 Task: Buy 3 Axle Flange from Gaskets section under best seller category for shipping address: Henry Lee, 4769 Agriculture Lane, Homestead, Florida 33030, Cell Number 3052454080. Pay from credit card ending with 2005, CVV 3321
Action: Mouse moved to (17, 99)
Screenshot: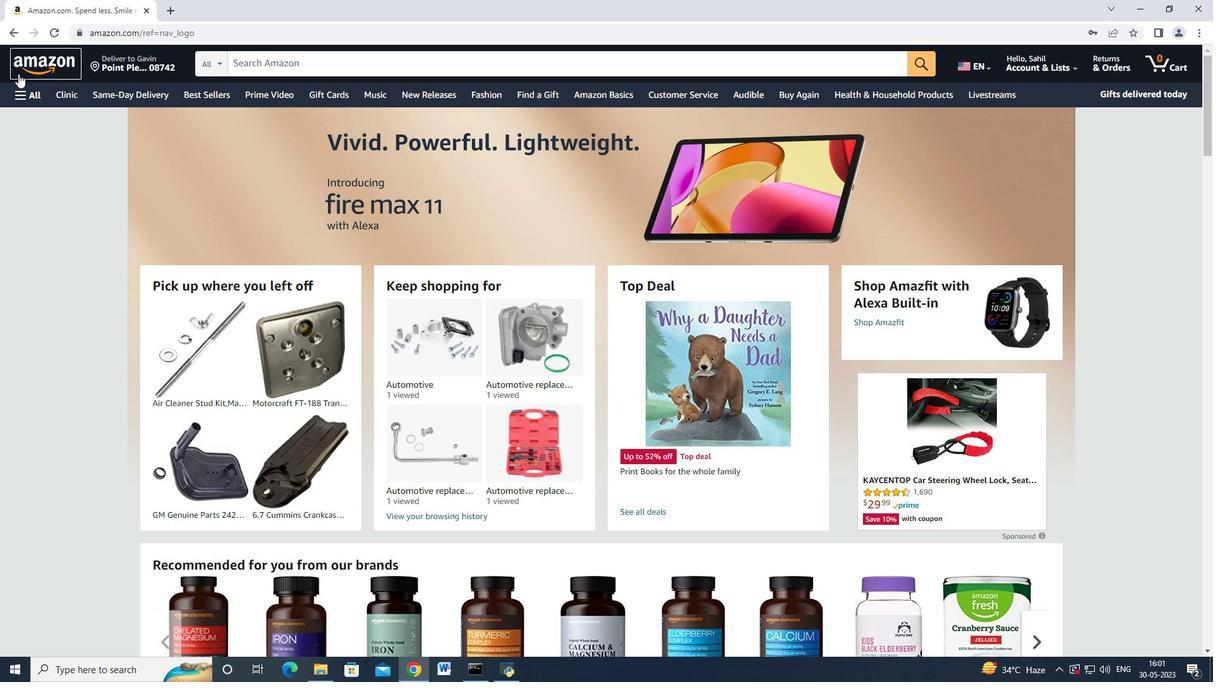 
Action: Mouse pressed left at (17, 99)
Screenshot: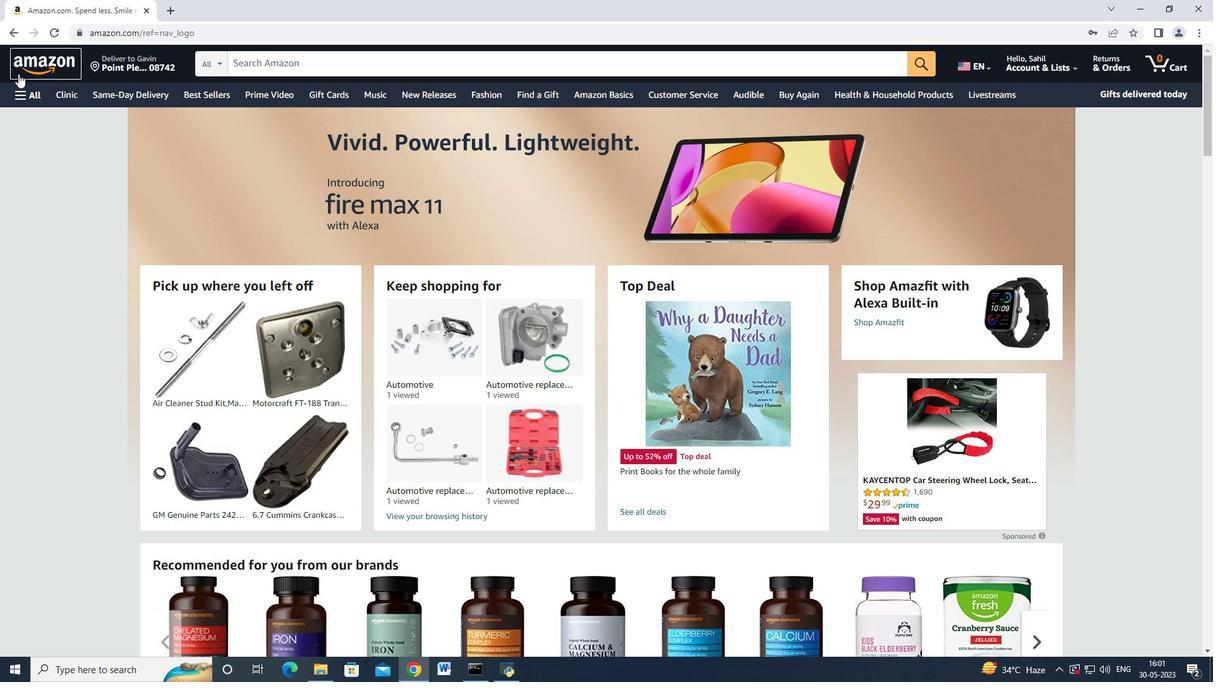 
Action: Mouse moved to (27, 188)
Screenshot: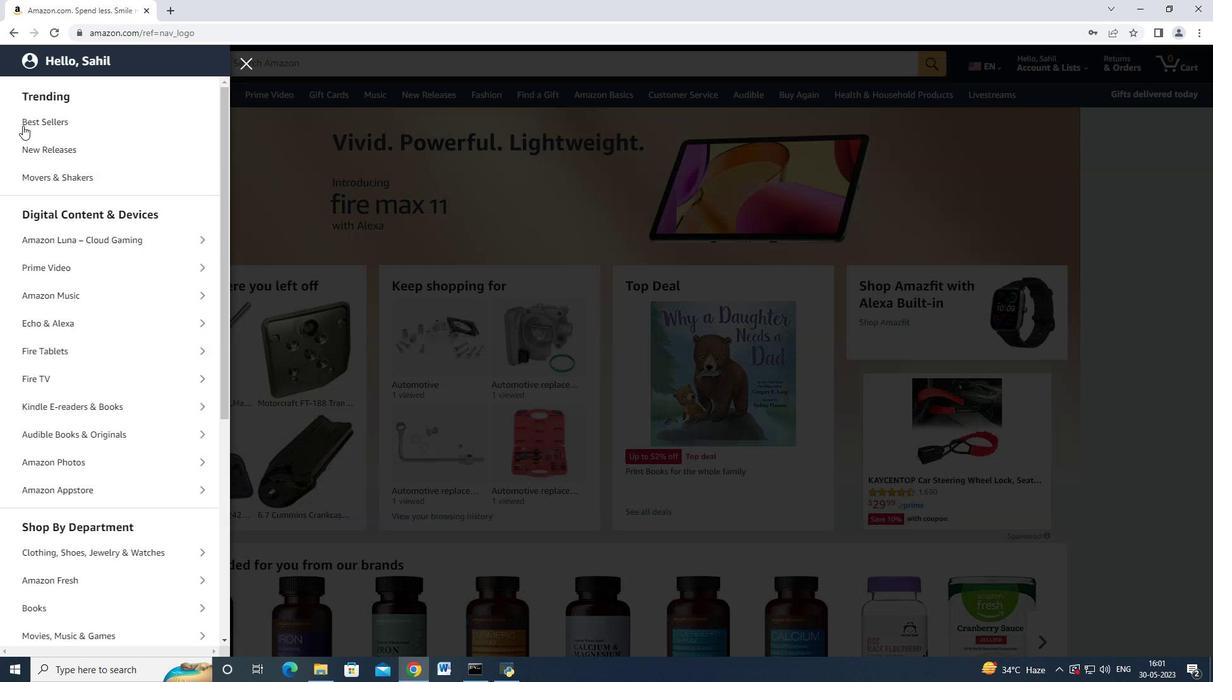 
Action: Mouse scrolled (27, 180) with delta (0, 0)
Screenshot: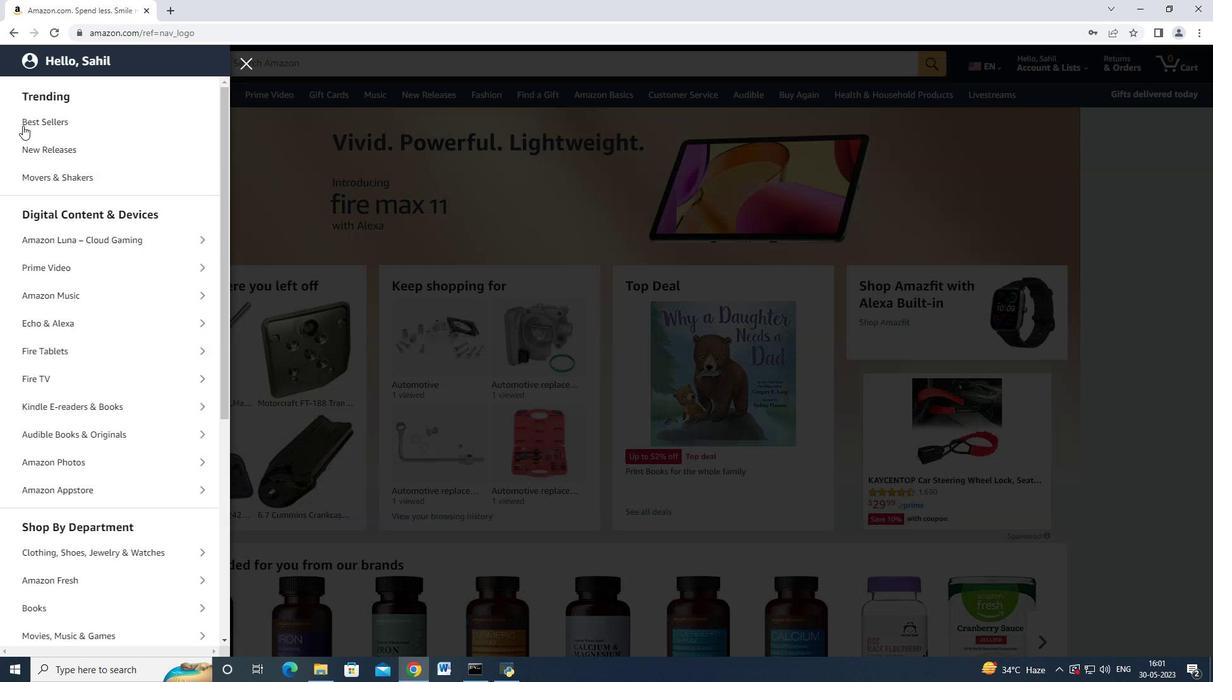 
Action: Mouse moved to (27, 189)
Screenshot: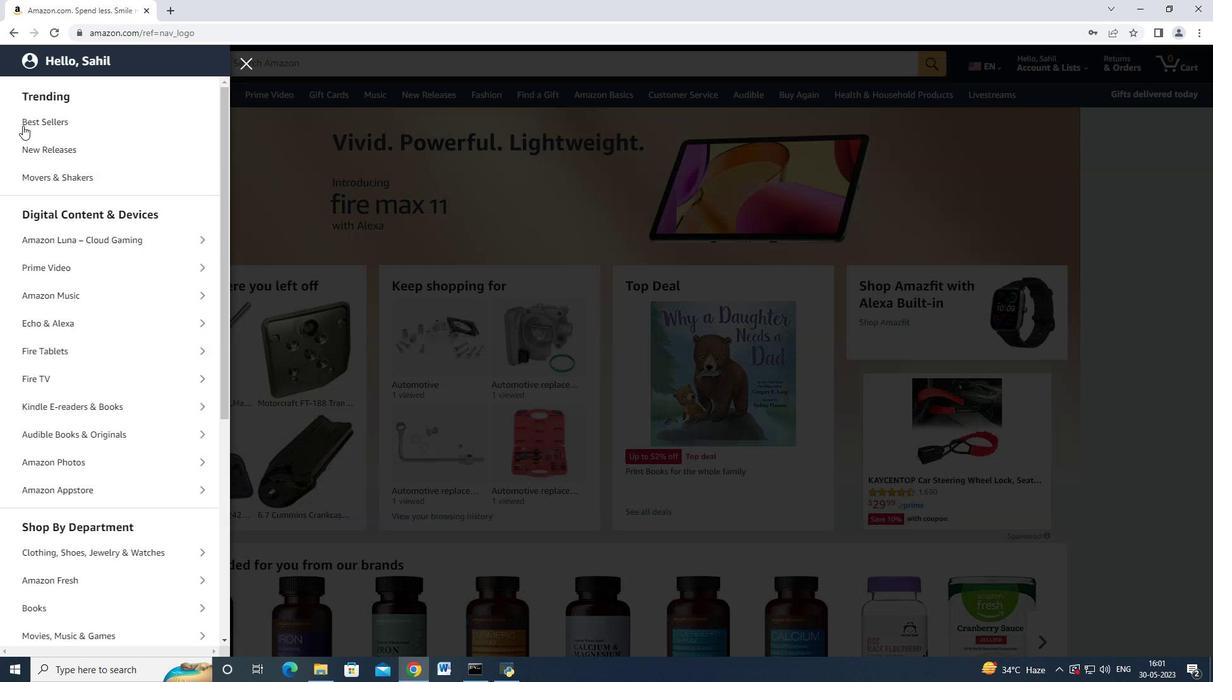 
Action: Mouse scrolled (27, 188) with delta (0, 0)
Screenshot: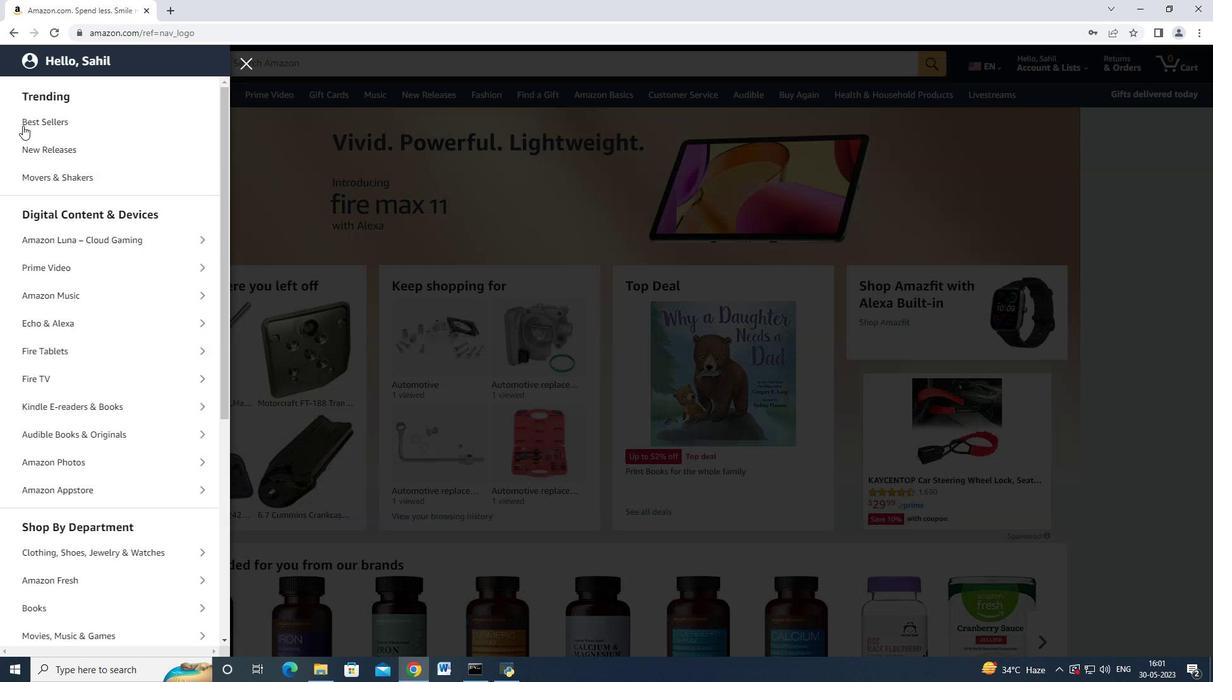 
Action: Mouse moved to (97, 452)
Screenshot: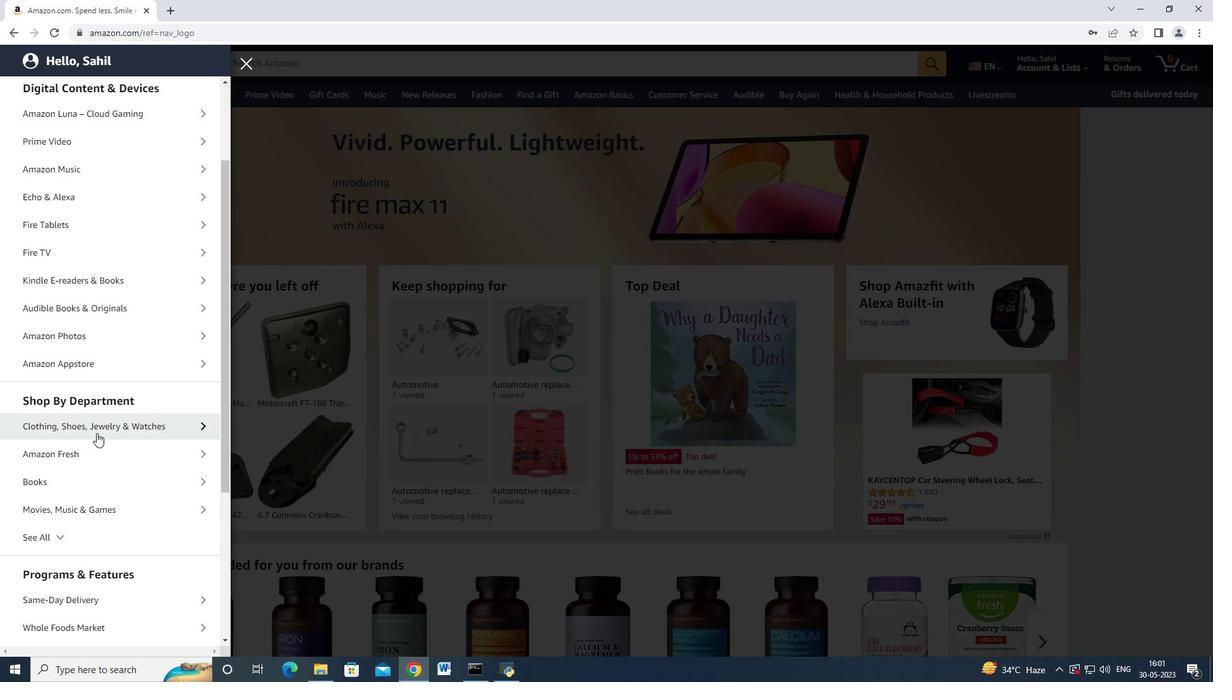 
Action: Mouse scrolled (97, 452) with delta (0, 0)
Screenshot: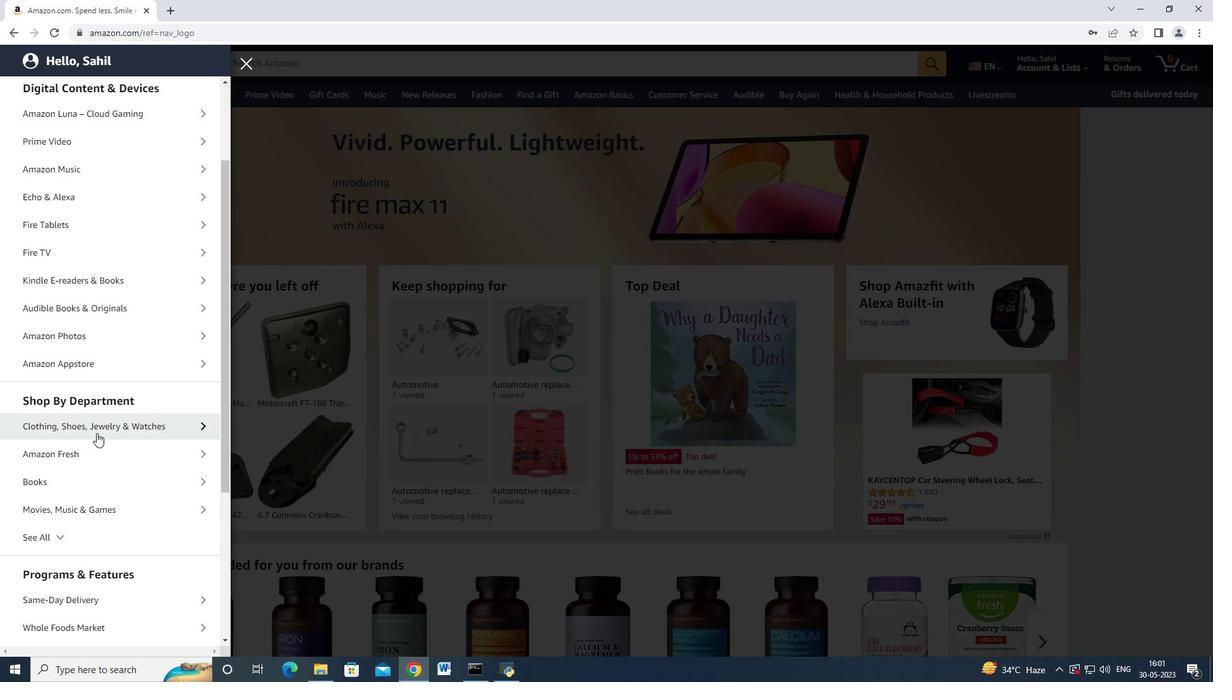 
Action: Mouse moved to (82, 481)
Screenshot: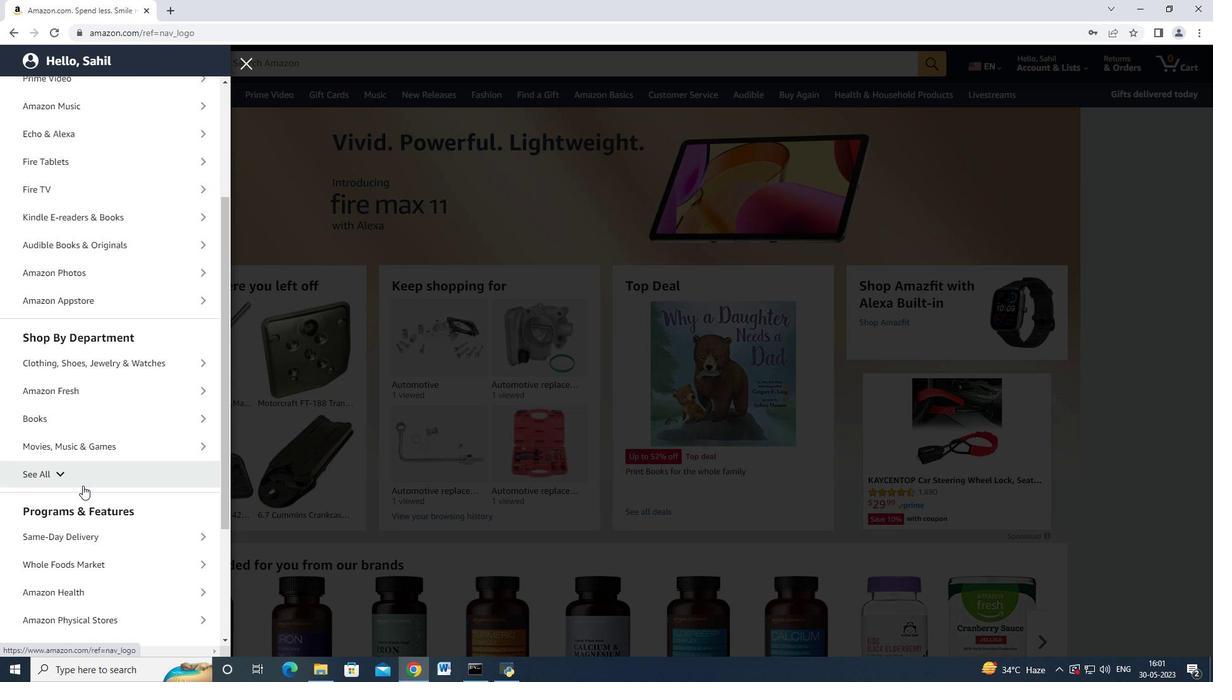 
Action: Mouse pressed left at (82, 481)
Screenshot: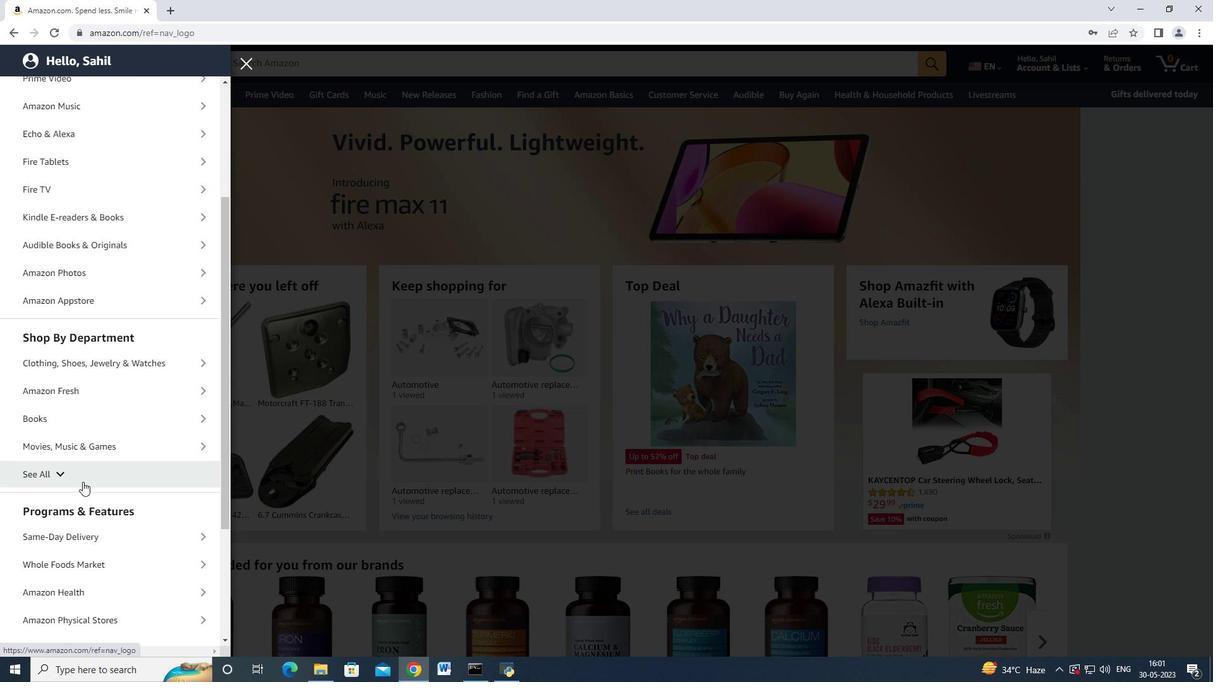 
Action: Mouse moved to (84, 450)
Screenshot: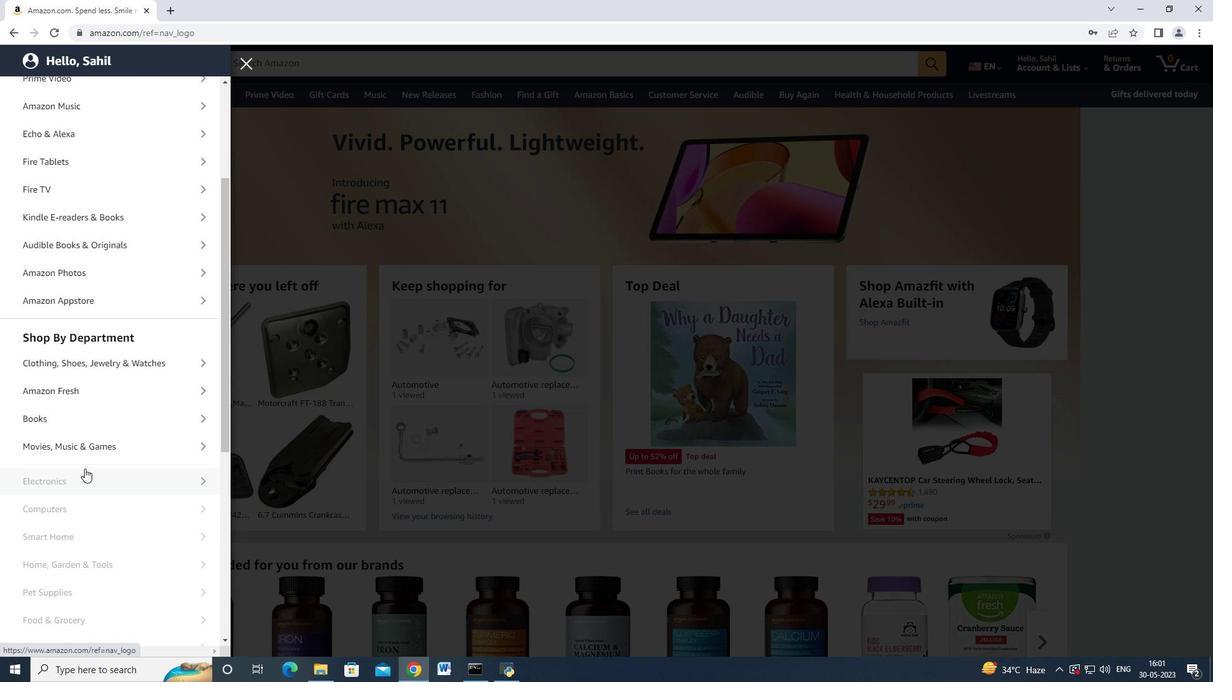 
Action: Mouse scrolled (84, 450) with delta (0, 0)
Screenshot: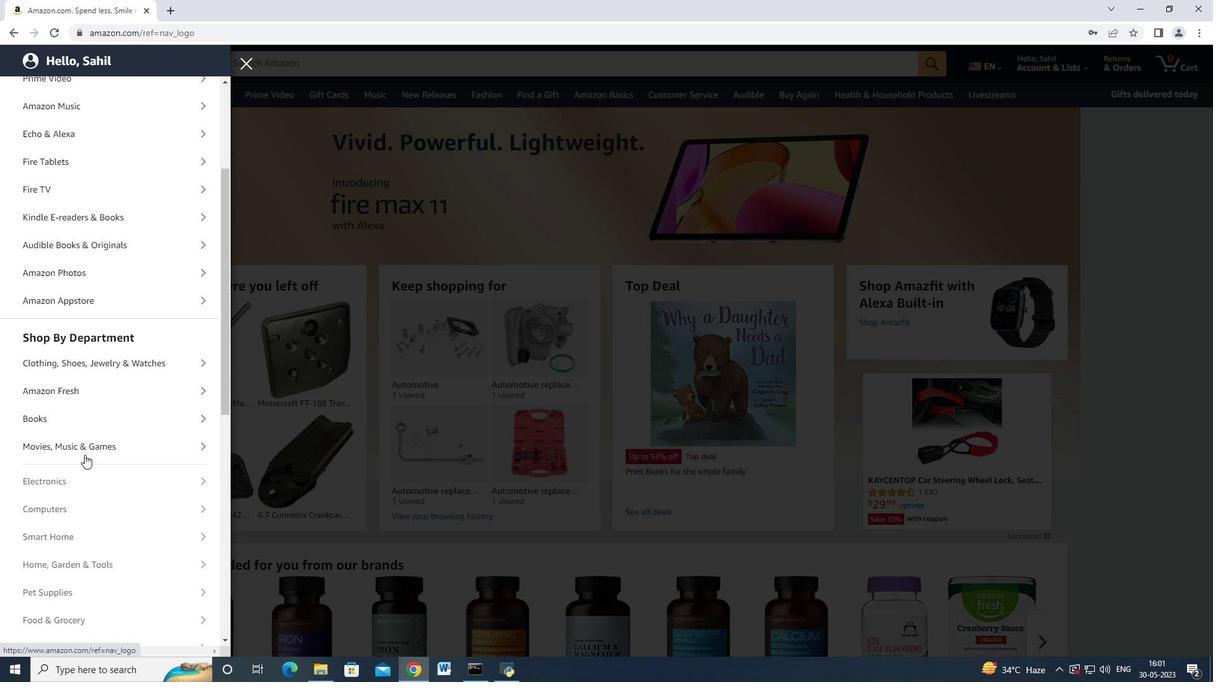
Action: Mouse scrolled (84, 450) with delta (0, 0)
Screenshot: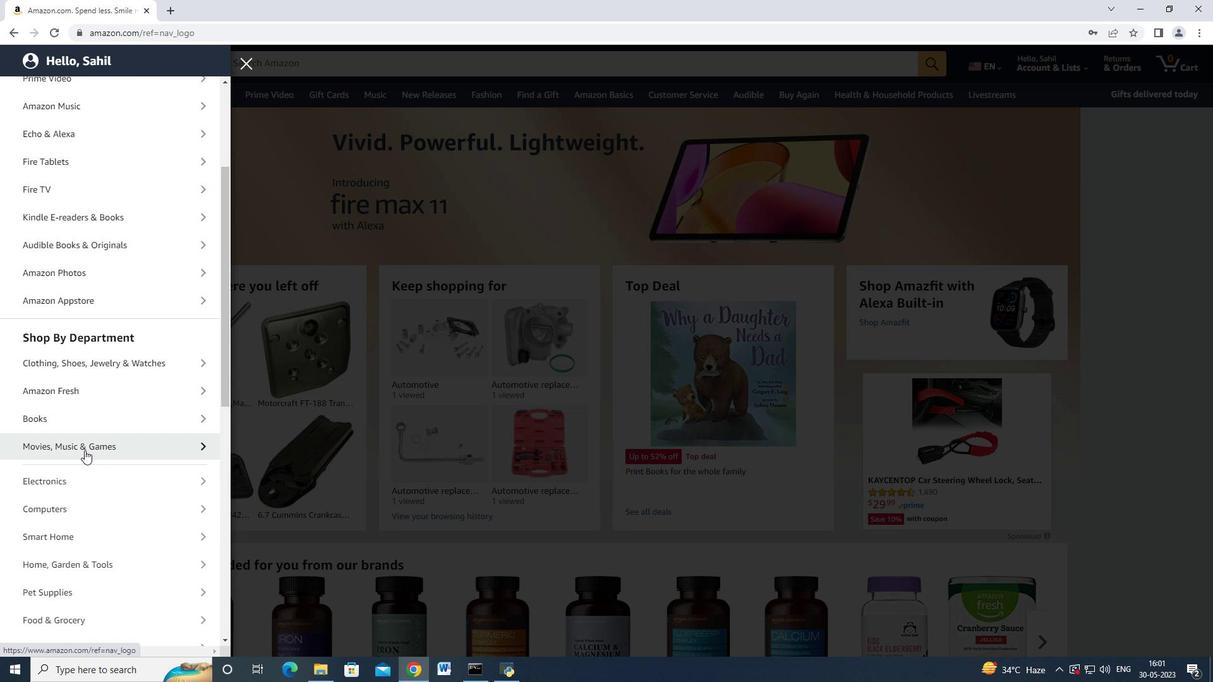 
Action: Mouse scrolled (84, 450) with delta (0, 0)
Screenshot: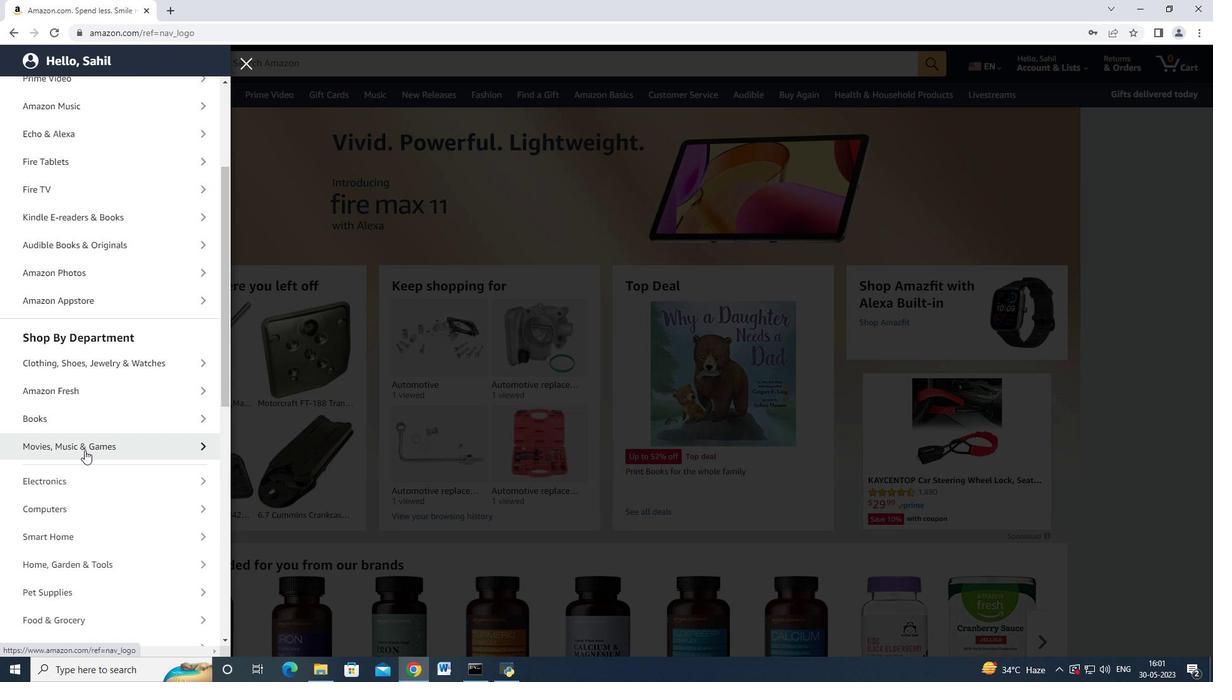 
Action: Mouse scrolled (84, 450) with delta (0, 0)
Screenshot: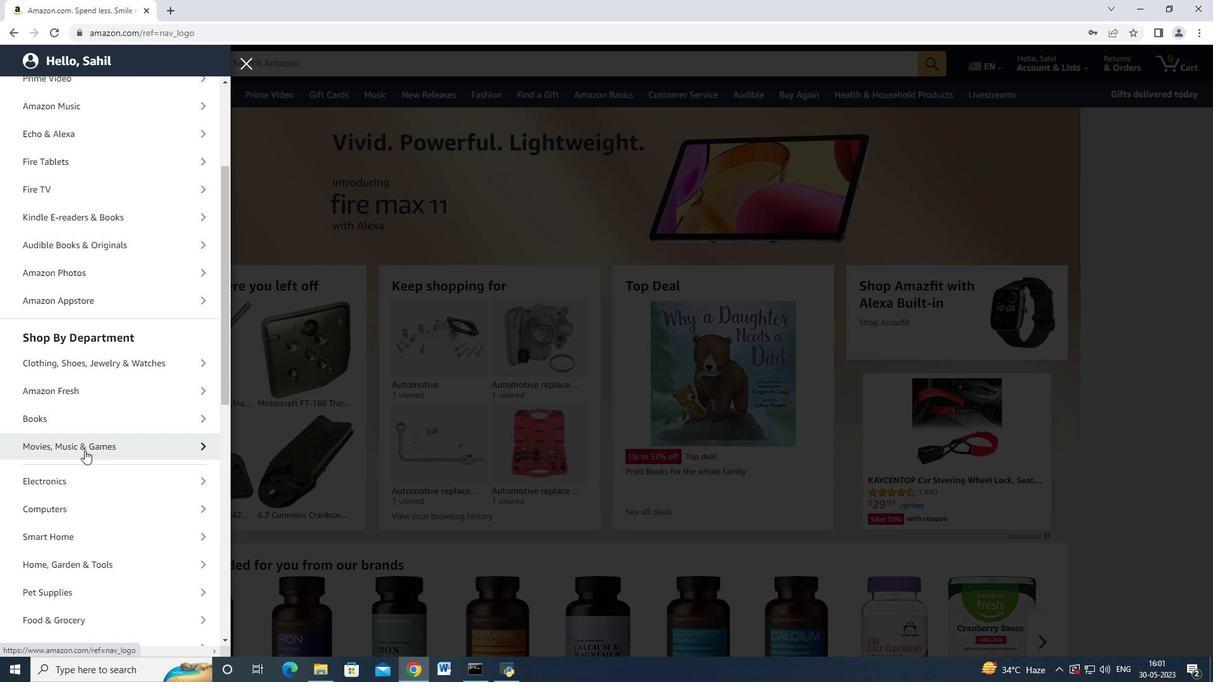 
Action: Mouse scrolled (84, 450) with delta (0, 0)
Screenshot: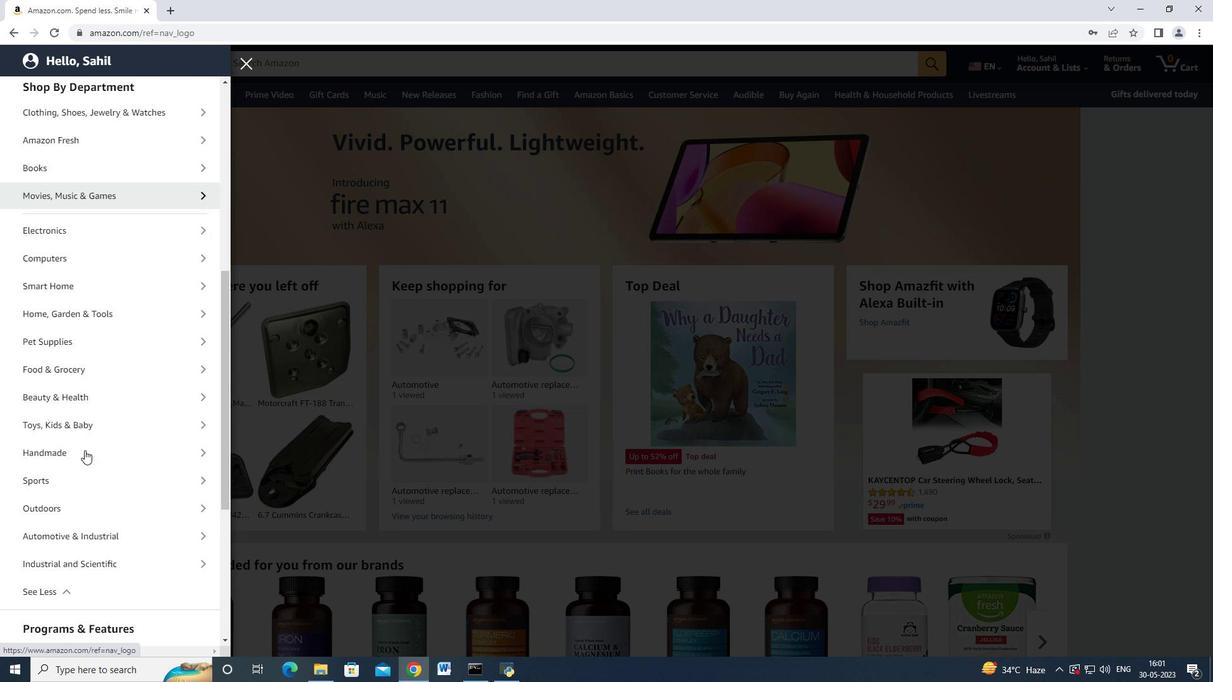 
Action: Mouse scrolled (84, 450) with delta (0, 0)
Screenshot: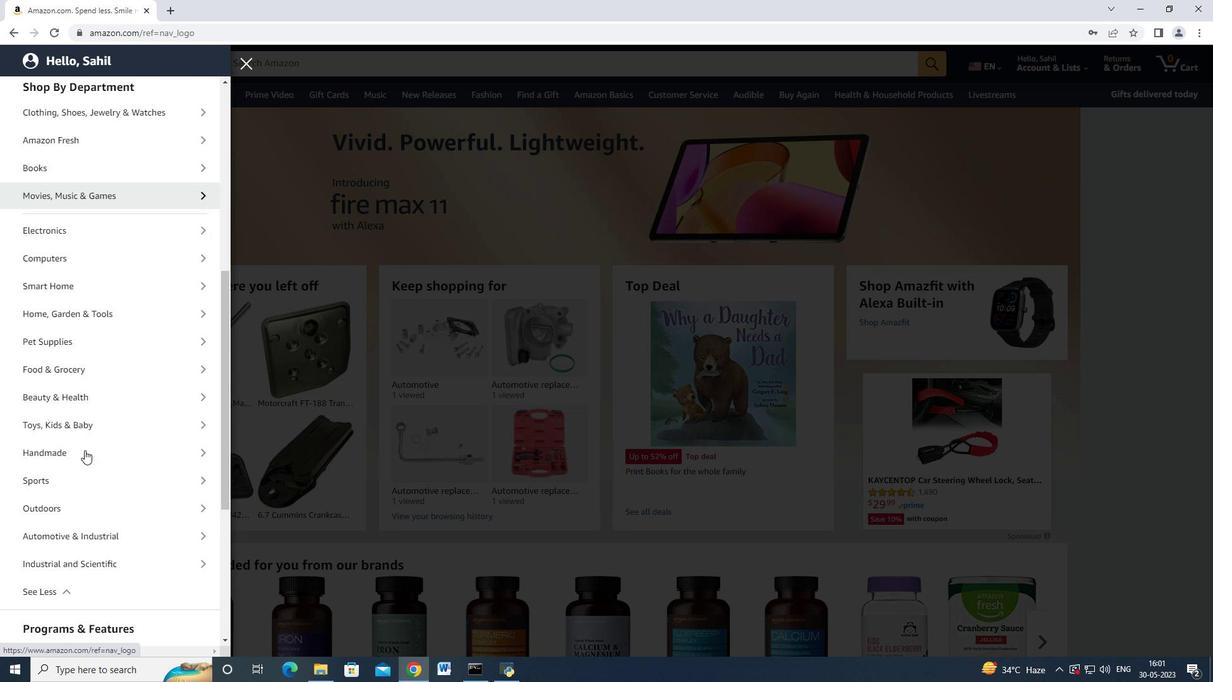 
Action: Mouse scrolled (84, 450) with delta (0, 0)
Screenshot: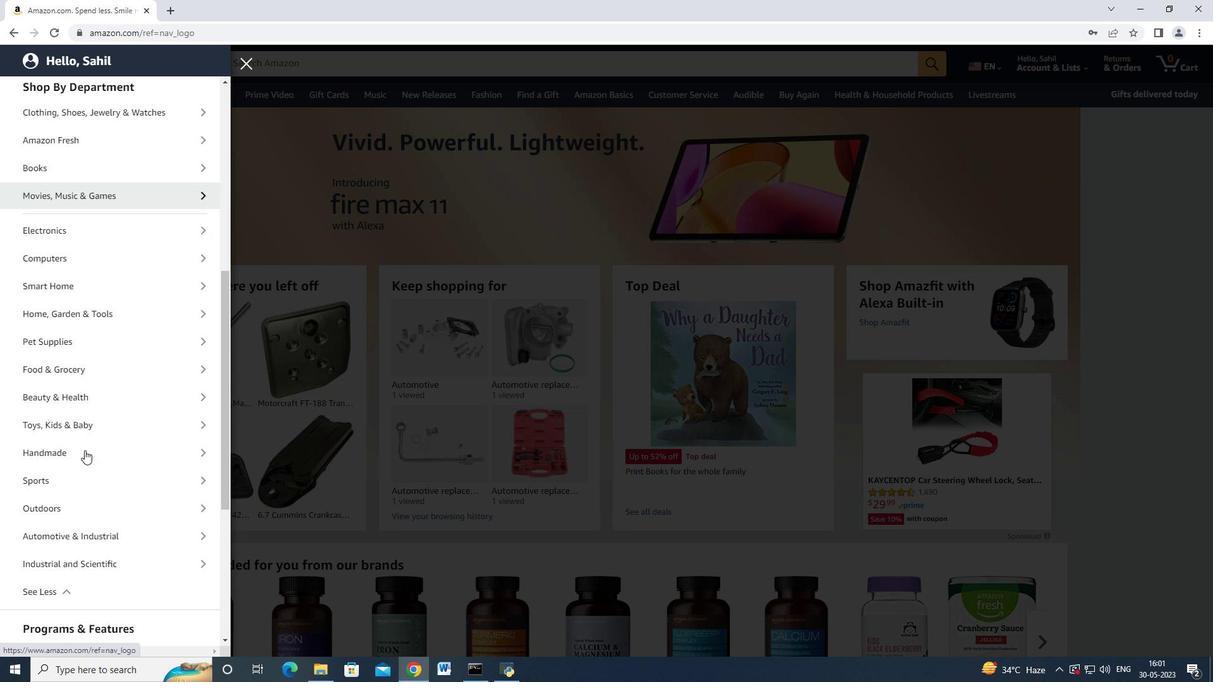 
Action: Mouse moved to (99, 348)
Screenshot: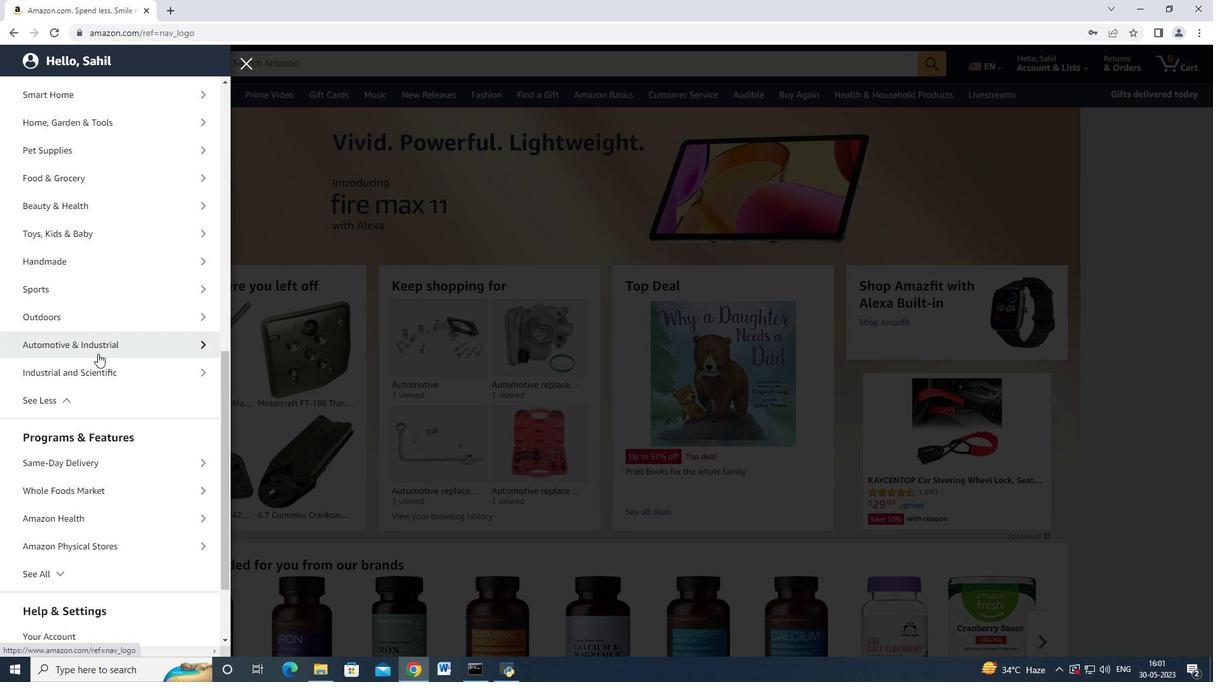 
Action: Mouse pressed left at (99, 348)
Screenshot: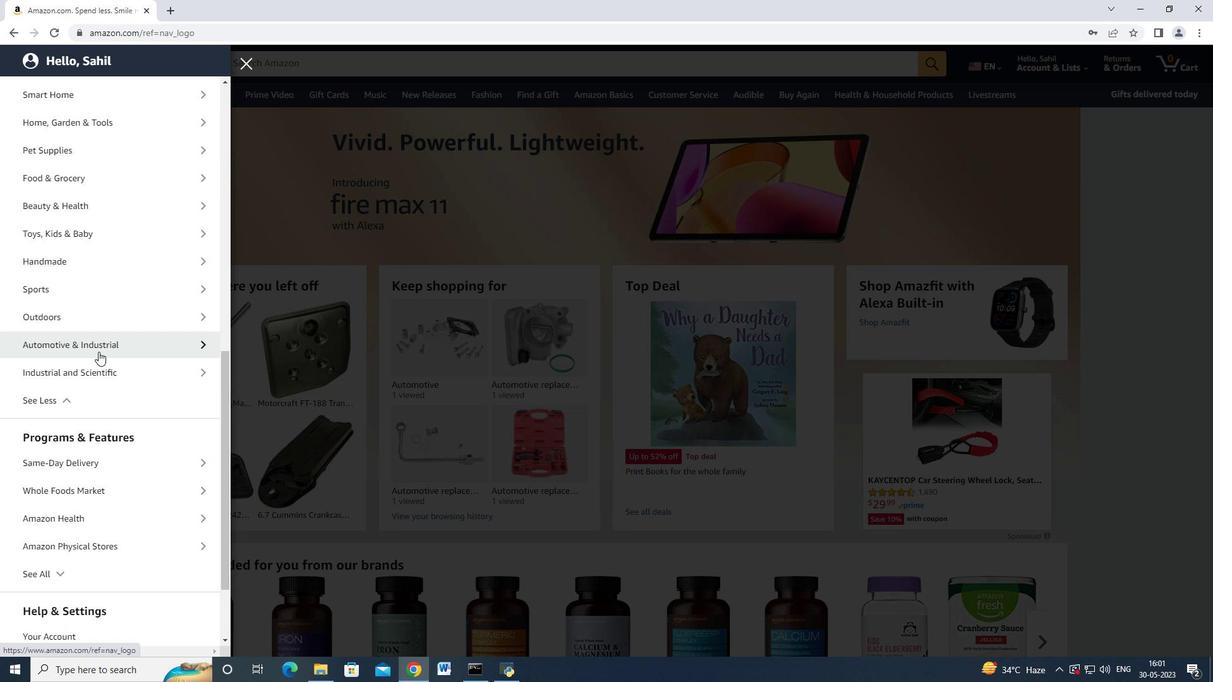 
Action: Mouse moved to (94, 137)
Screenshot: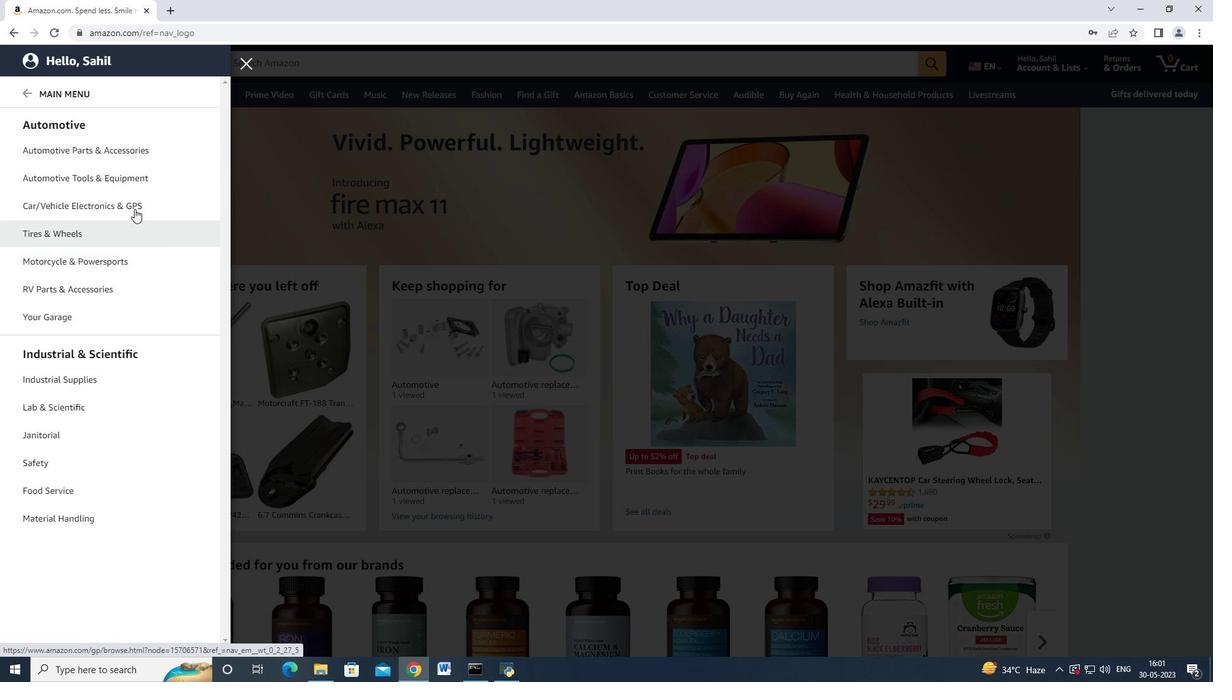 
Action: Mouse pressed left at (94, 137)
Screenshot: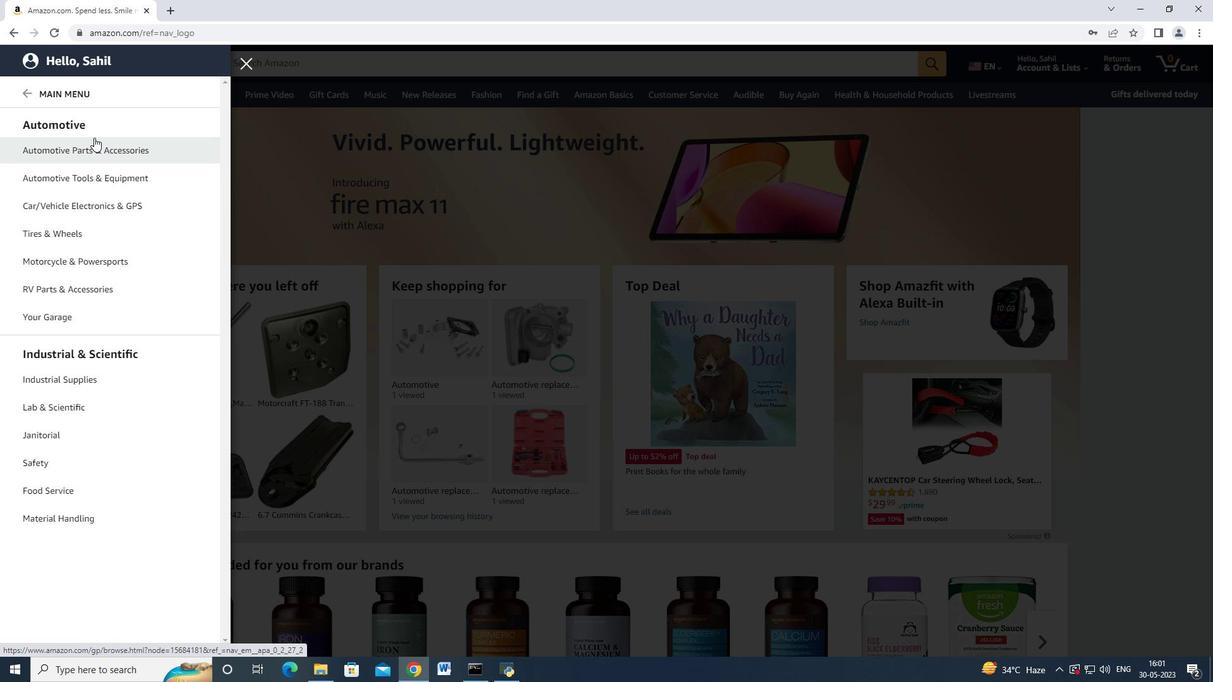 
Action: Mouse moved to (231, 120)
Screenshot: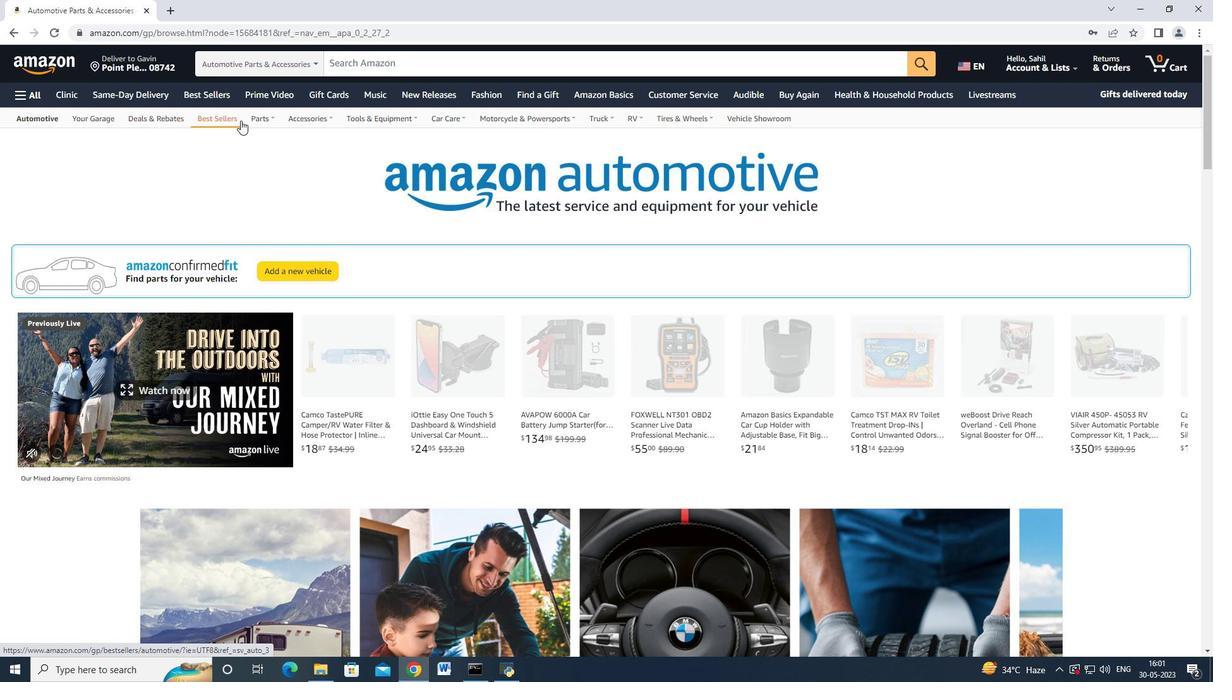 
Action: Mouse pressed left at (231, 120)
Screenshot: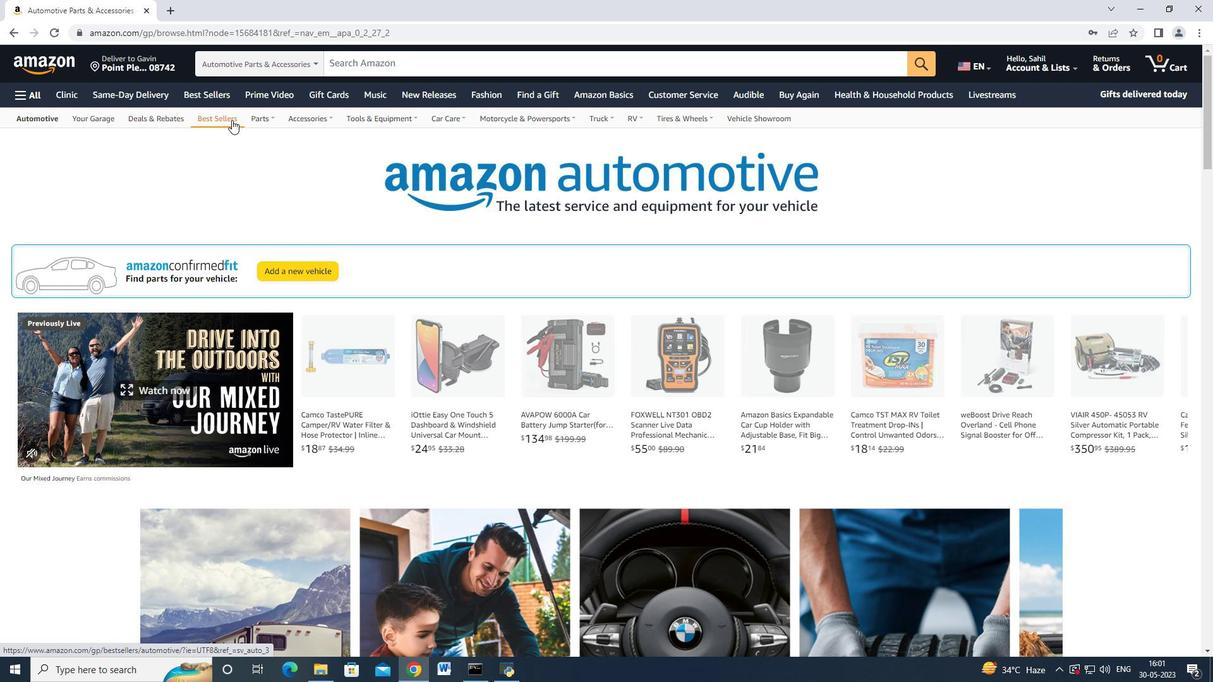 
Action: Mouse moved to (212, 174)
Screenshot: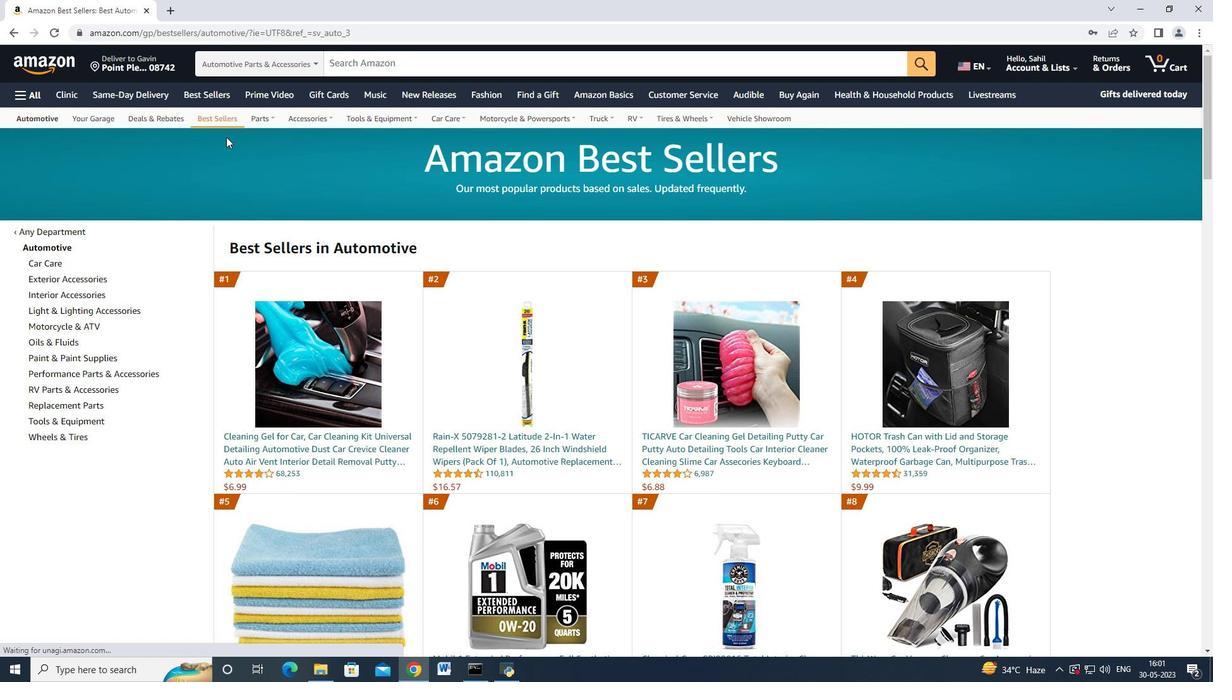 
Action: Mouse scrolled (212, 173) with delta (0, 0)
Screenshot: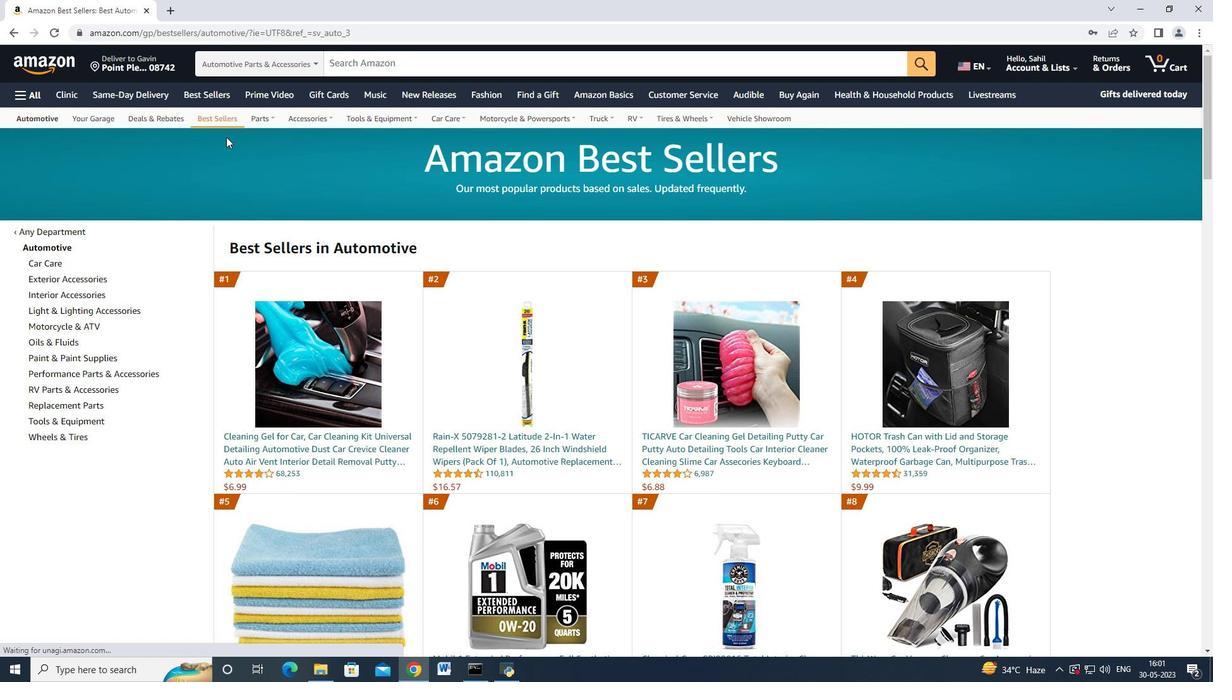 
Action: Mouse moved to (80, 341)
Screenshot: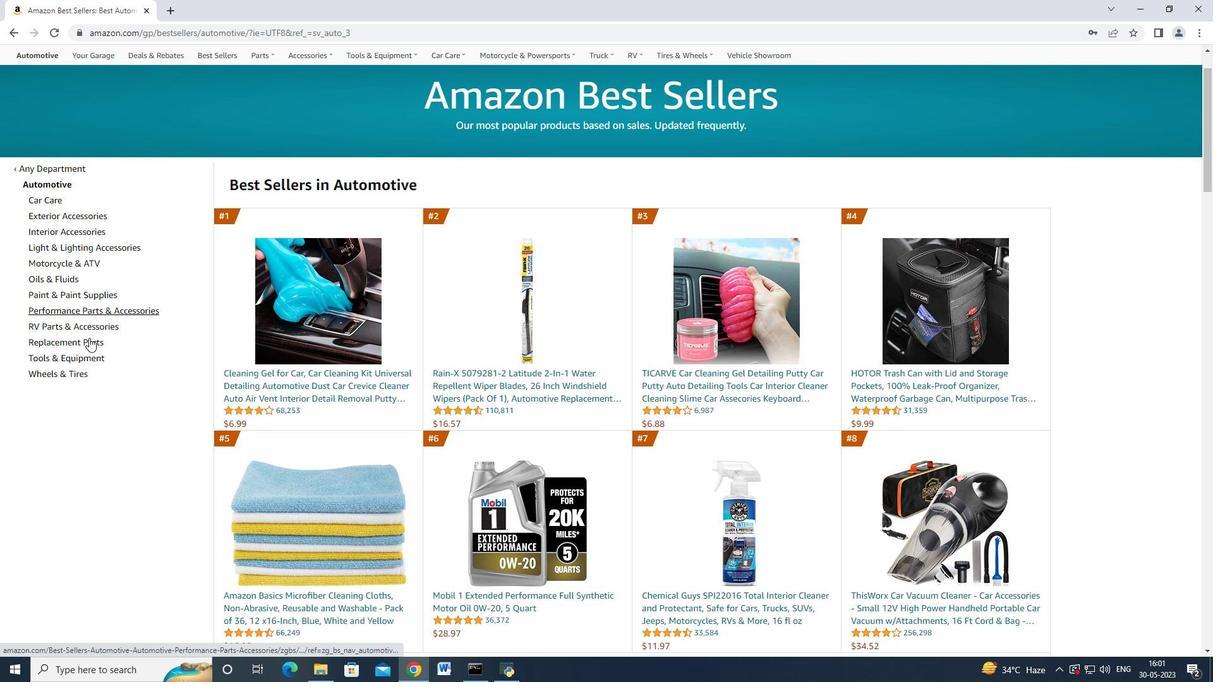 
Action: Mouse pressed left at (80, 341)
Screenshot: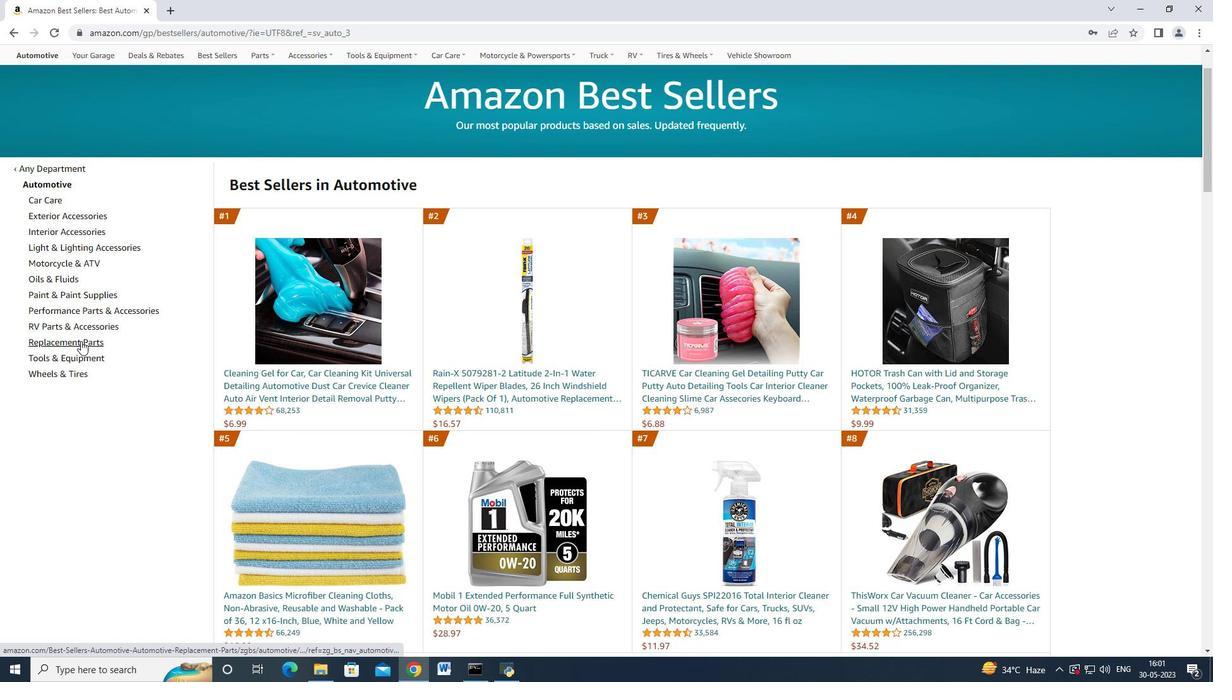 
Action: Mouse moved to (84, 336)
Screenshot: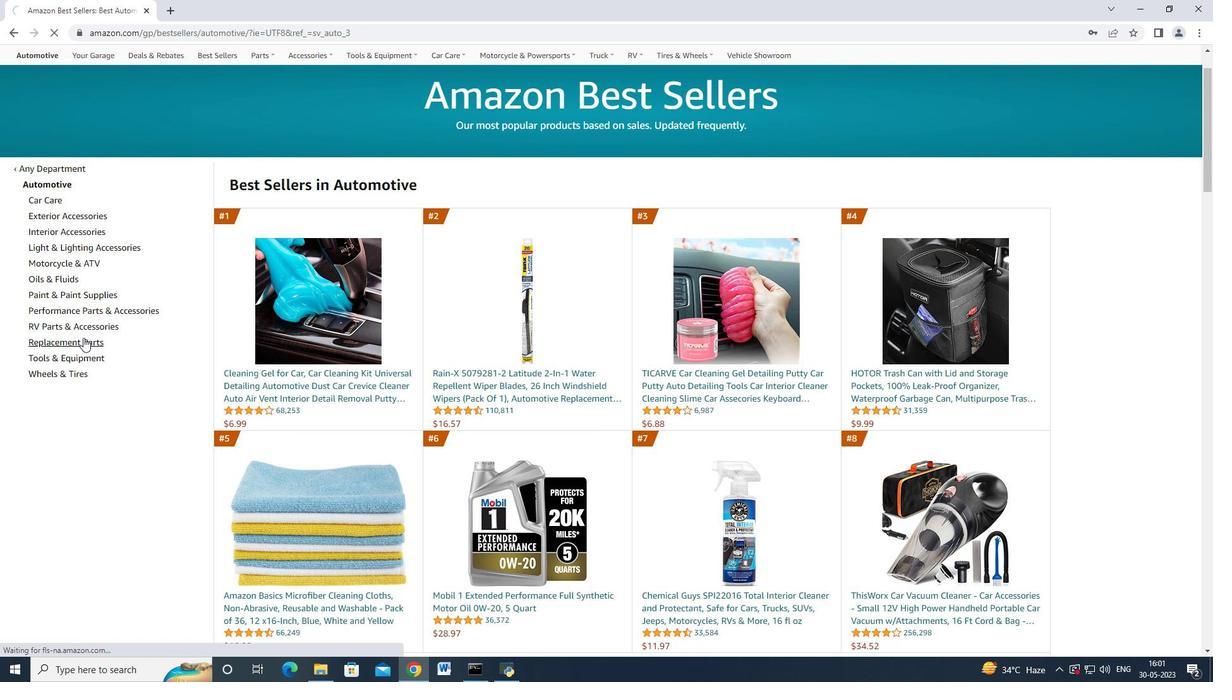 
Action: Mouse scrolled (84, 336) with delta (0, 0)
Screenshot: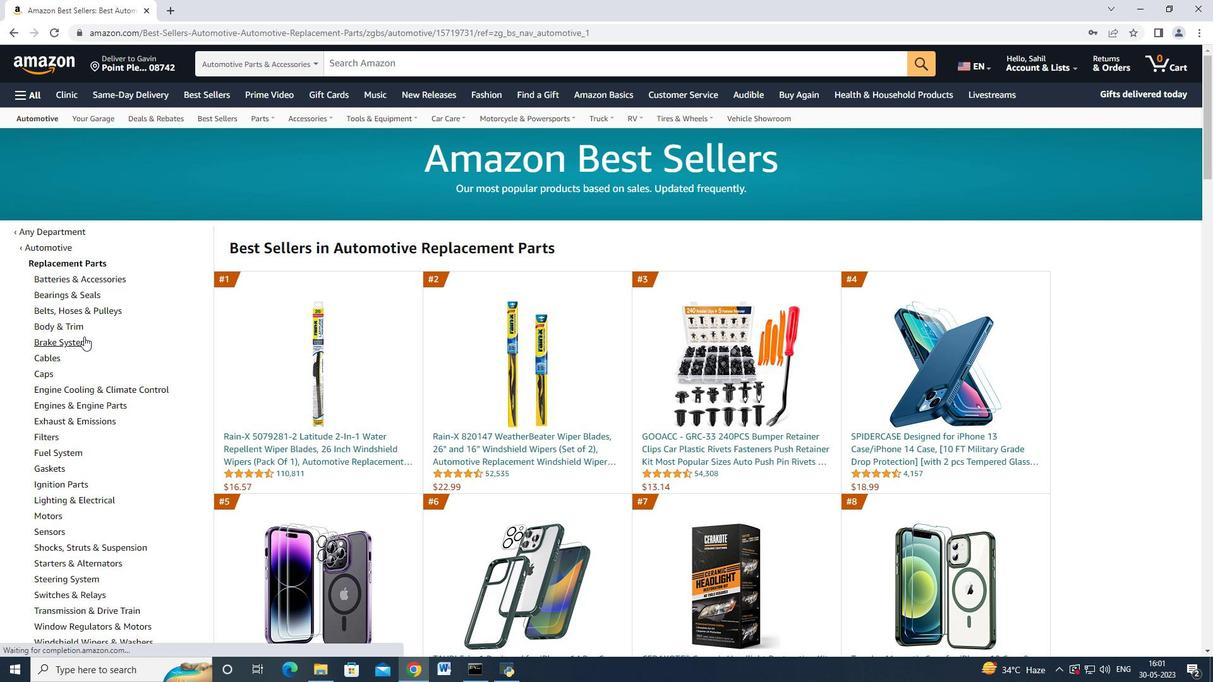 
Action: Mouse scrolled (84, 336) with delta (0, 0)
Screenshot: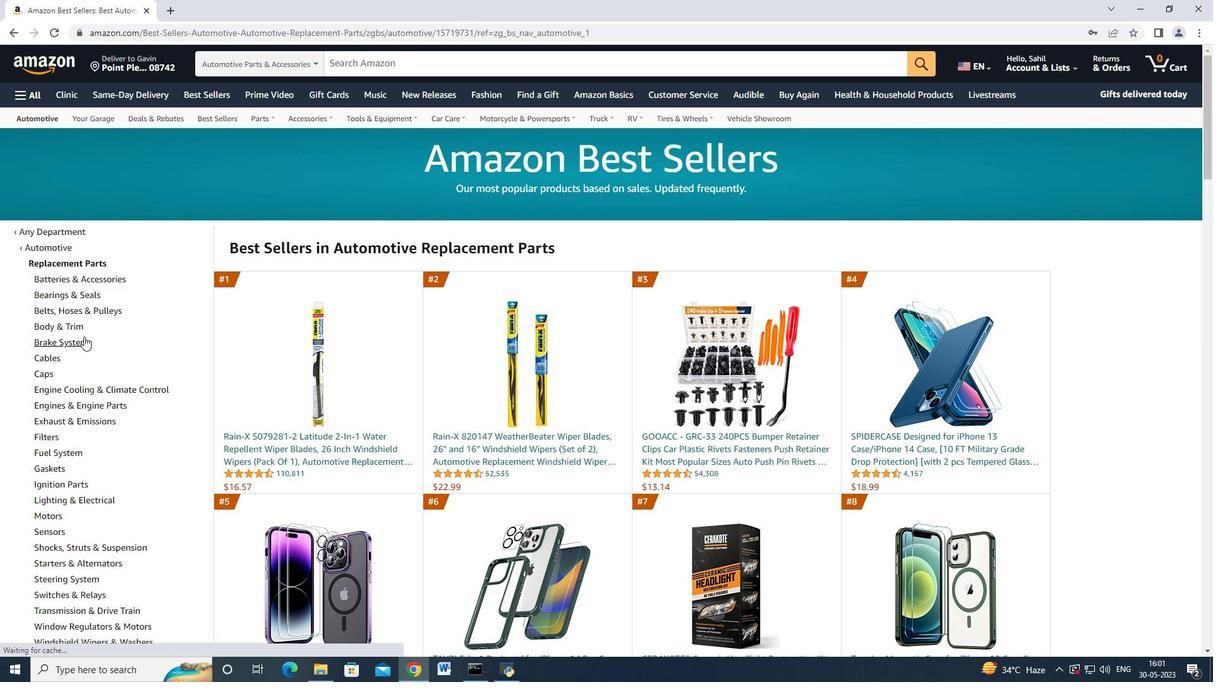 
Action: Mouse moved to (48, 343)
Screenshot: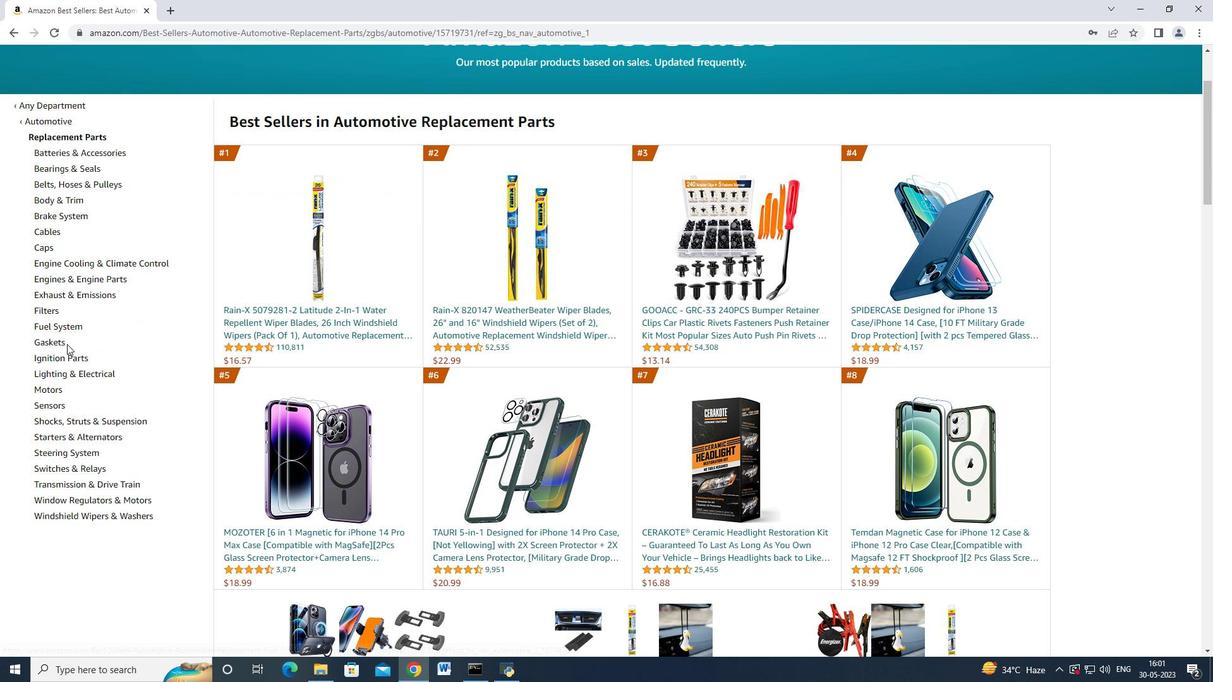 
Action: Mouse pressed left at (48, 343)
Screenshot: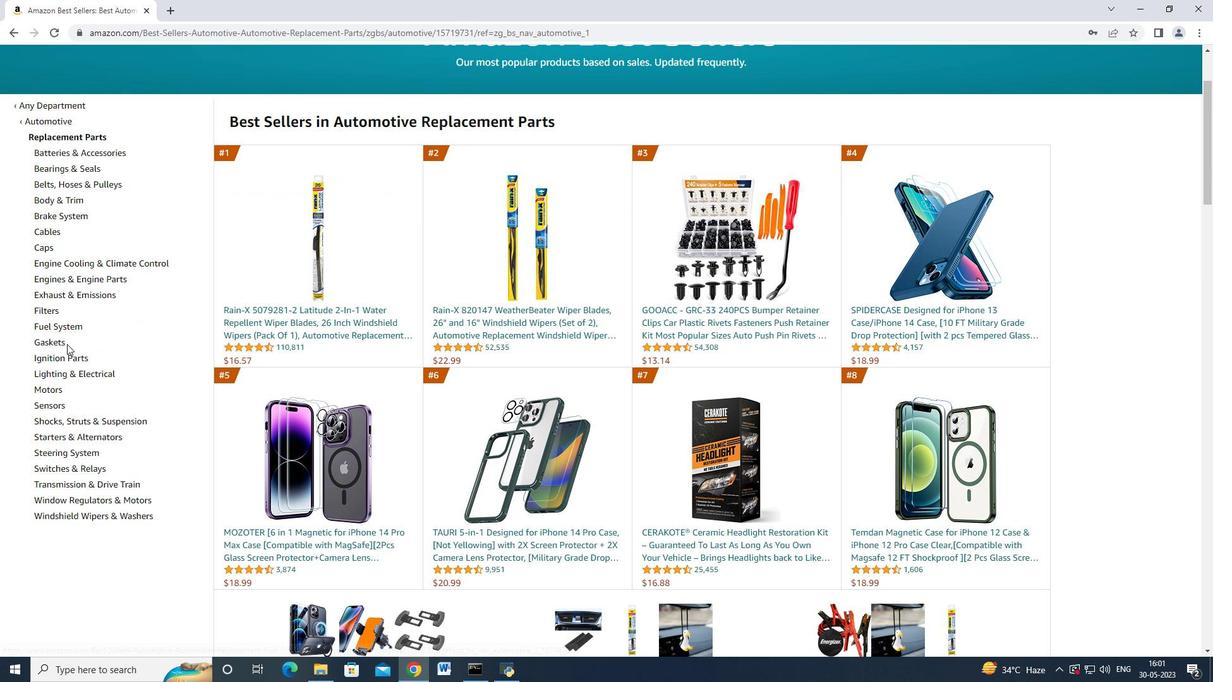 
Action: Mouse moved to (67, 312)
Screenshot: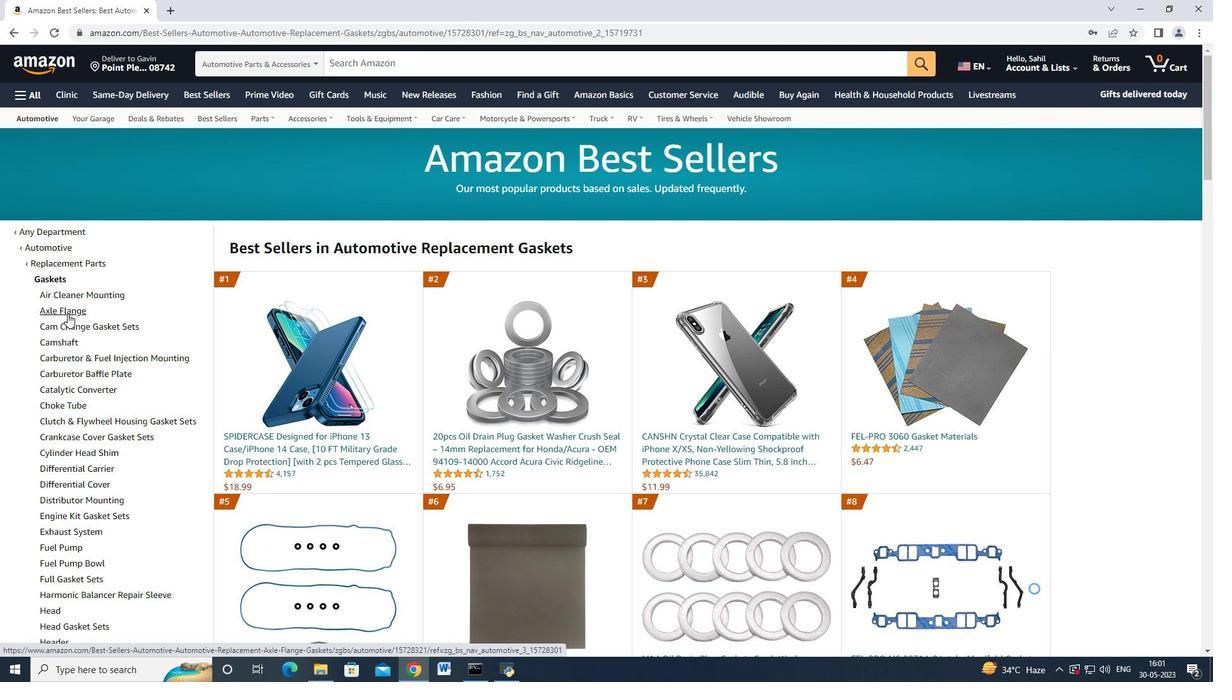
Action: Mouse pressed left at (67, 312)
Screenshot: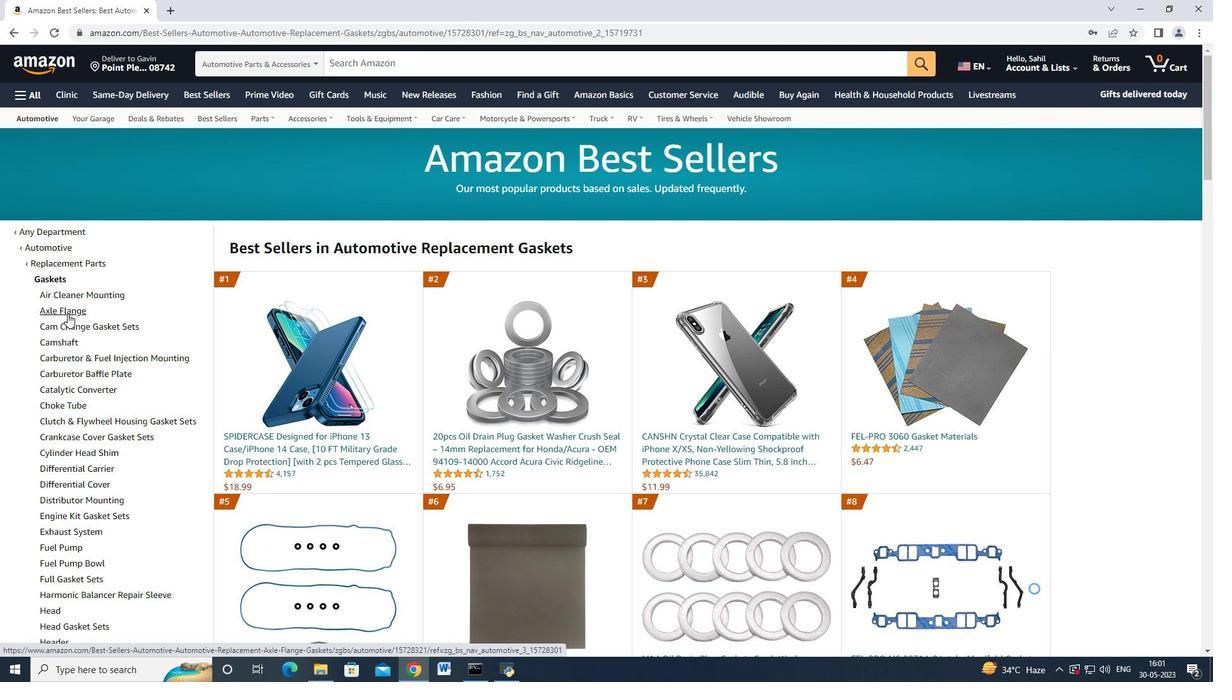 
Action: Mouse moved to (280, 440)
Screenshot: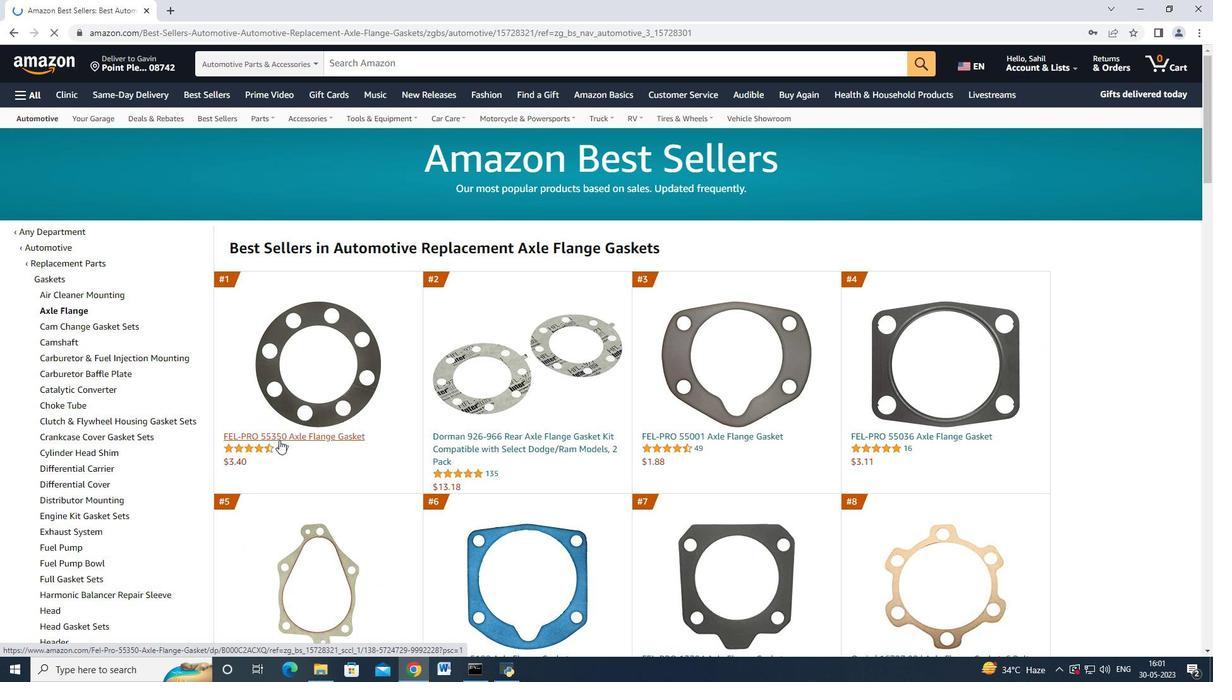 
Action: Mouse pressed left at (280, 440)
Screenshot: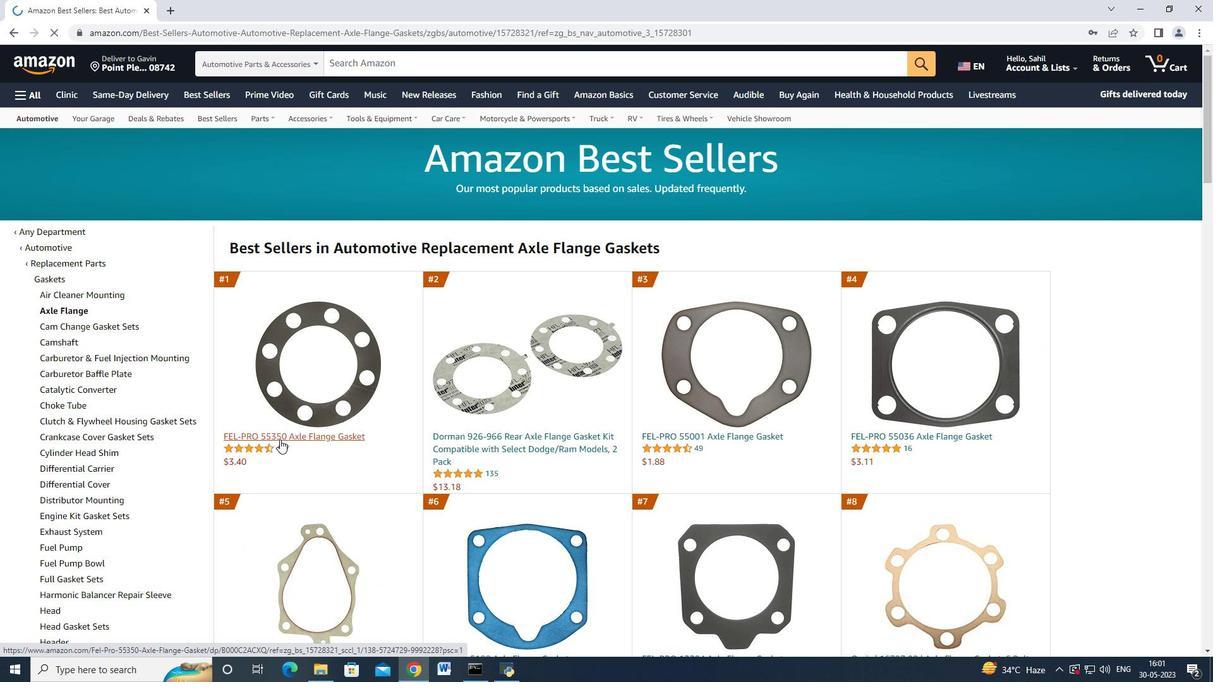 
Action: Mouse moved to (941, 528)
Screenshot: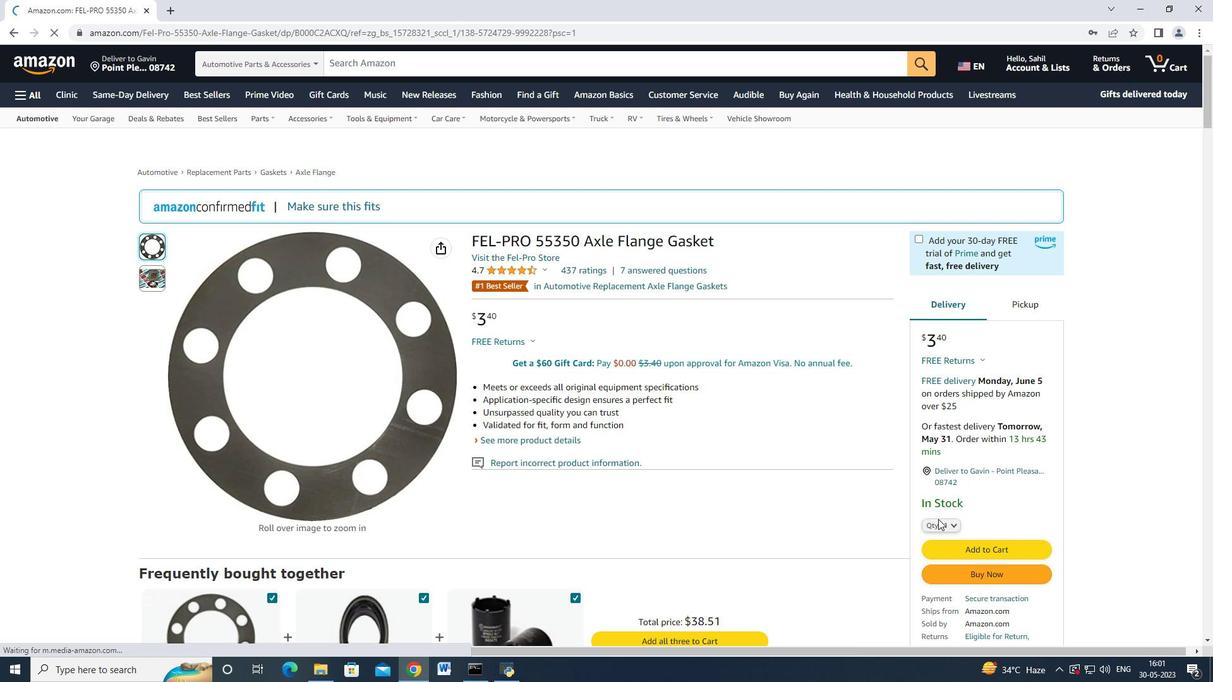 
Action: Mouse pressed left at (941, 528)
Screenshot: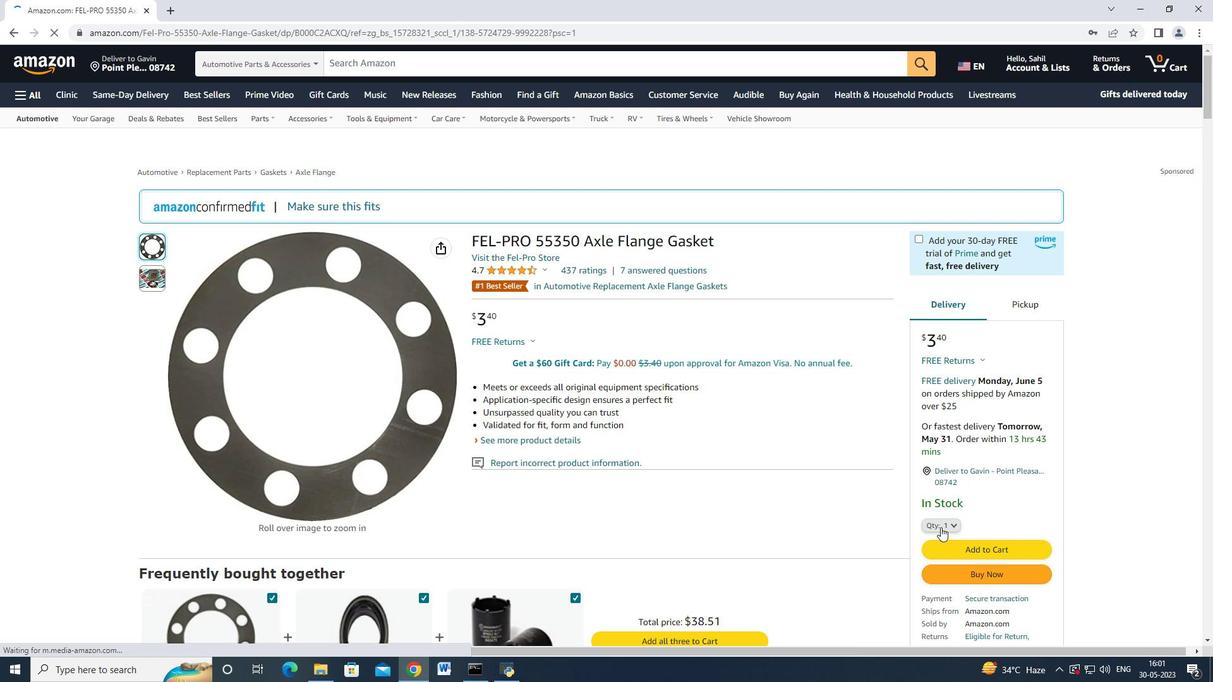 
Action: Mouse moved to (939, 378)
Screenshot: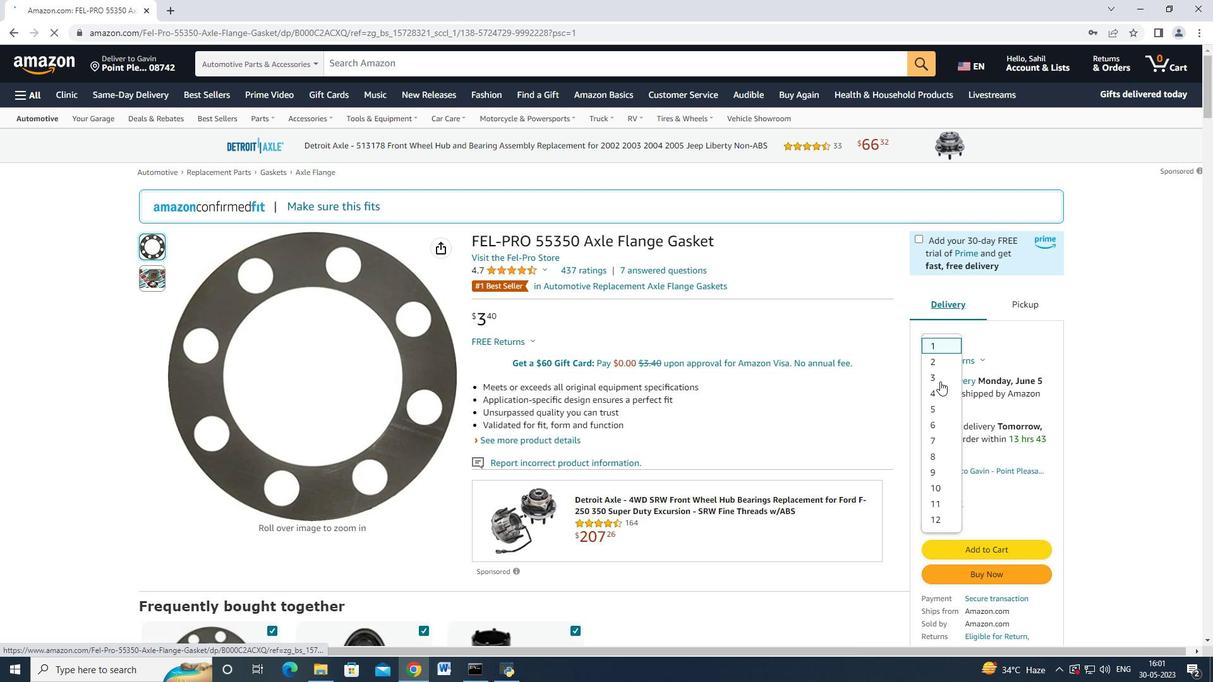 
Action: Mouse pressed left at (939, 378)
Screenshot: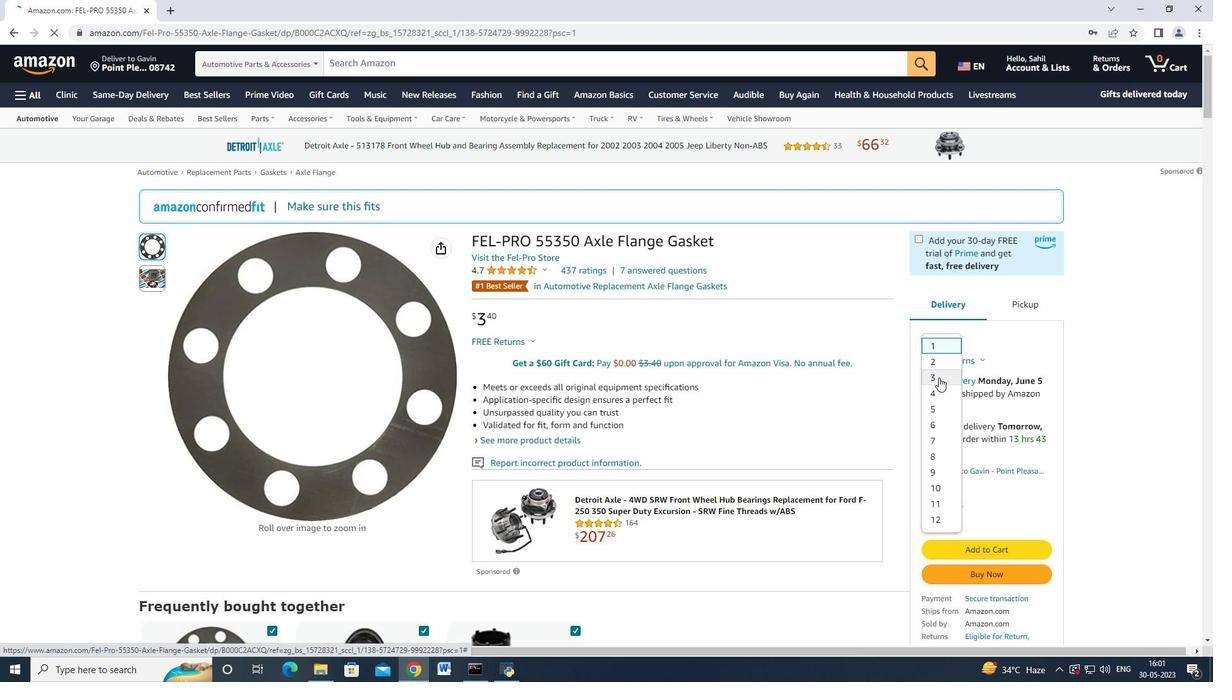 
Action: Mouse moved to (969, 572)
Screenshot: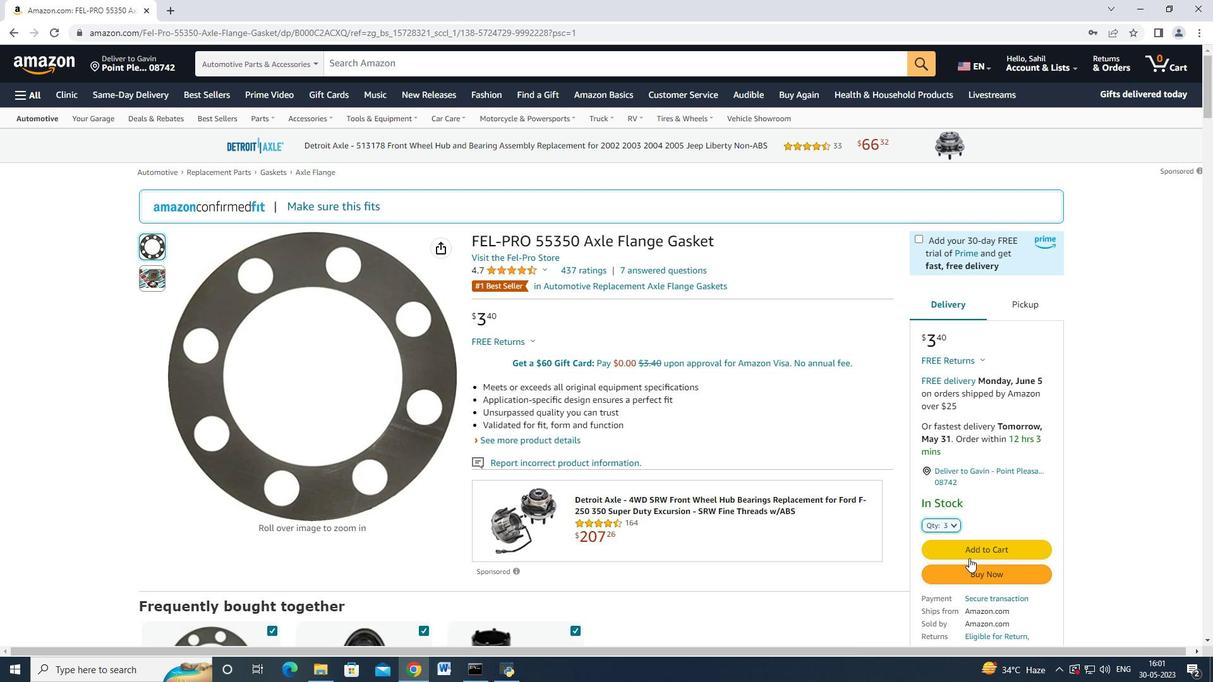 
Action: Mouse pressed left at (969, 572)
Screenshot: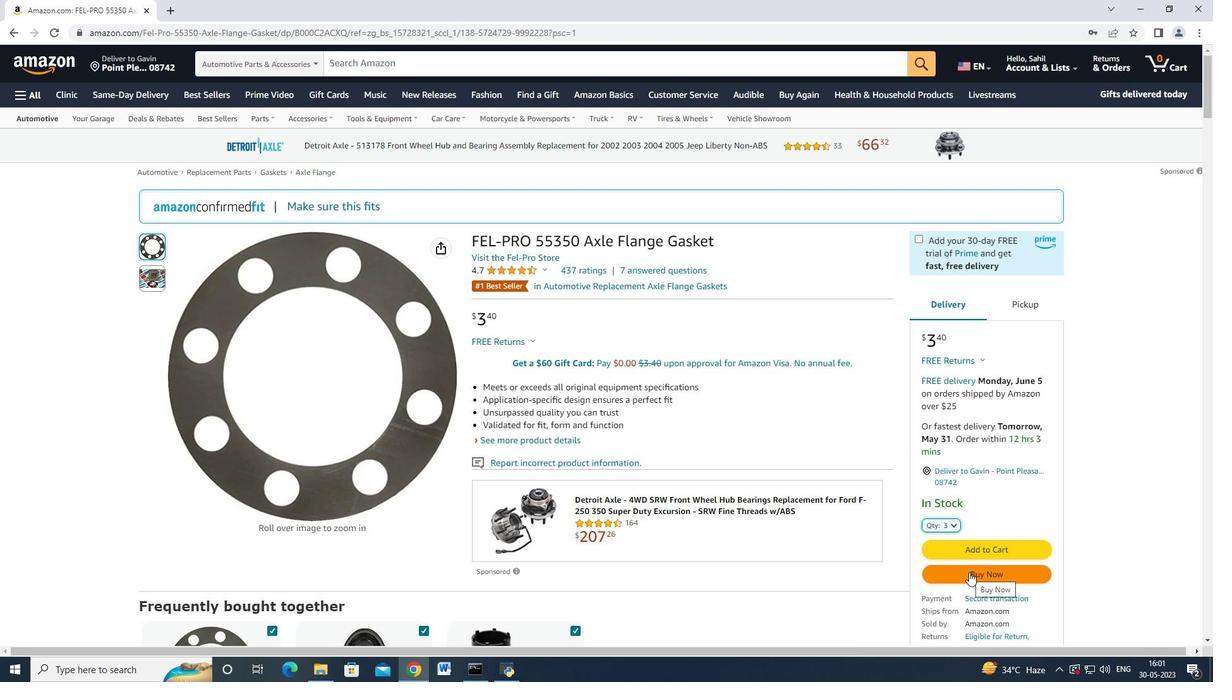 
Action: Mouse moved to (724, 106)
Screenshot: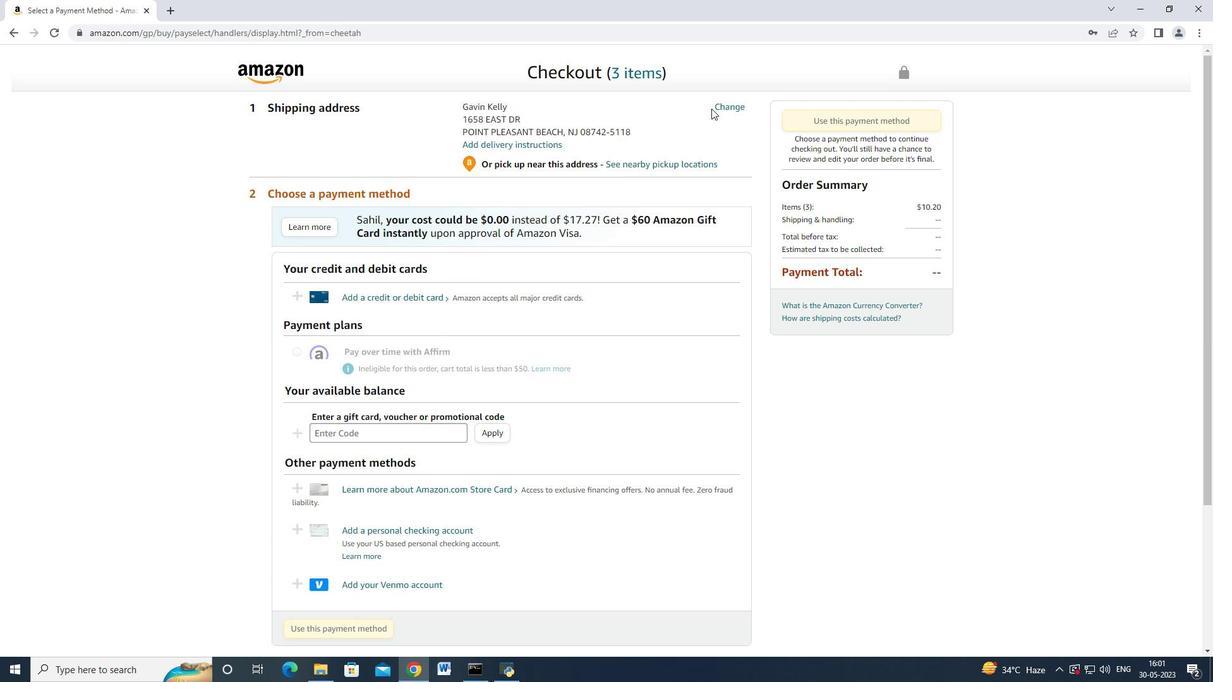 
Action: Mouse pressed left at (724, 106)
Screenshot: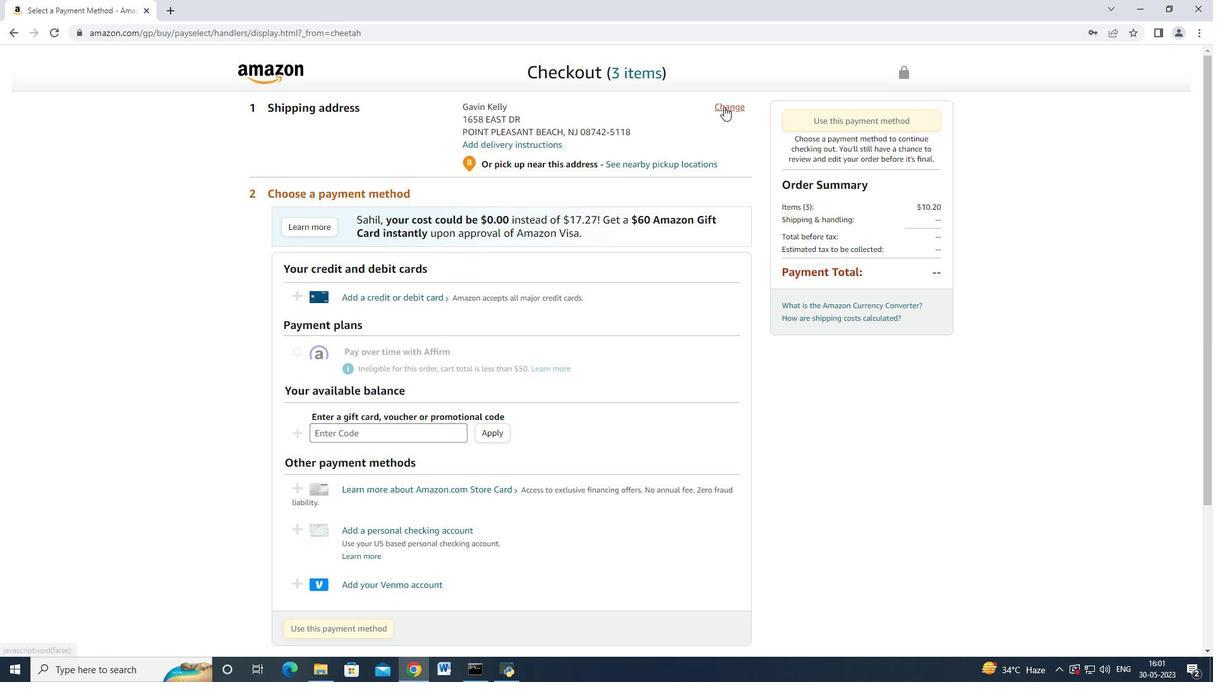 
Action: Mouse moved to (270, 227)
Screenshot: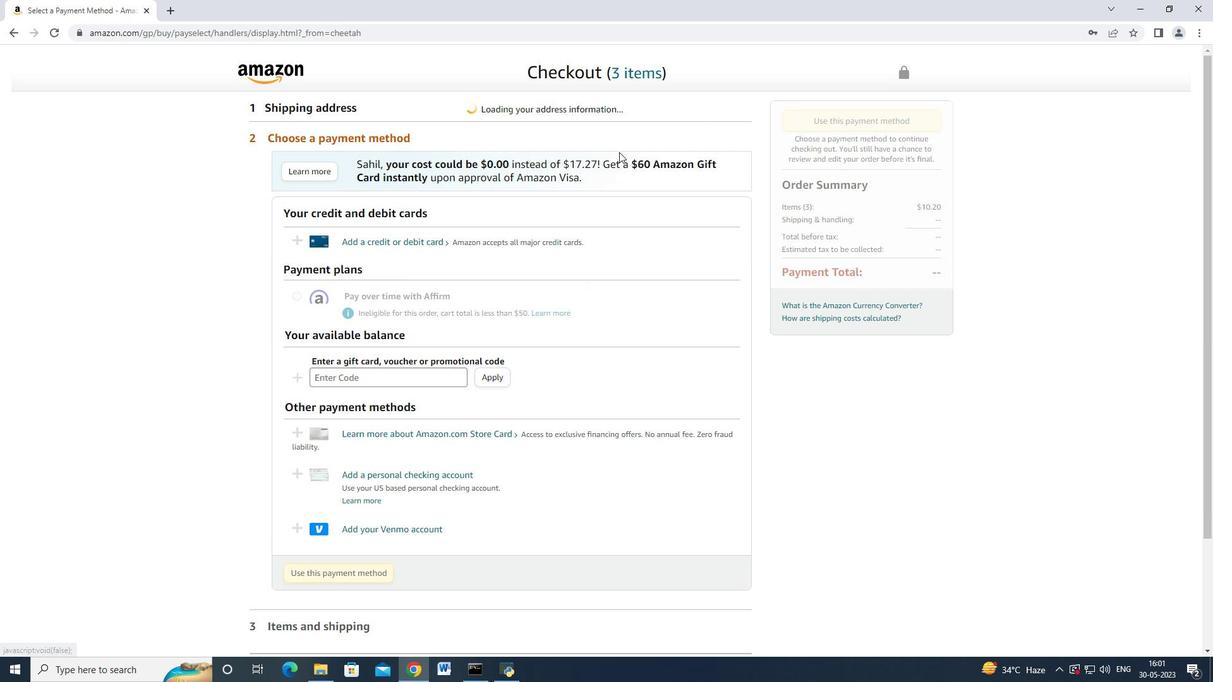 
Action: Mouse scrolled (270, 226) with delta (0, 0)
Screenshot: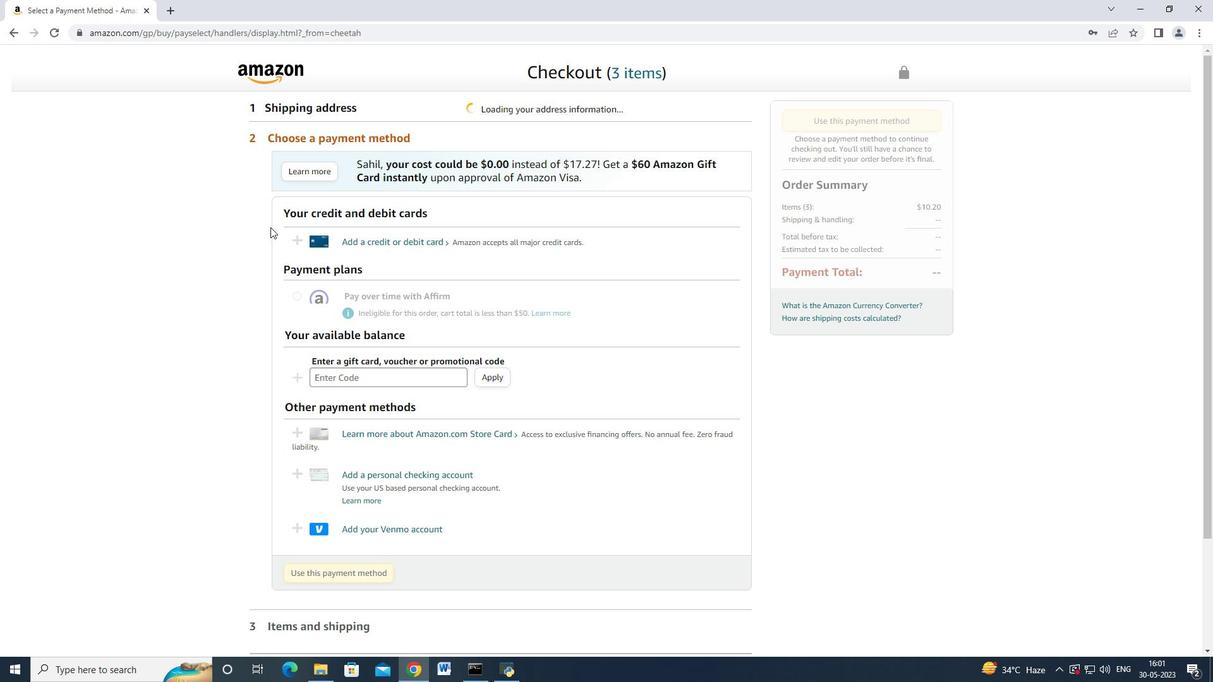 
Action: Mouse scrolled (270, 228) with delta (0, 0)
Screenshot: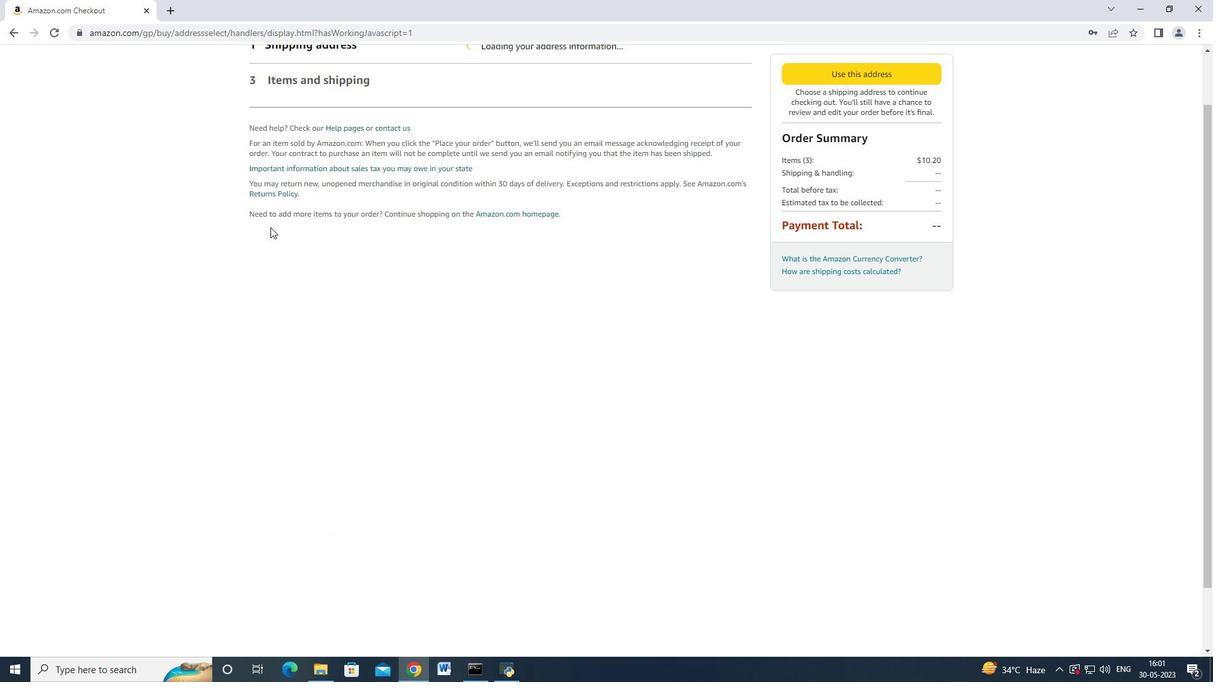 
Action: Mouse moved to (440, 397)
Screenshot: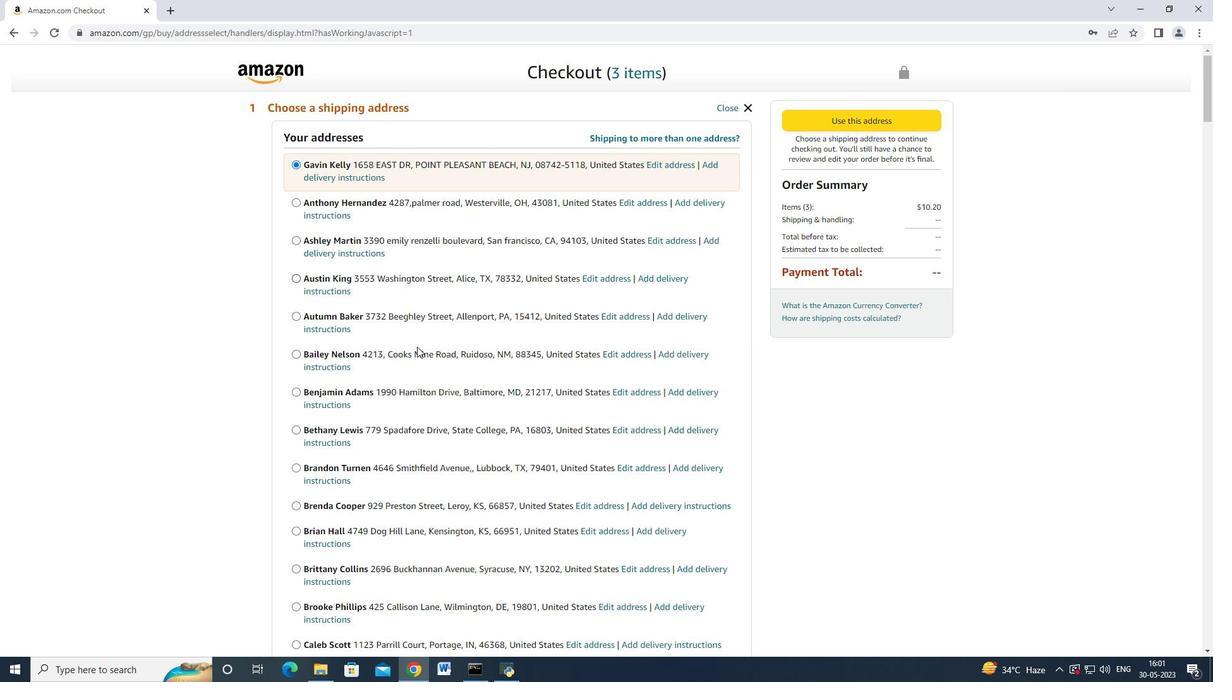 
Action: Mouse scrolled (440, 397) with delta (0, 0)
Screenshot: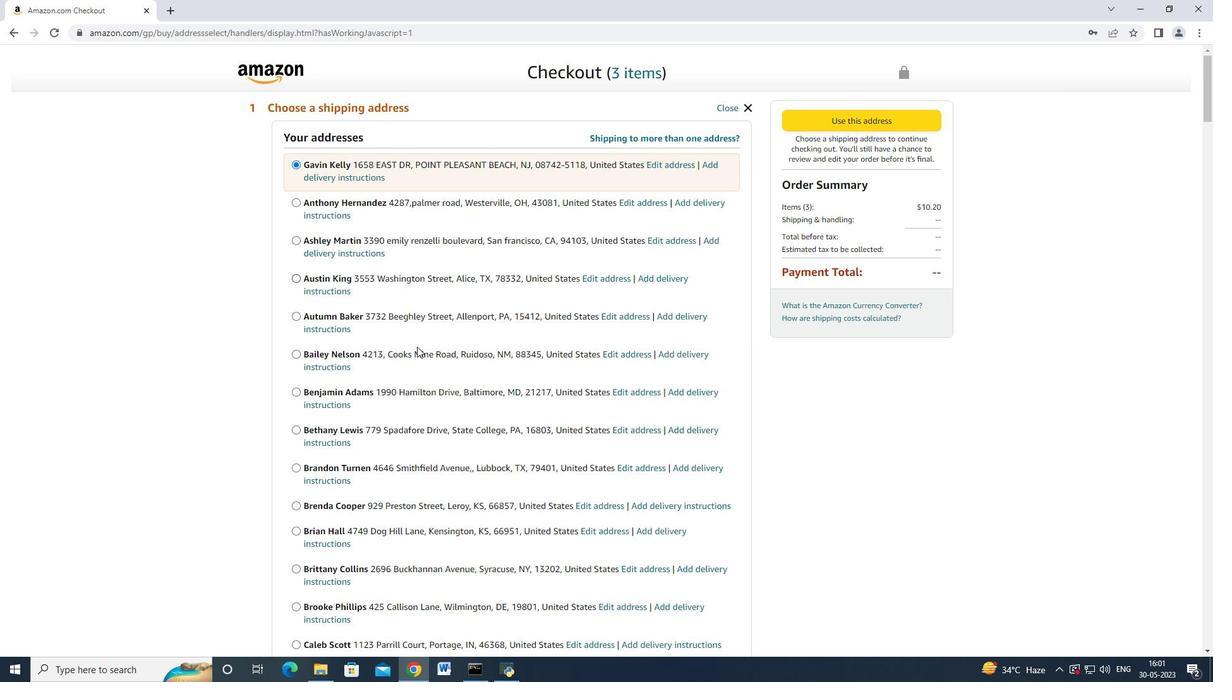 
Action: Mouse moved to (440, 398)
Screenshot: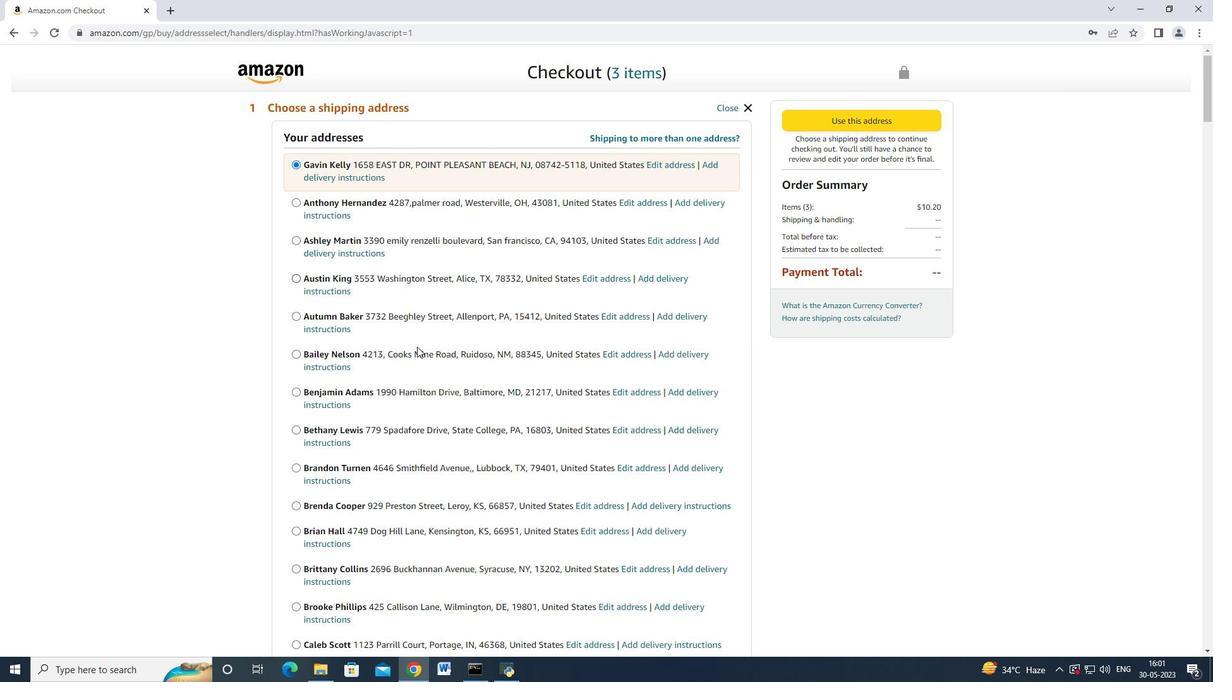 
Action: Mouse scrolled (440, 398) with delta (0, 0)
Screenshot: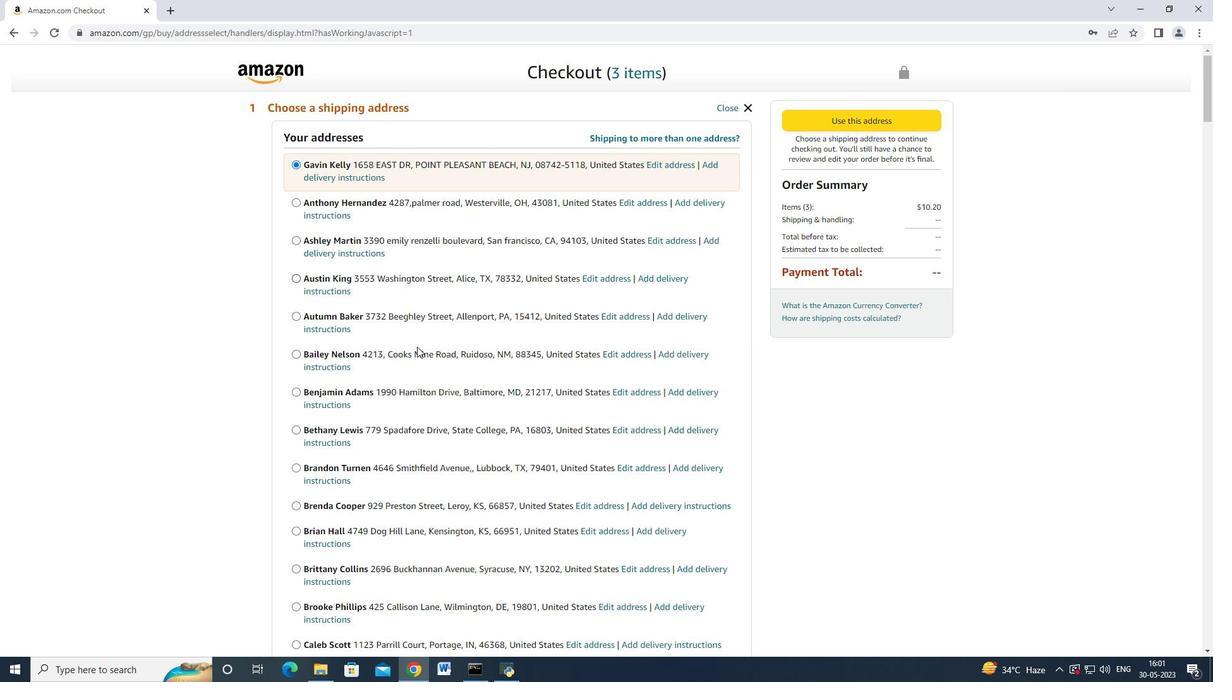 
Action: Mouse moved to (440, 399)
Screenshot: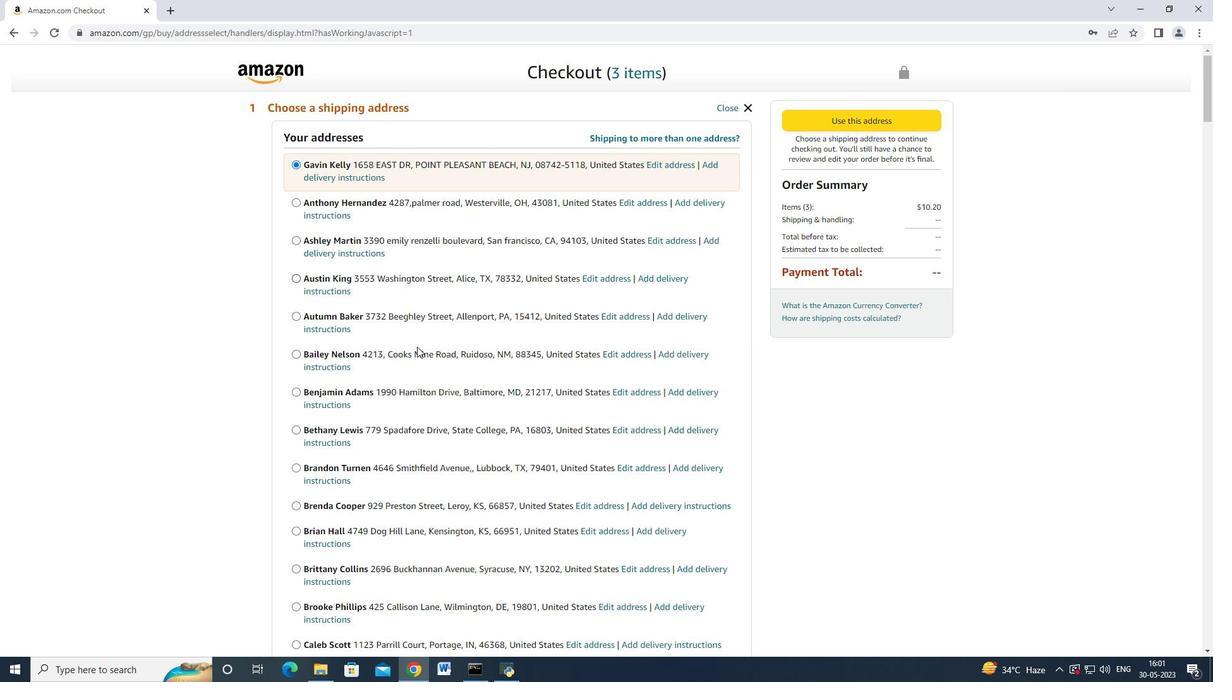 
Action: Mouse scrolled (440, 398) with delta (0, 0)
Screenshot: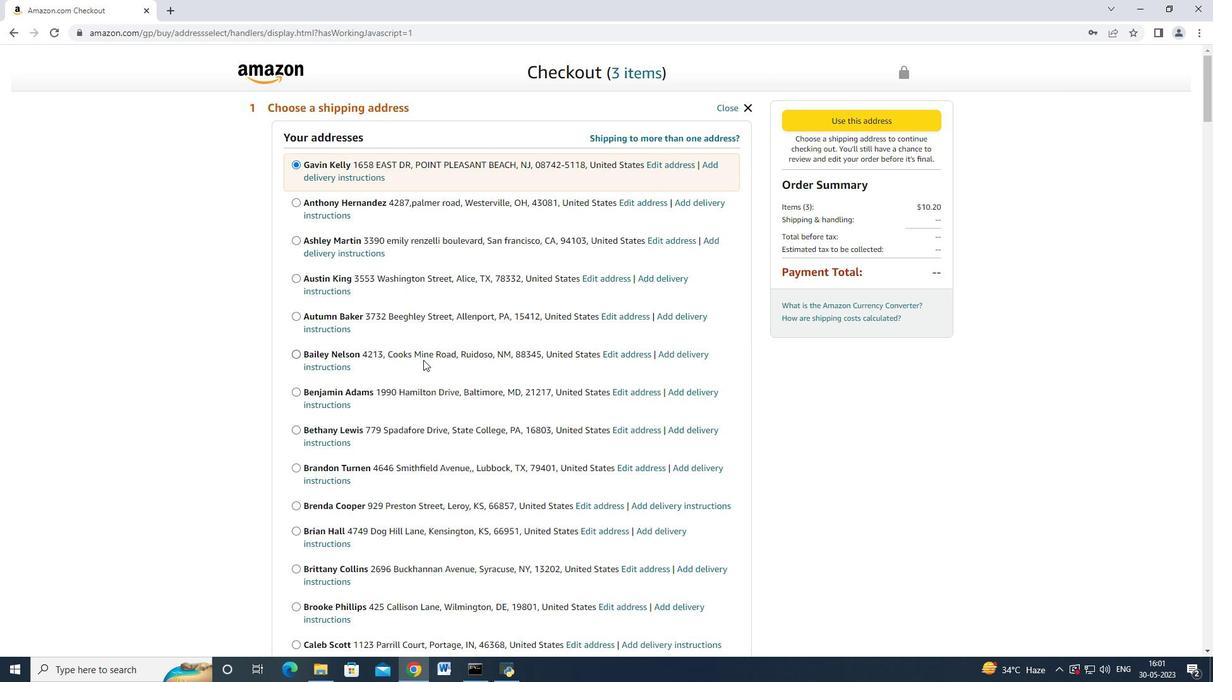 
Action: Mouse scrolled (440, 398) with delta (0, 0)
Screenshot: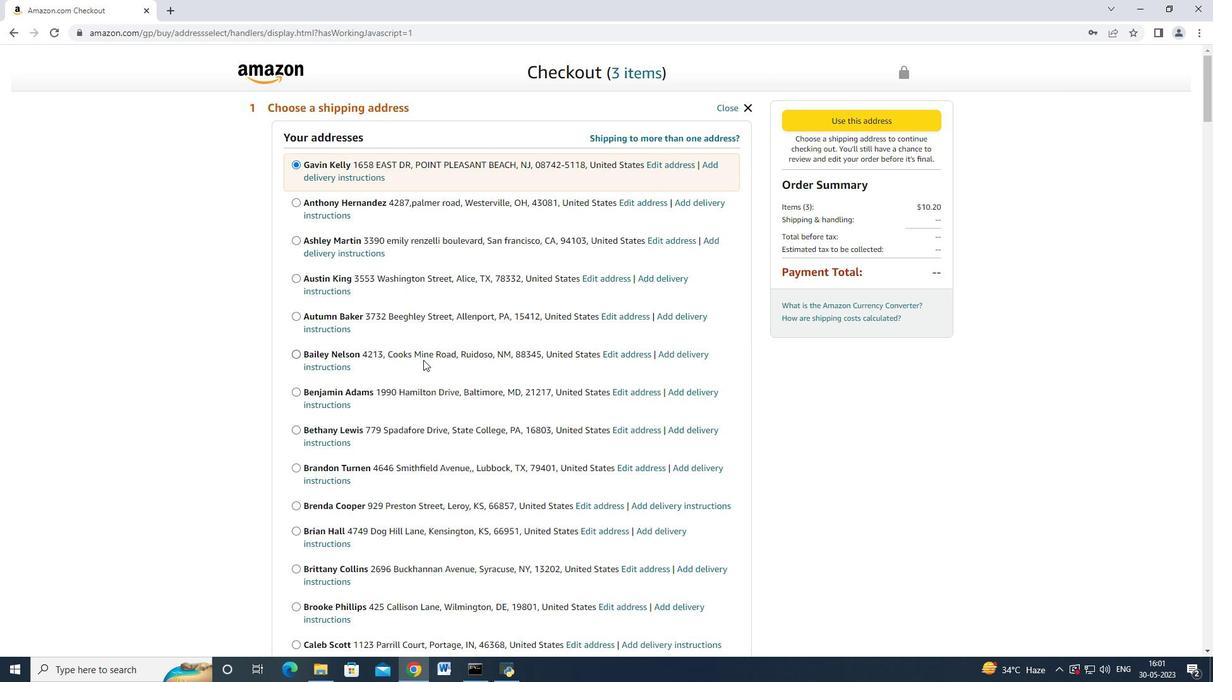 
Action: Mouse scrolled (440, 398) with delta (0, 0)
Screenshot: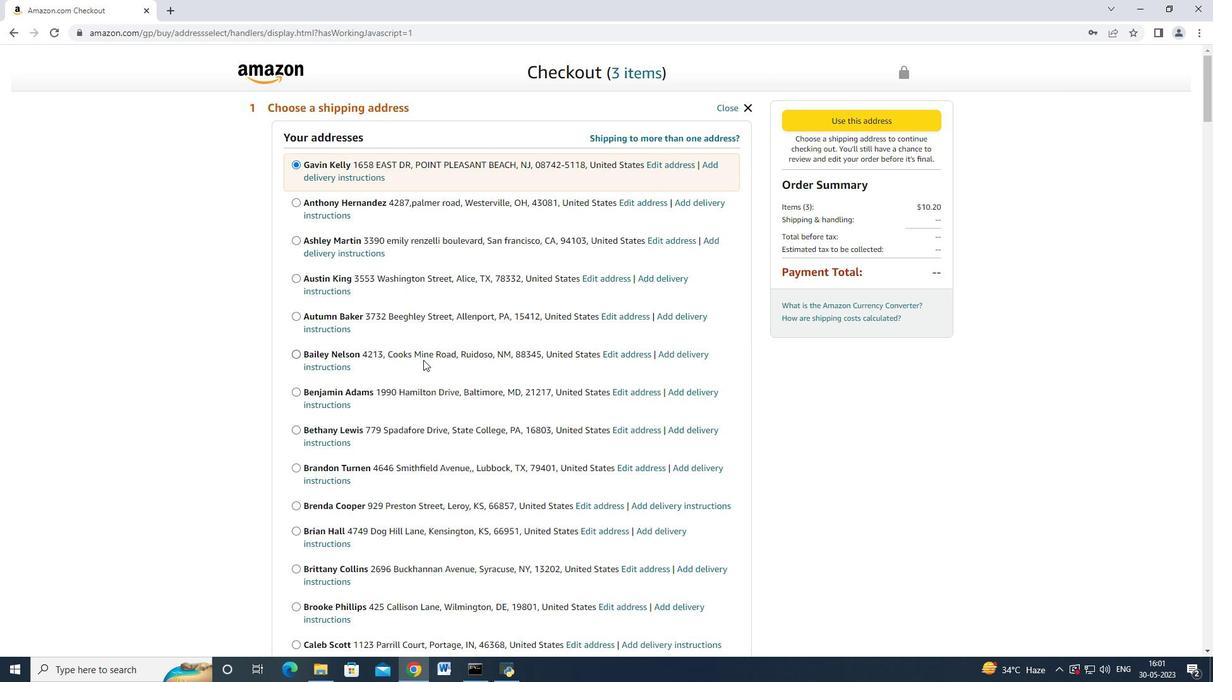 
Action: Mouse scrolled (440, 398) with delta (0, 0)
Screenshot: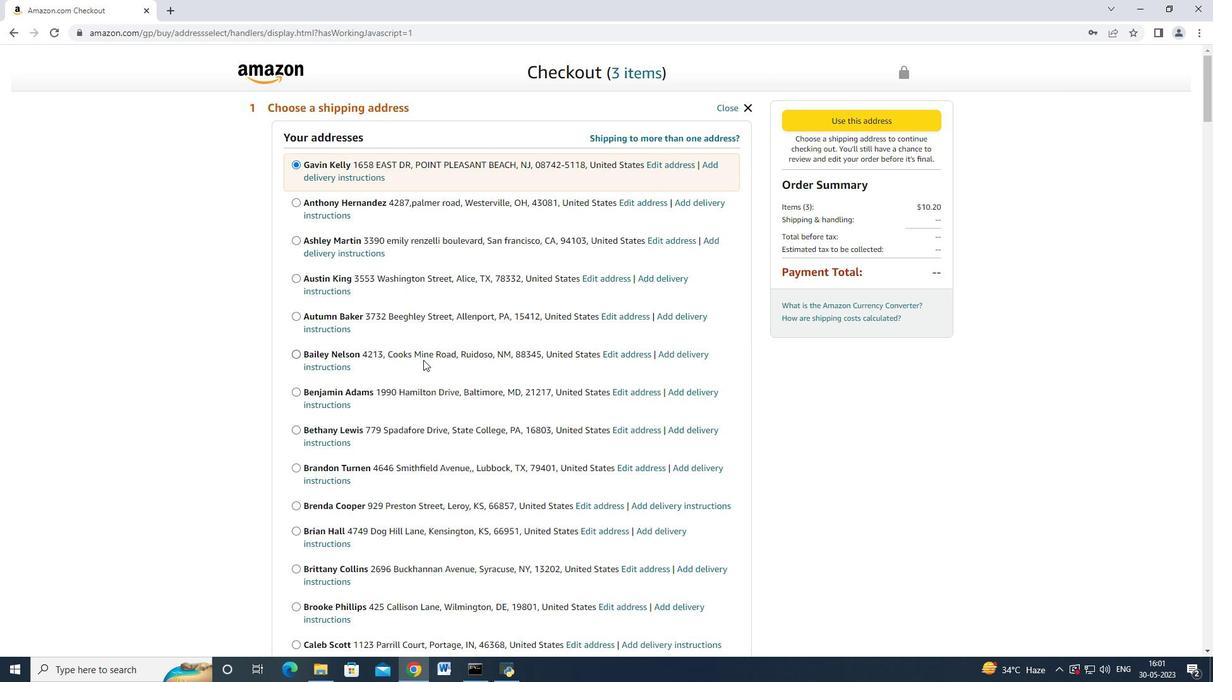 
Action: Mouse scrolled (440, 398) with delta (0, 0)
Screenshot: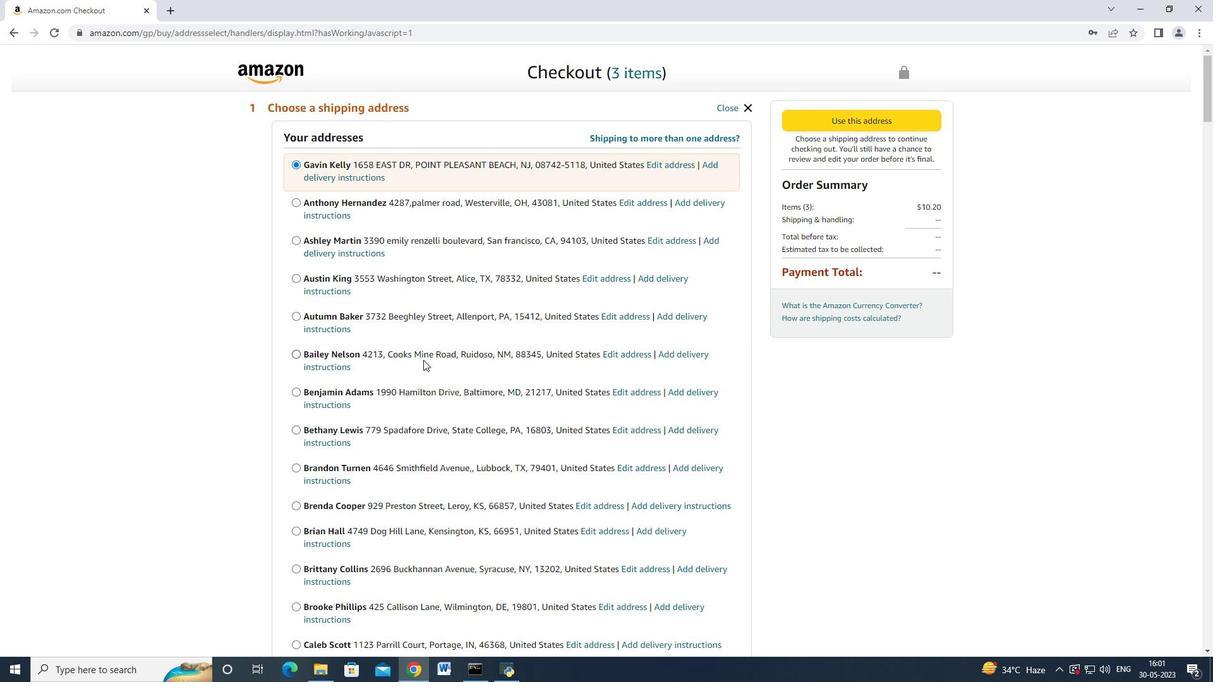 
Action: Mouse moved to (446, 402)
Screenshot: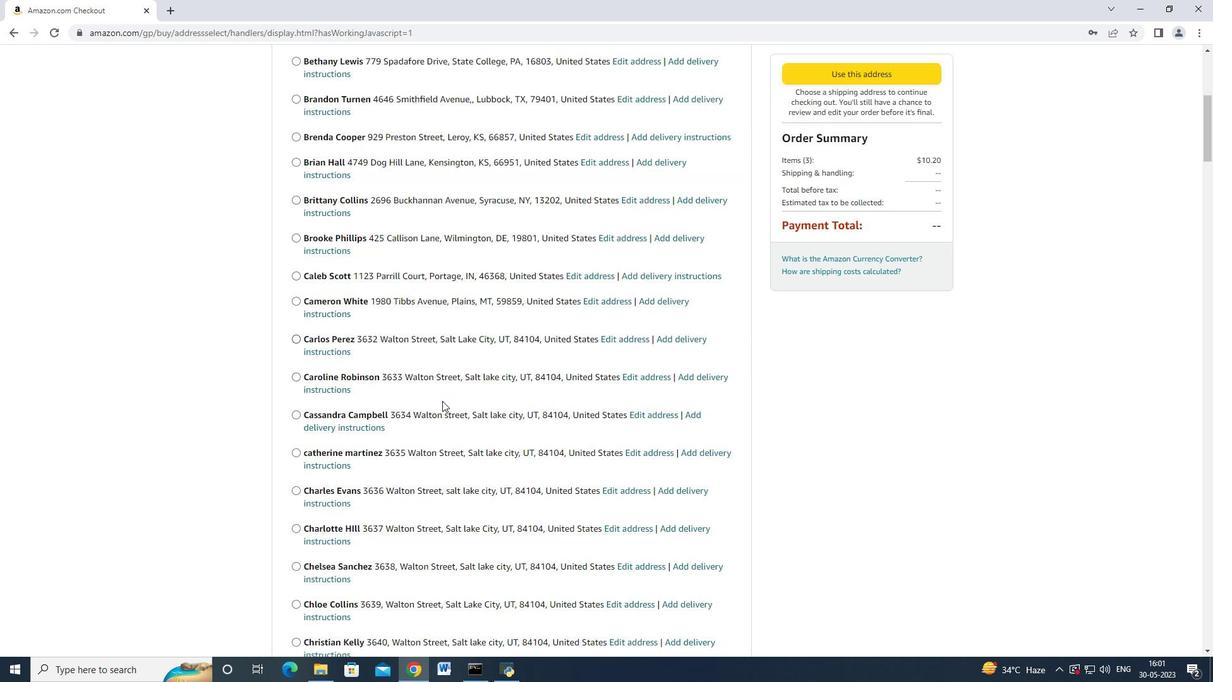 
Action: Mouse scrolled (446, 402) with delta (0, 0)
Screenshot: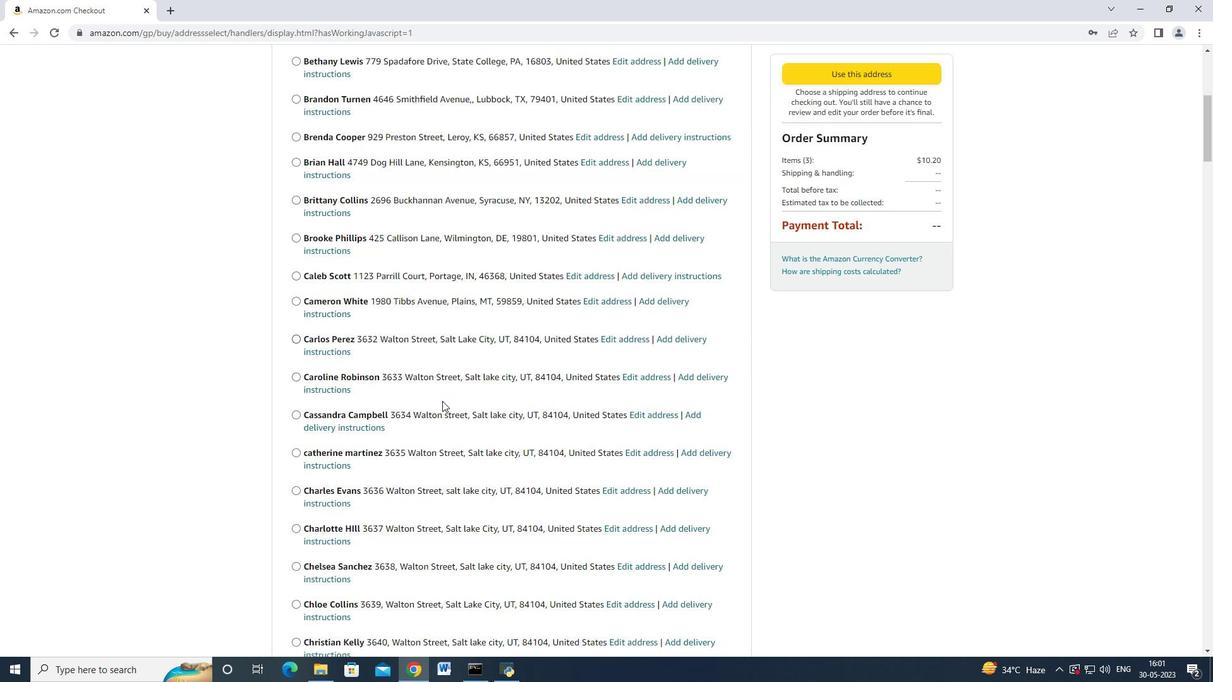 
Action: Mouse scrolled (446, 402) with delta (0, 0)
Screenshot: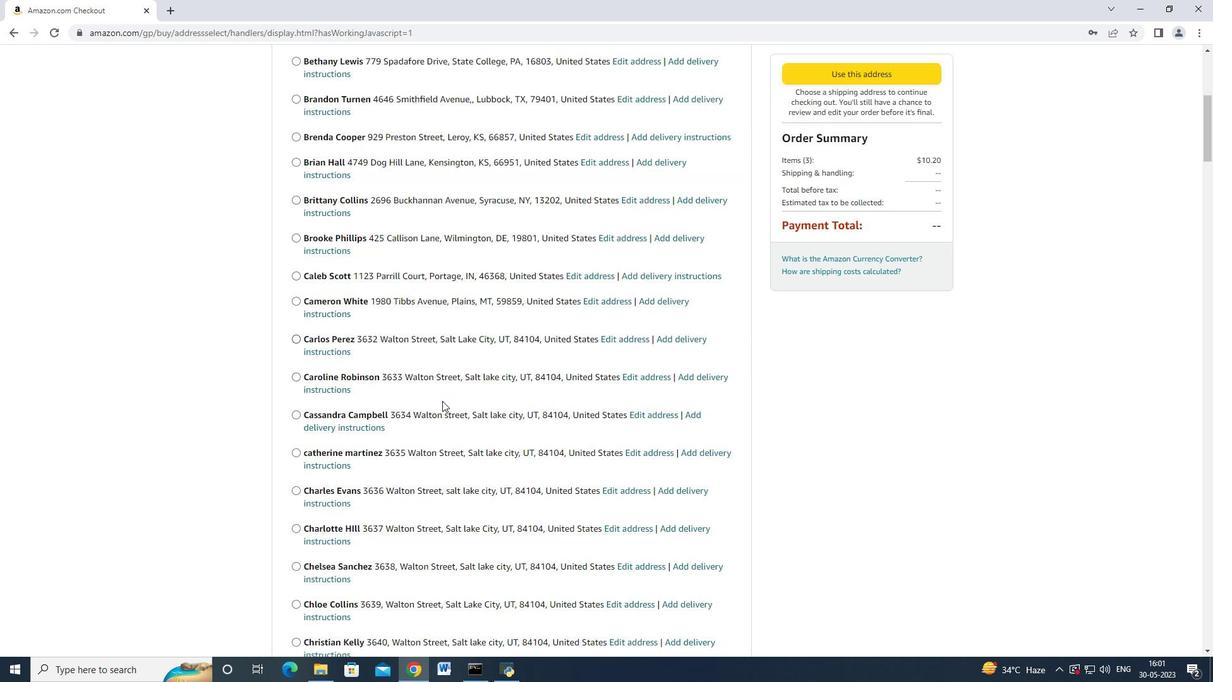 
Action: Mouse scrolled (446, 402) with delta (0, 0)
Screenshot: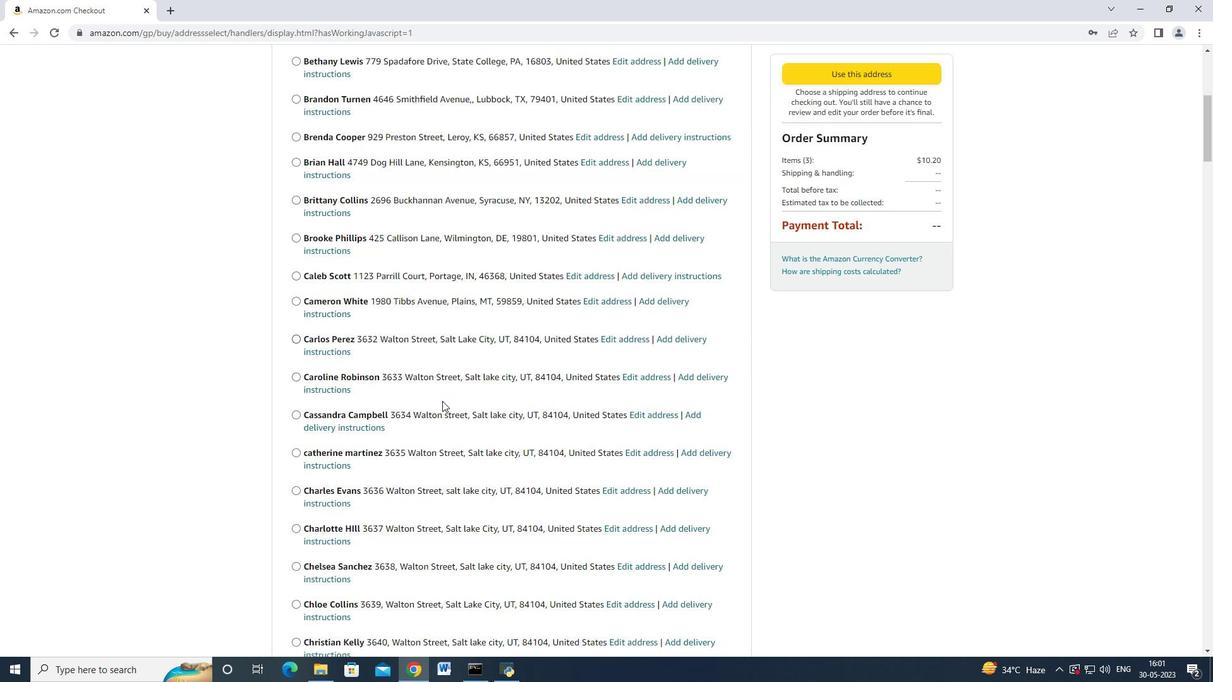 
Action: Mouse scrolled (446, 402) with delta (0, 0)
Screenshot: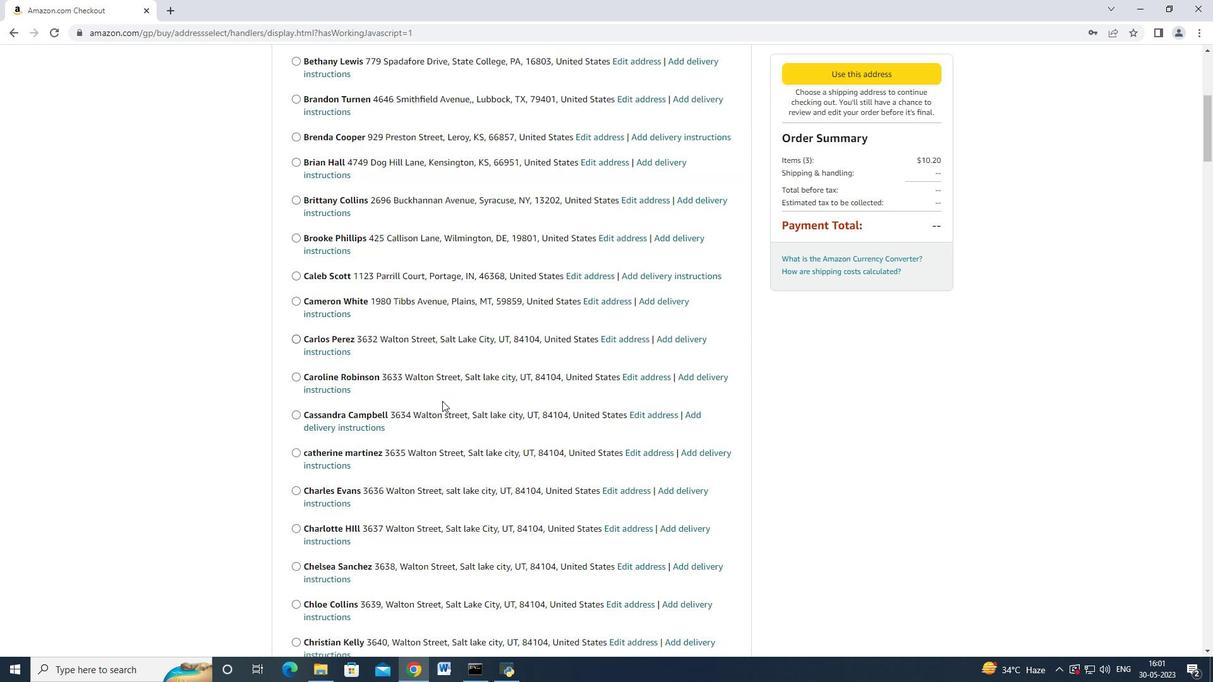 
Action: Mouse scrolled (446, 402) with delta (0, 0)
Screenshot: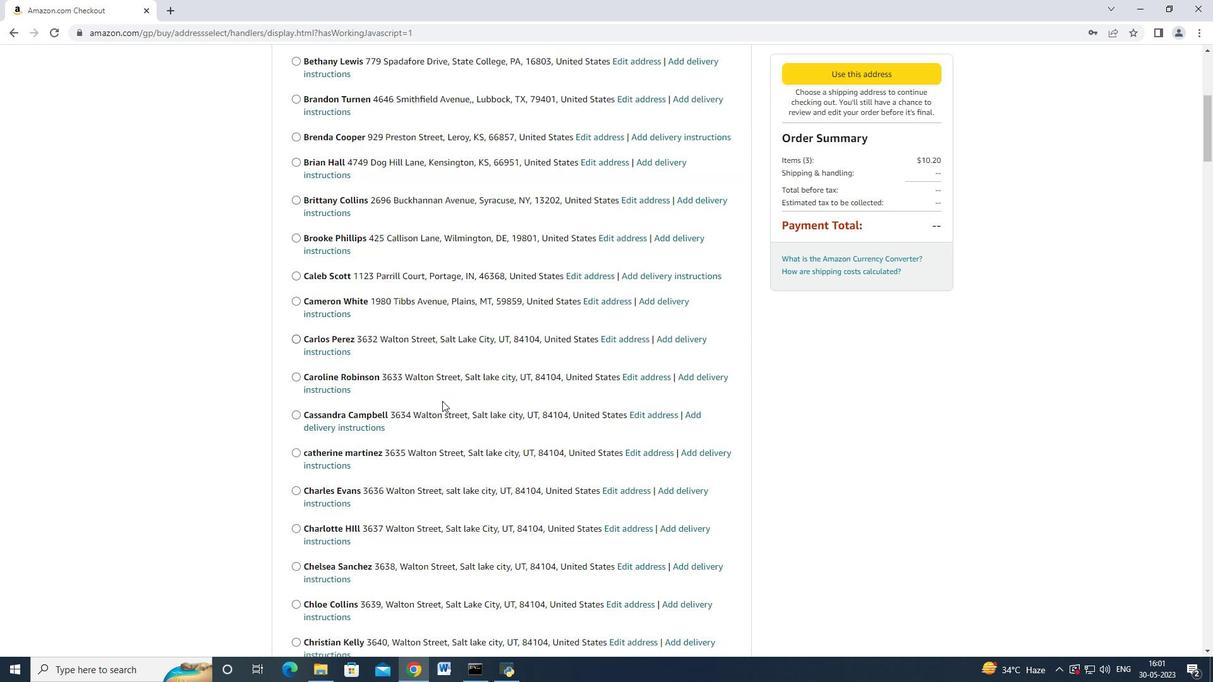 
Action: Mouse scrolled (446, 402) with delta (0, 0)
Screenshot: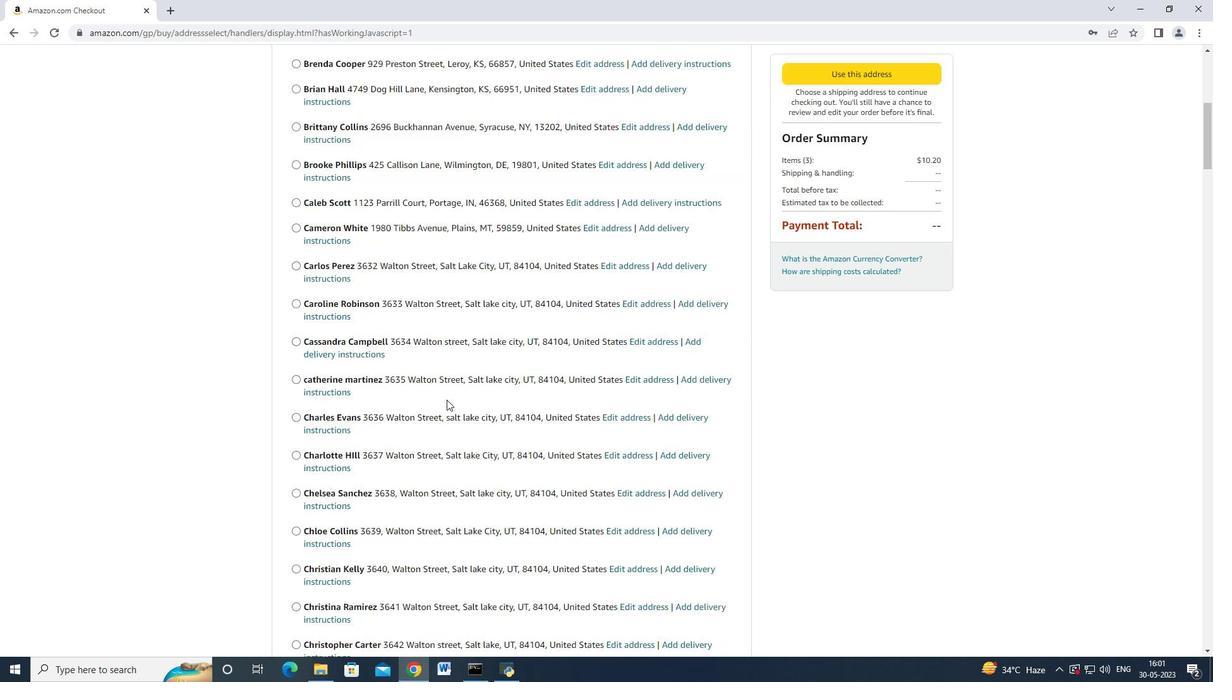 
Action: Mouse moved to (446, 403)
Screenshot: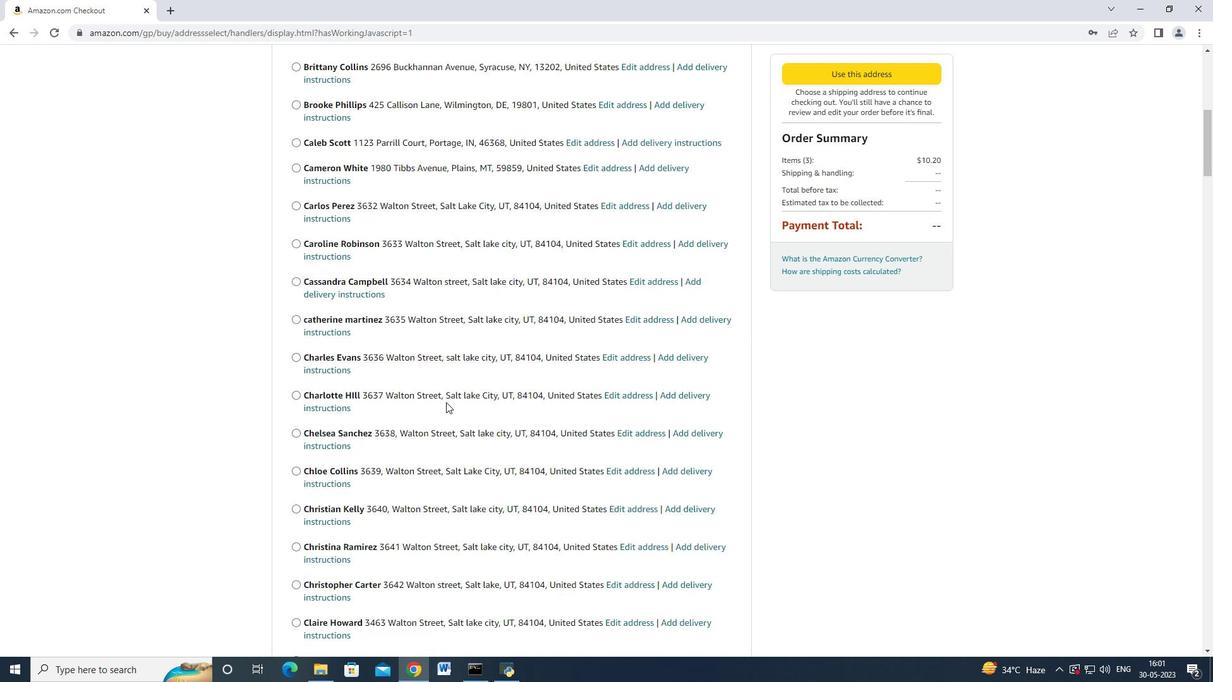 
Action: Mouse scrolled (446, 402) with delta (0, 0)
Screenshot: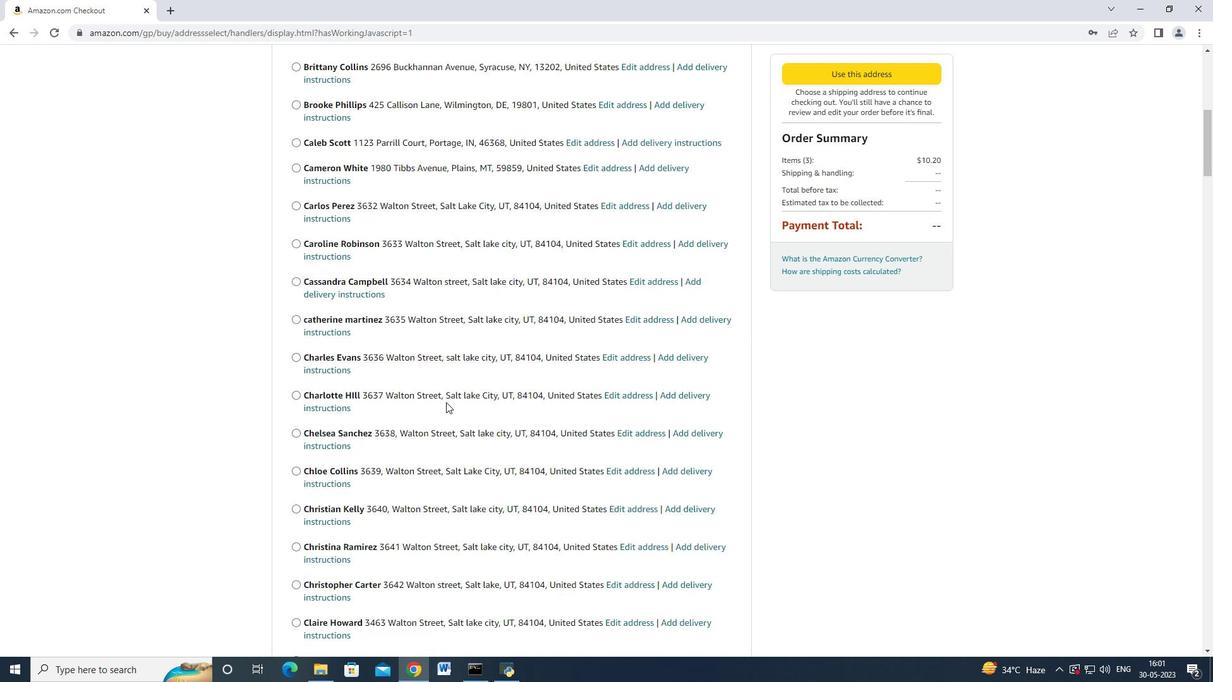 
Action: Mouse moved to (446, 404)
Screenshot: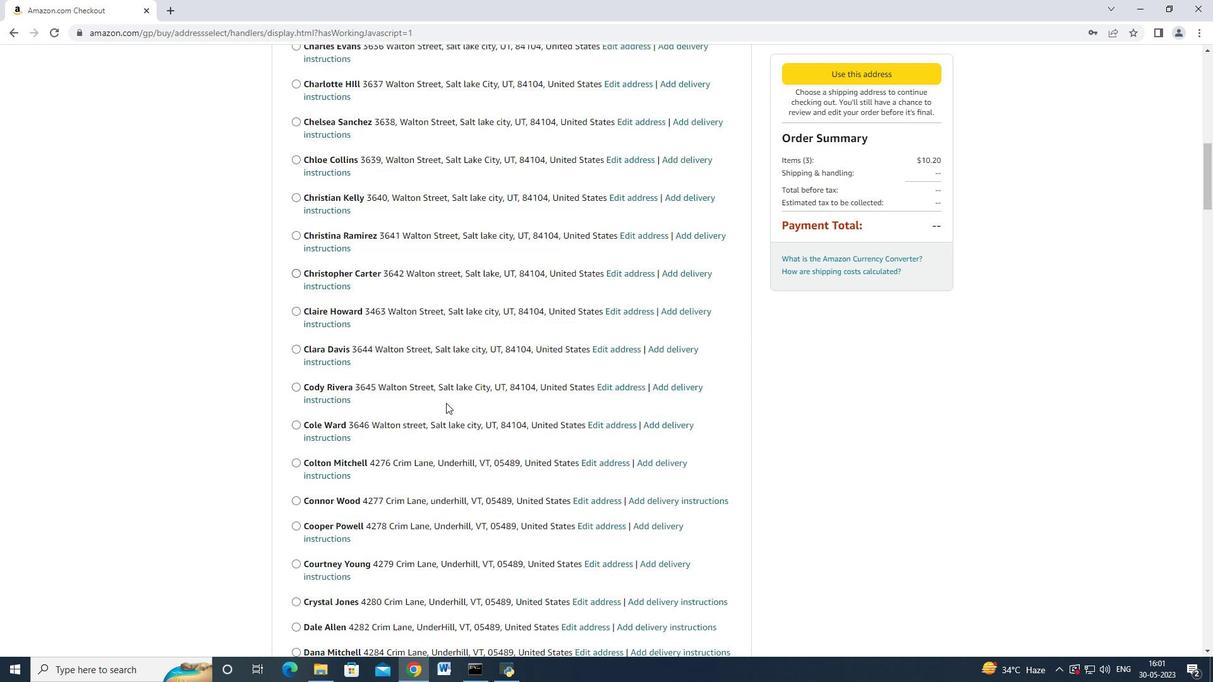 
Action: Mouse scrolled (446, 403) with delta (0, 0)
Screenshot: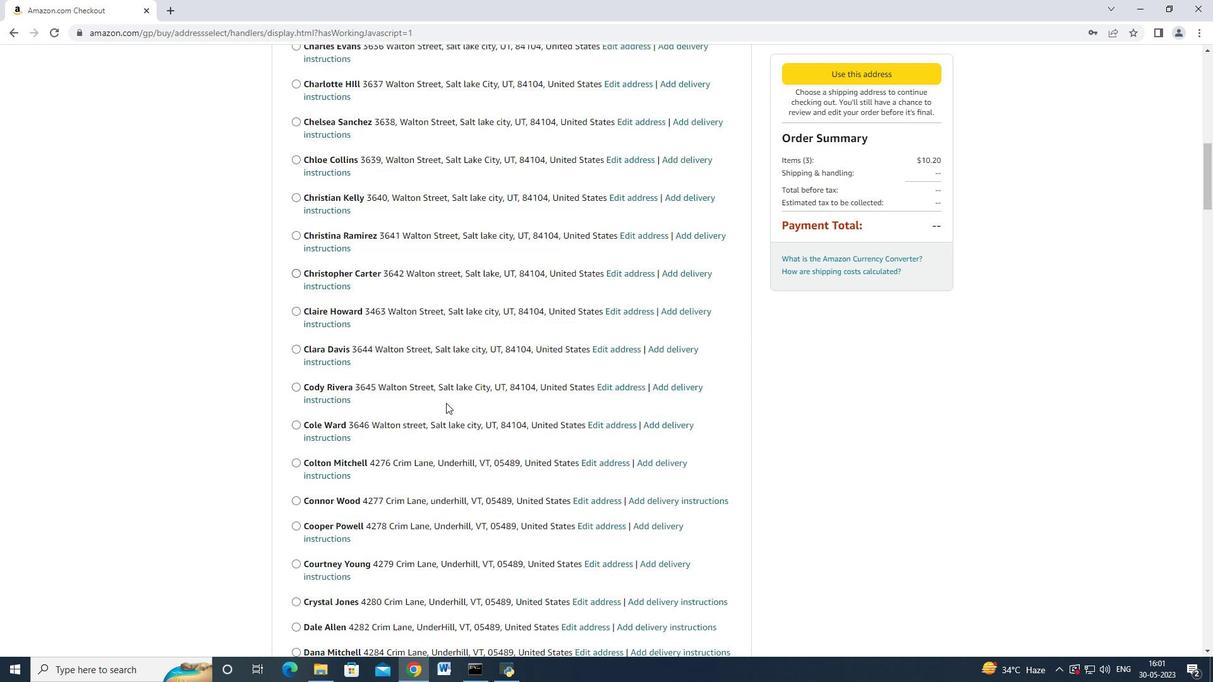 
Action: Mouse scrolled (446, 403) with delta (0, 0)
Screenshot: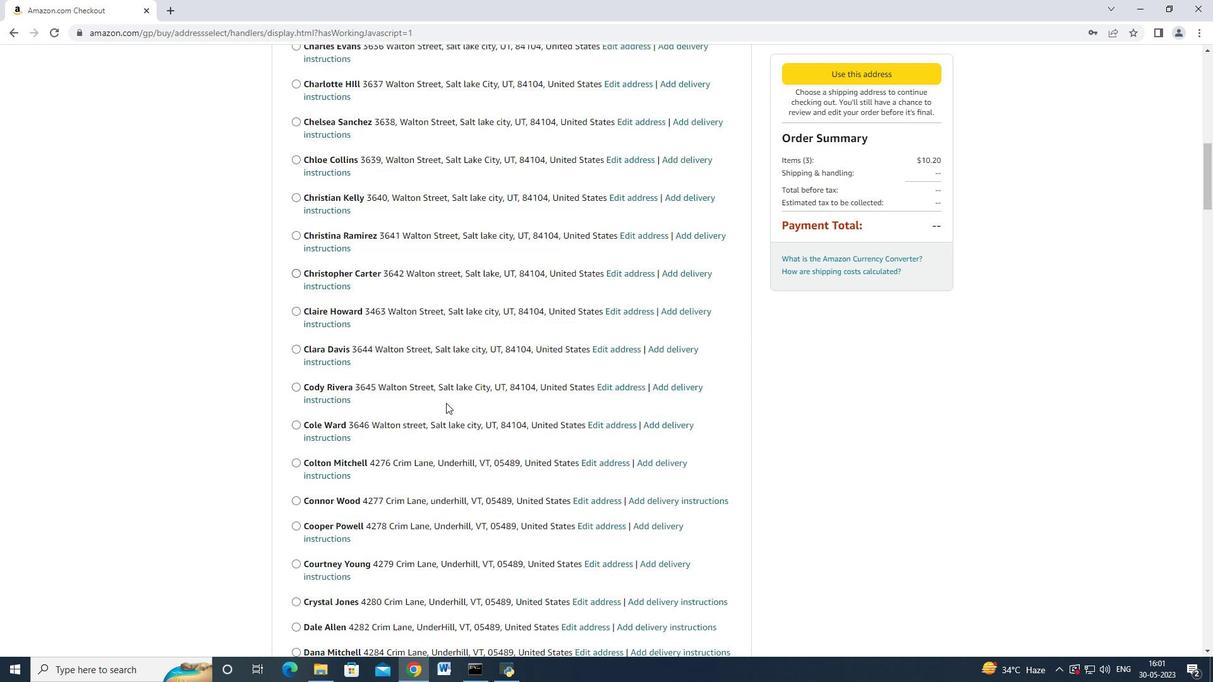 
Action: Mouse scrolled (446, 403) with delta (0, 0)
Screenshot: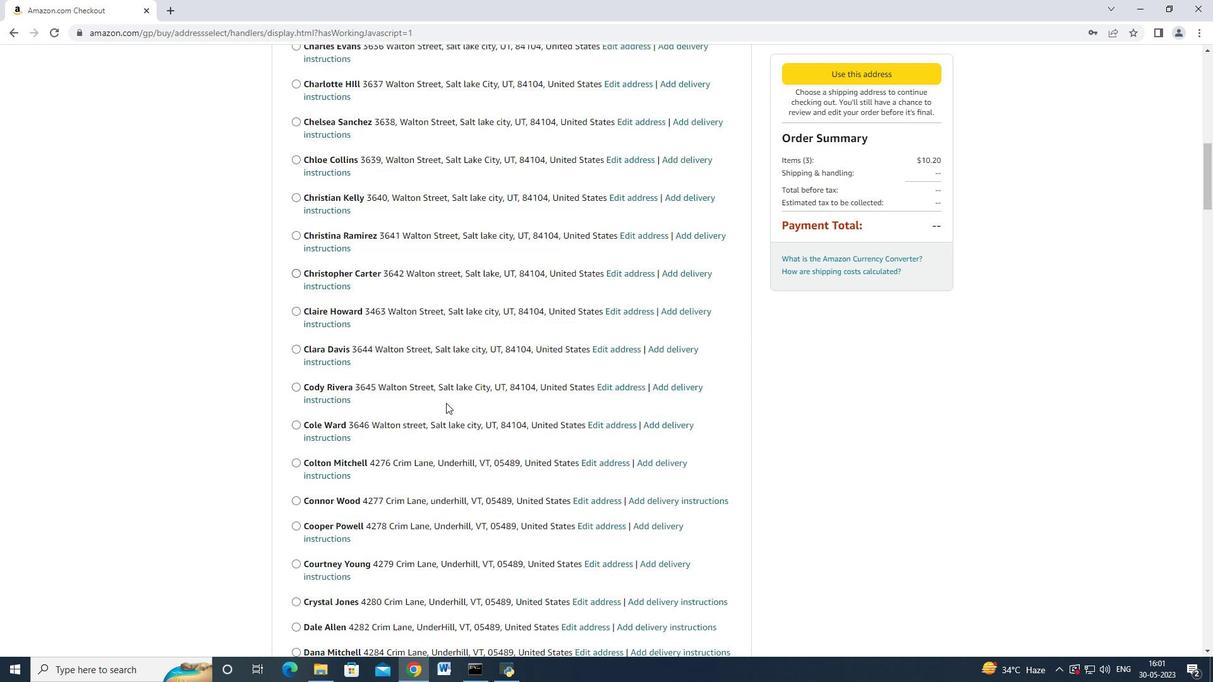 
Action: Mouse scrolled (446, 403) with delta (0, 0)
Screenshot: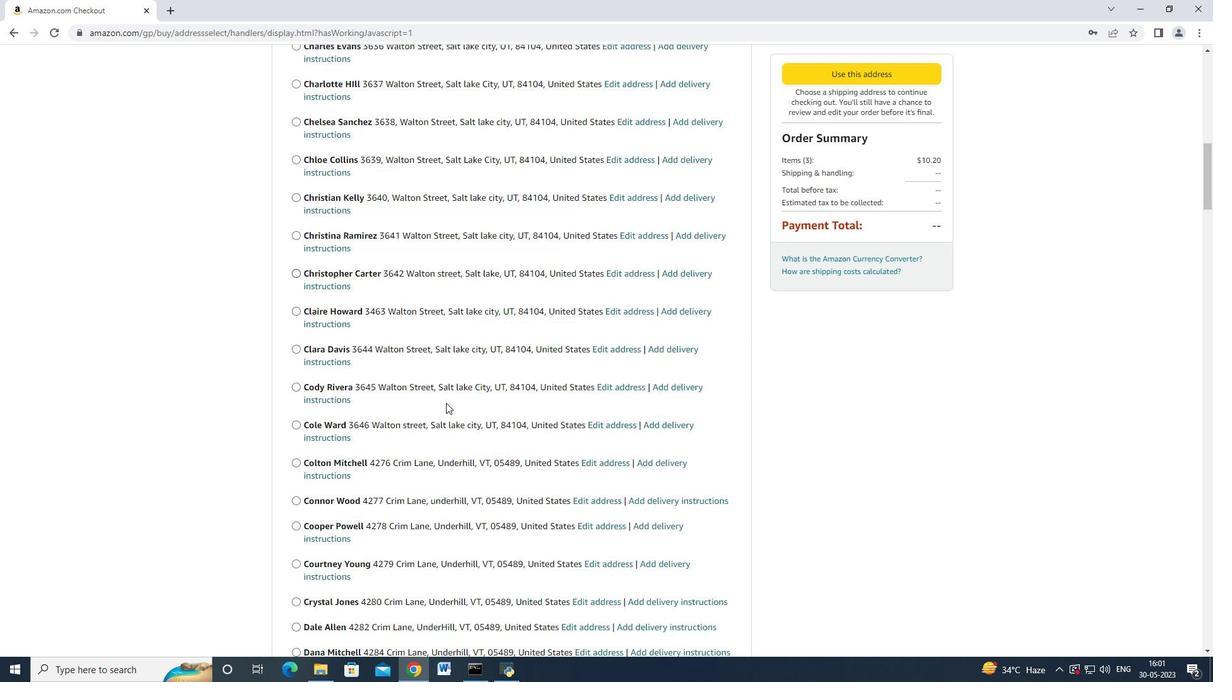 
Action: Mouse scrolled (446, 403) with delta (0, 0)
Screenshot: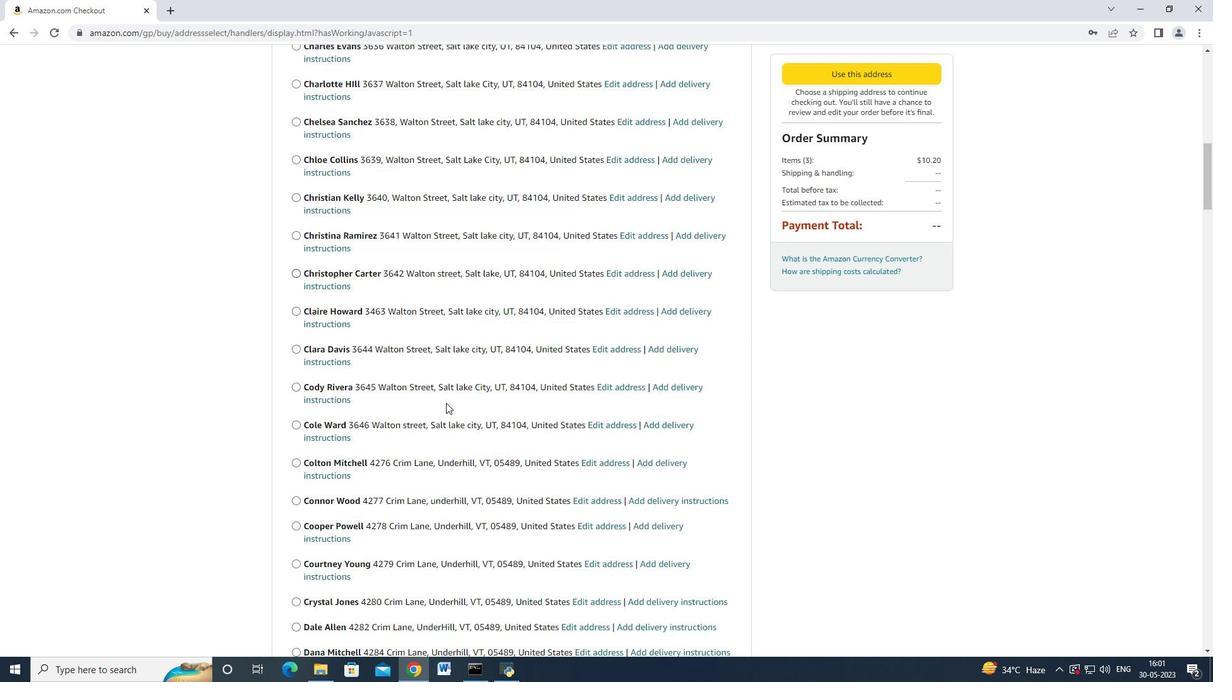 
Action: Mouse moved to (446, 404)
Screenshot: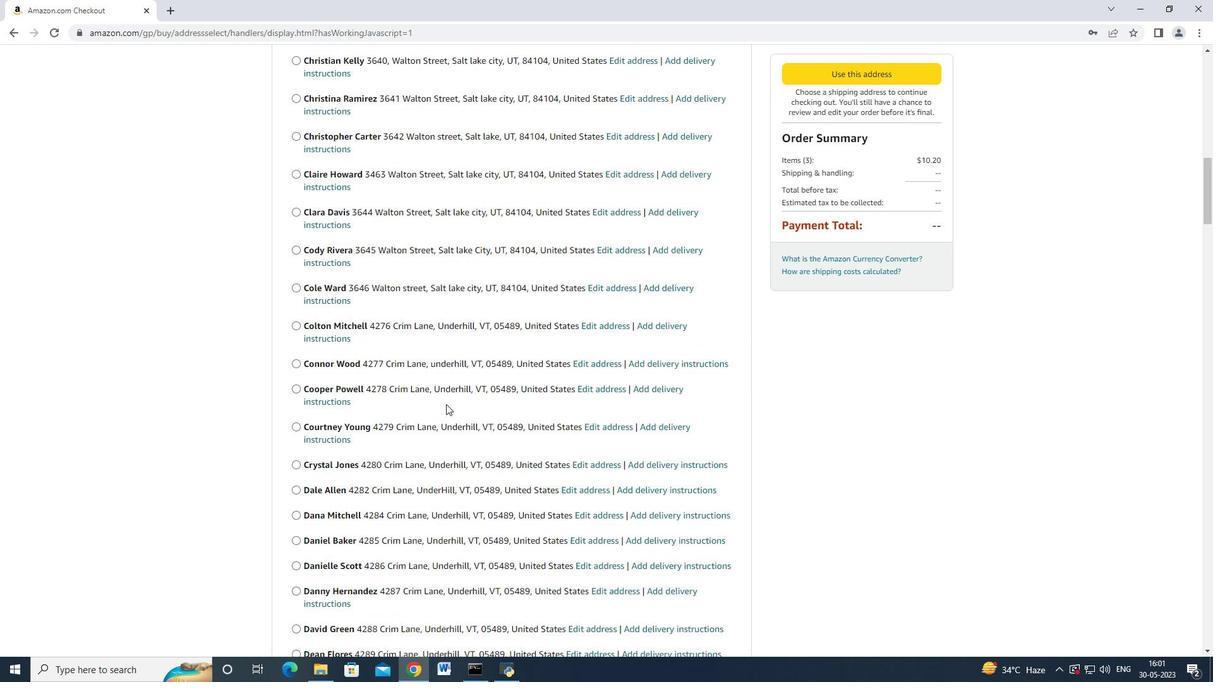 
Action: Mouse scrolled (446, 403) with delta (0, 0)
Screenshot: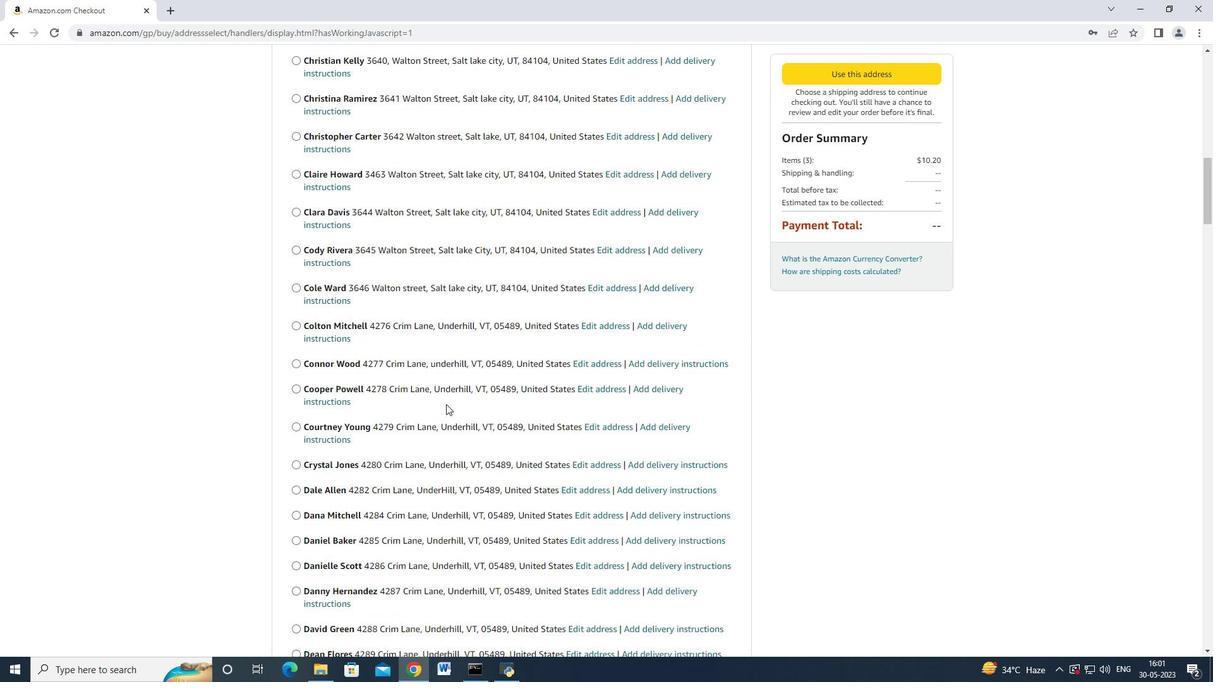 
Action: Mouse scrolled (446, 403) with delta (0, -1)
Screenshot: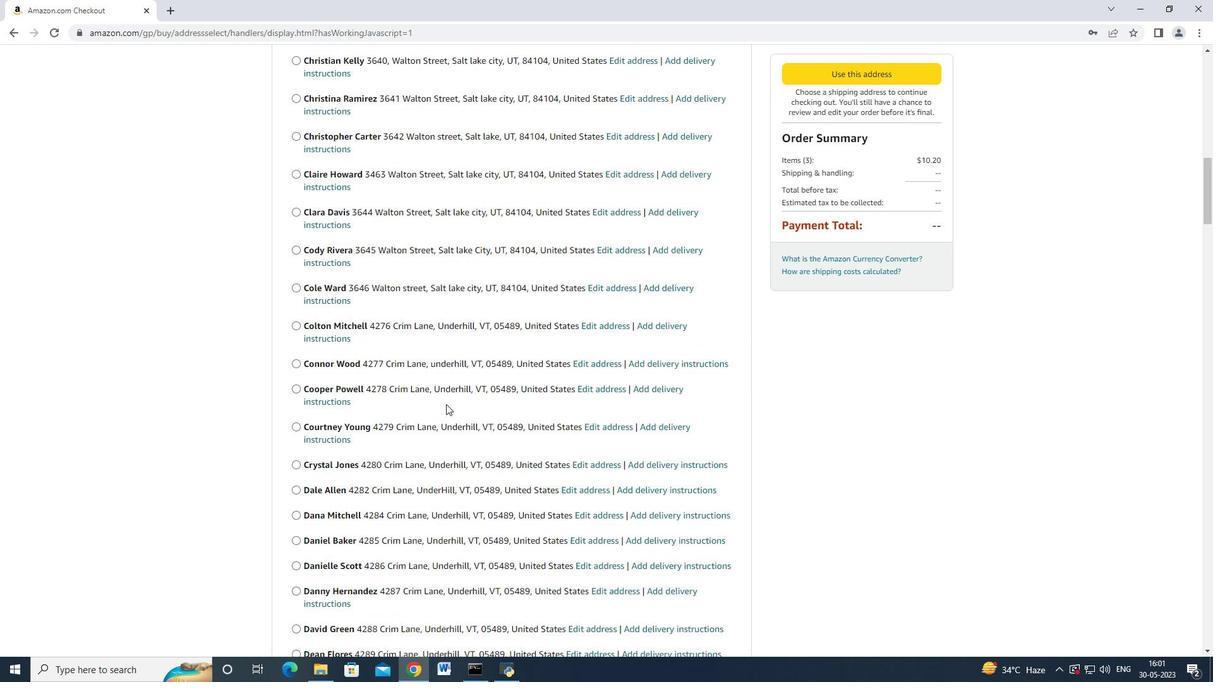 
Action: Mouse moved to (446, 404)
Screenshot: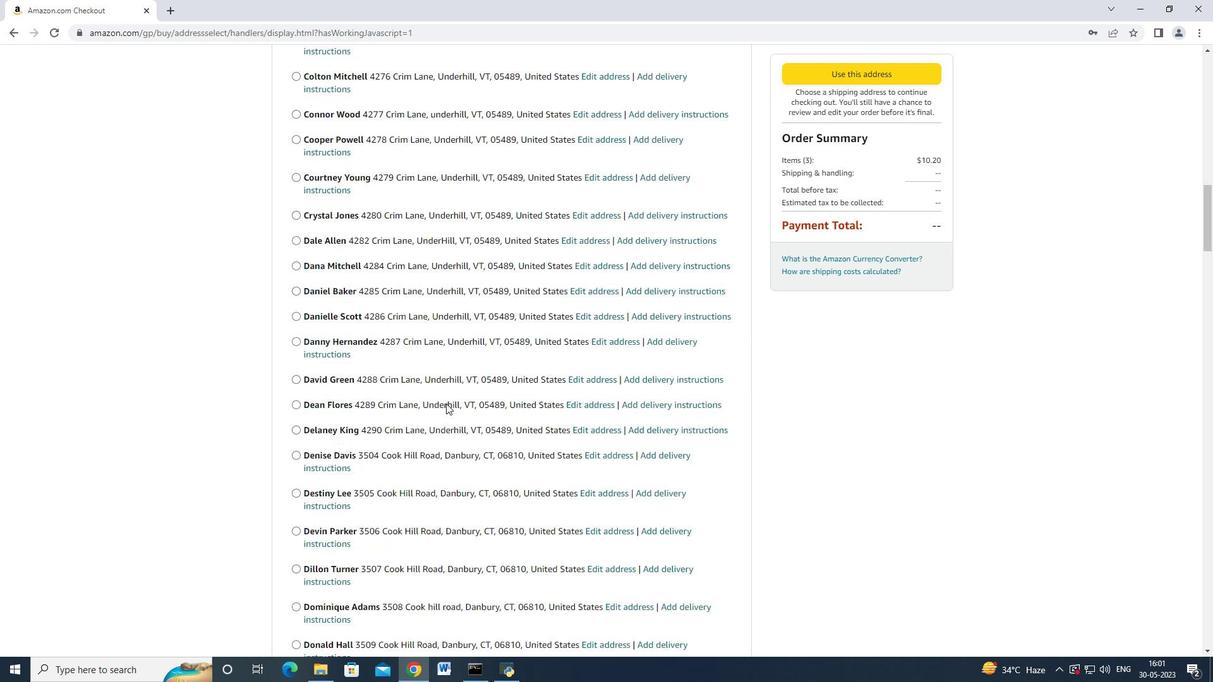 
Action: Mouse scrolled (446, 403) with delta (0, 0)
Screenshot: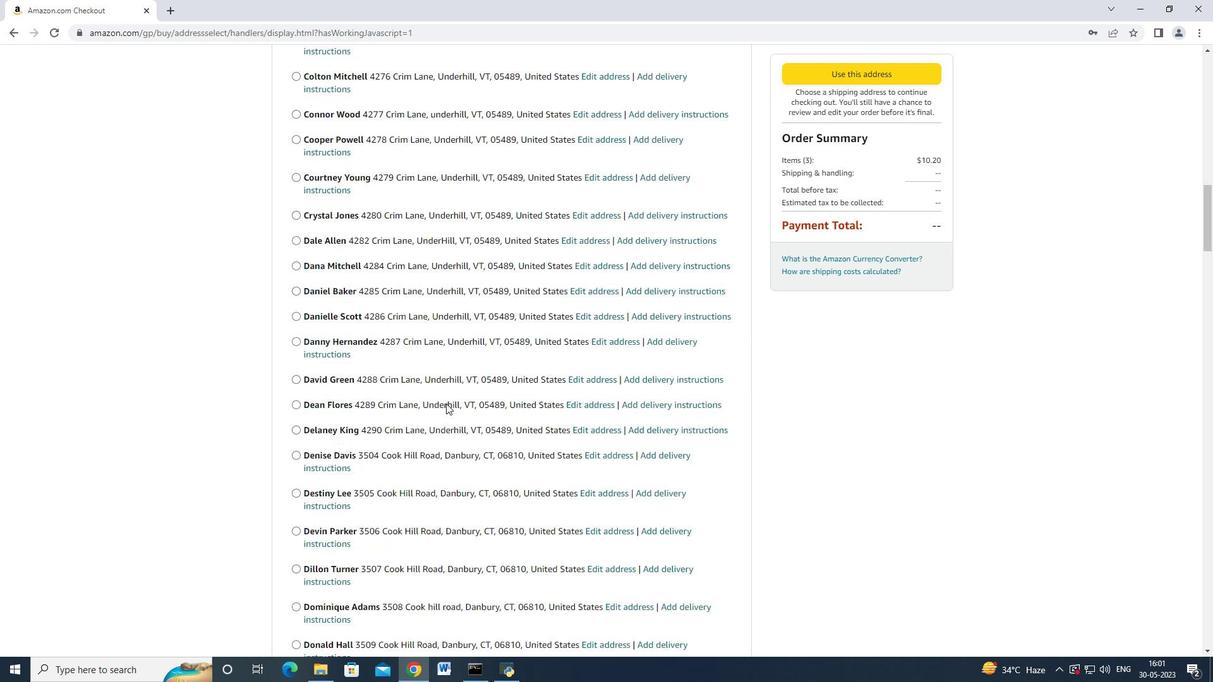 
Action: Mouse scrolled (446, 403) with delta (0, 0)
Screenshot: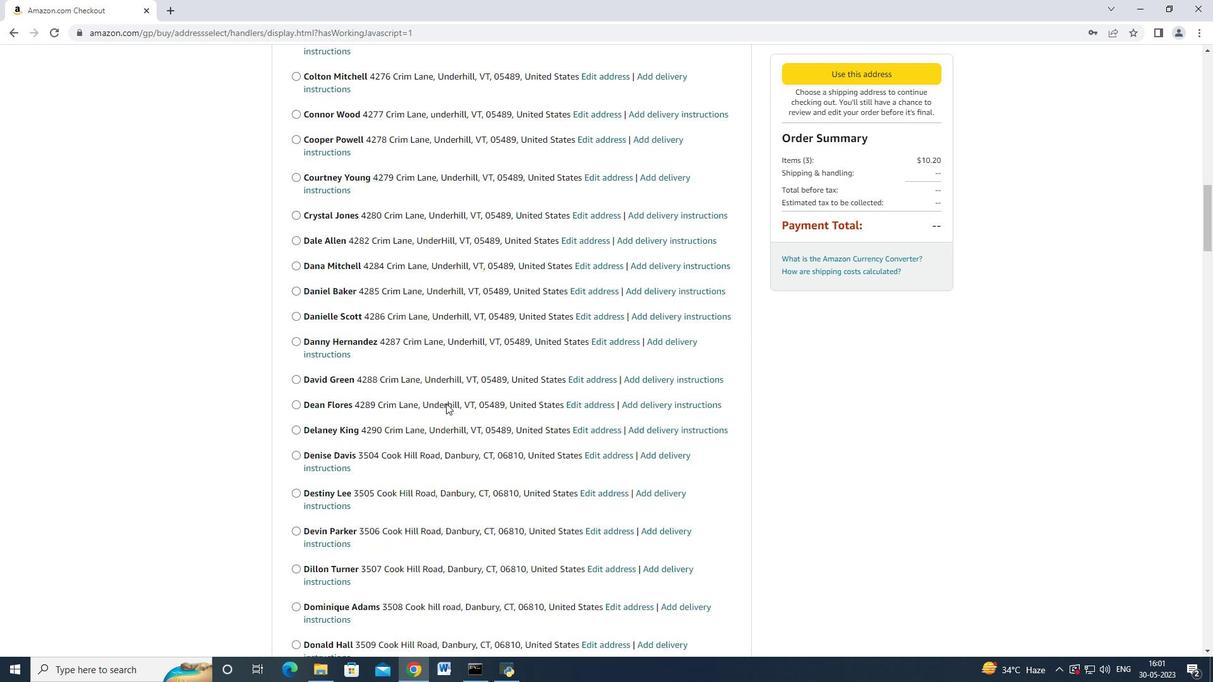
Action: Mouse scrolled (446, 403) with delta (0, 0)
Screenshot: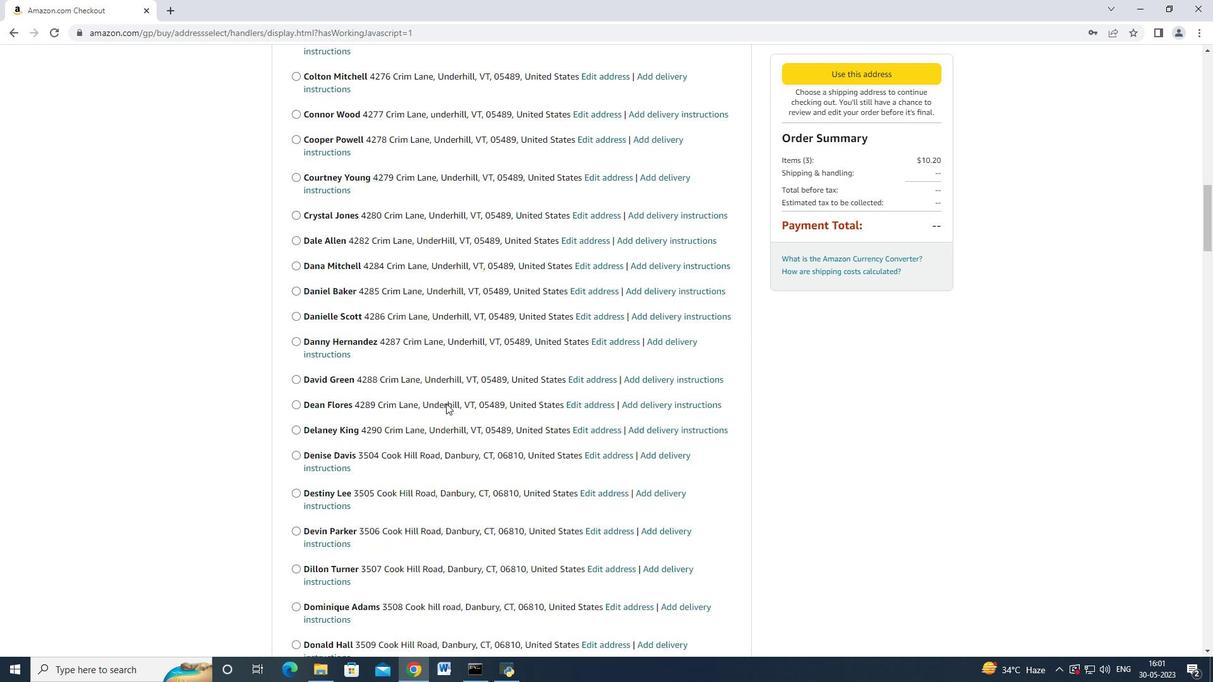 
Action: Mouse moved to (446, 403)
Screenshot: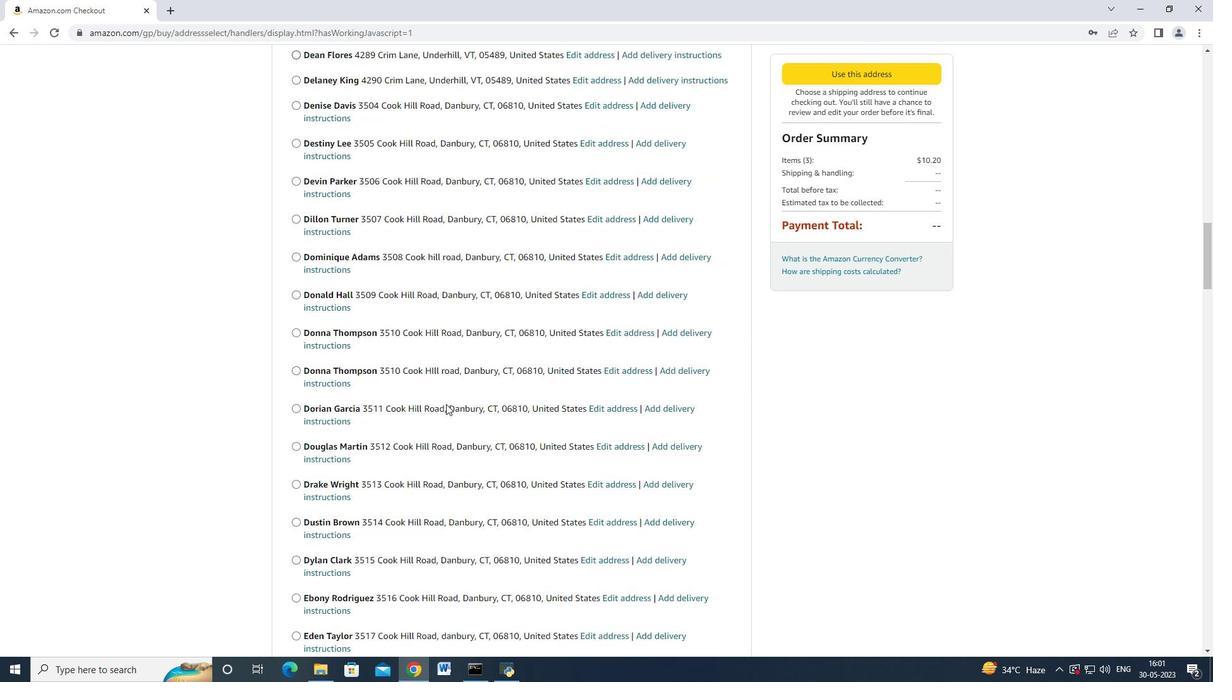 
Action: Mouse scrolled (446, 403) with delta (0, 0)
Screenshot: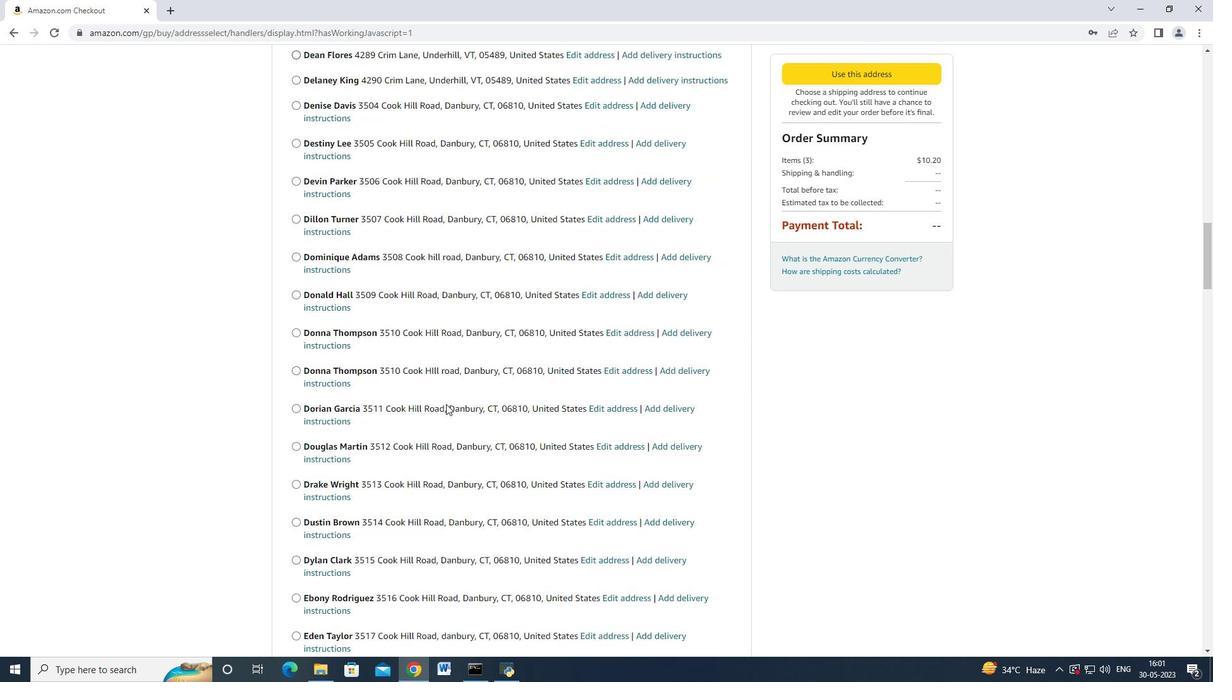
Action: Mouse moved to (446, 404)
Screenshot: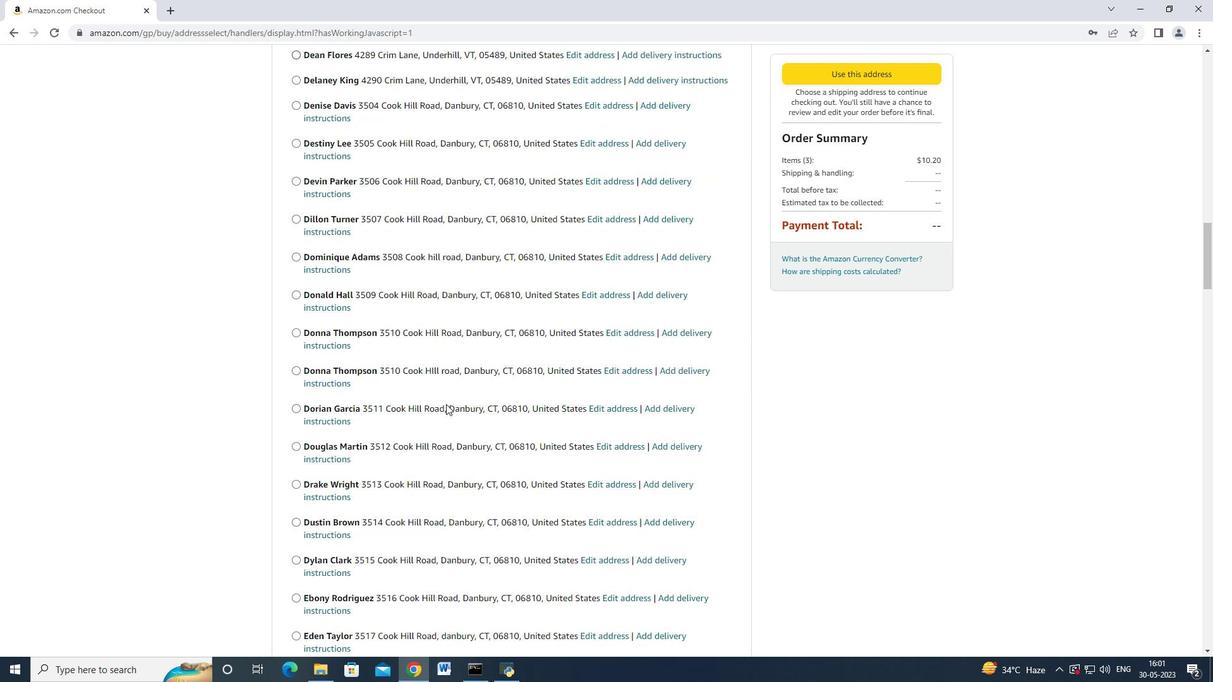 
Action: Mouse scrolled (446, 403) with delta (0, 0)
Screenshot: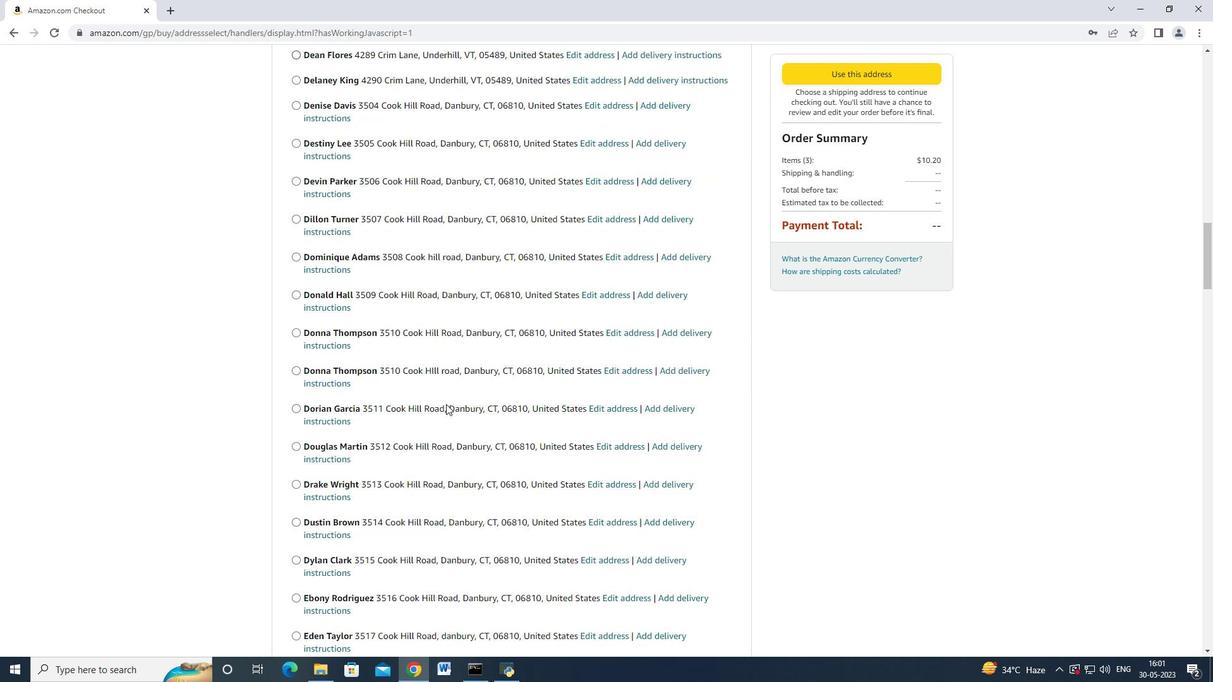 
Action: Mouse scrolled (446, 403) with delta (0, 0)
Screenshot: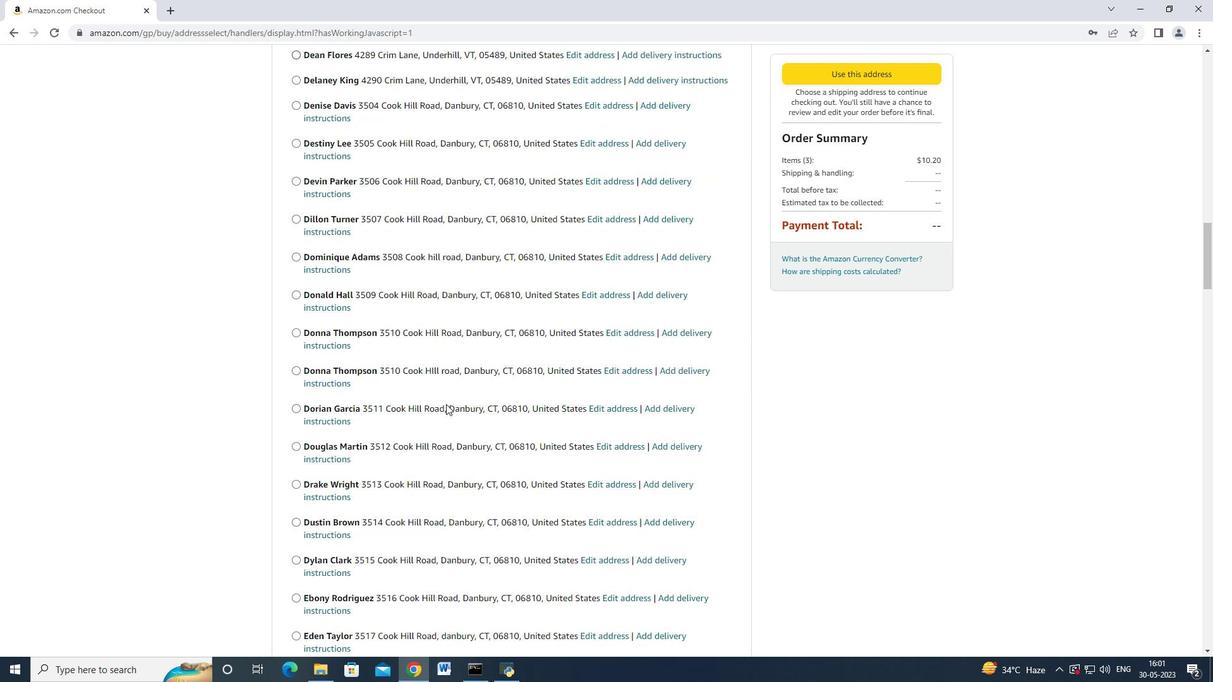 
Action: Mouse scrolled (446, 403) with delta (0, 0)
Screenshot: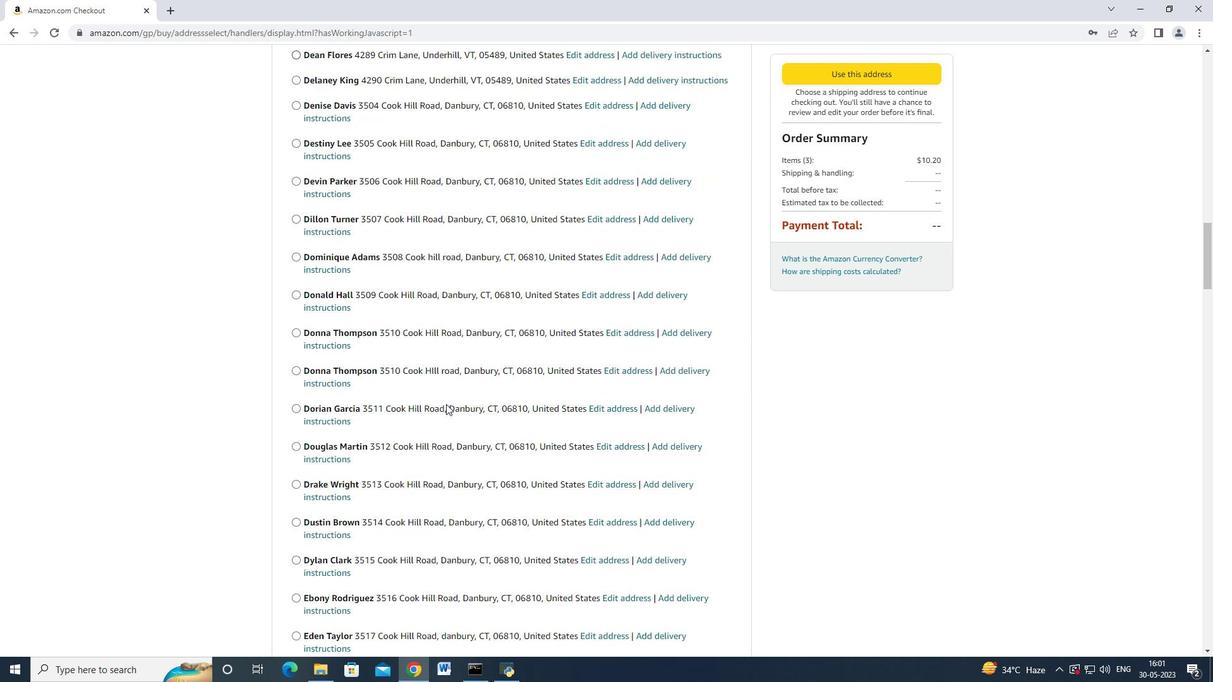 
Action: Mouse scrolled (446, 403) with delta (0, 0)
Screenshot: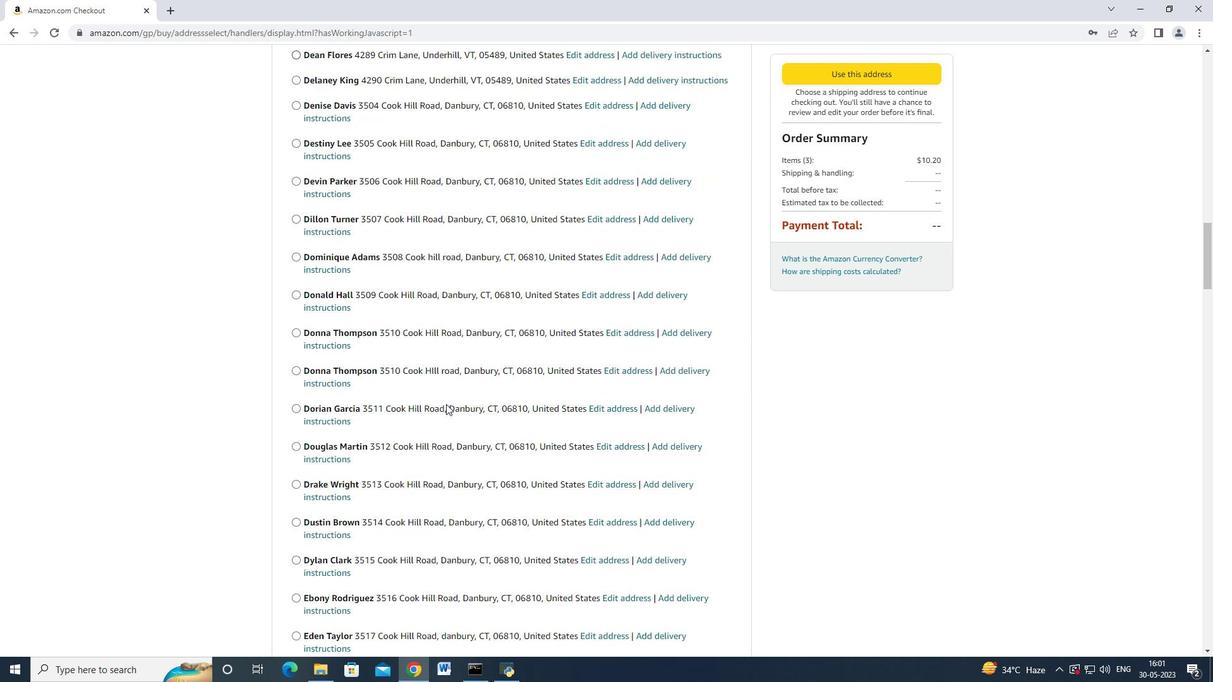 
Action: Mouse moved to (446, 404)
Screenshot: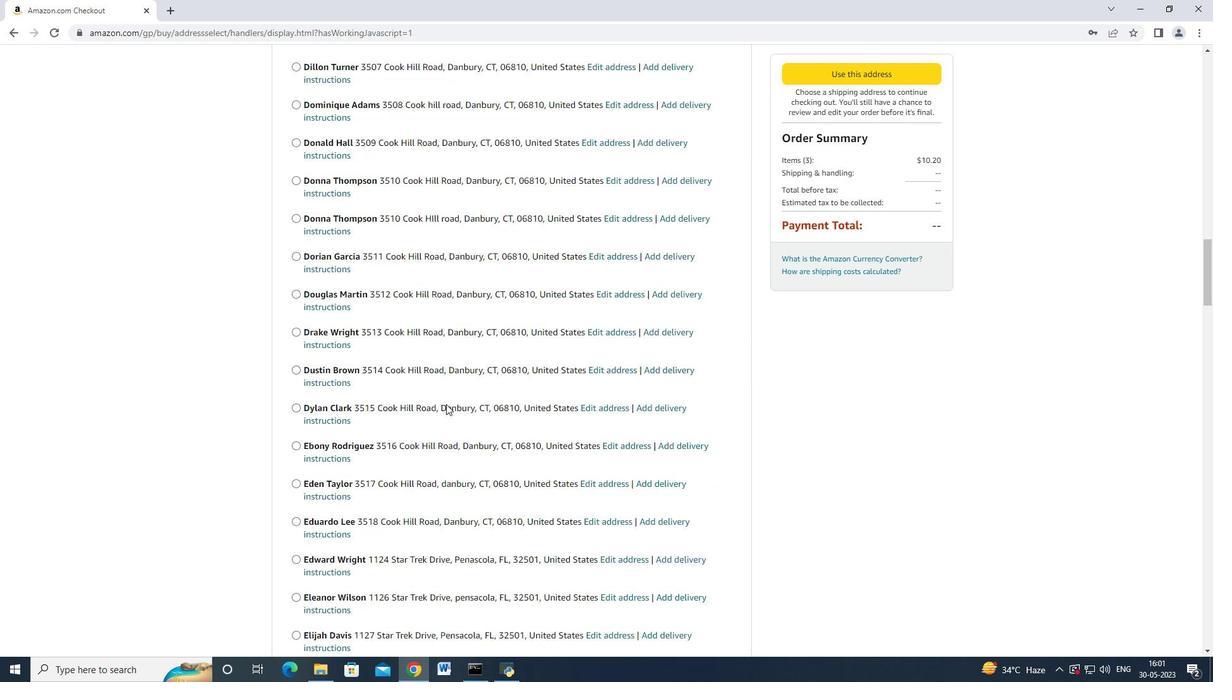 
Action: Mouse scrolled (446, 403) with delta (0, 0)
Screenshot: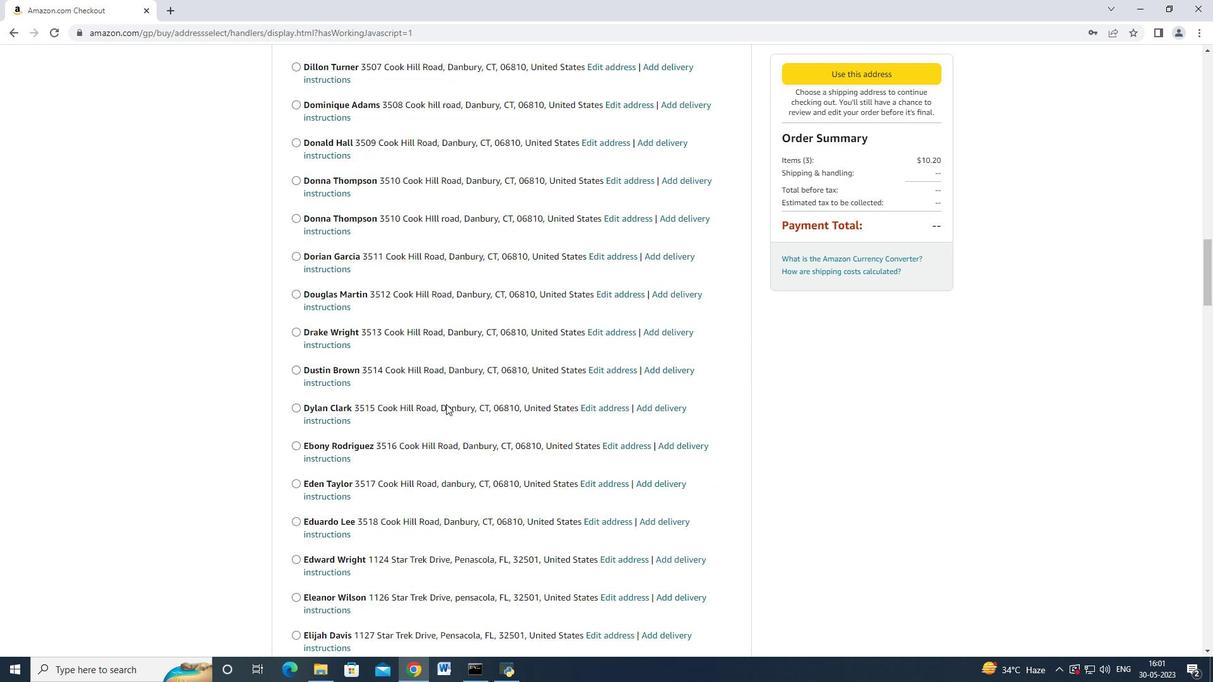 
Action: Mouse moved to (446, 404)
Screenshot: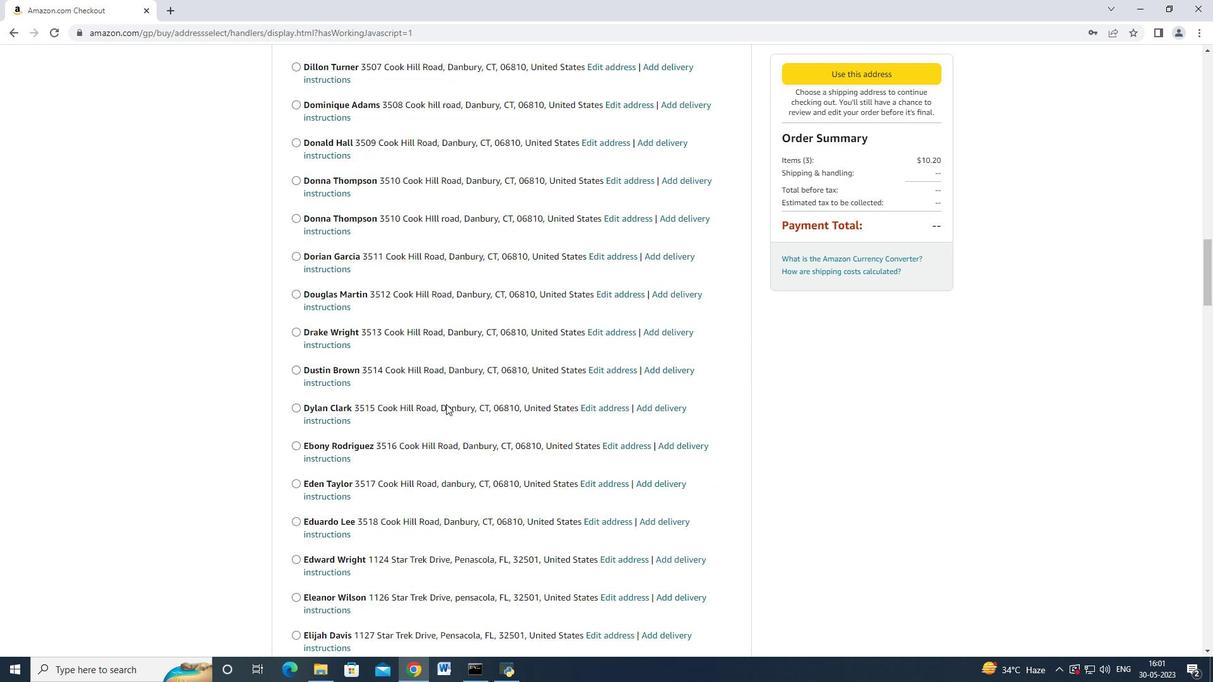 
Action: Mouse scrolled (446, 403) with delta (0, 0)
Screenshot: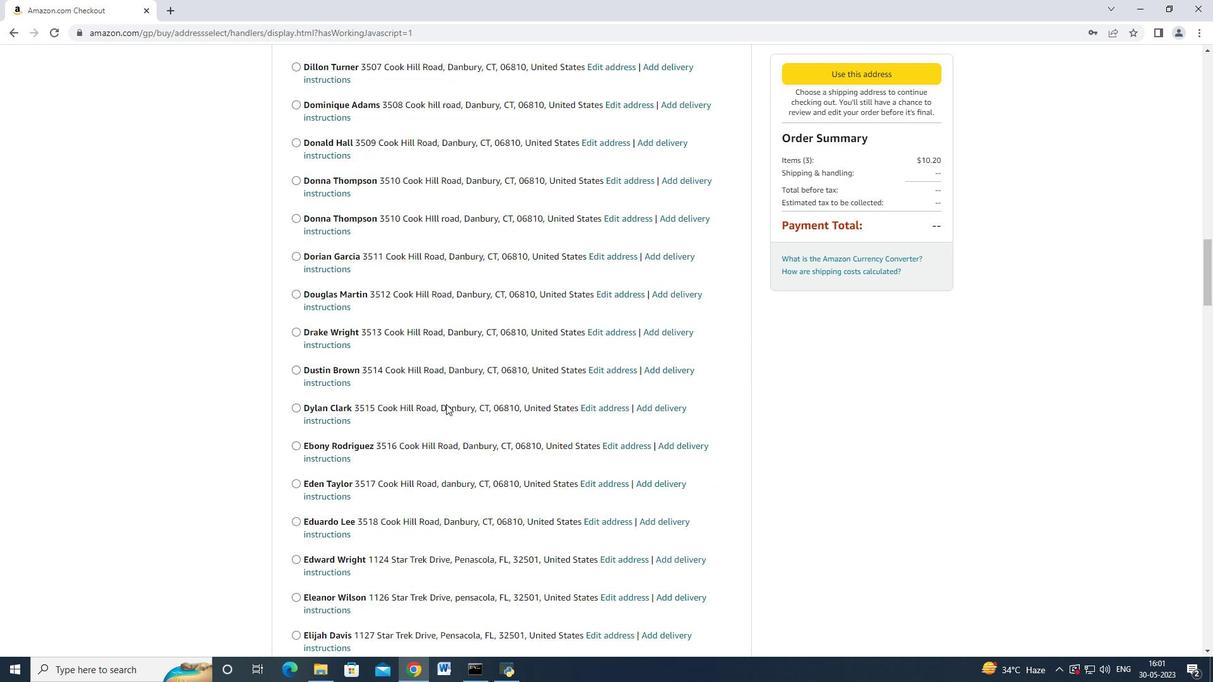 
Action: Mouse moved to (446, 404)
Screenshot: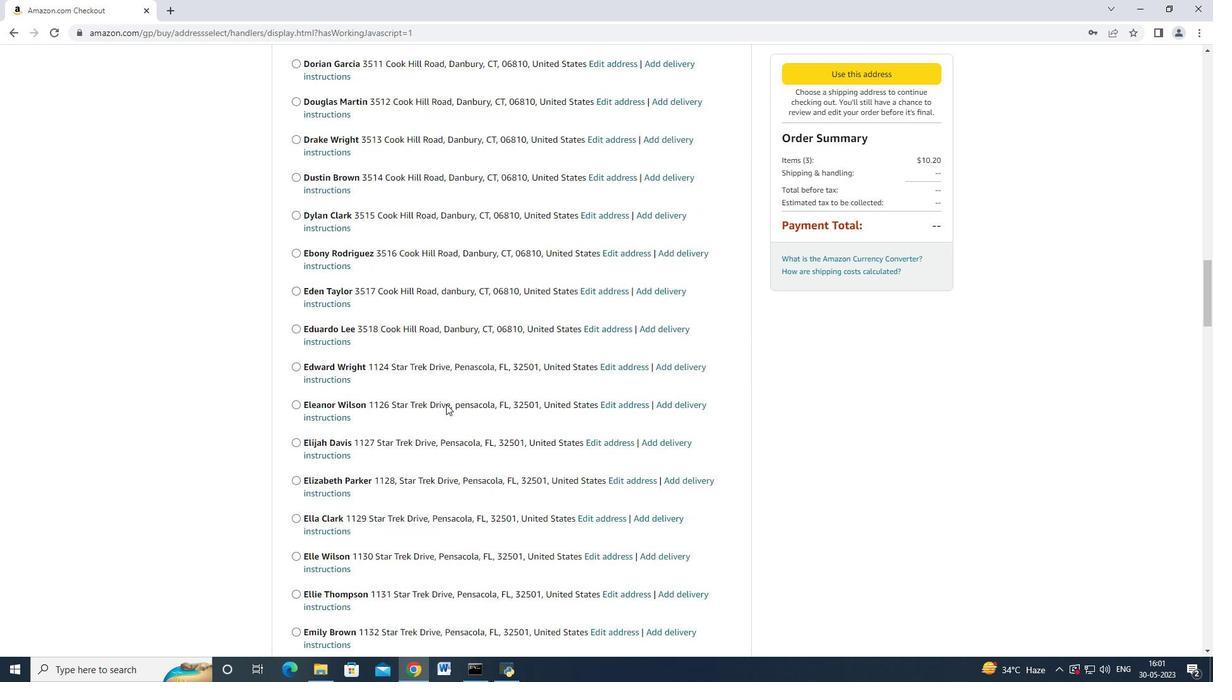 
Action: Mouse scrolled (446, 403) with delta (0, 0)
Screenshot: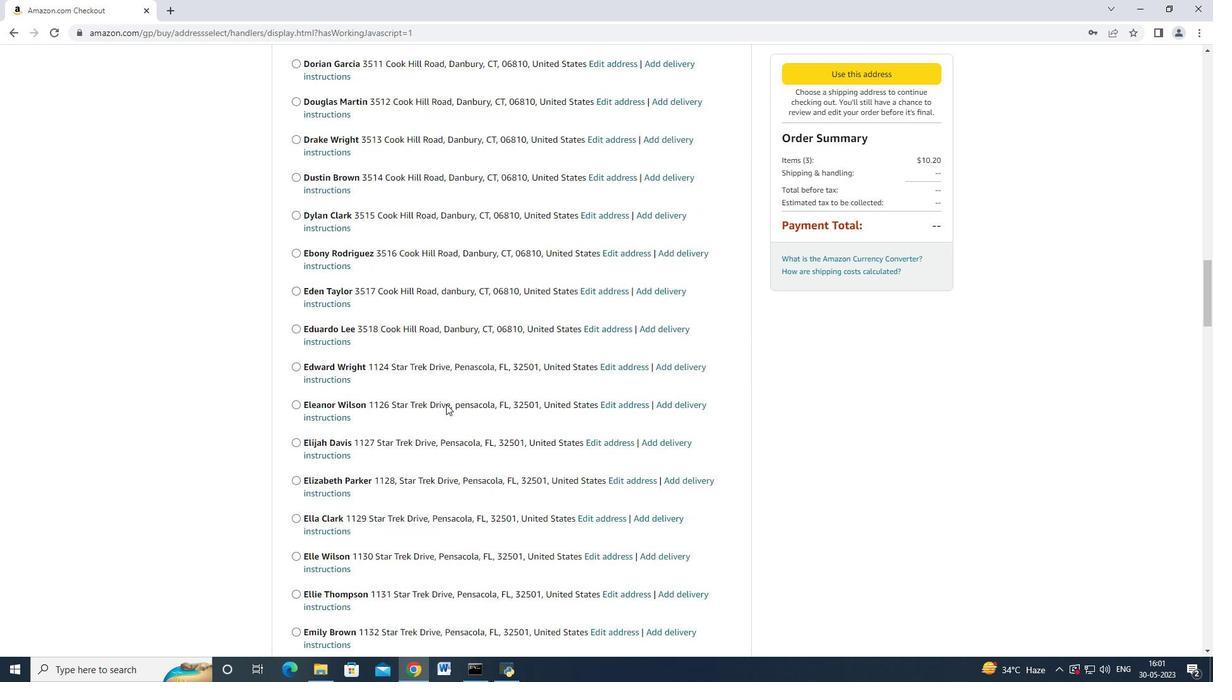 
Action: Mouse scrolled (446, 403) with delta (0, 0)
Screenshot: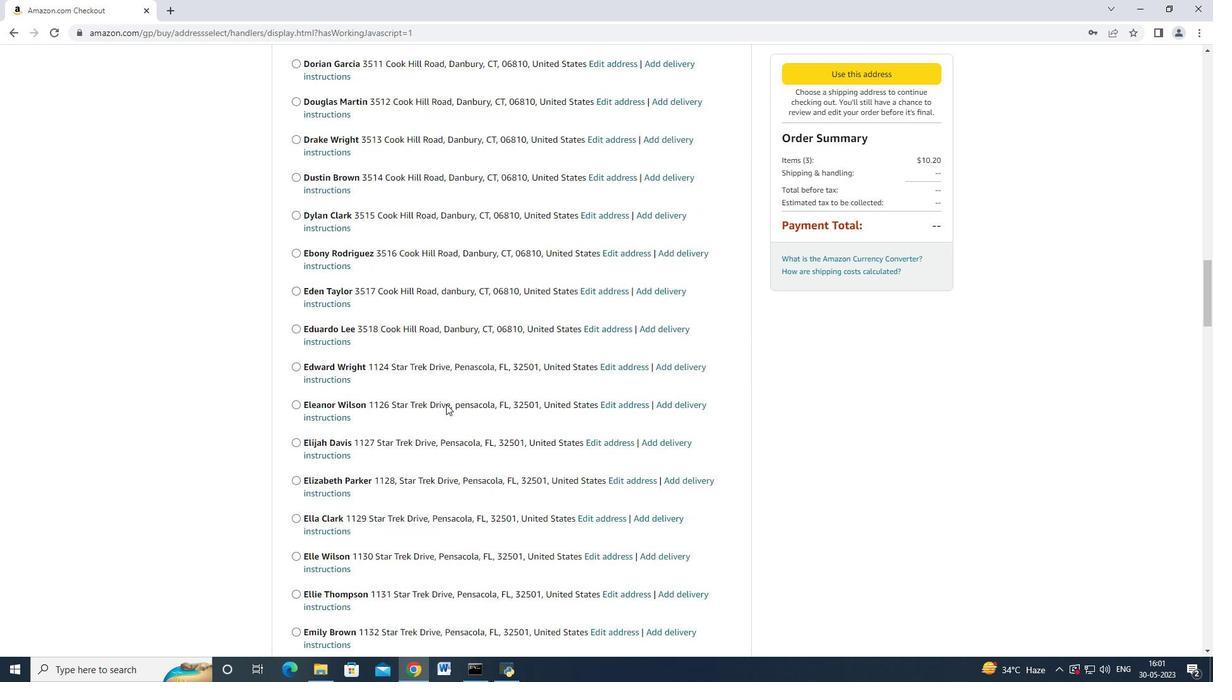 
Action: Mouse scrolled (446, 403) with delta (0, 0)
Screenshot: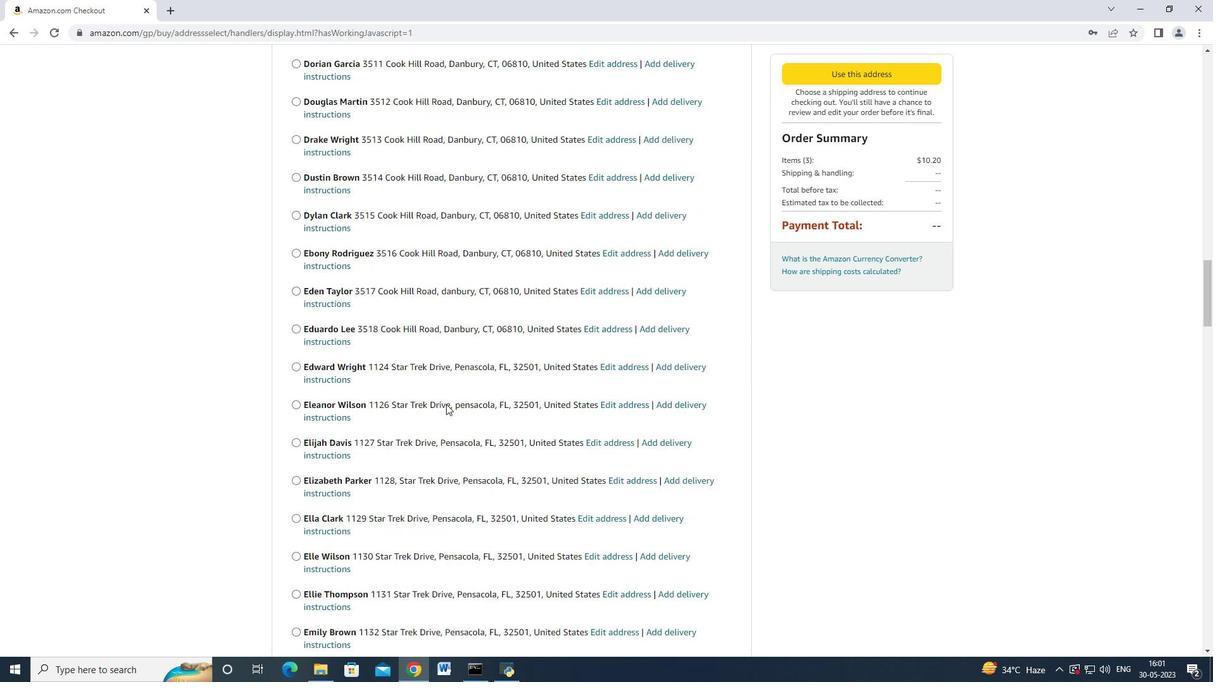 
Action: Mouse scrolled (446, 403) with delta (0, 0)
Screenshot: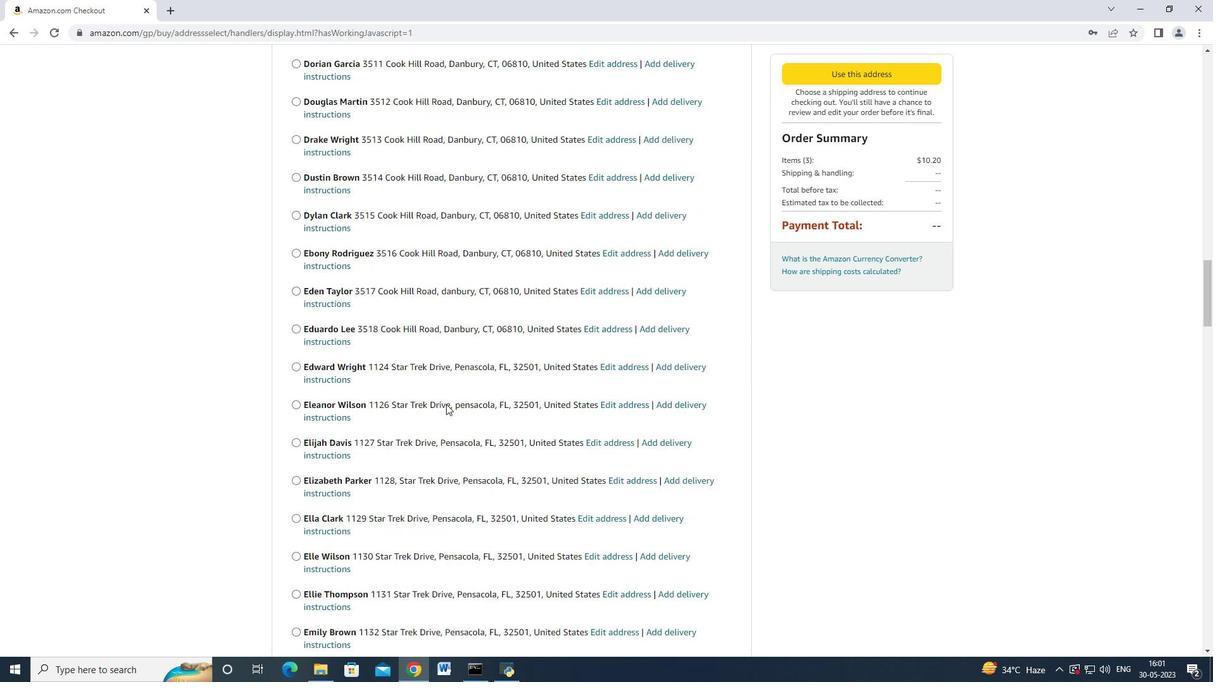 
Action: Mouse moved to (446, 405)
Screenshot: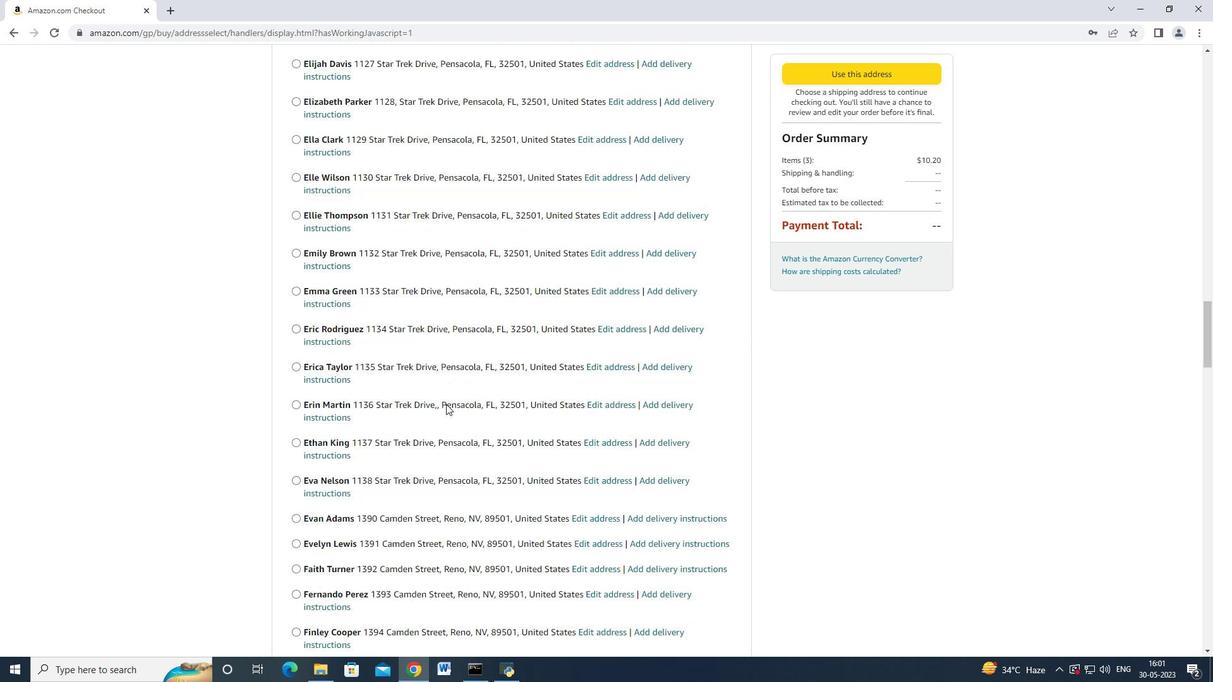 
Action: Mouse scrolled (446, 404) with delta (0, 0)
Screenshot: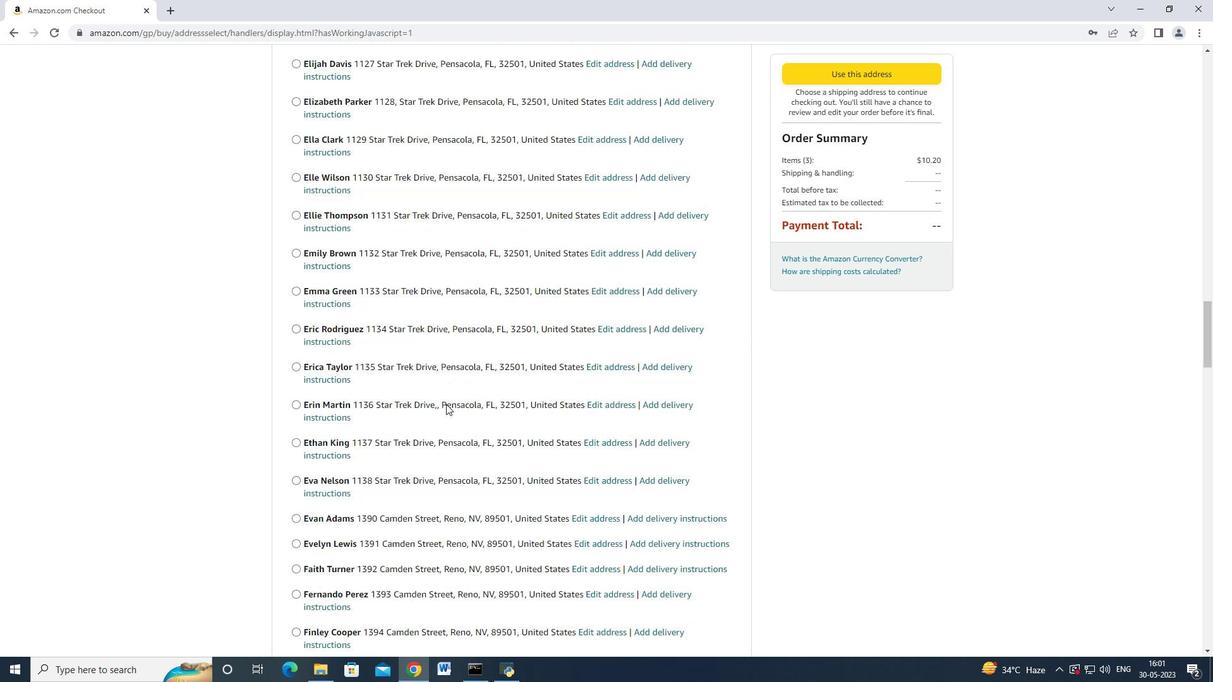 
Action: Mouse scrolled (446, 404) with delta (0, 0)
Screenshot: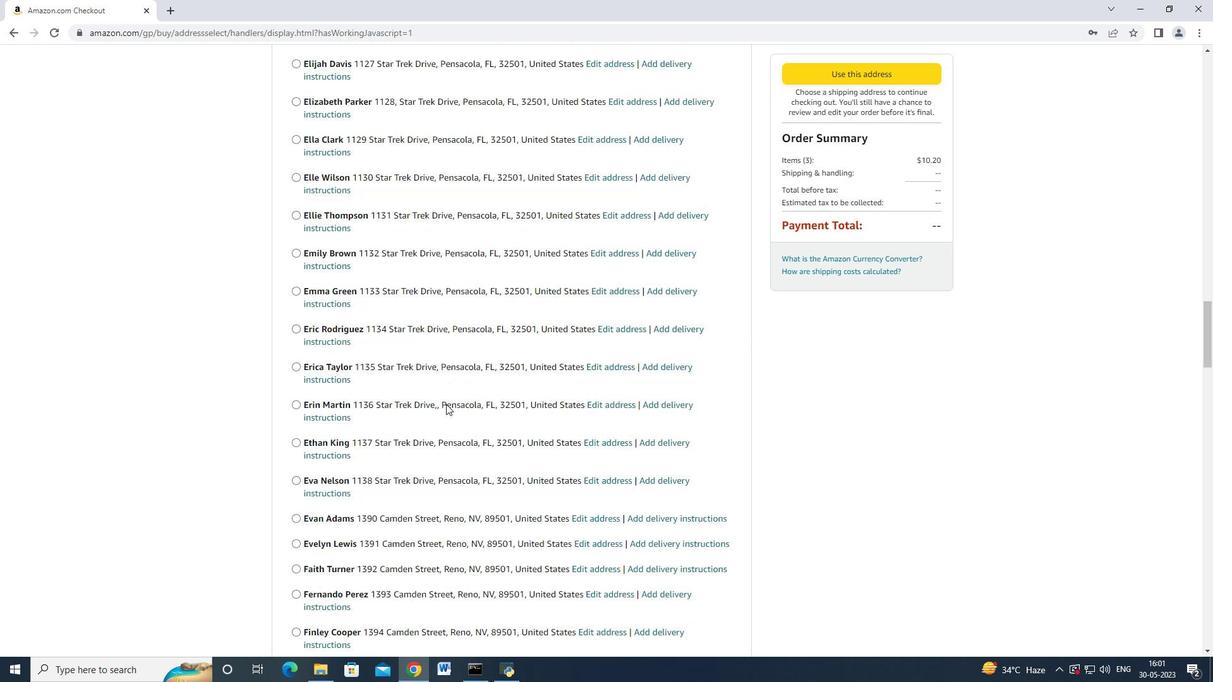 
Action: Mouse moved to (446, 405)
Screenshot: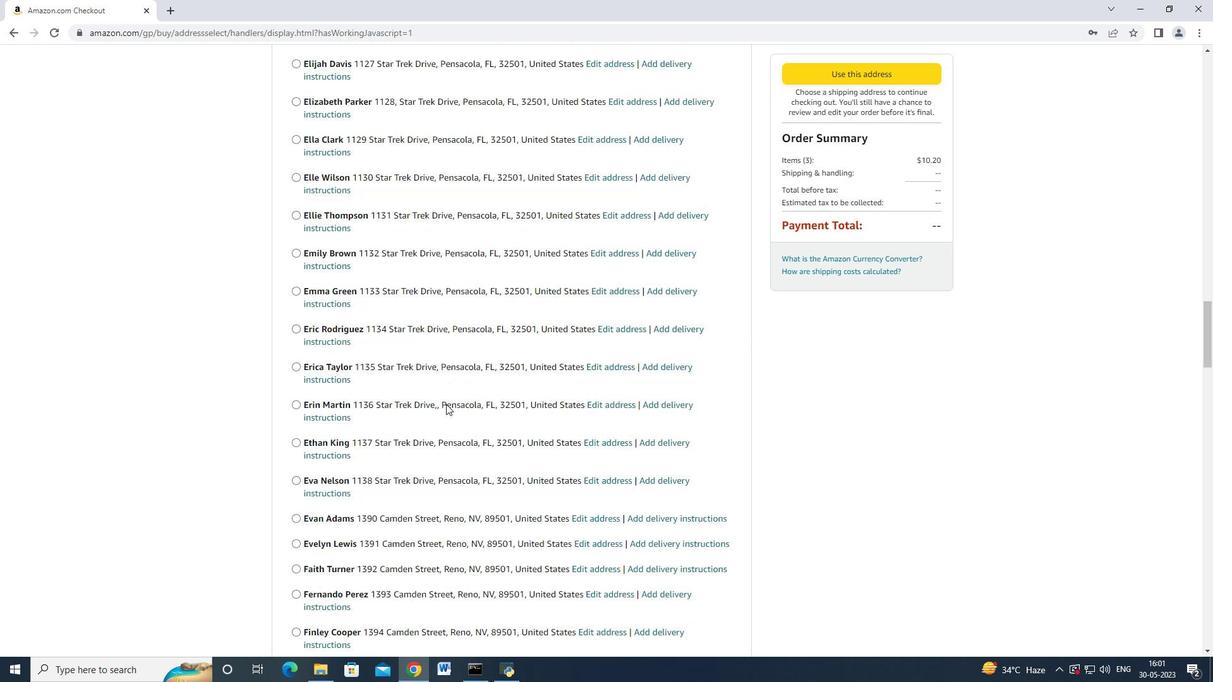 
Action: Mouse scrolled (446, 404) with delta (0, 0)
Screenshot: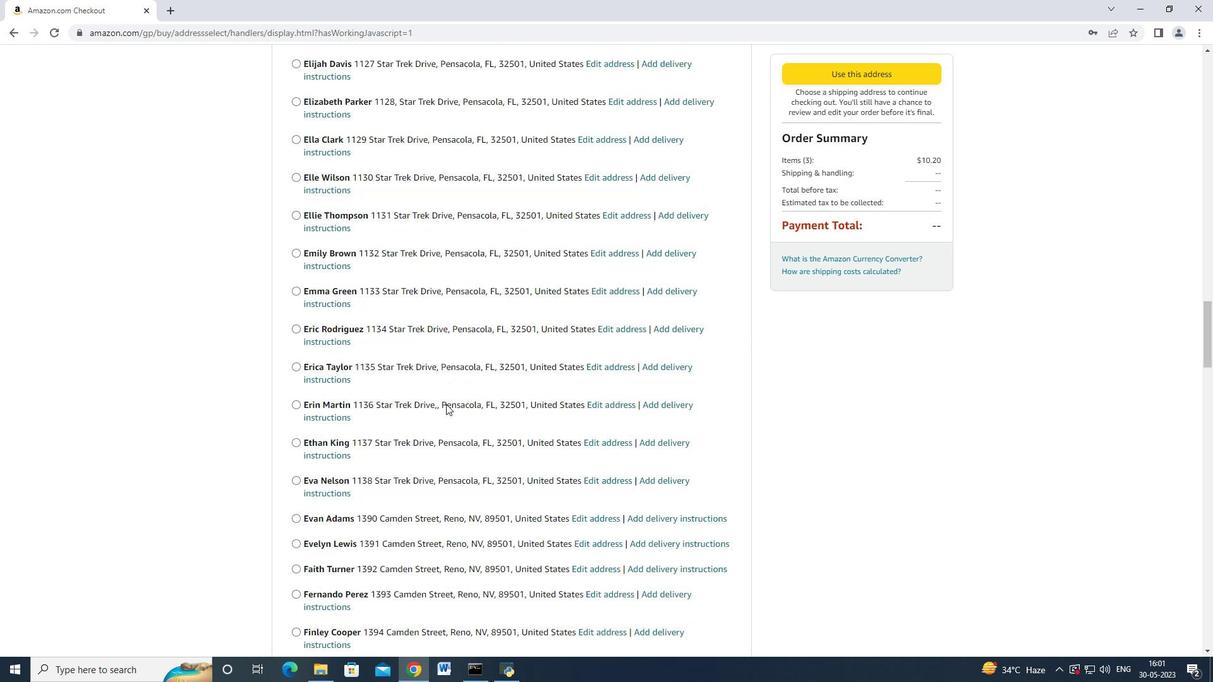
Action: Mouse scrolled (446, 404) with delta (0, 0)
Screenshot: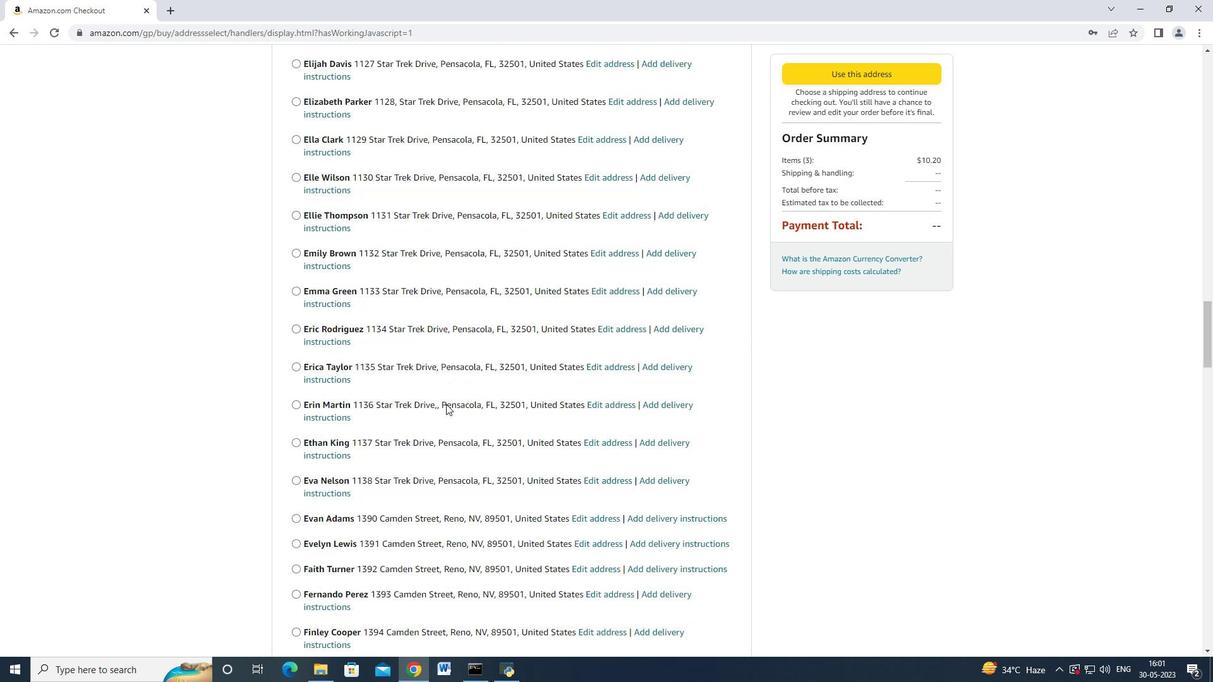 
Action: Mouse scrolled (446, 404) with delta (0, 0)
Screenshot: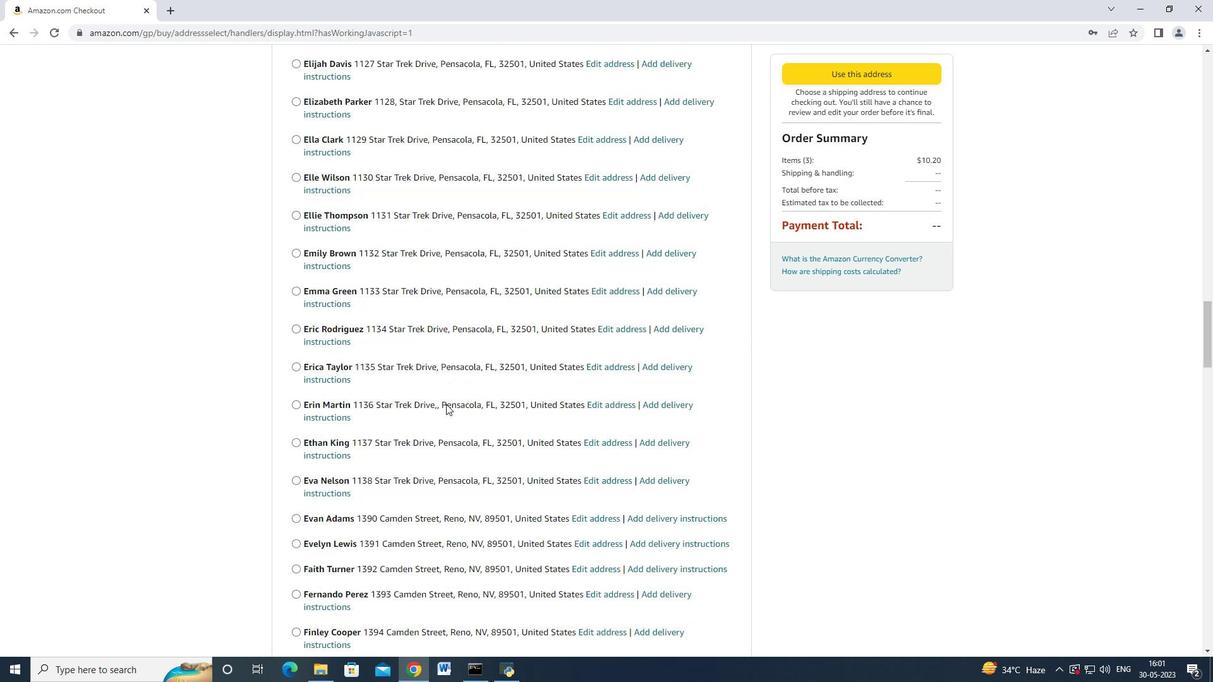 
Action: Mouse moved to (445, 405)
Screenshot: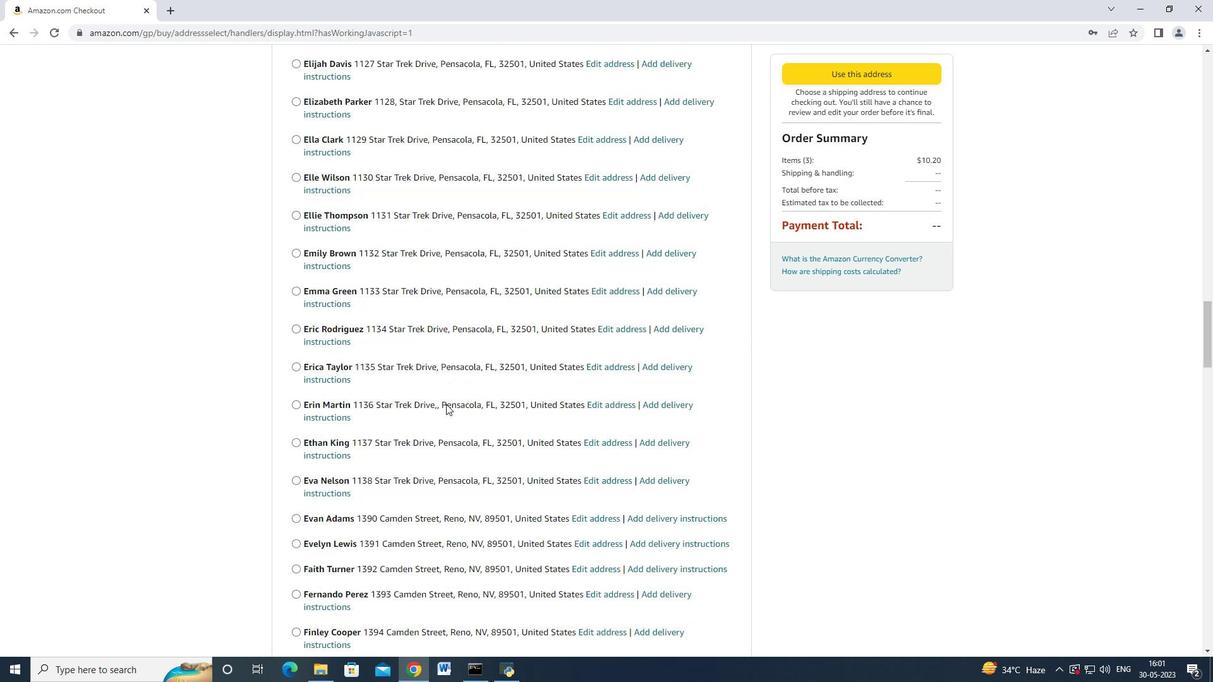 
Action: Mouse scrolled (445, 404) with delta (0, 0)
Screenshot: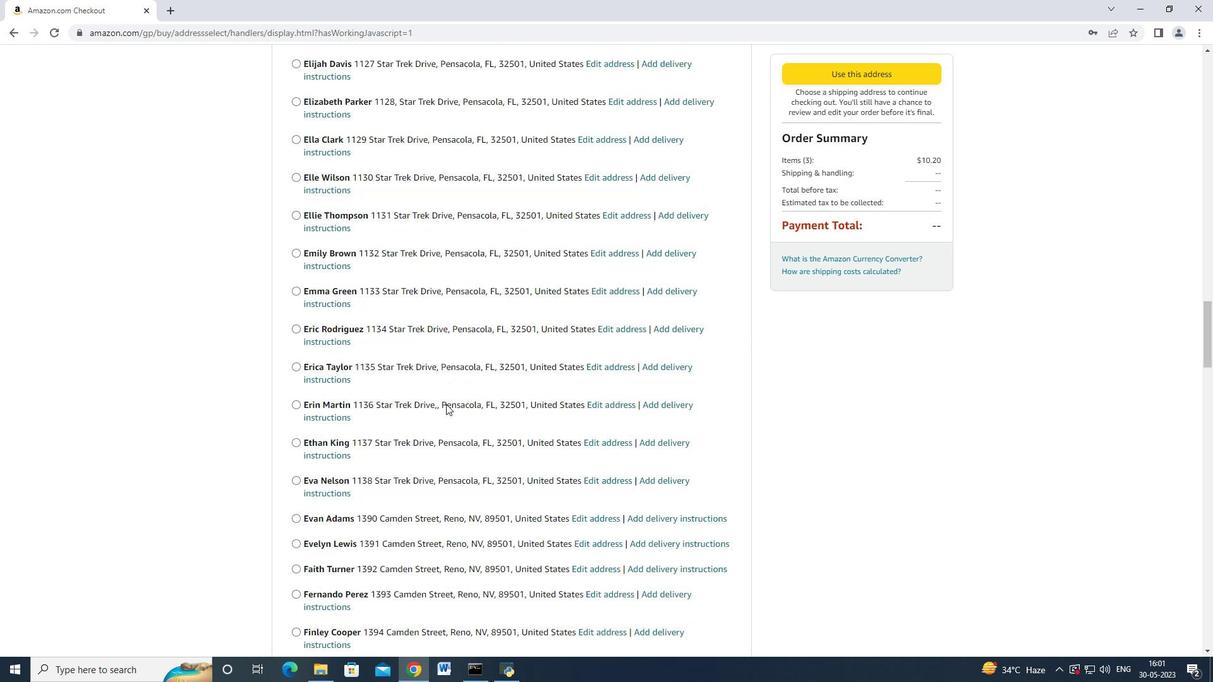 
Action: Mouse scrolled (445, 404) with delta (0, 0)
Screenshot: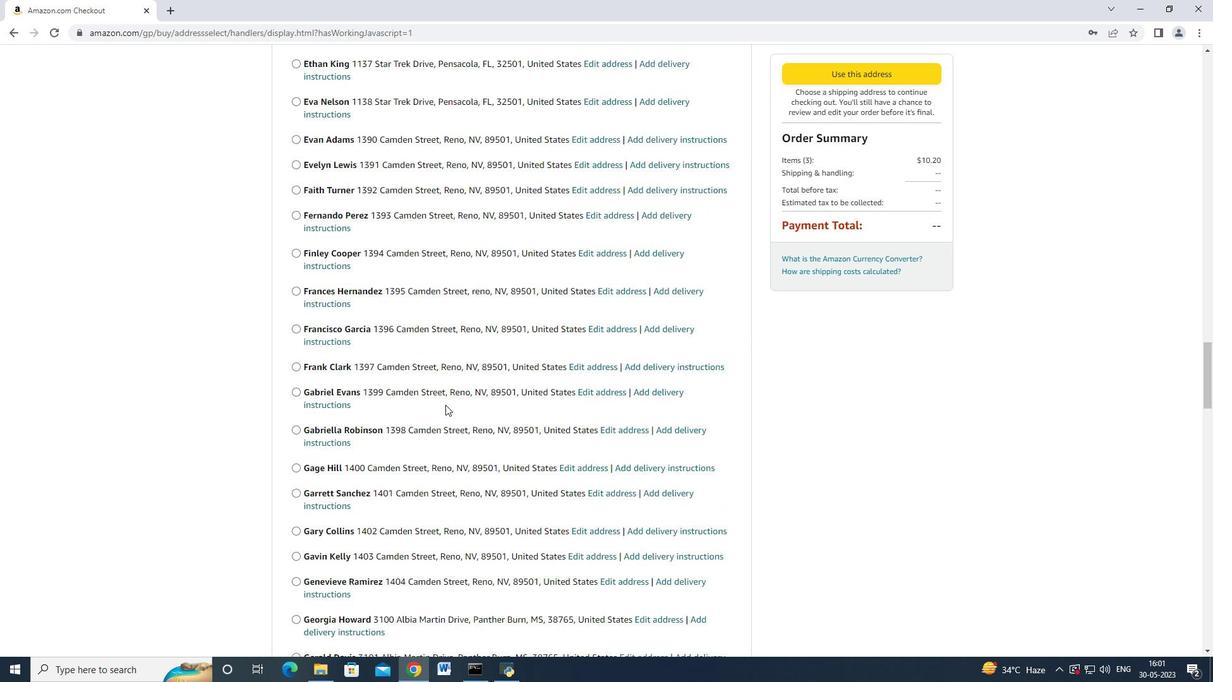 
Action: Mouse scrolled (445, 404) with delta (0, 0)
Screenshot: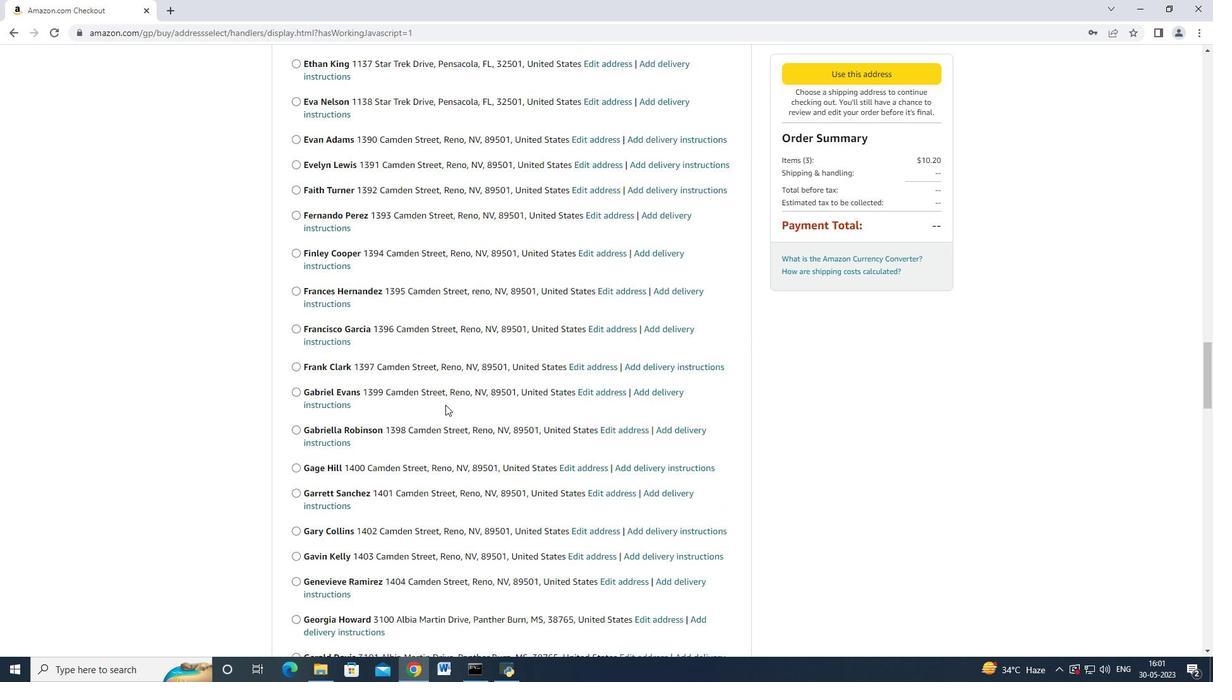 
Action: Mouse scrolled (445, 404) with delta (0, 0)
Screenshot: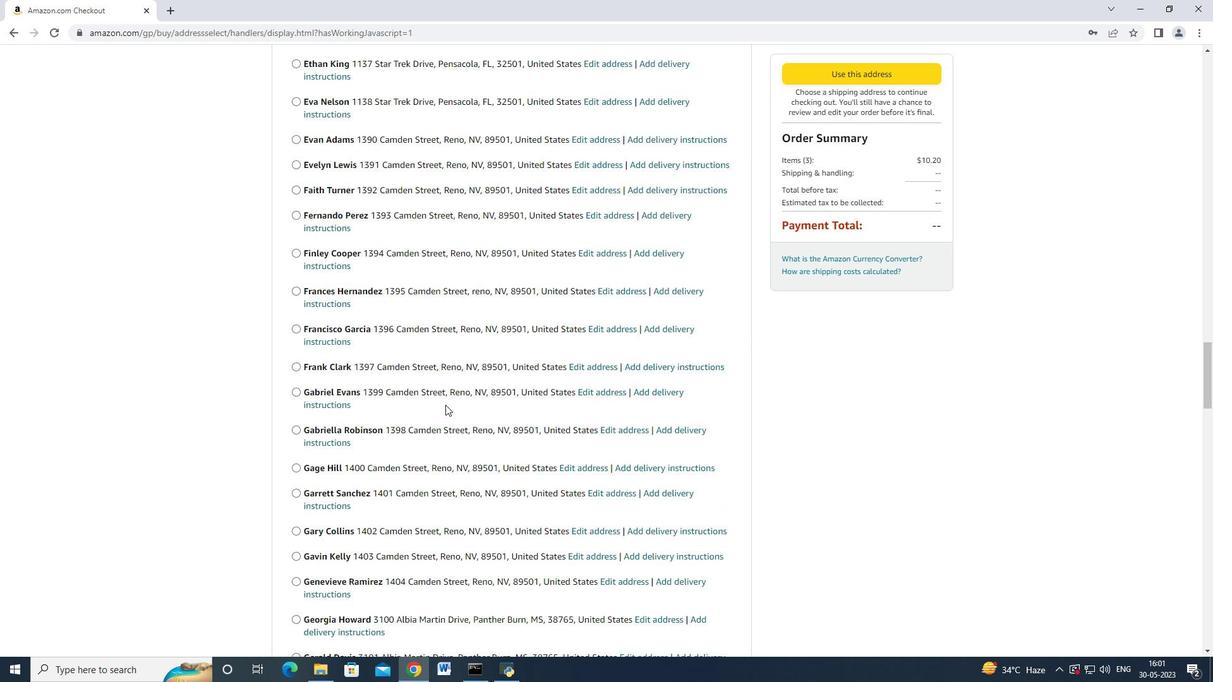 
Action: Mouse scrolled (445, 404) with delta (0, 0)
Screenshot: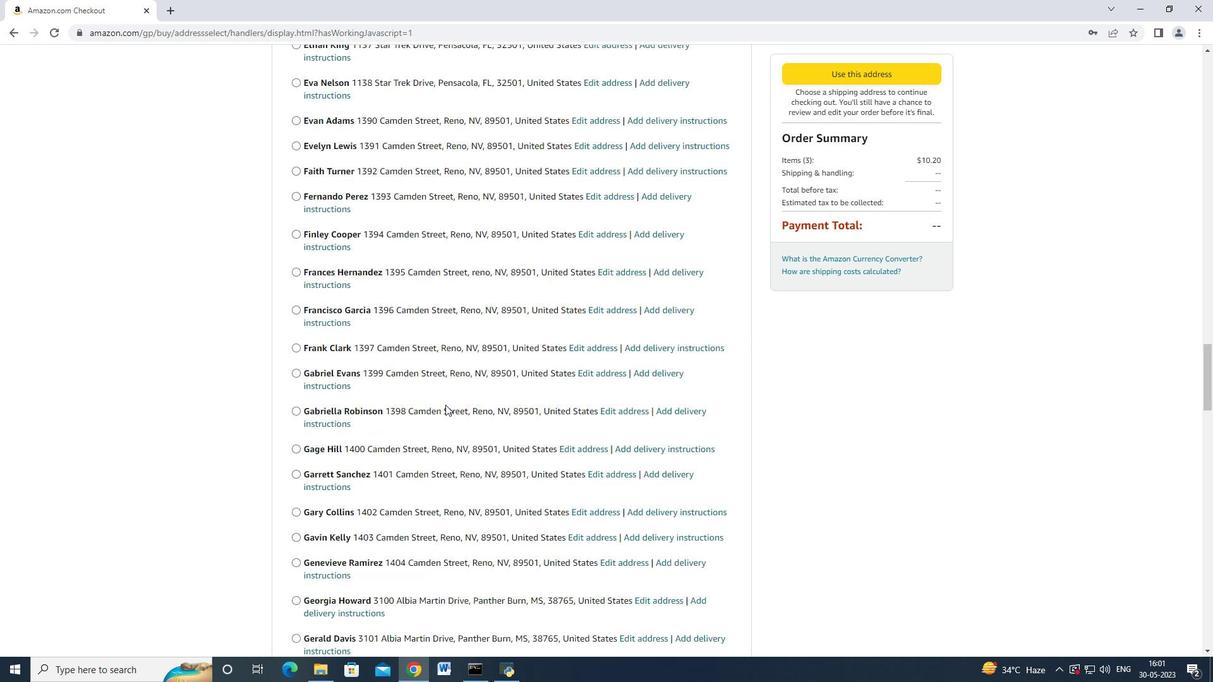 
Action: Mouse scrolled (445, 404) with delta (0, 0)
Screenshot: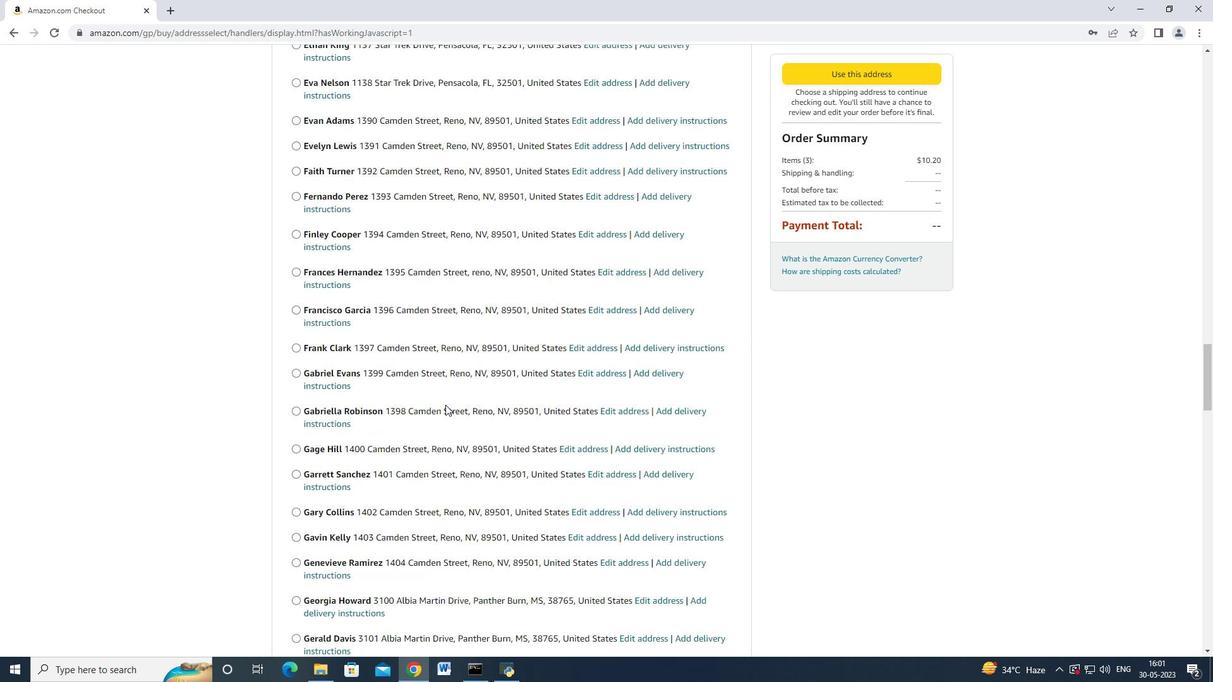
Action: Mouse scrolled (445, 404) with delta (0, 0)
Screenshot: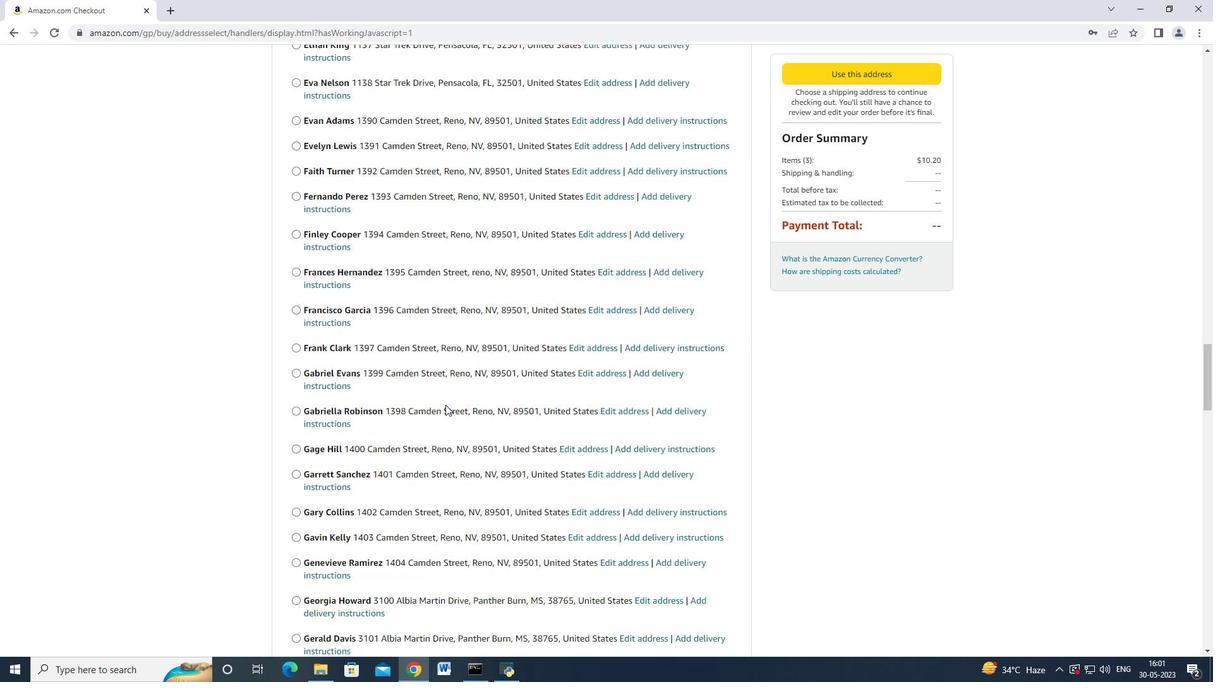 
Action: Mouse moved to (445, 407)
Screenshot: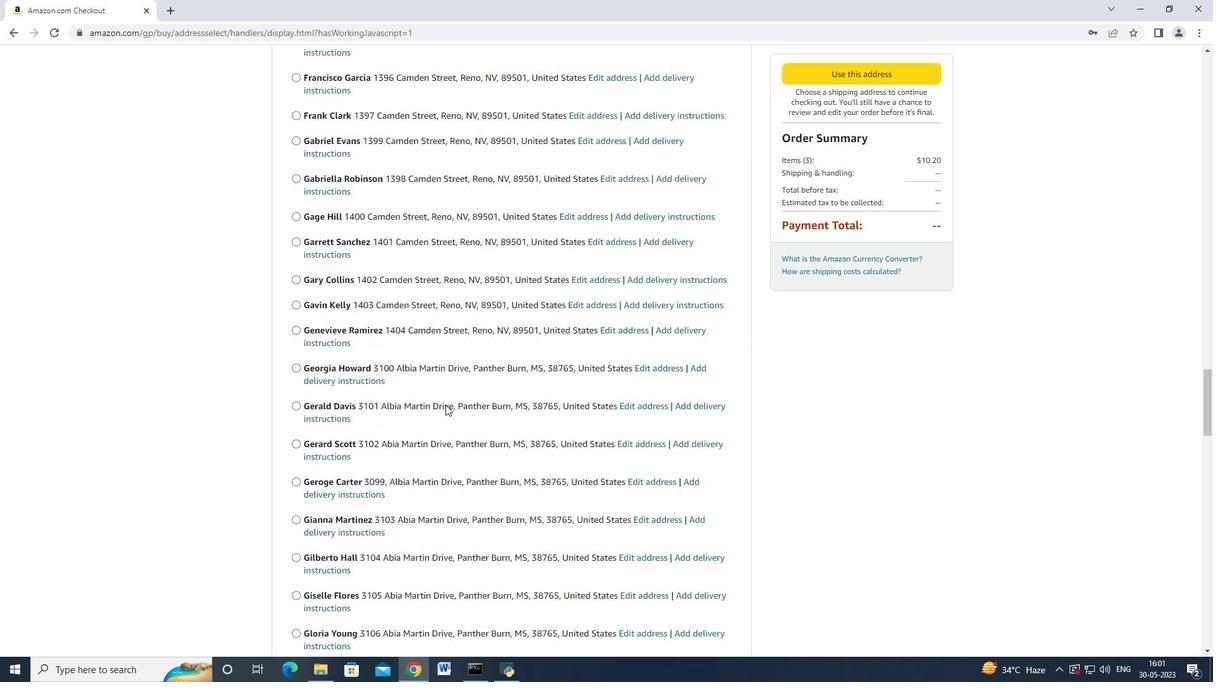 
Action: Mouse scrolled (445, 407) with delta (0, 0)
Screenshot: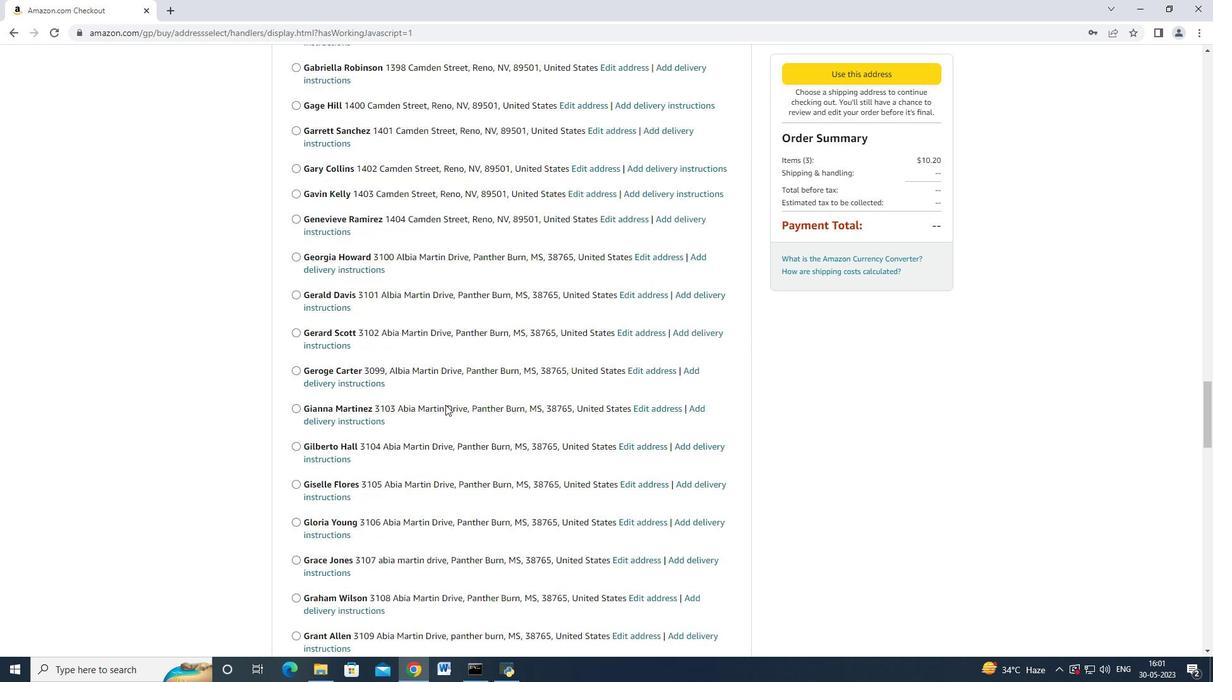 
Action: Mouse scrolled (445, 407) with delta (0, 0)
Screenshot: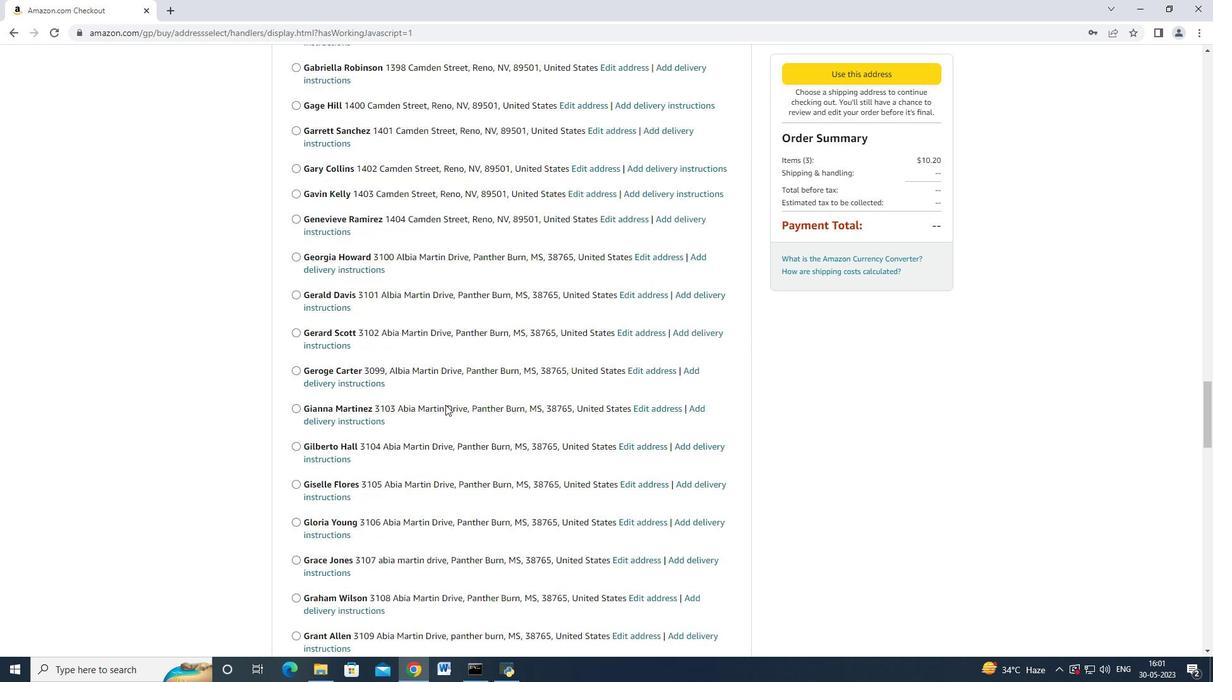 
Action: Mouse moved to (445, 407)
Screenshot: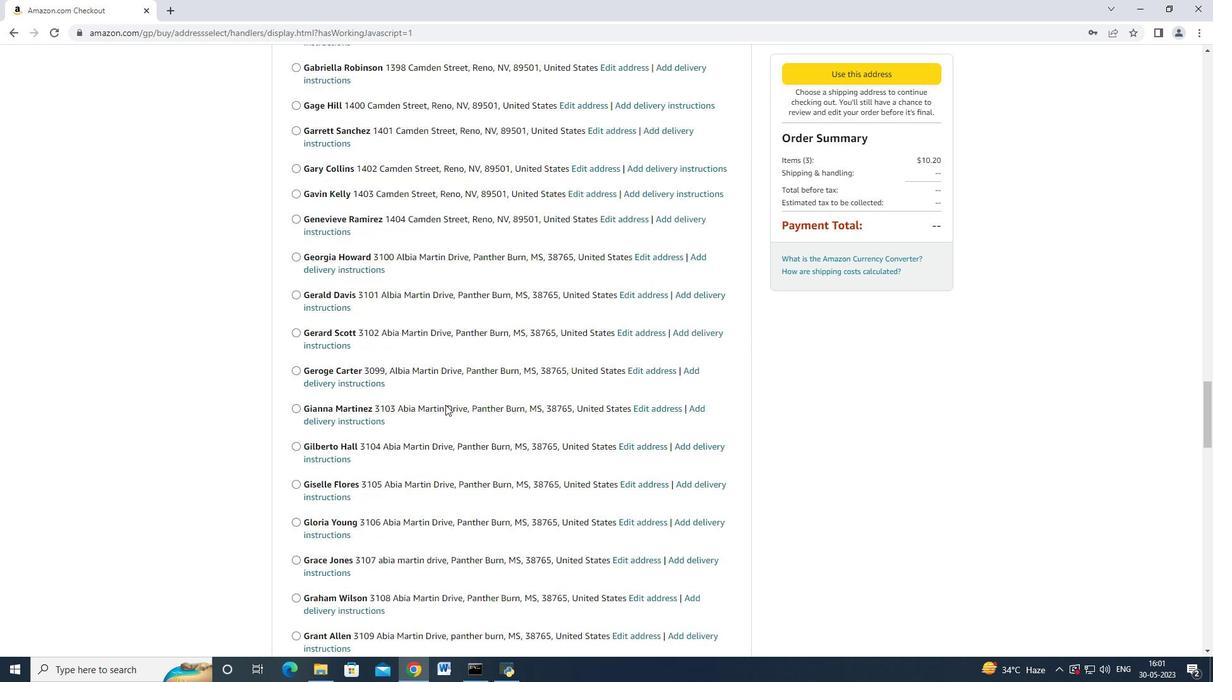 
Action: Mouse scrolled (445, 407) with delta (0, 0)
Screenshot: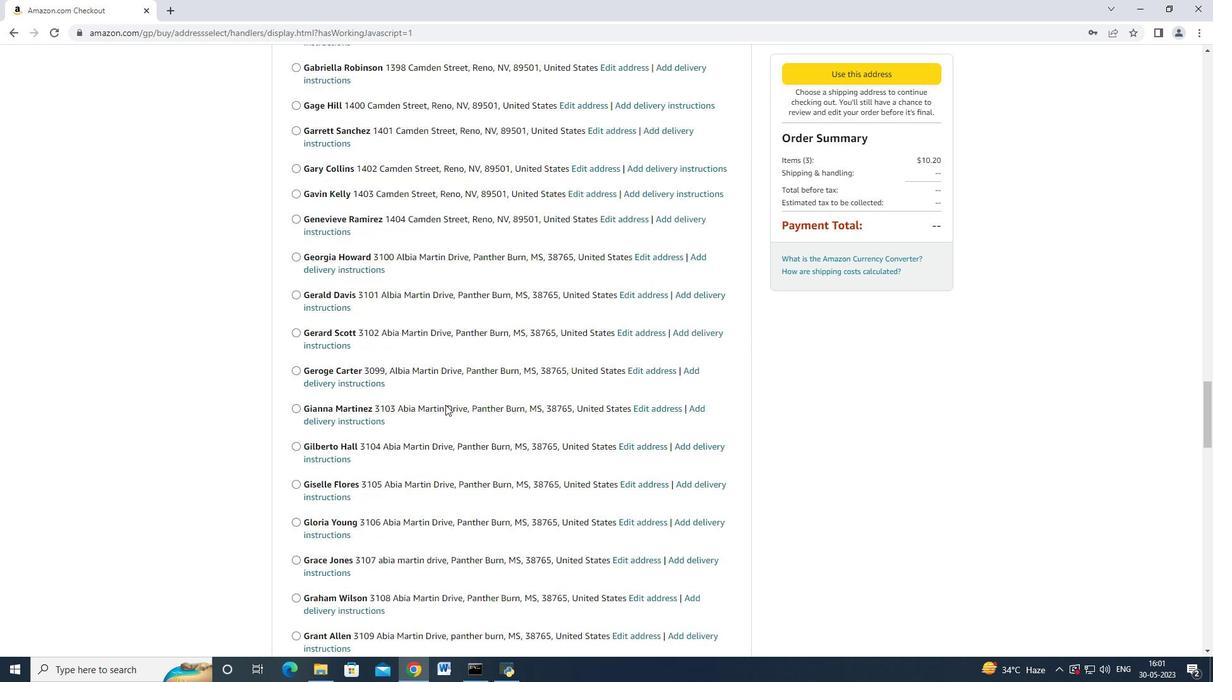 
Action: Mouse scrolled (445, 407) with delta (0, 0)
Screenshot: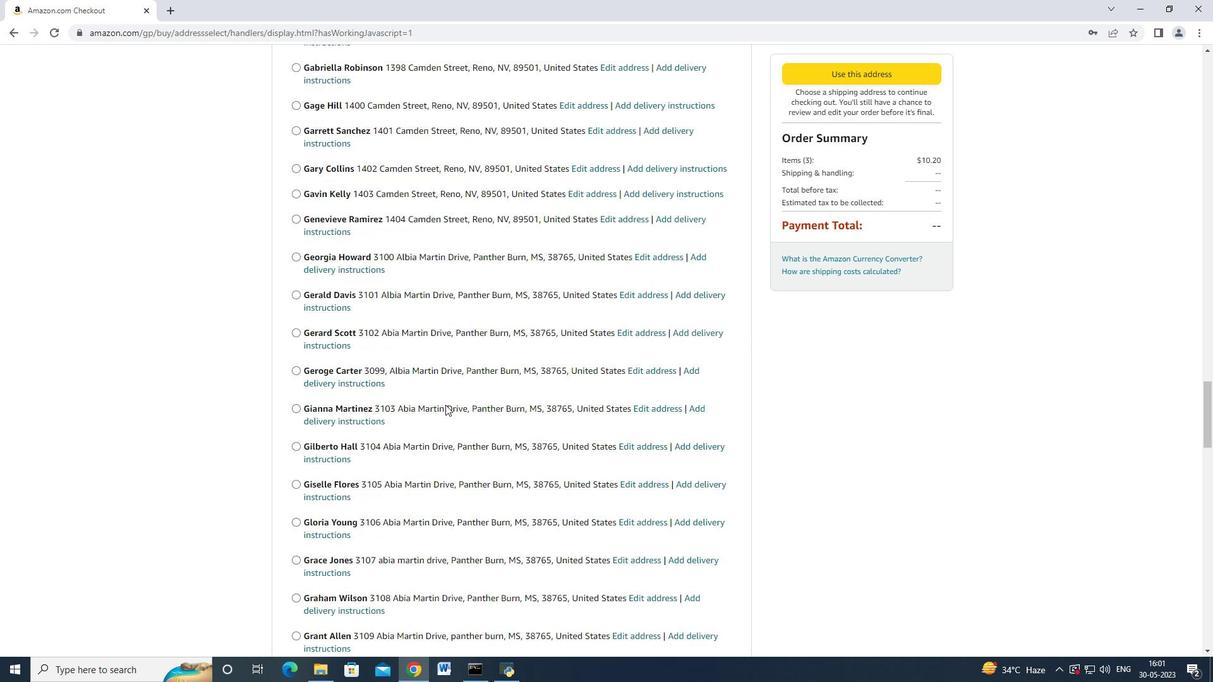 
Action: Mouse scrolled (445, 407) with delta (0, 0)
Screenshot: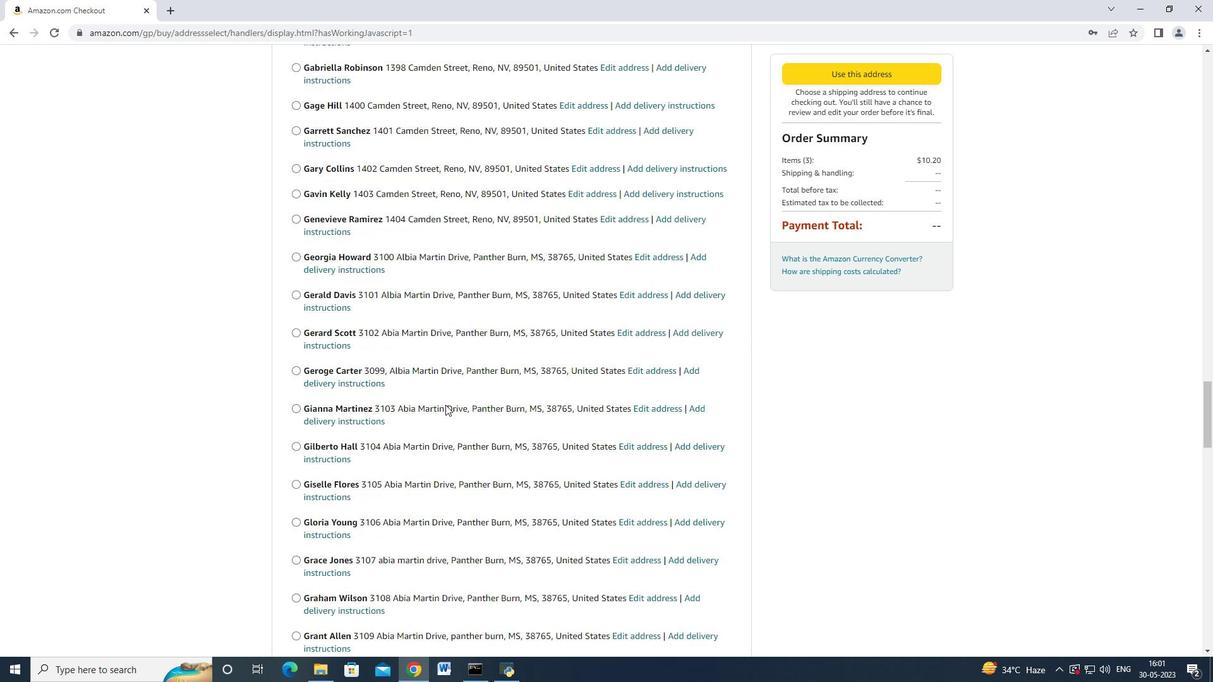 
Action: Mouse scrolled (445, 407) with delta (0, 0)
Screenshot: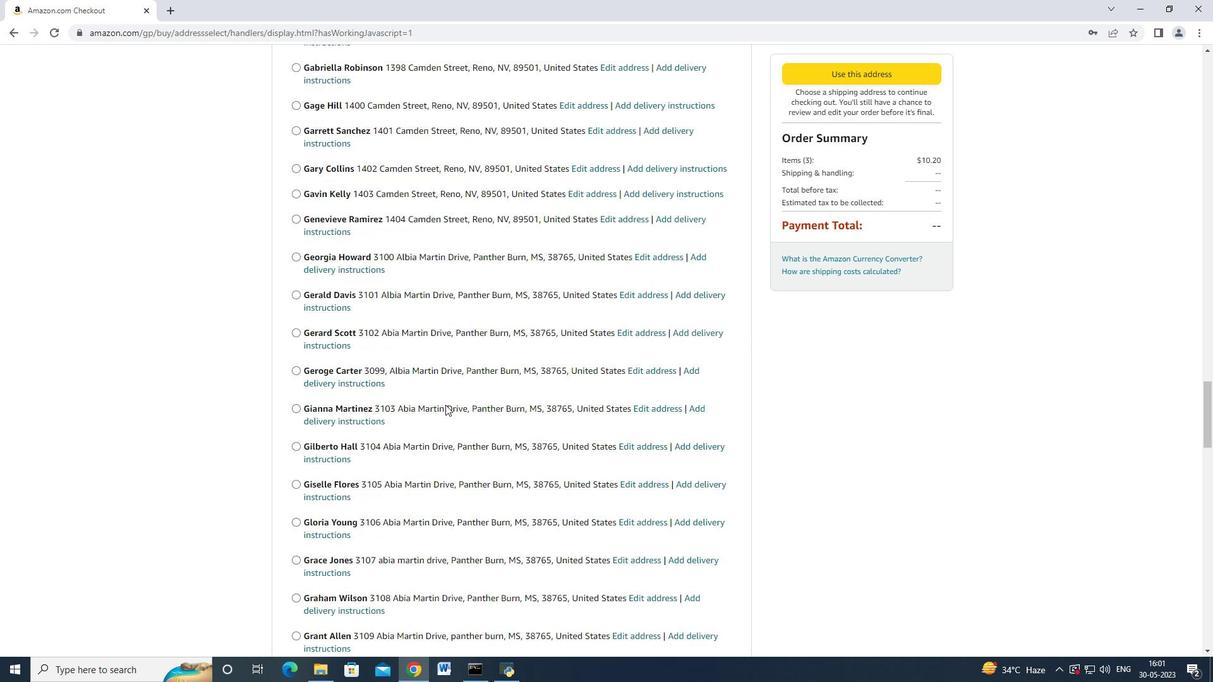 
Action: Mouse moved to (445, 407)
Screenshot: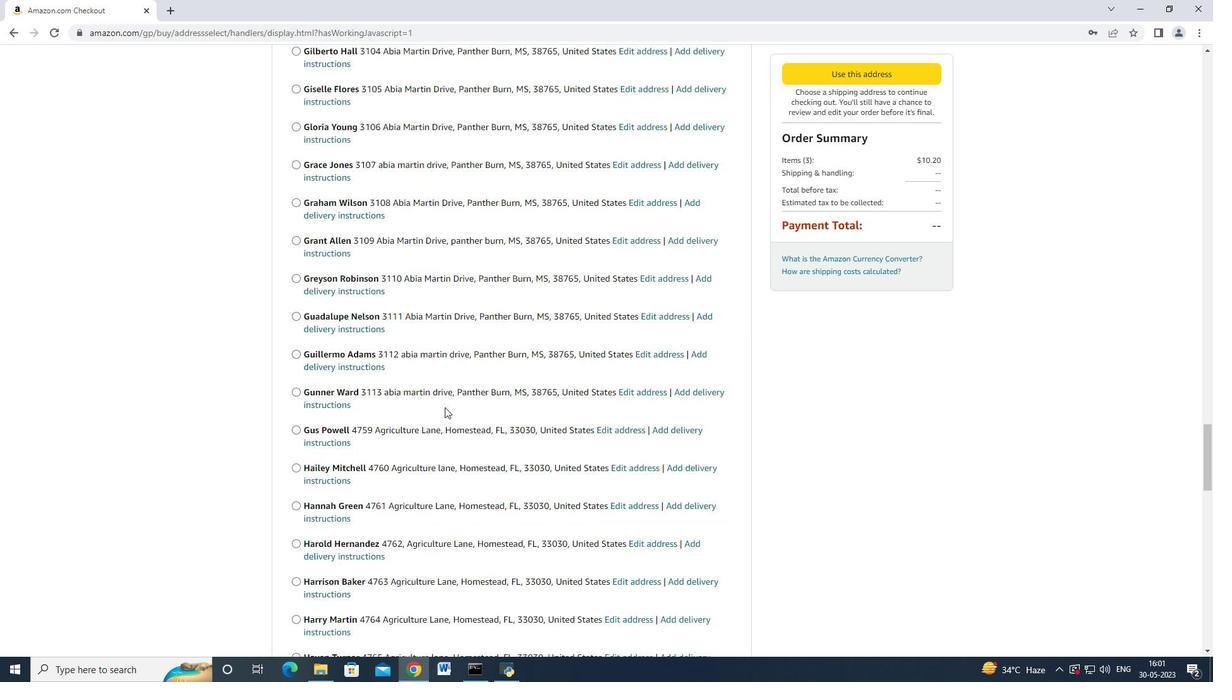 
Action: Mouse scrolled (445, 407) with delta (0, 0)
Screenshot: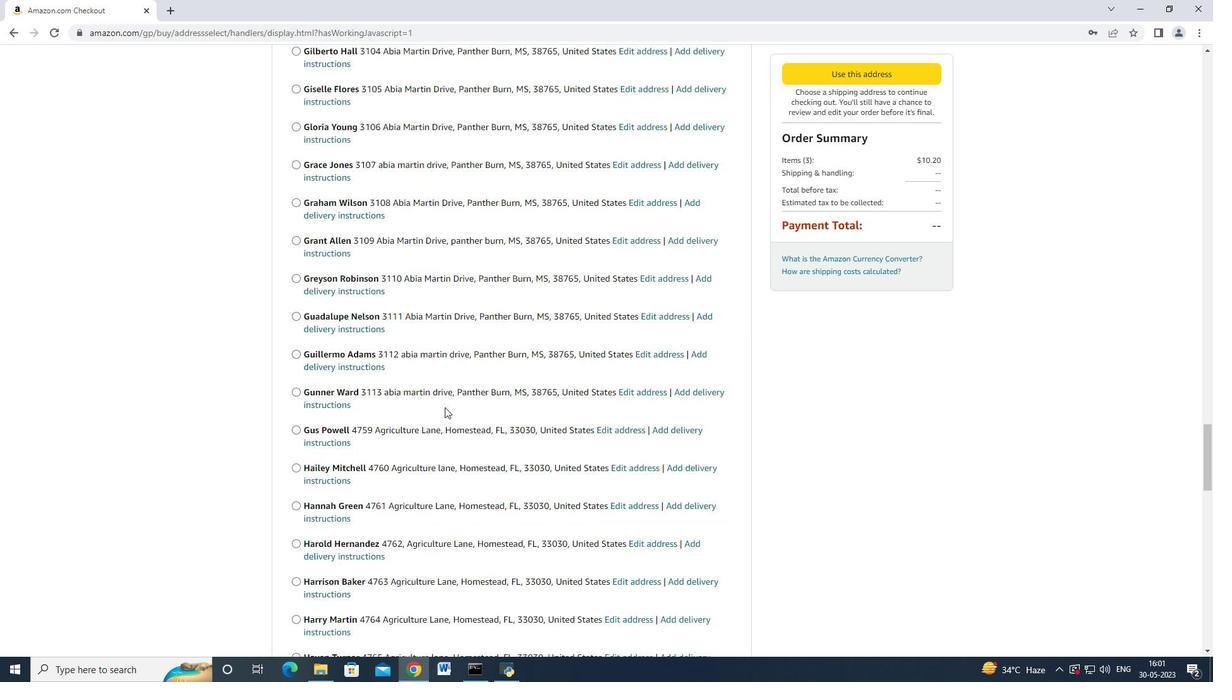 
Action: Mouse scrolled (445, 407) with delta (0, 0)
Screenshot: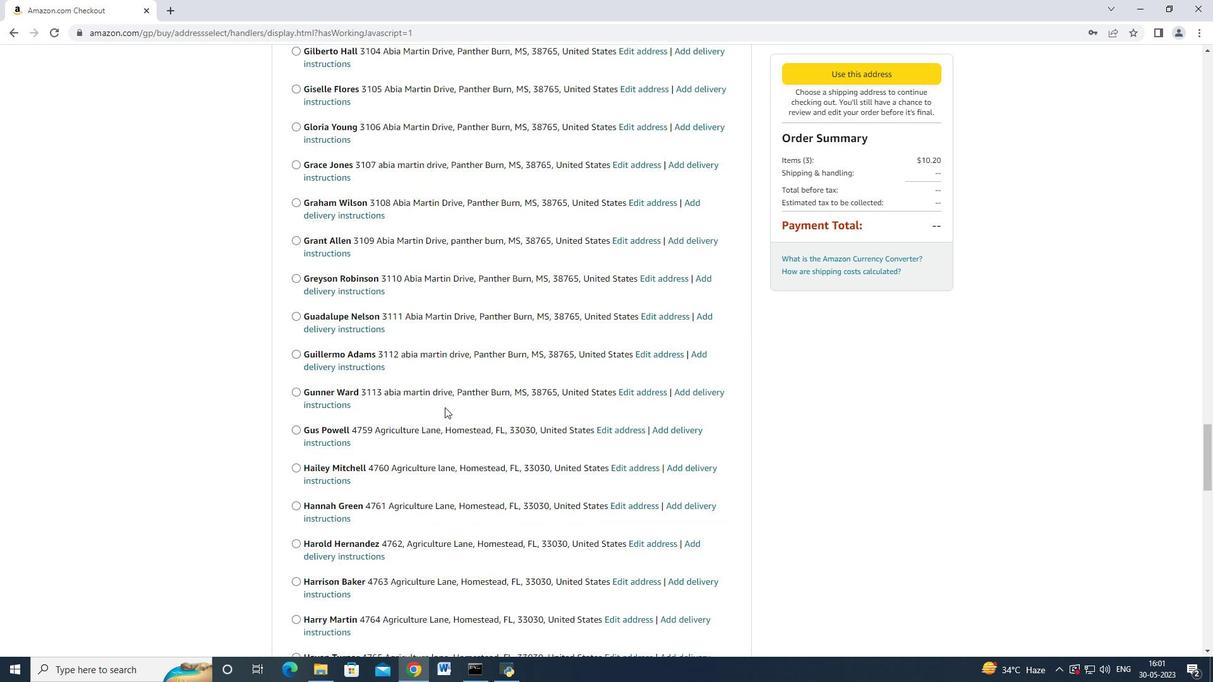 
Action: Mouse scrolled (445, 407) with delta (0, 0)
Screenshot: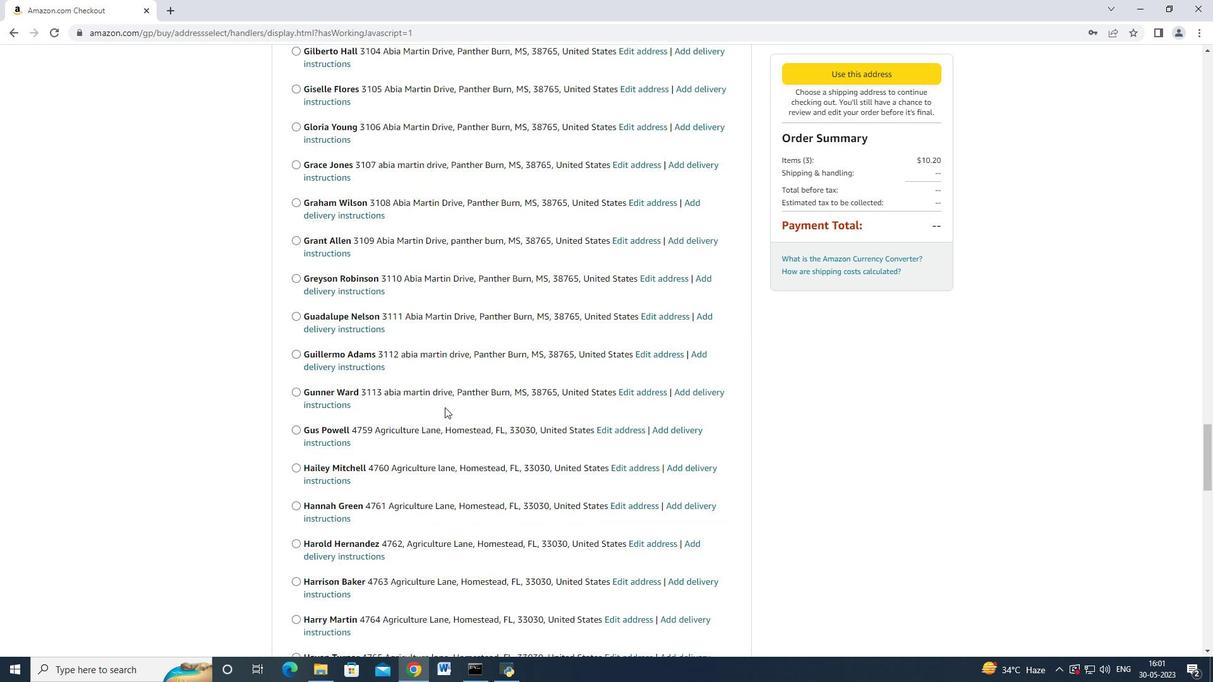 
Action: Mouse scrolled (445, 407) with delta (0, 0)
Screenshot: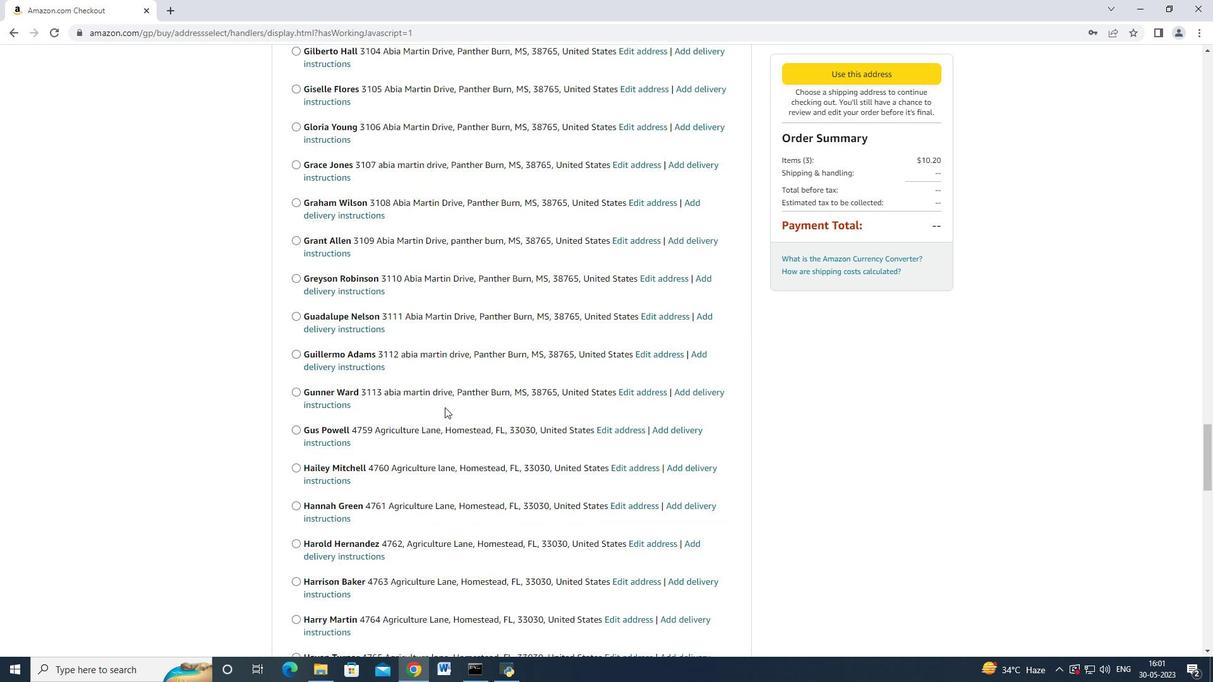 
Action: Mouse scrolled (445, 407) with delta (0, 0)
Screenshot: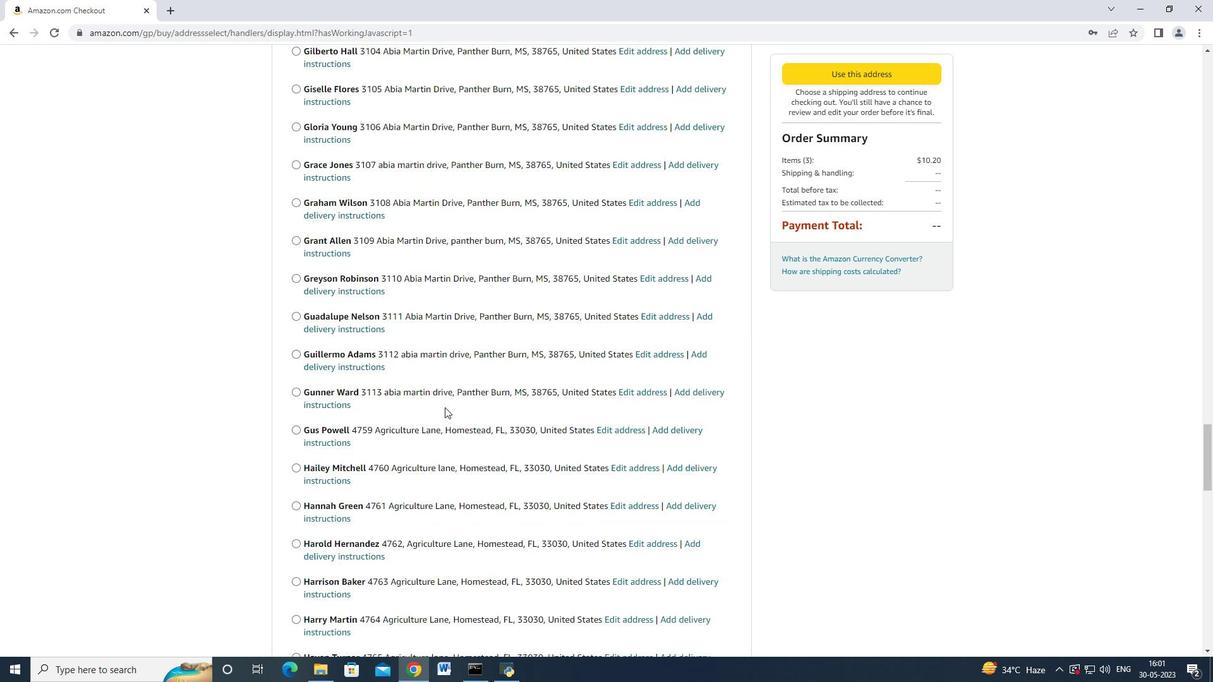 
Action: Mouse scrolled (445, 407) with delta (0, 0)
Screenshot: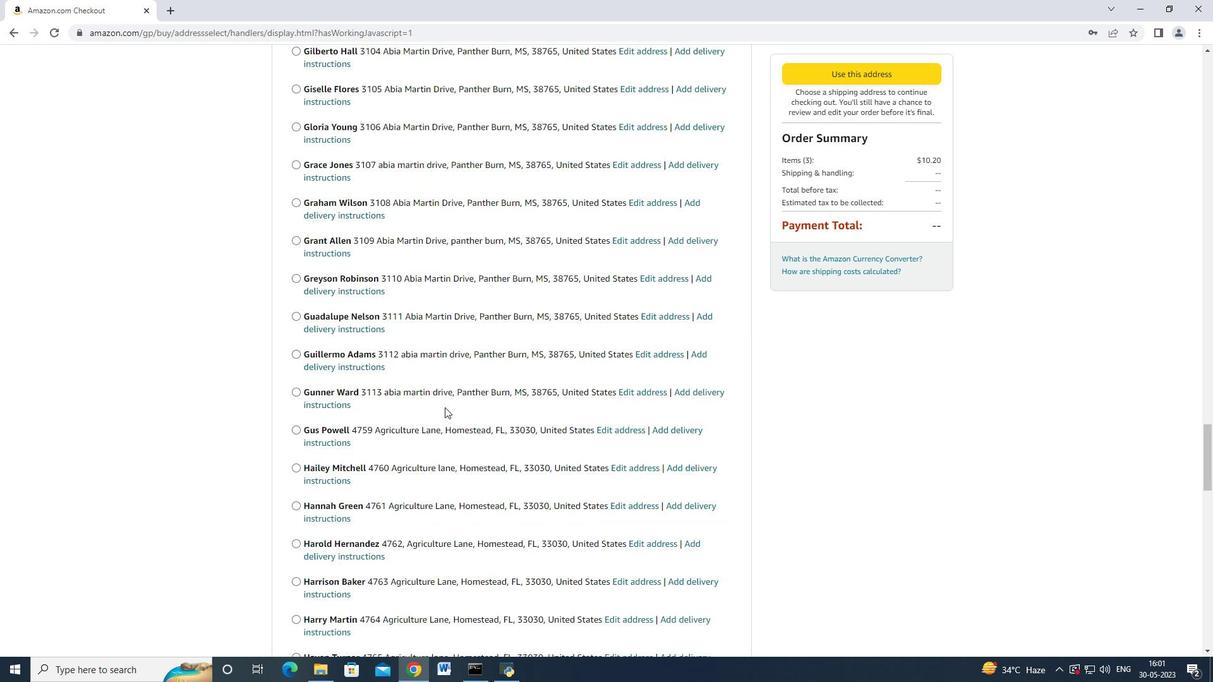 
Action: Mouse moved to (445, 408)
Screenshot: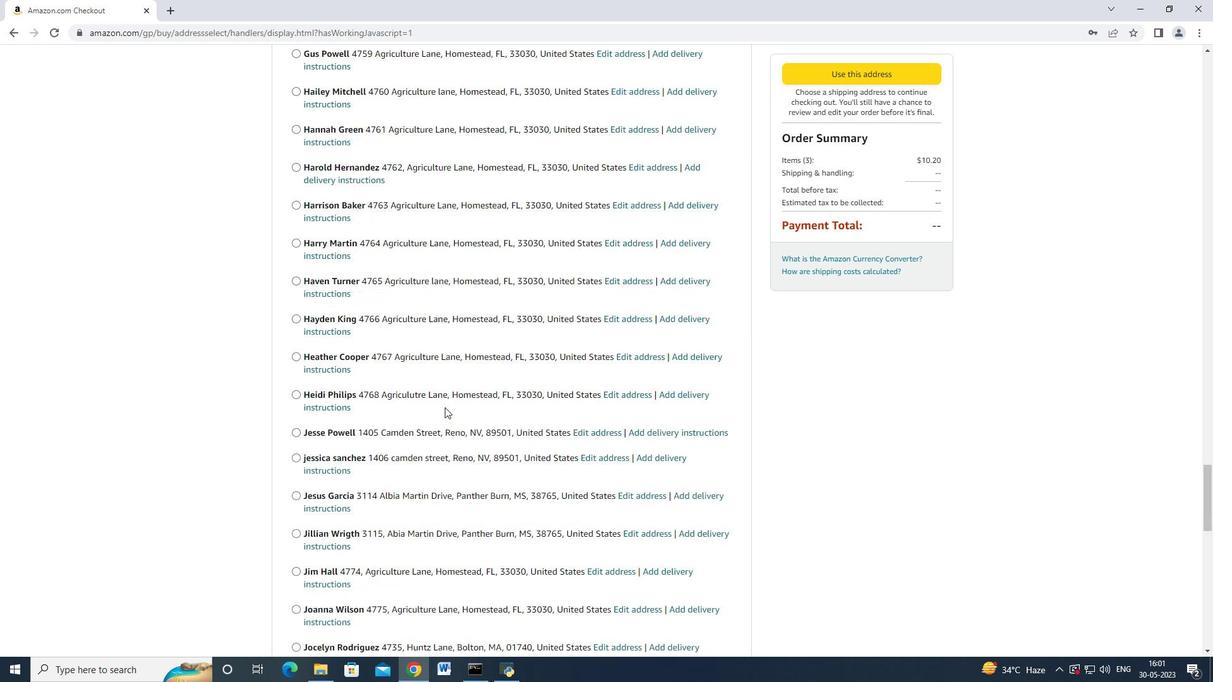 
Action: Mouse scrolled (445, 407) with delta (0, 0)
Screenshot: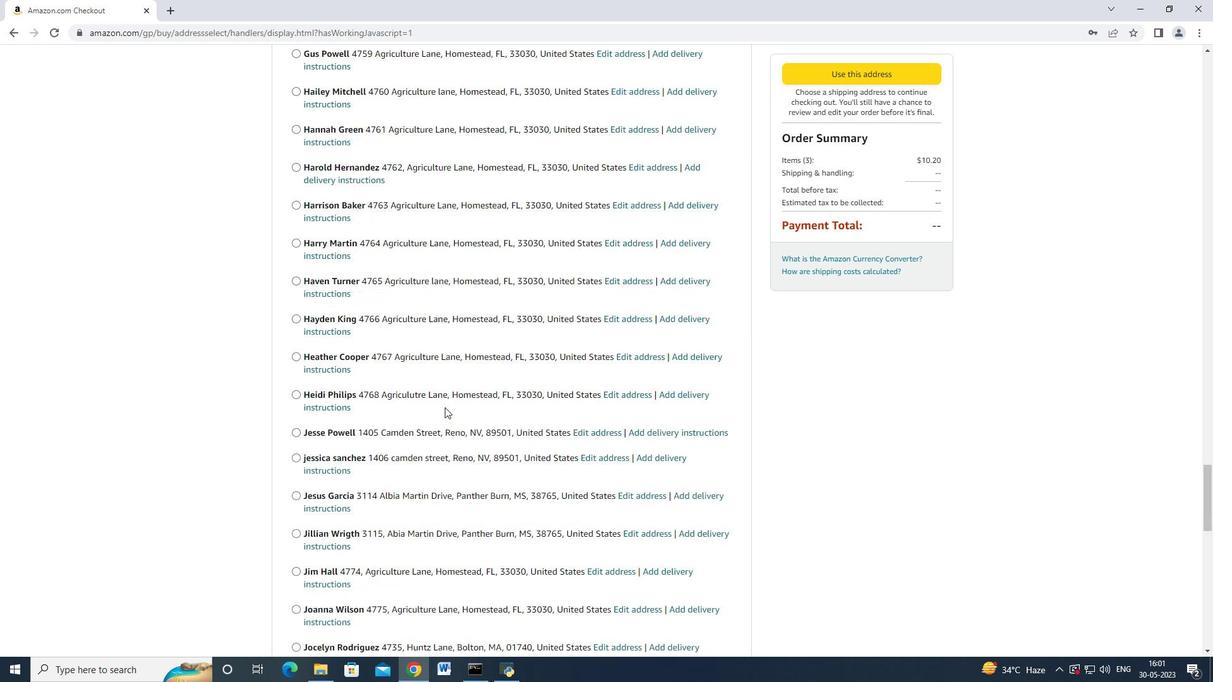 
Action: Mouse moved to (445, 408)
Screenshot: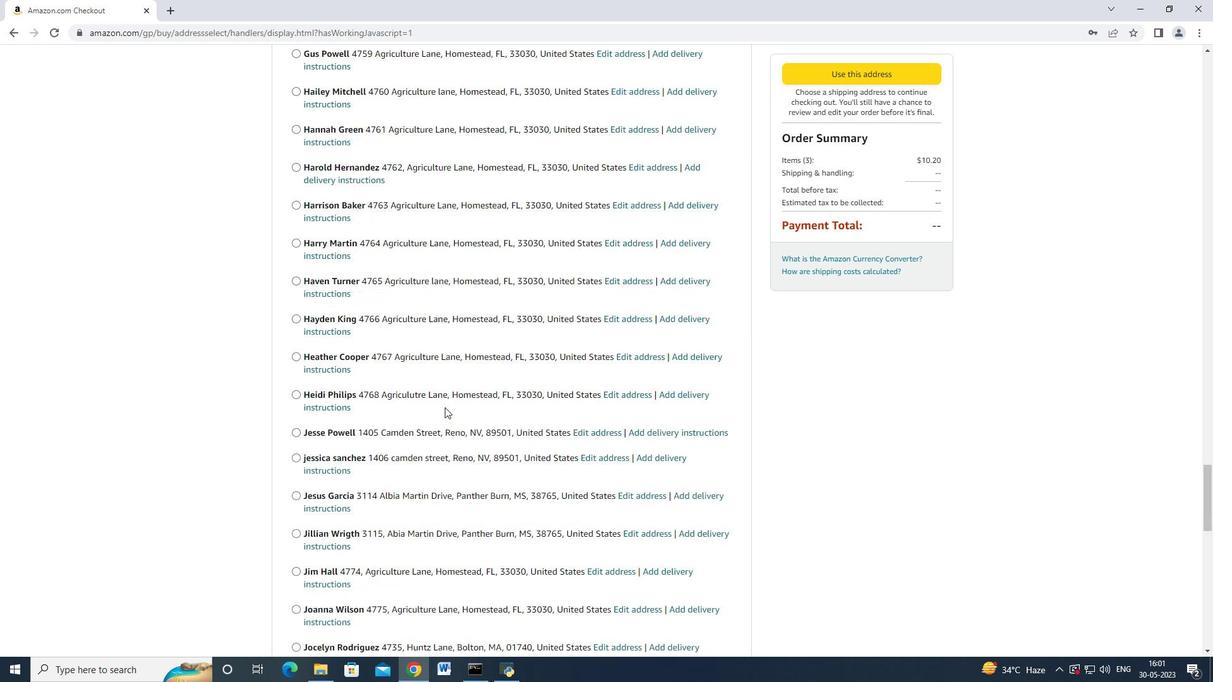 
Action: Mouse scrolled (445, 407) with delta (0, 0)
Screenshot: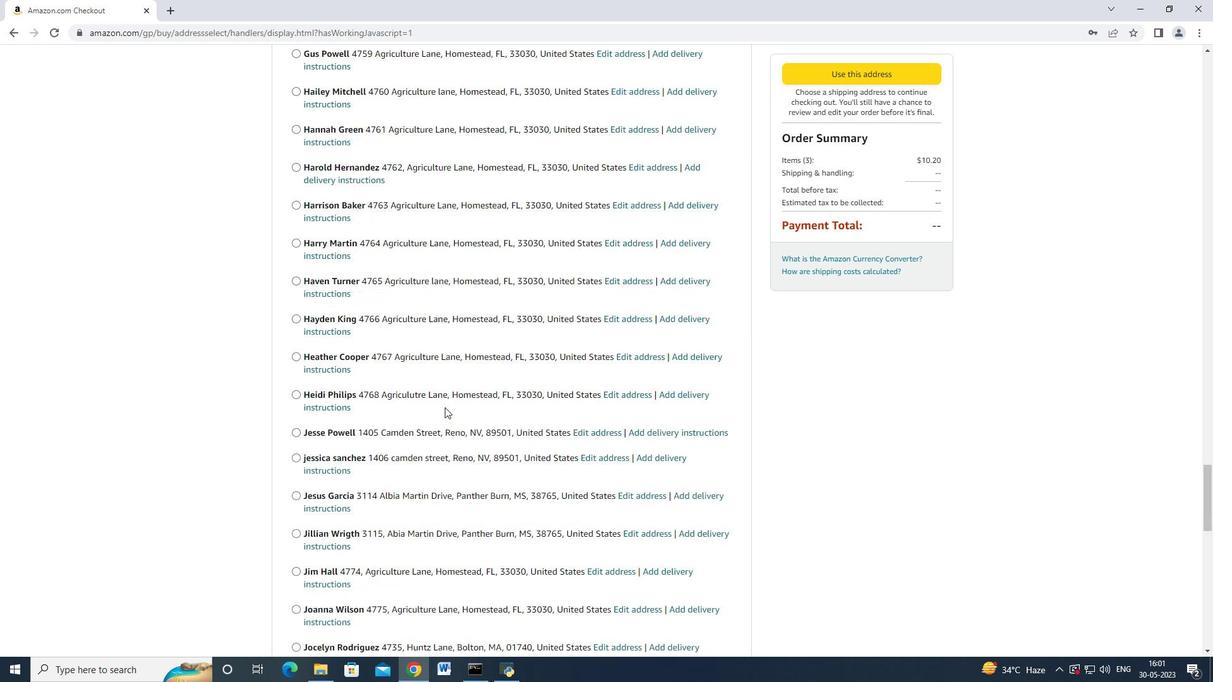 
Action: Mouse scrolled (445, 407) with delta (0, 0)
Screenshot: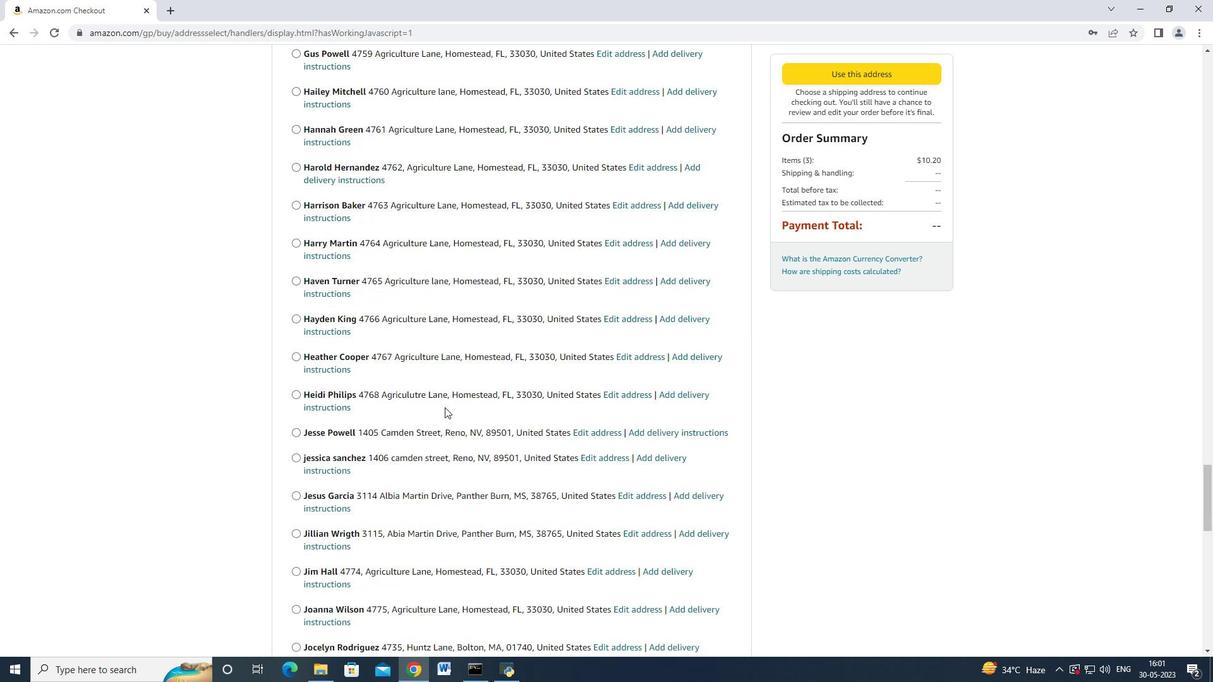 
Action: Mouse scrolled (445, 407) with delta (0, 0)
Screenshot: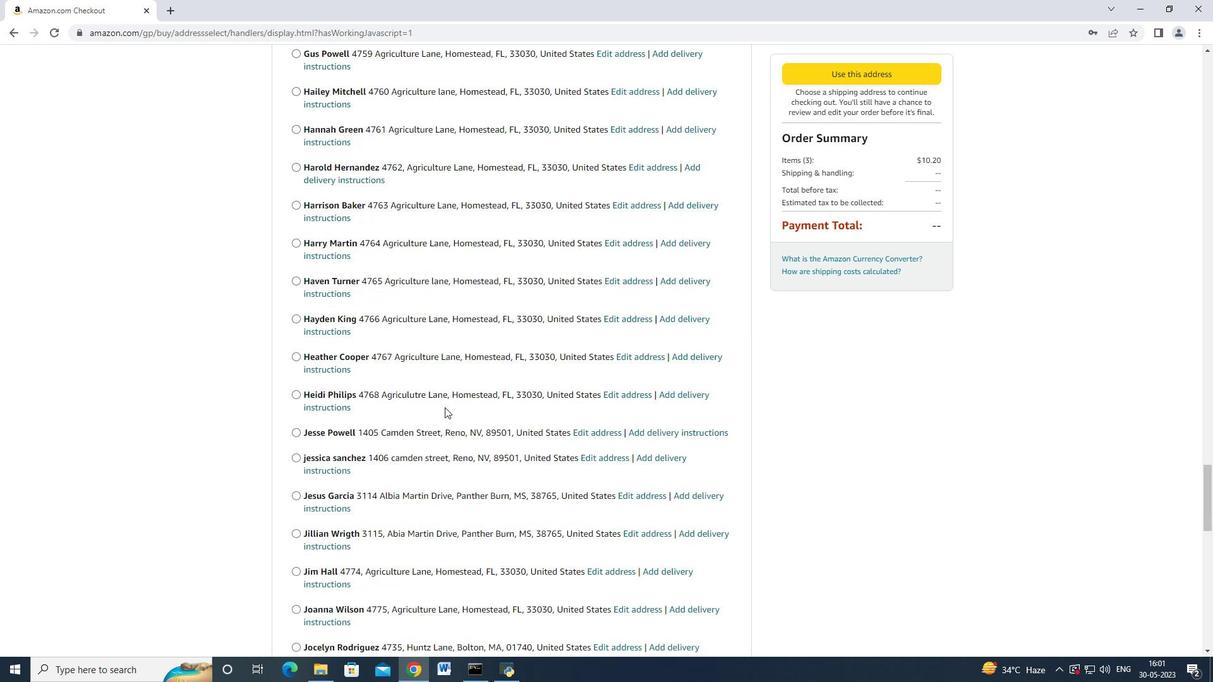 
Action: Mouse scrolled (445, 407) with delta (0, 0)
Screenshot: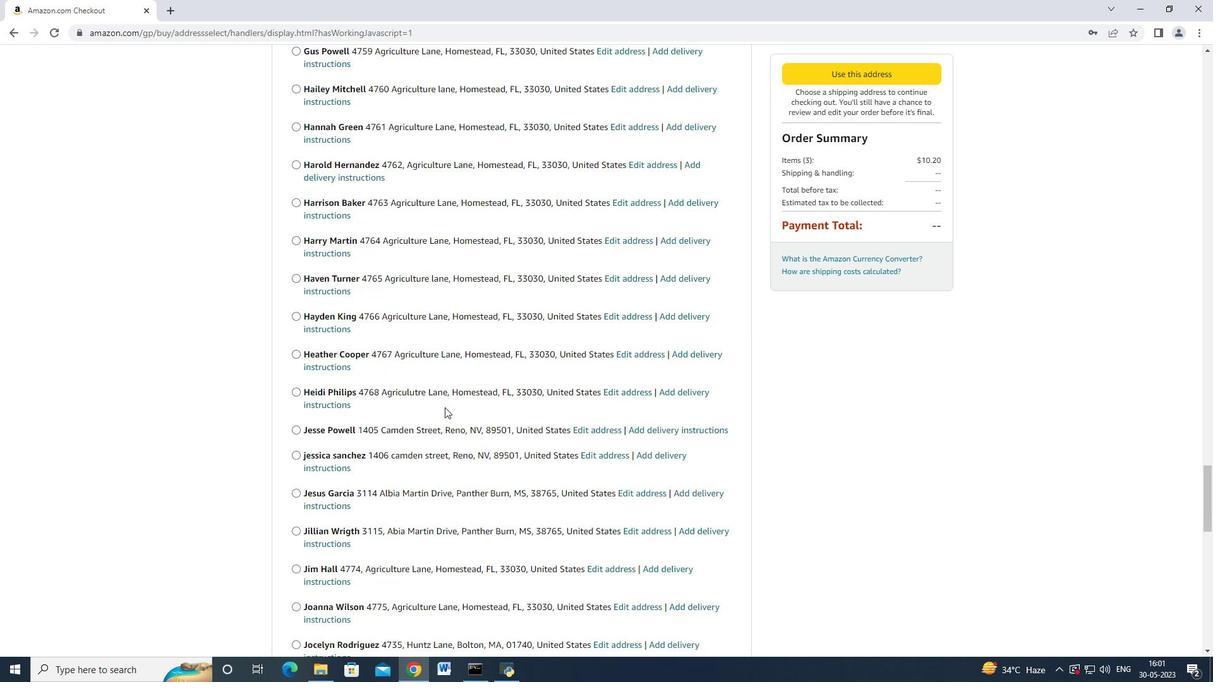 
Action: Mouse scrolled (445, 407) with delta (0, 0)
Screenshot: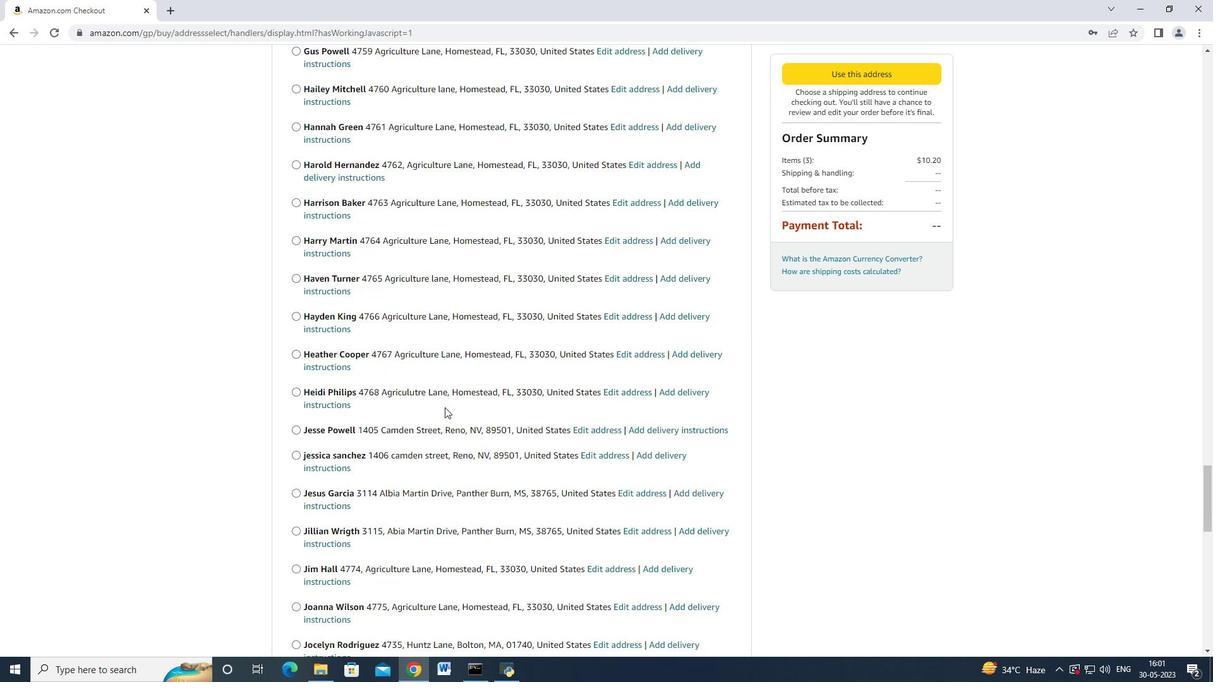 
Action: Mouse moved to (445, 408)
Screenshot: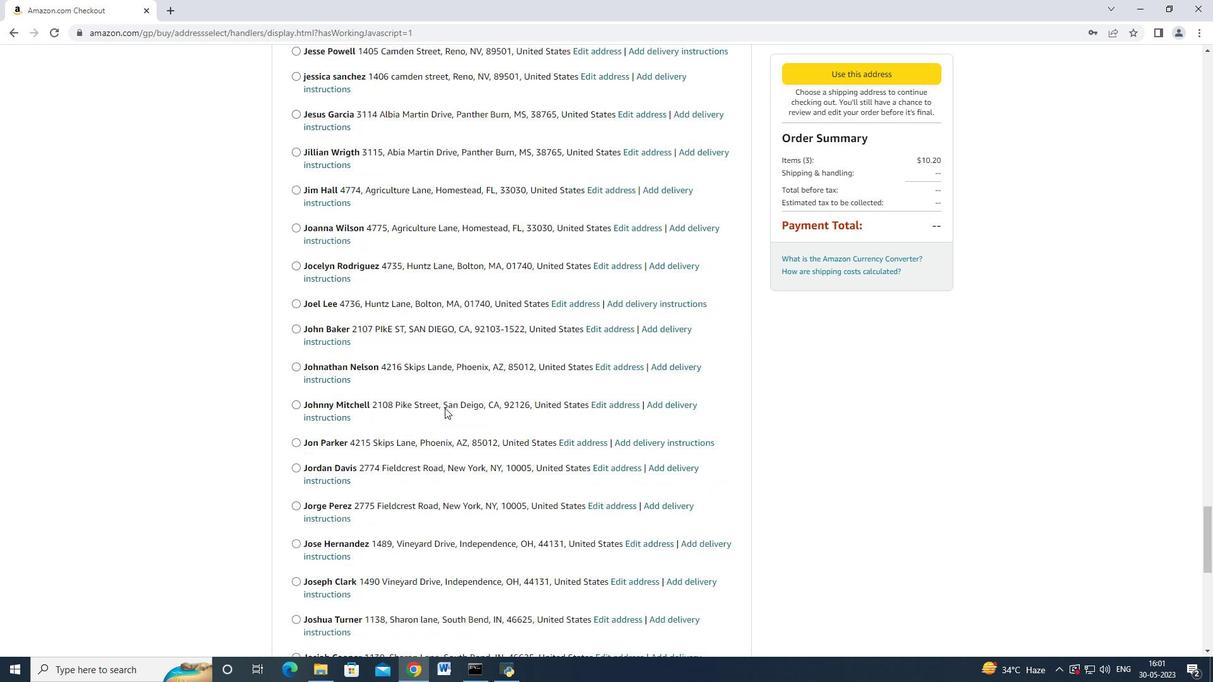 
Action: Mouse scrolled (445, 407) with delta (0, 0)
Screenshot: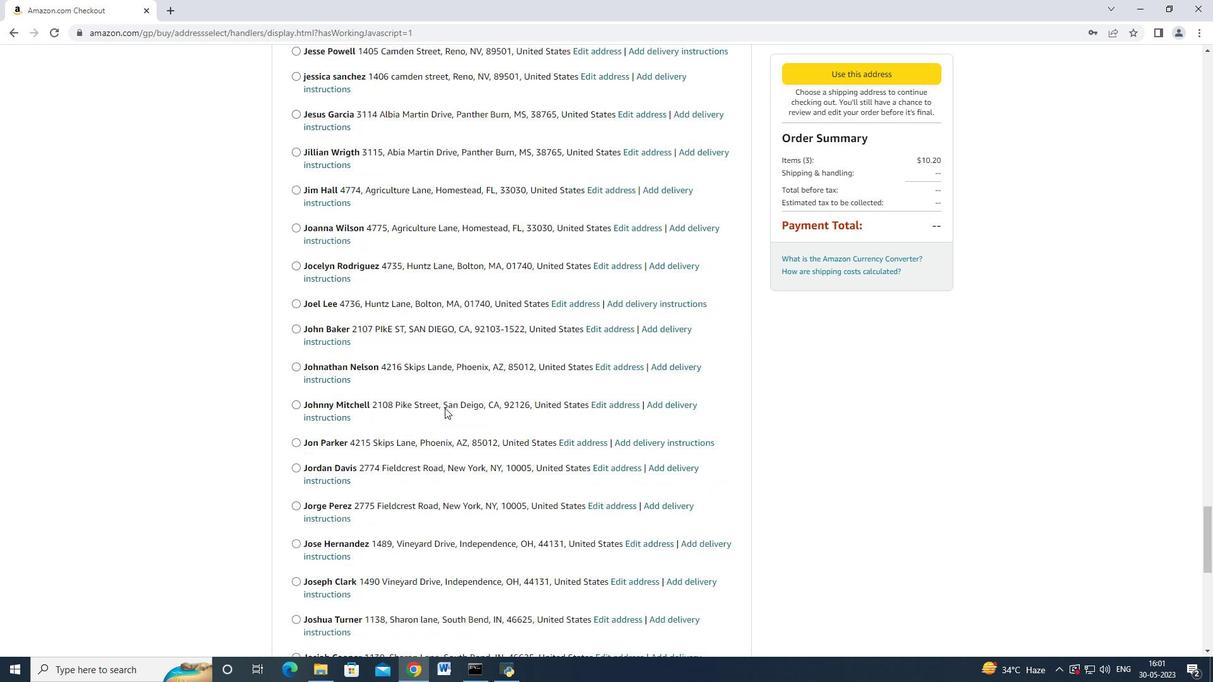 
Action: Mouse moved to (445, 409)
Screenshot: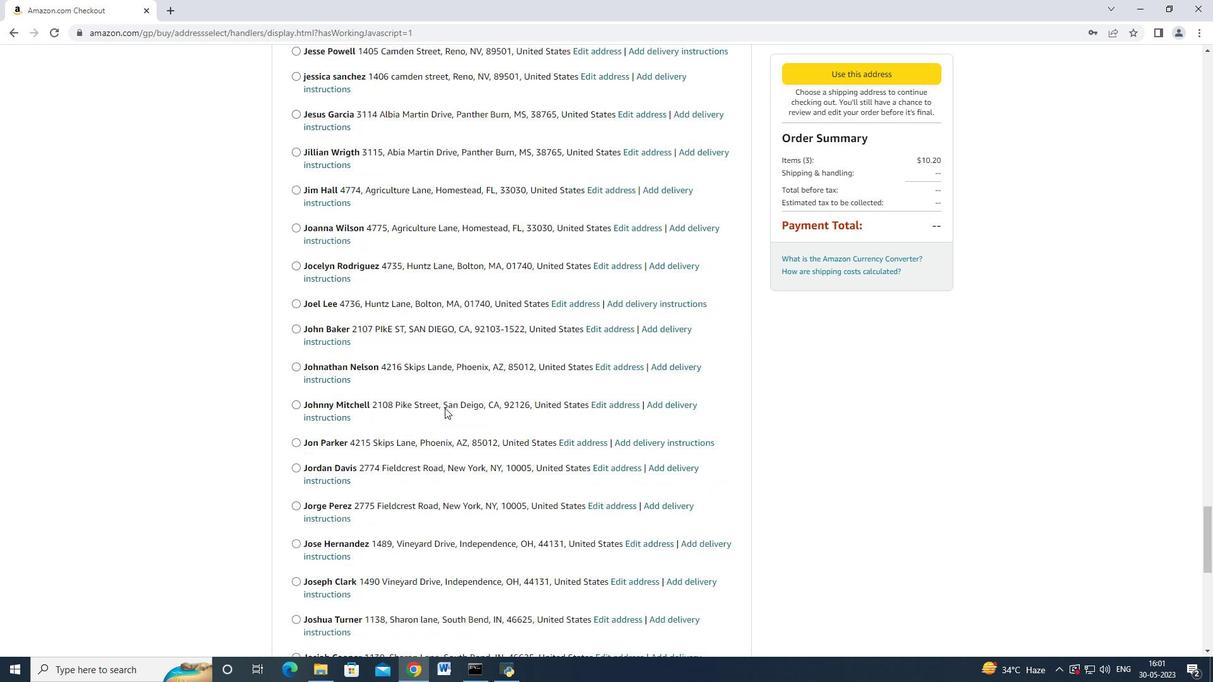 
Action: Mouse scrolled (445, 408) with delta (0, 0)
Screenshot: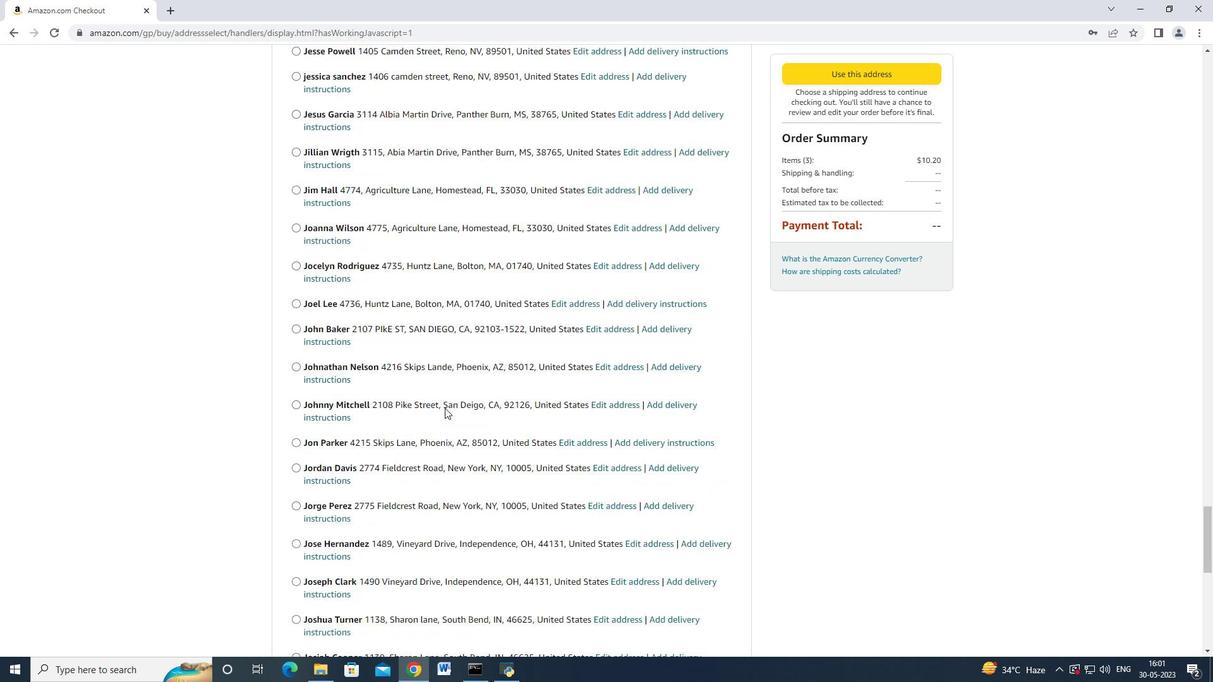 
Action: Mouse scrolled (445, 408) with delta (0, 0)
Screenshot: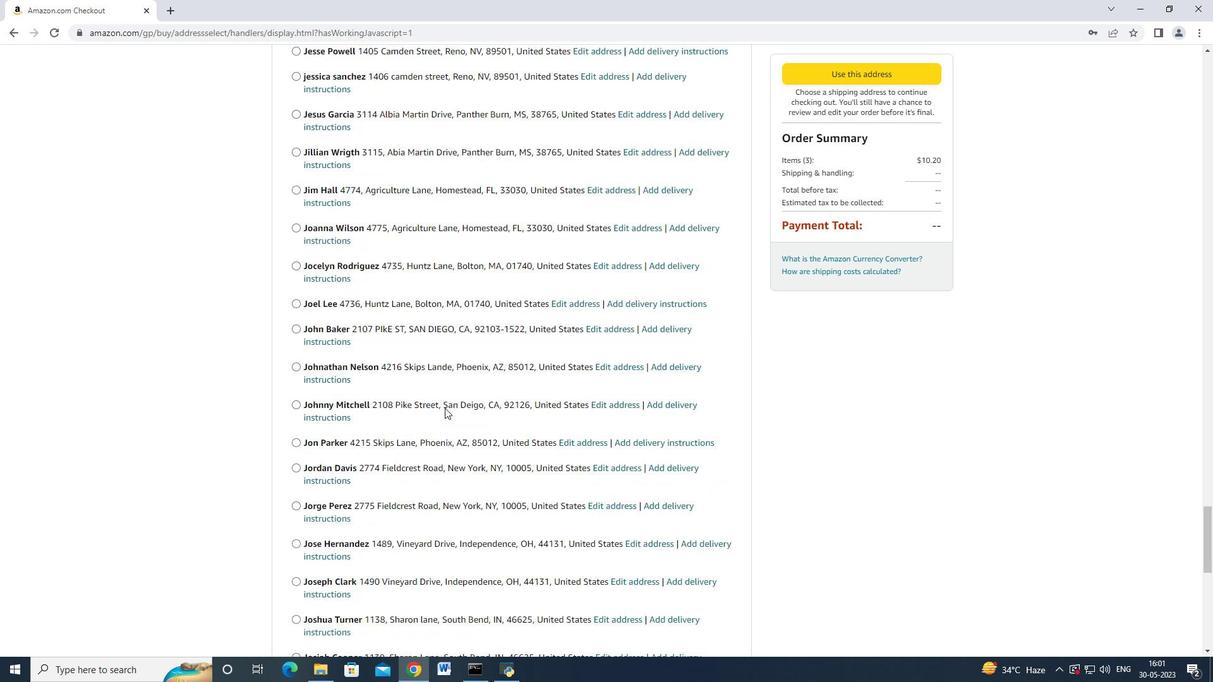 
Action: Mouse moved to (444, 409)
Screenshot: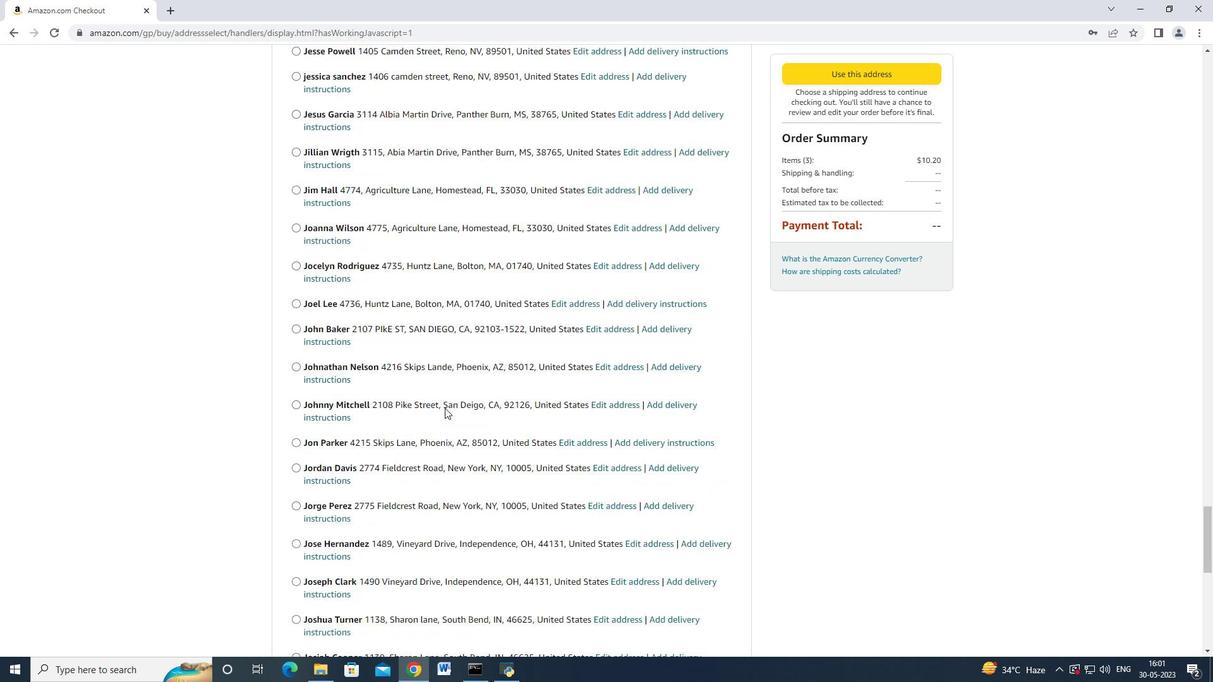 
Action: Mouse scrolled (444, 409) with delta (0, 0)
Screenshot: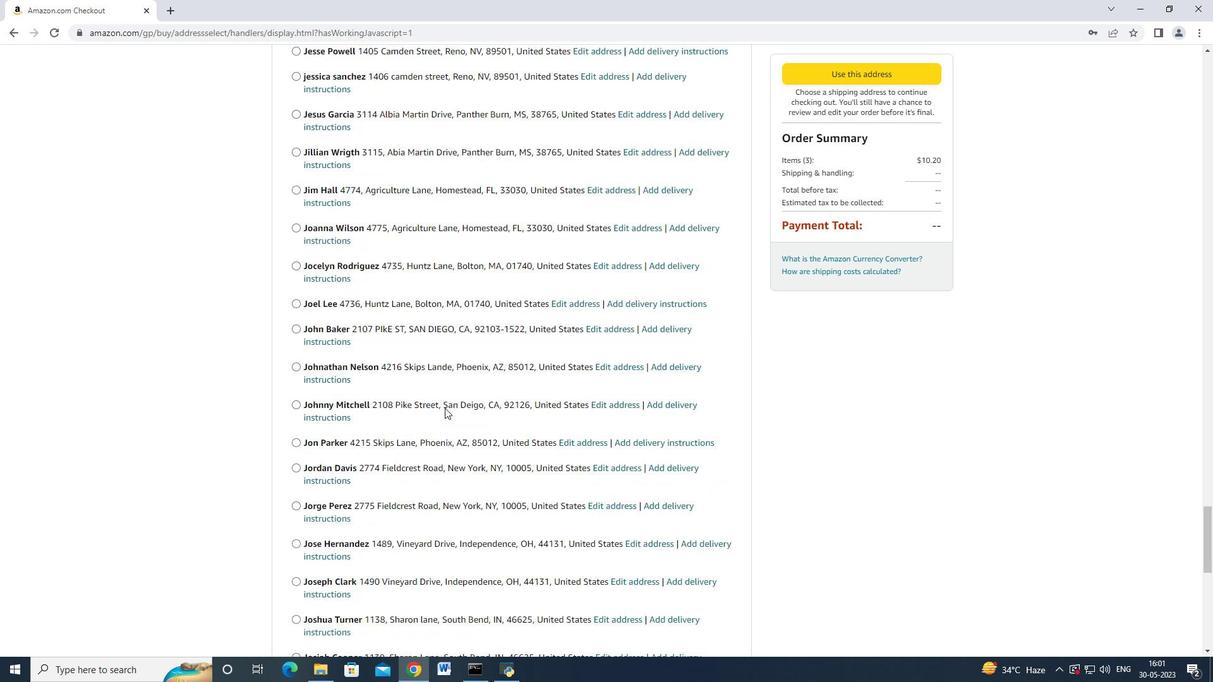 
Action: Mouse scrolled (444, 409) with delta (0, 0)
Screenshot: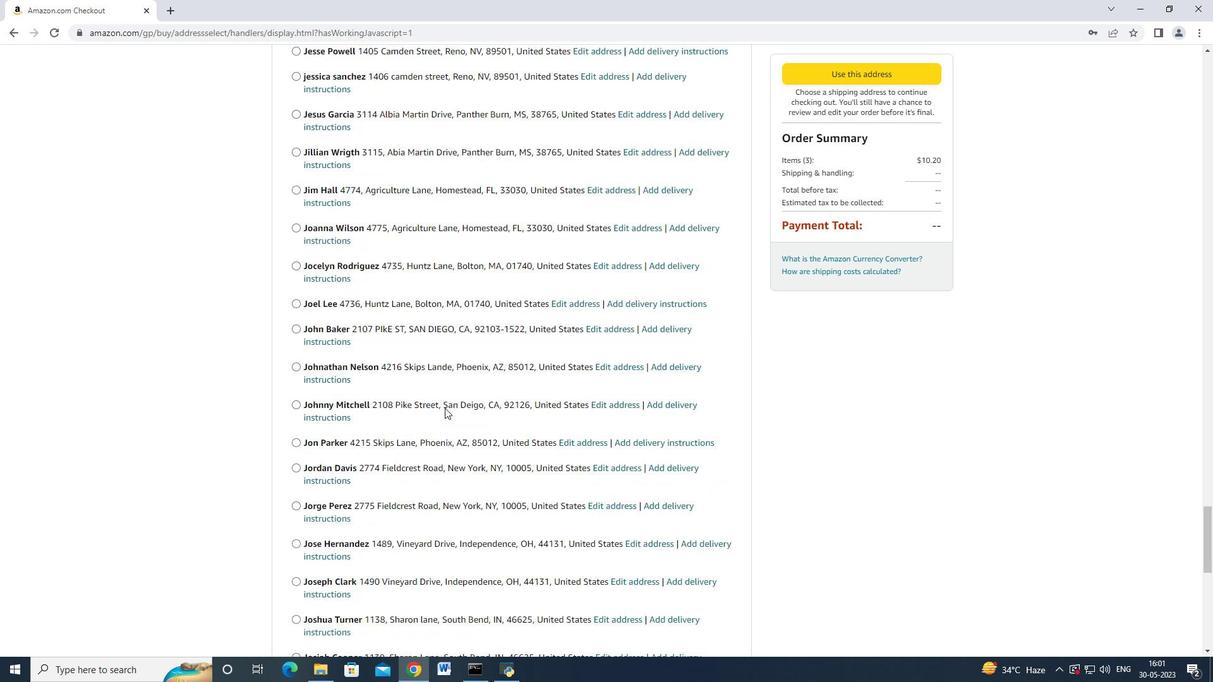 
Action: Mouse scrolled (444, 409) with delta (0, 0)
Screenshot: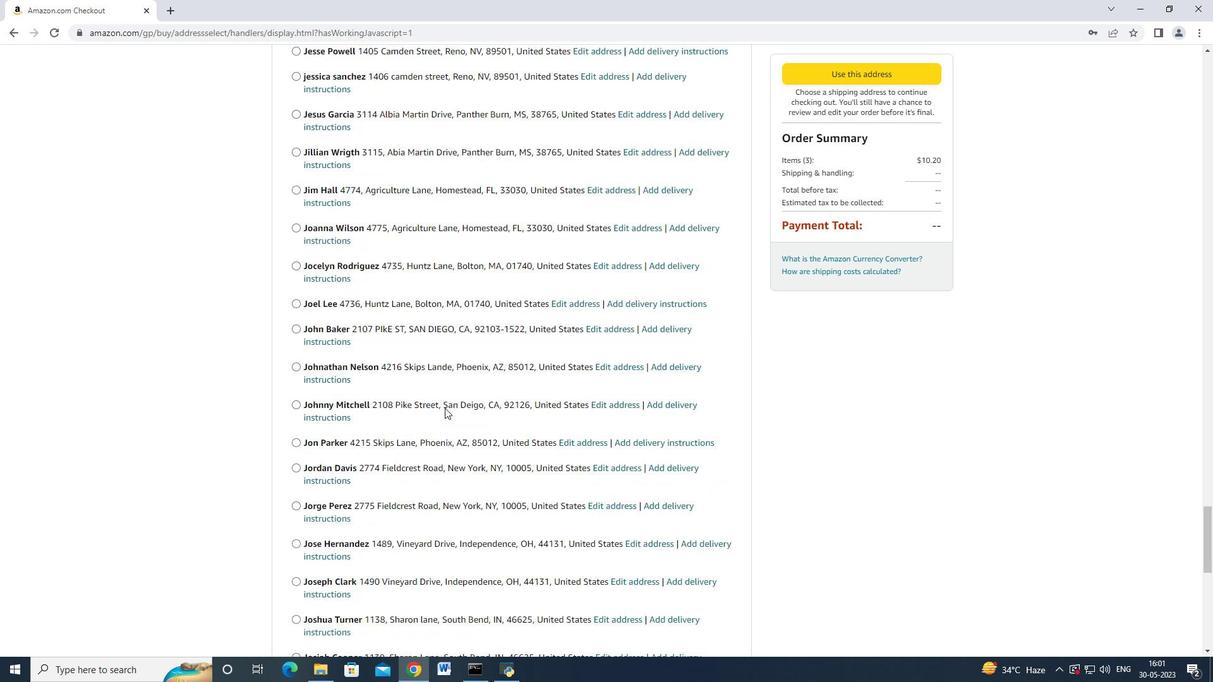 
Action: Mouse moved to (440, 414)
Screenshot: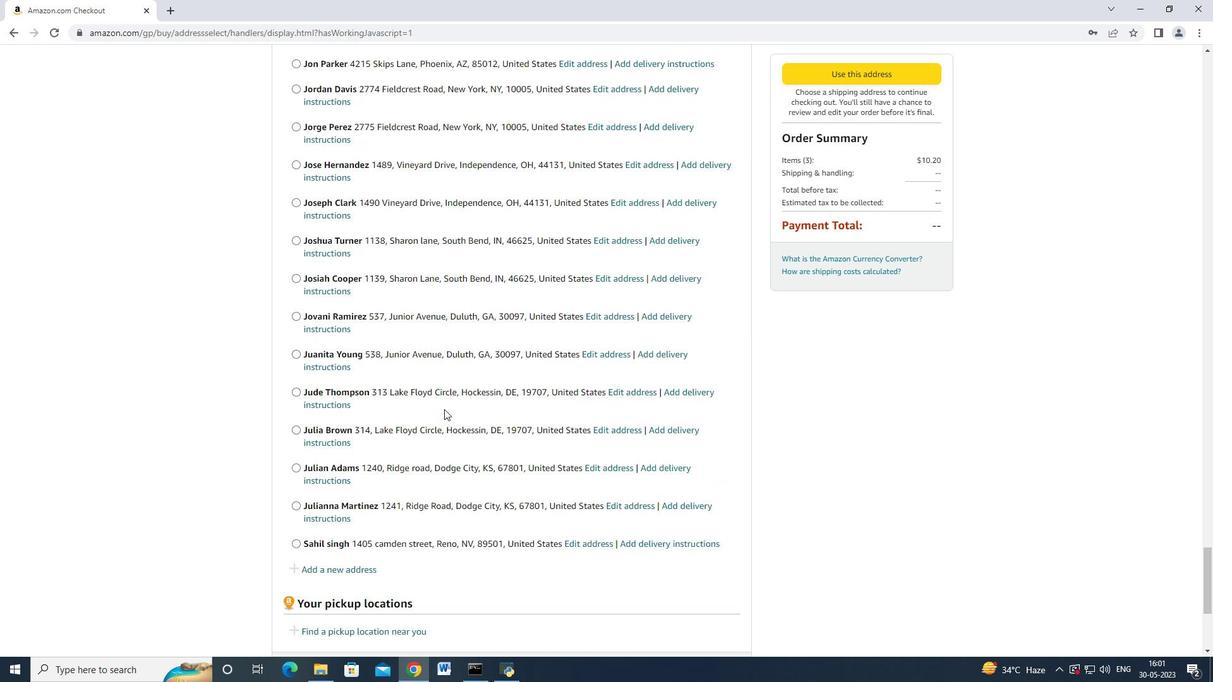 
Action: Mouse scrolled (443, 411) with delta (0, 0)
Screenshot: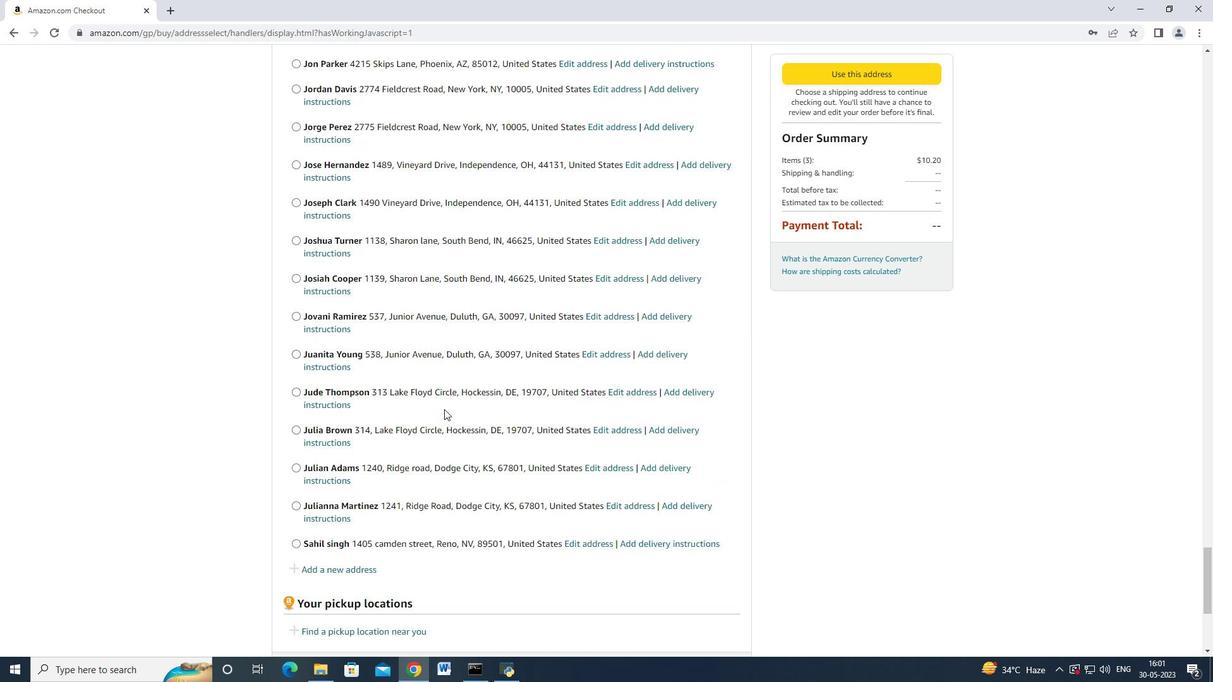 
Action: Mouse scrolled (441, 413) with delta (0, 0)
Screenshot: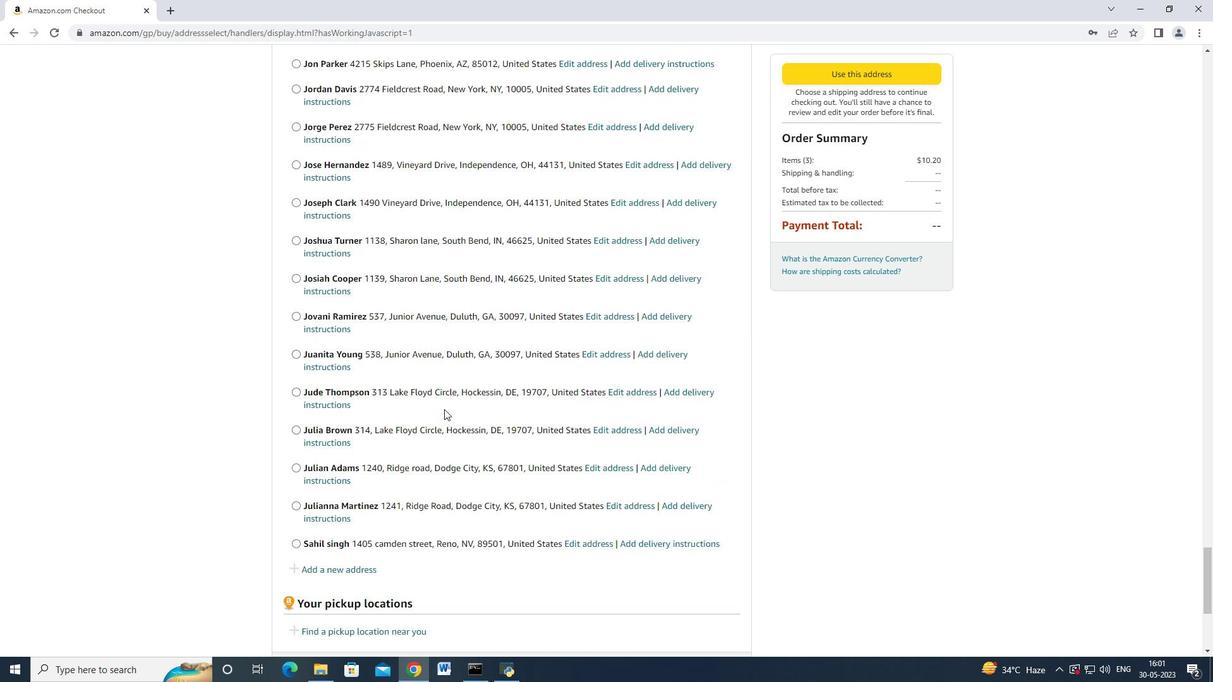 
Action: Mouse scrolled (440, 414) with delta (0, 0)
Screenshot: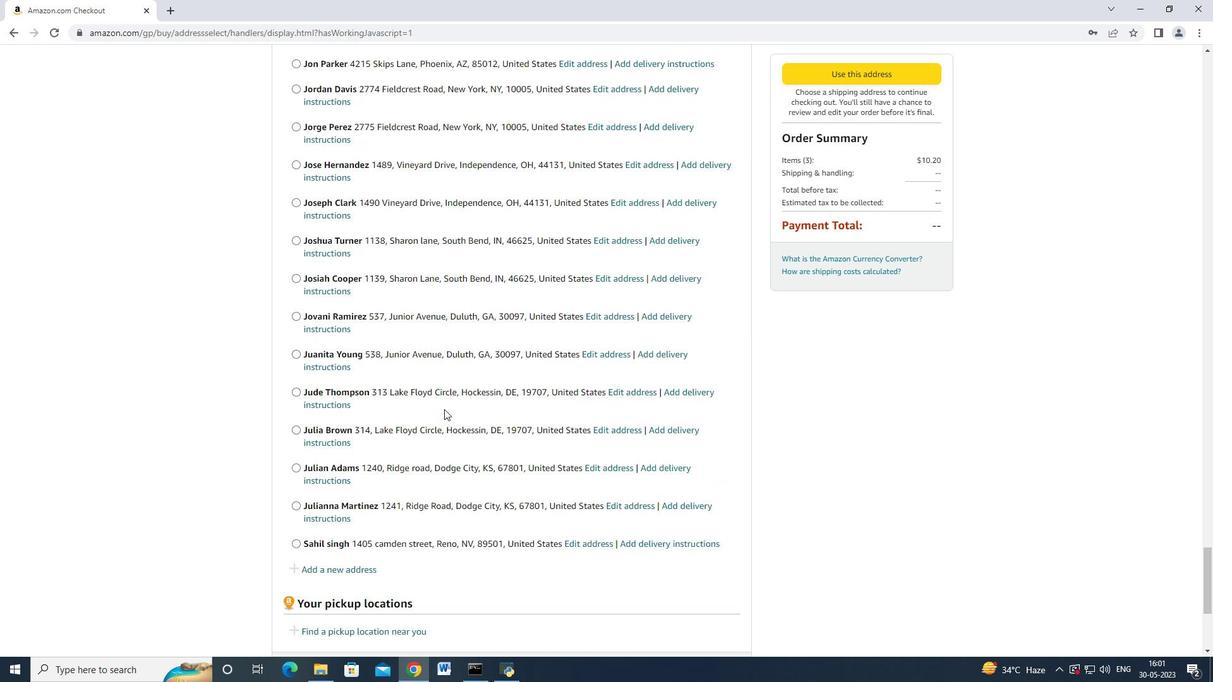 
Action: Mouse scrolled (440, 413) with delta (0, -1)
Screenshot: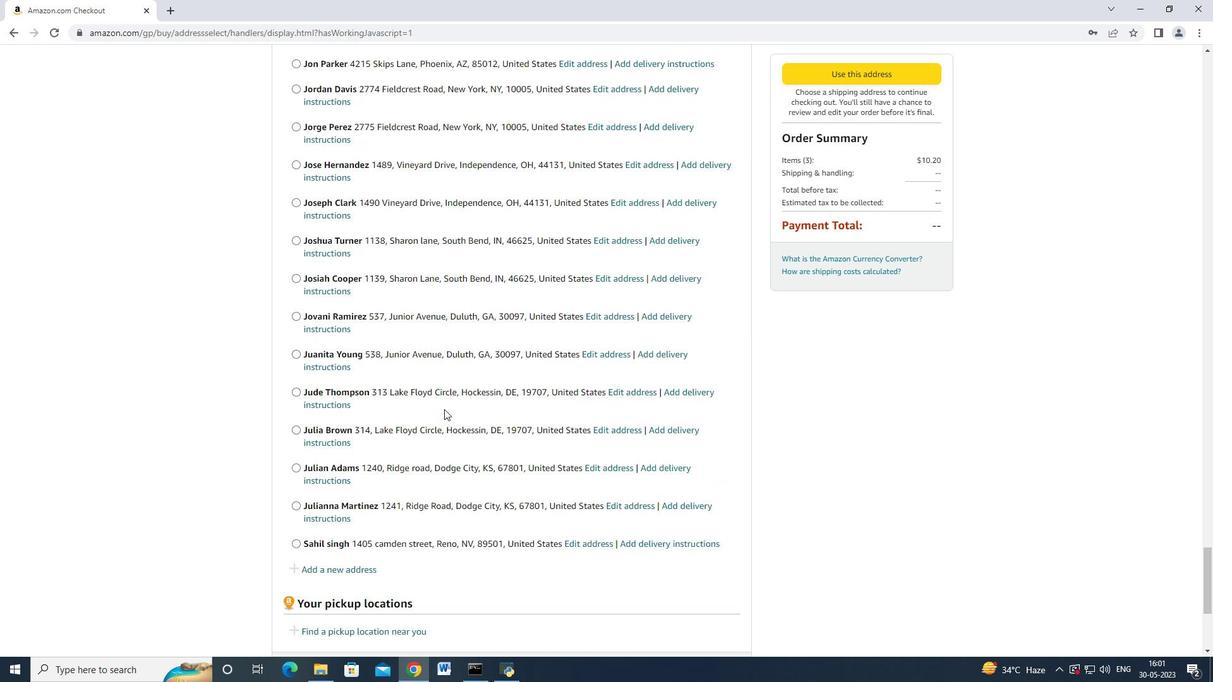 
Action: Mouse scrolled (440, 414) with delta (0, 0)
Screenshot: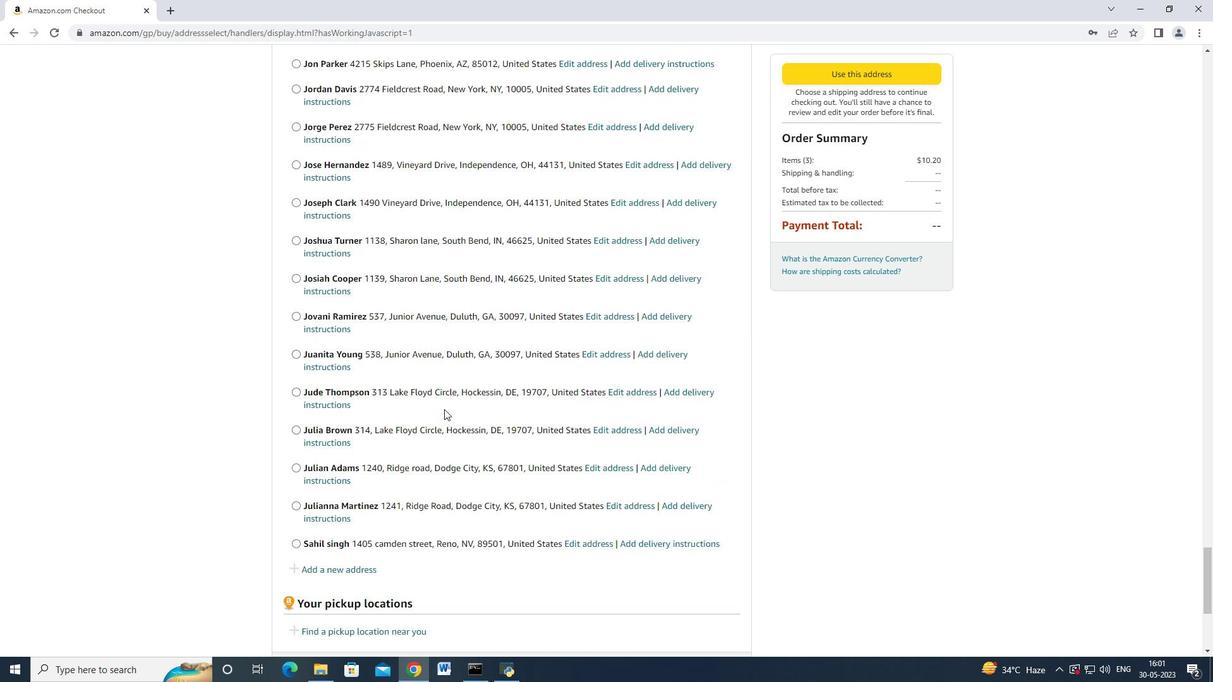 
Action: Mouse scrolled (440, 414) with delta (0, 0)
Screenshot: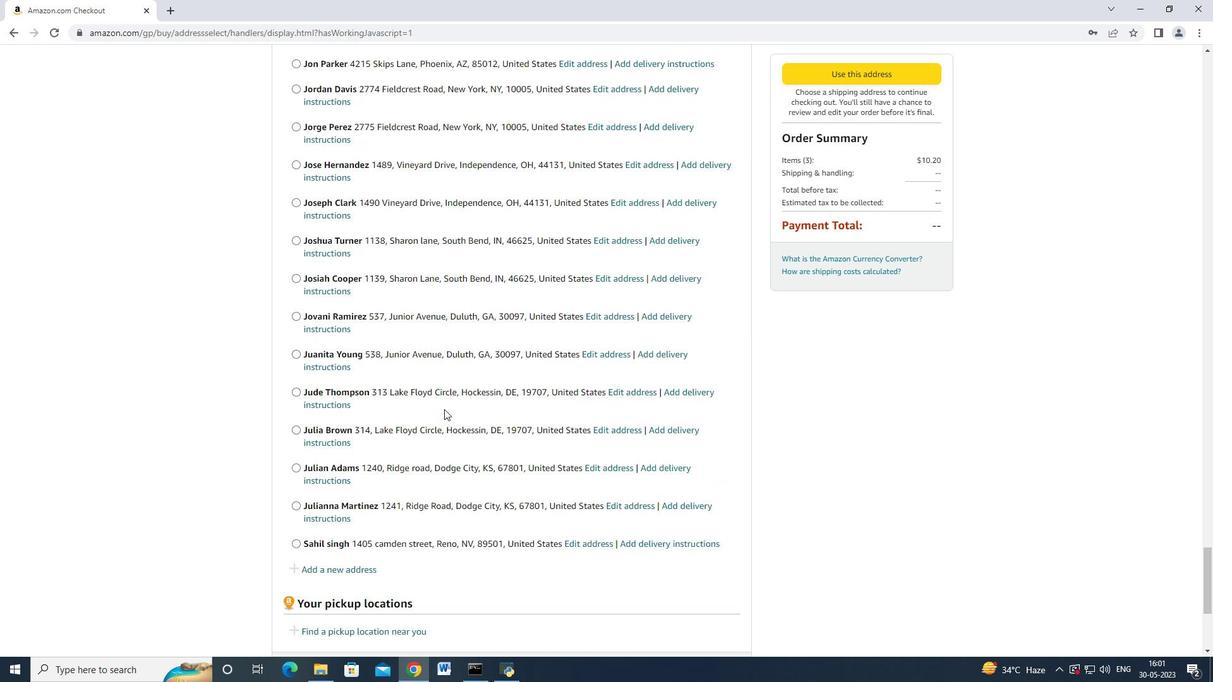
Action: Mouse moved to (331, 275)
Screenshot: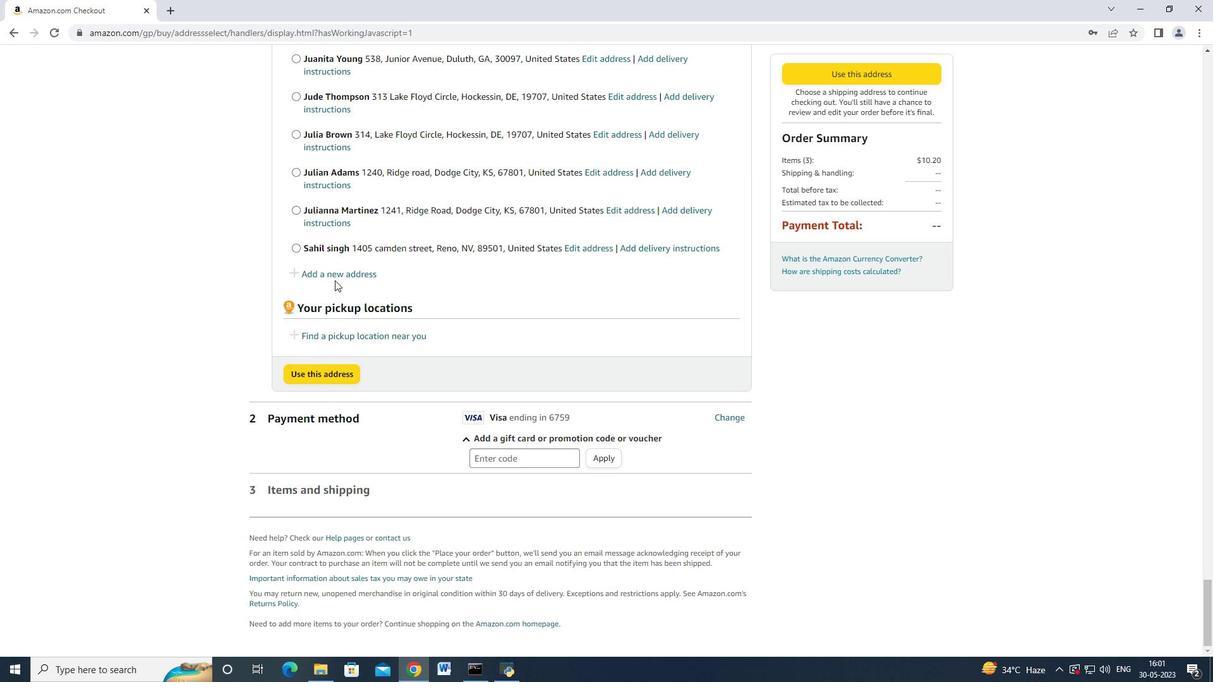 
Action: Mouse pressed left at (331, 275)
Screenshot: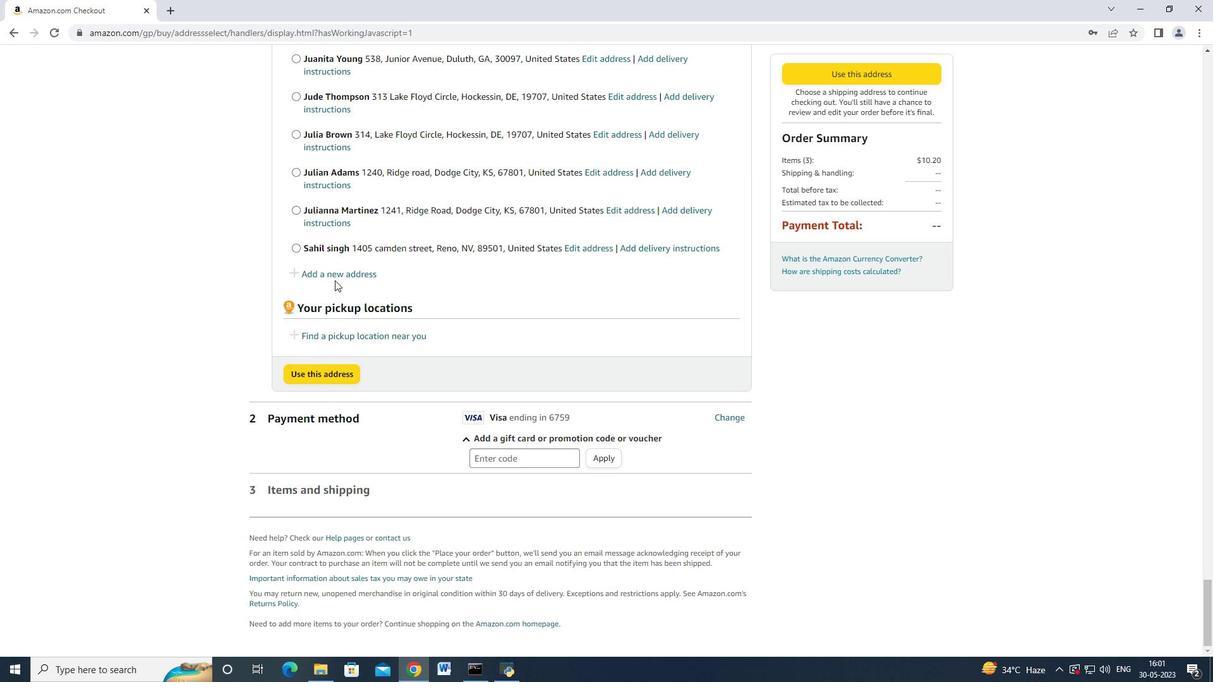 
Action: Mouse moved to (426, 306)
Screenshot: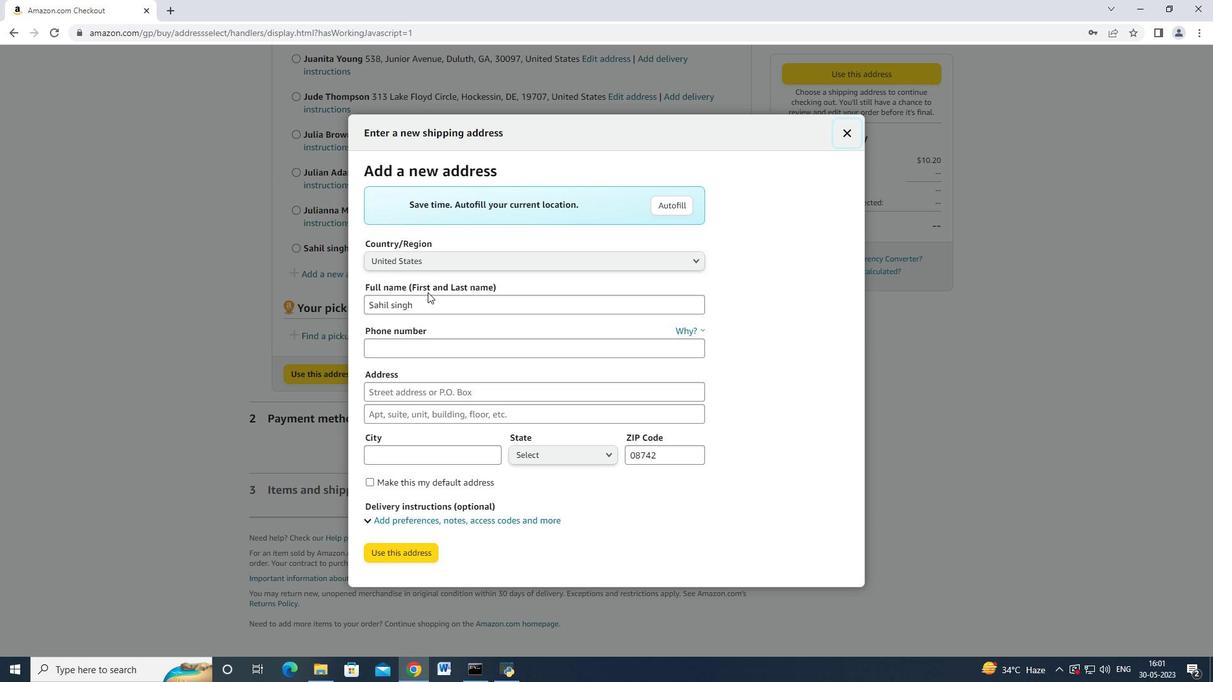 
Action: Mouse pressed left at (426, 306)
Screenshot: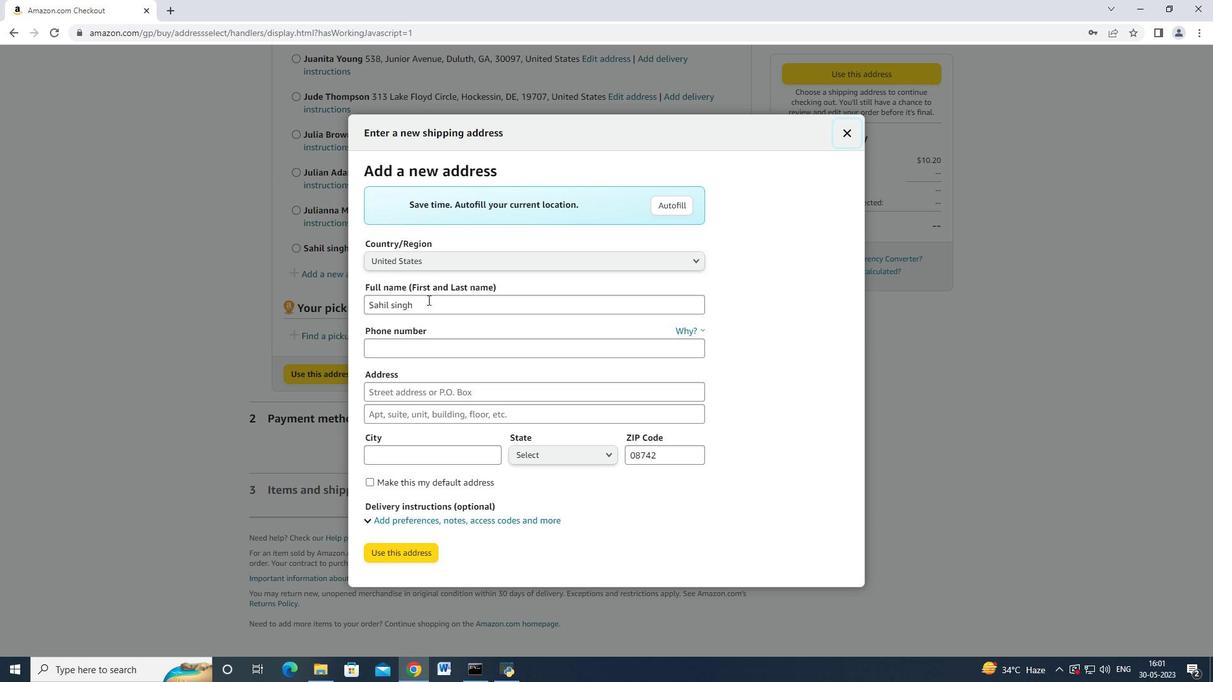 
Action: Mouse moved to (332, 276)
Screenshot: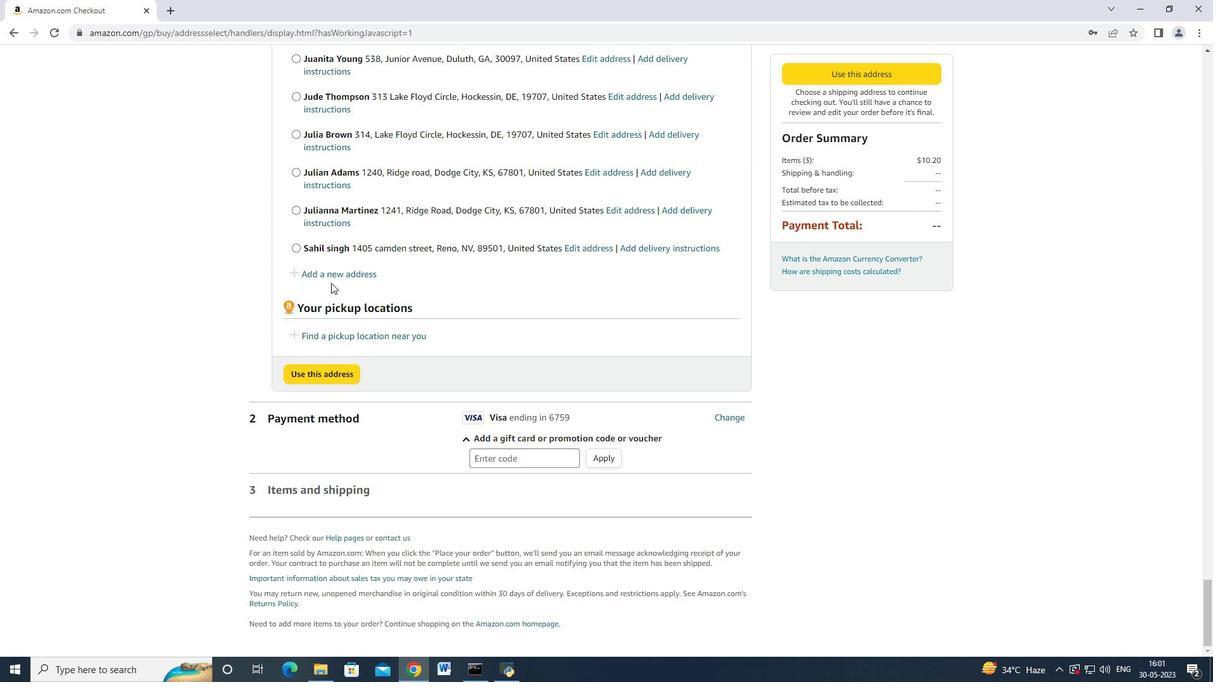 
Action: Mouse pressed left at (332, 276)
Screenshot: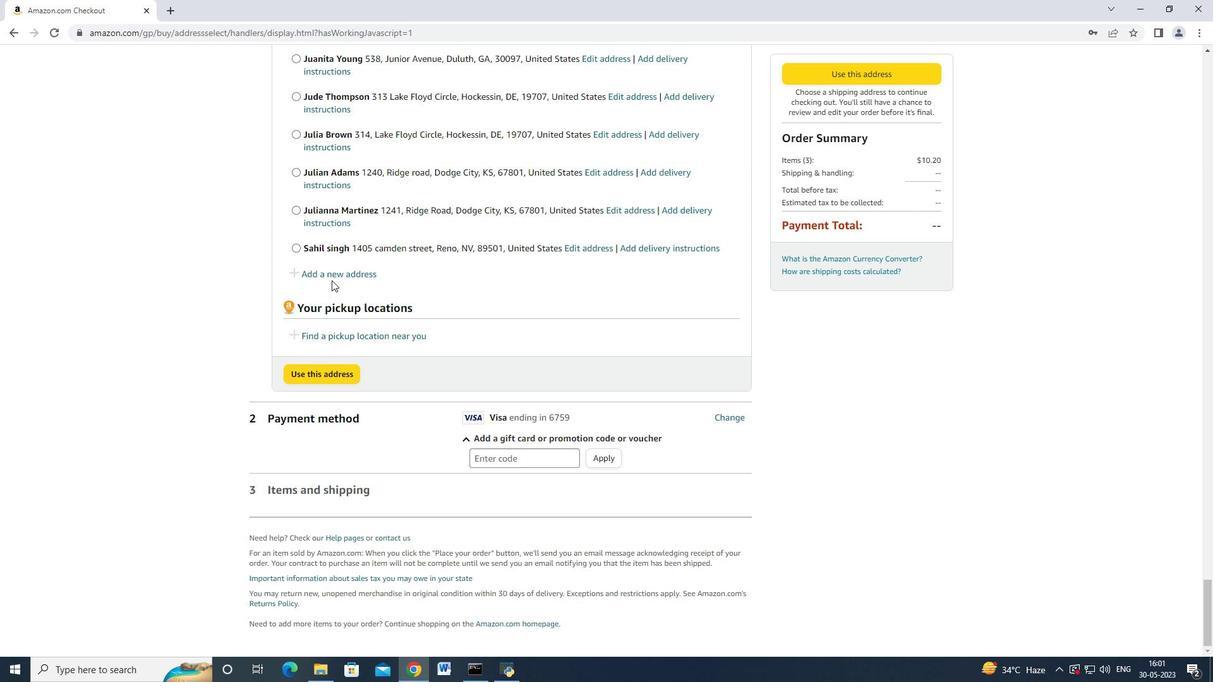 
Action: Mouse moved to (436, 308)
Screenshot: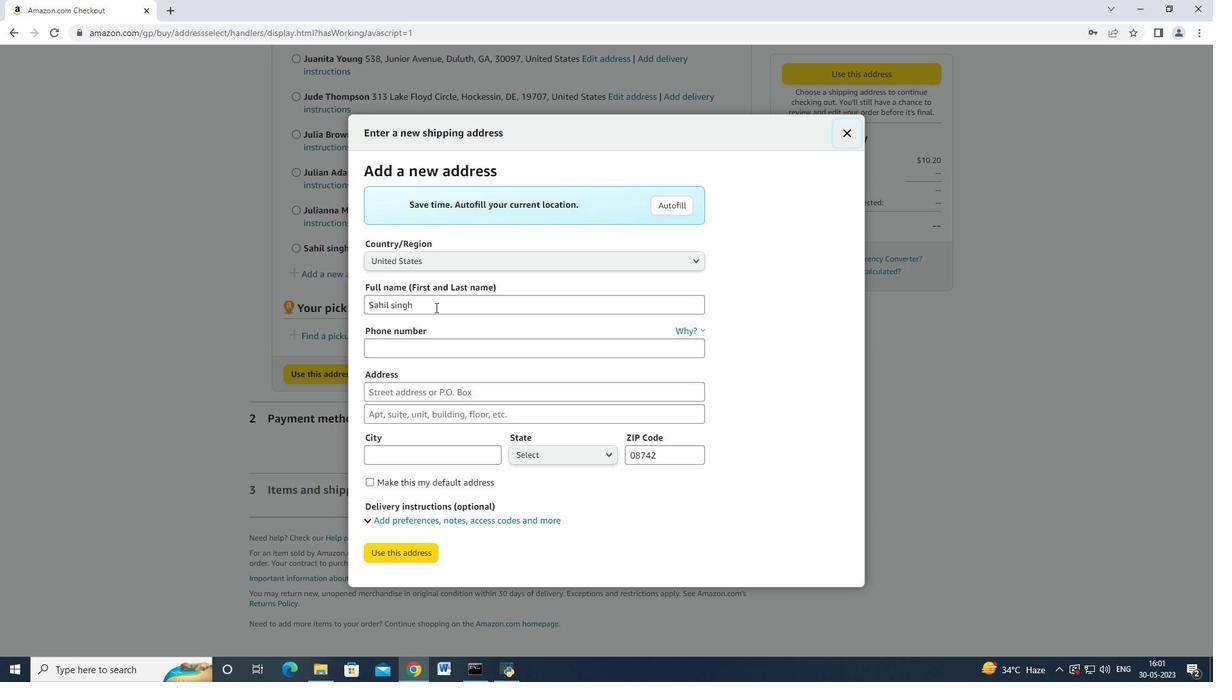 
Action: Mouse pressed left at (436, 308)
Screenshot: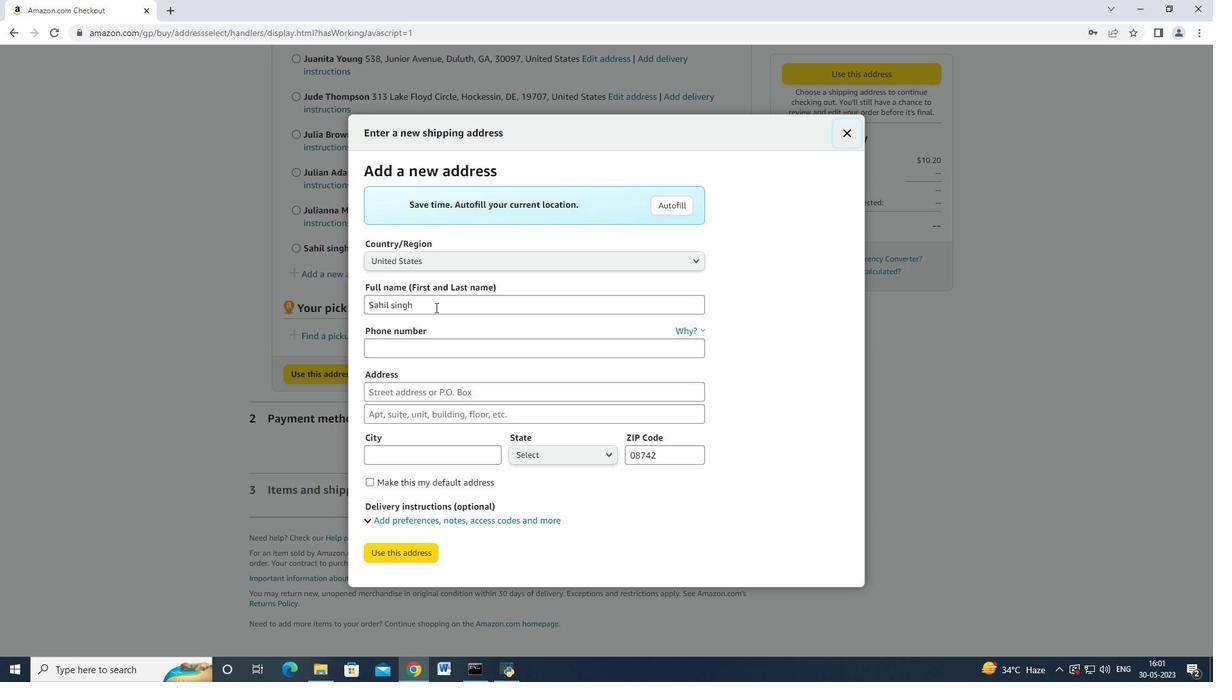 
Action: Mouse moved to (374, 305)
Screenshot: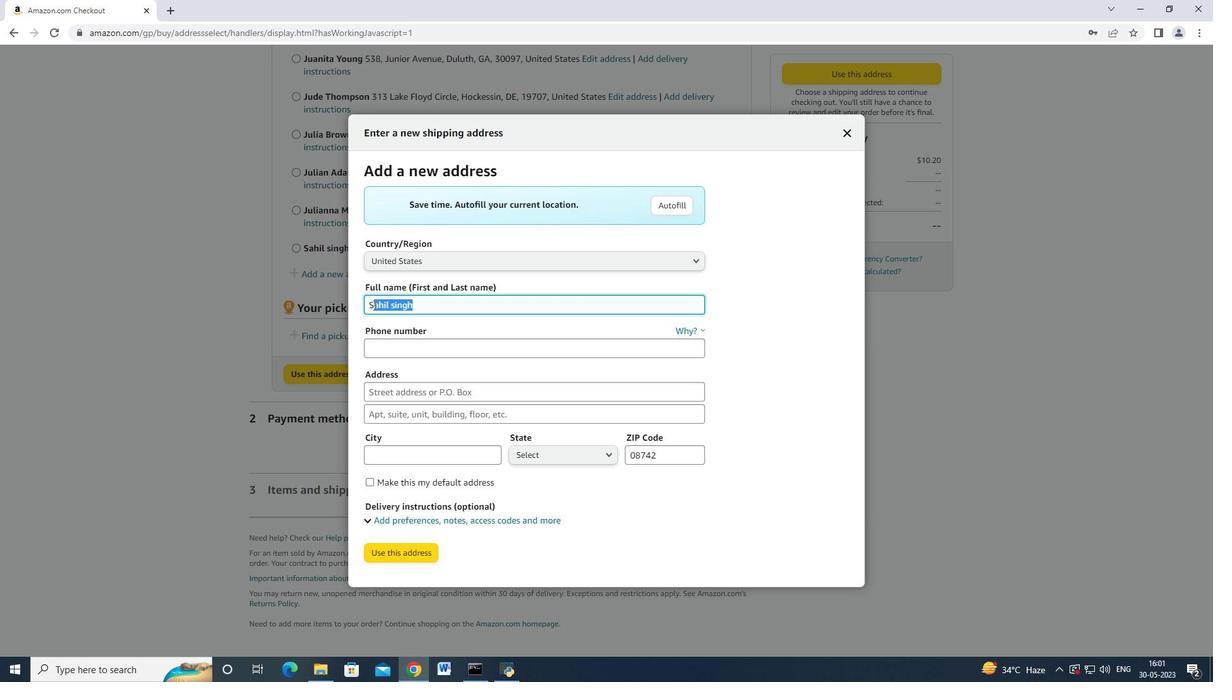 
Action: Key pressed <Key.backspace><Key.backspace><Key.backspace><Key.shift>Henry<Key.space><Key.shift>Lee<Key.tab><Key.tab>3054<Key.backspace>2454080
Screenshot: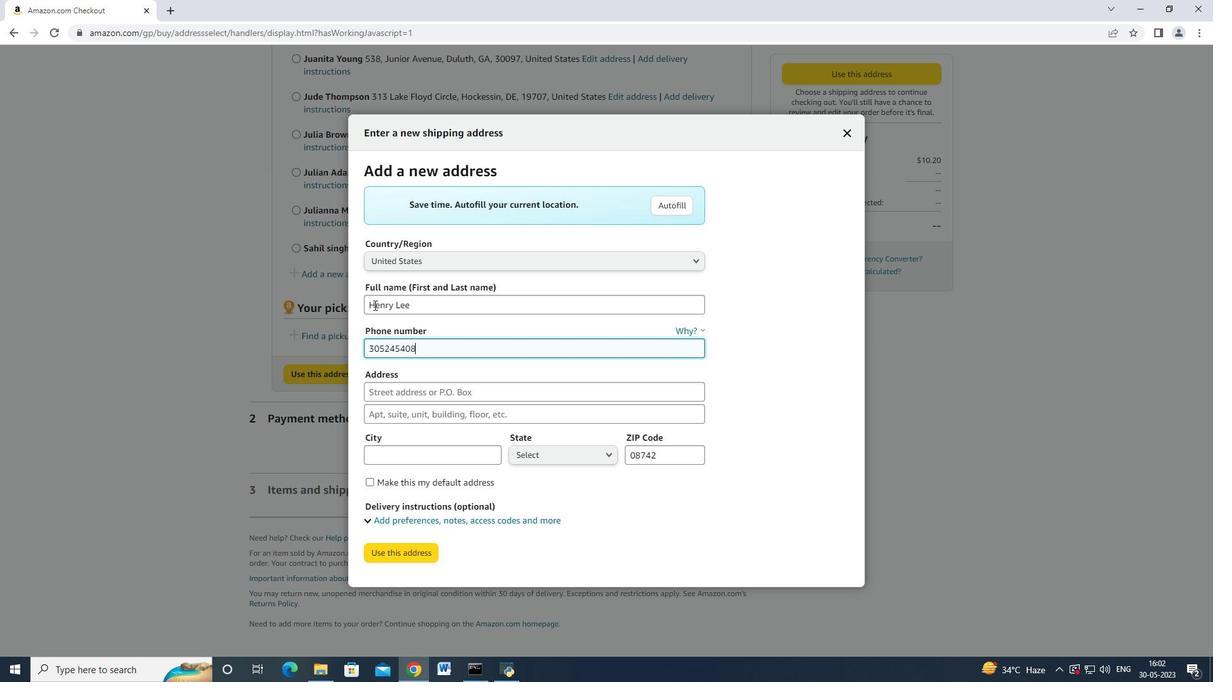 
Action: Mouse moved to (432, 390)
Screenshot: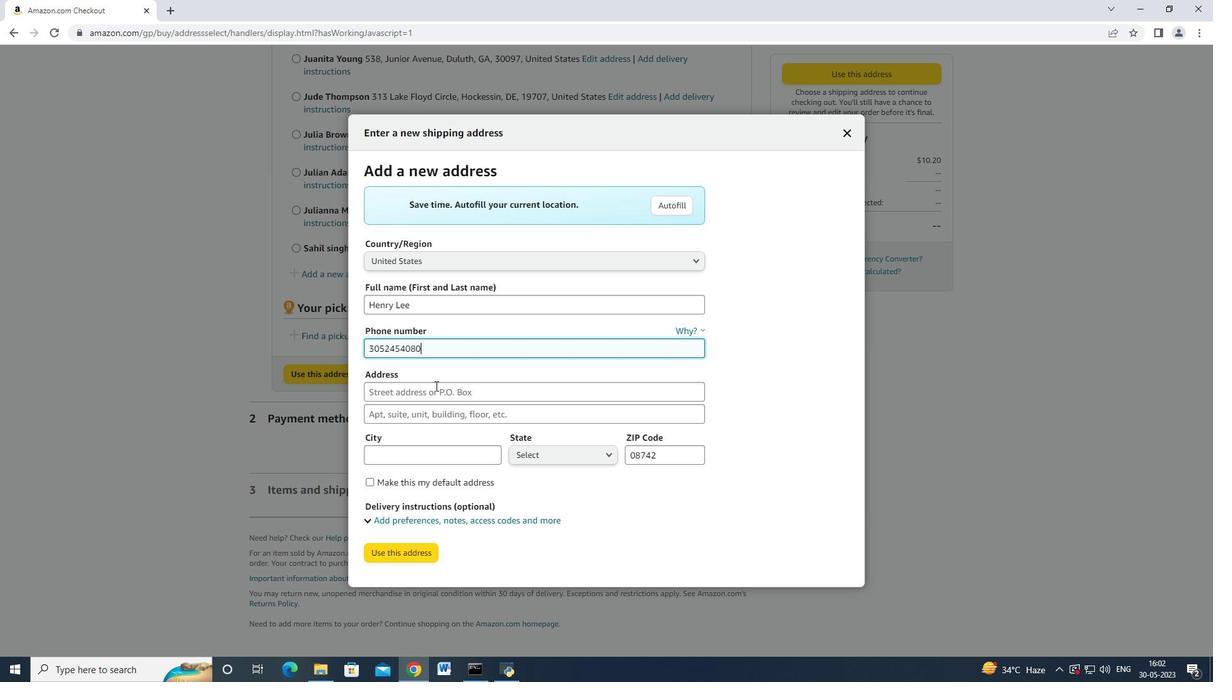 
Action: Mouse pressed left at (432, 390)
Screenshot: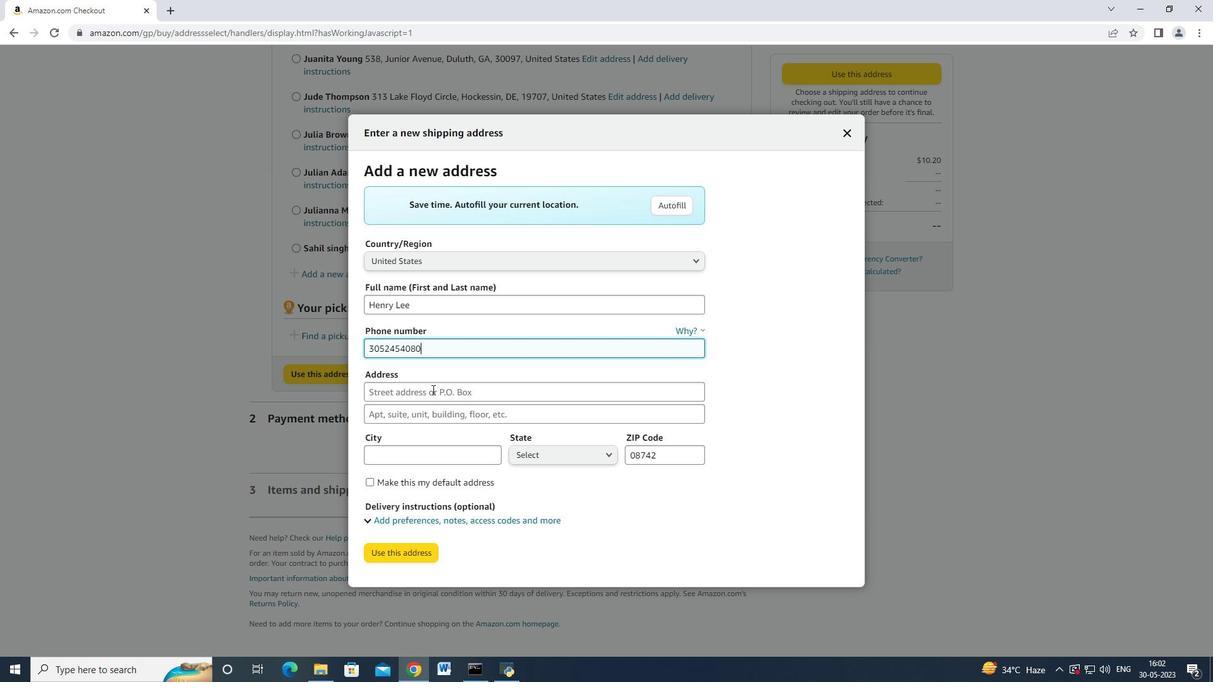 
Action: Mouse moved to (432, 389)
Screenshot: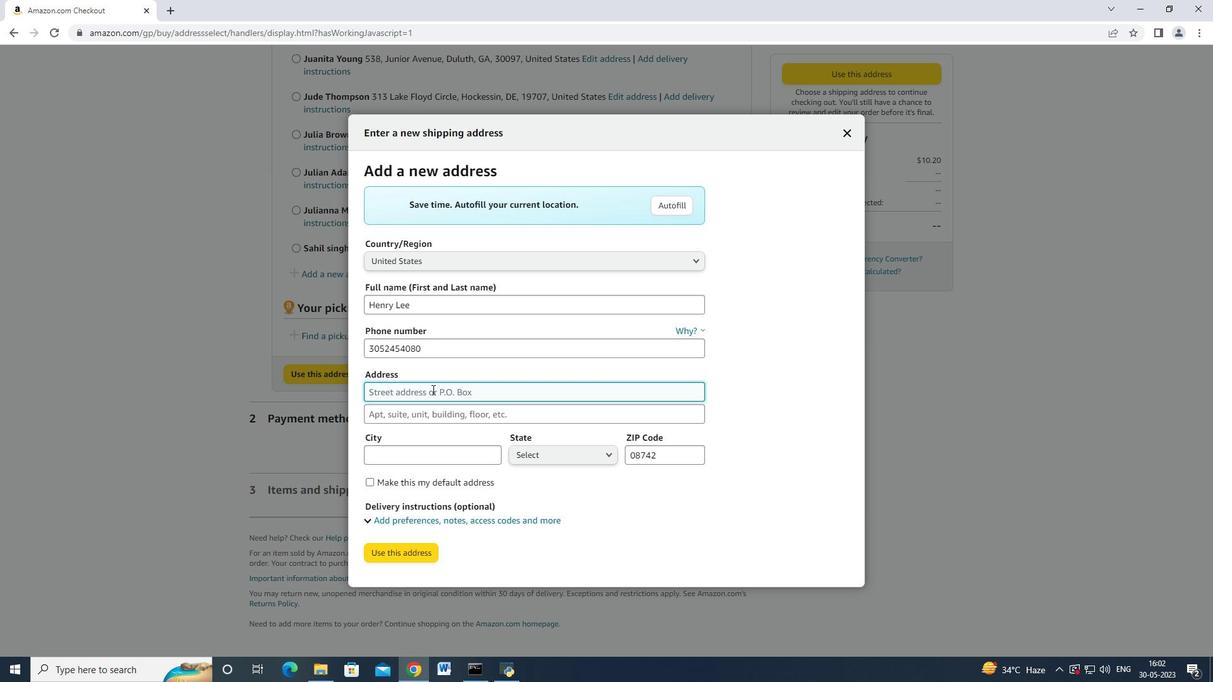 
Action: Key pressed <Key.shift><Key.shift><Key.shift><Key.shift><Key.shift><Key.shift><Key.shift><Key.shift><Key.shift><Key.shift><Key.shift><Key.shift><Key.shift><Key.shift><Key.shift><Key.shift><Key.shift><Key.shift><Key.shift><Key.shift><Key.shift><Key.shift><Key.shift><Key.shift><Key.shift><Key.shift><Key.shift><Key.shift><Key.shift><Key.shift><Key.shift><Key.shift><Key.shift><Key.shift><Key.shift><Key.shift><Key.shift><Key.shift><Key.shift><Key.shift><Key.shift><Key.shift><Key.shift><Key.shift><Key.shift><Key.shift><Key.shift><Key.shift><Key.shift><Key.shift><Key.shift><Key.shift><Key.shift><Key.shift><Key.shift><Key.shift><Key.shift><Key.shift><Key.shift><Key.shift><Key.shift><Key.shift><Key.shift><Key.shift><Key.shift><Key.shift><Key.shift><Key.shift><Key.shift><Key.shift><Key.shift><Key.shift><Key.shift><Key.shift><Key.shift><Key.shift><Key.shift><Key.shift><Key.shift><Key.shift><Key.shift><Key.shift><Key.shift><Key.shift><Key.shift><Key.shift><Key.shift><Key.shift><Key.shift><Key.shift><Key.shift><Key.shift><Key.shift><Key.shift><Key.shift><Key.shift><Key.shift><Key.shift><Key.shift><Key.shift><Key.shift><Key.shift><Key.shift><Key.shift>4769<Key.space><Key.shift_r>Agroci<Key.backspace><Key.backspace><Key.backspace>iculture<Key.space><Key.shift>Lane<Key.tab><Key.tab><Key.shift>Homestead<Key.space><Key.tab>
Screenshot: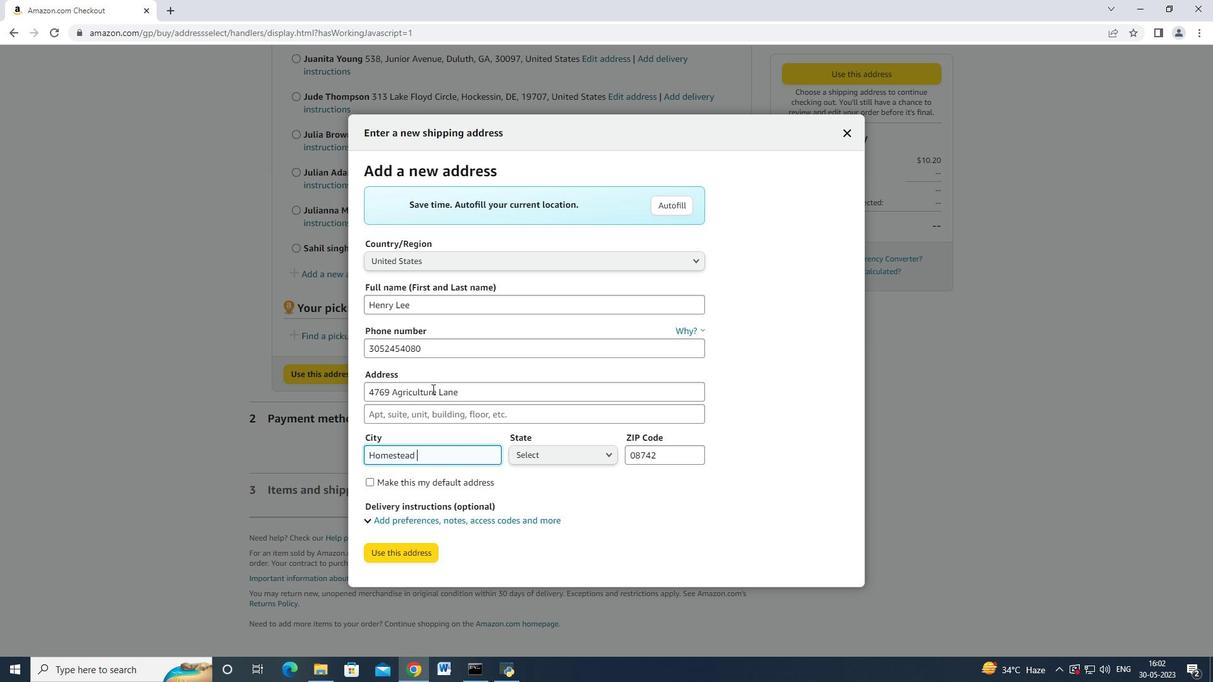 
Action: Mouse moved to (543, 448)
Screenshot: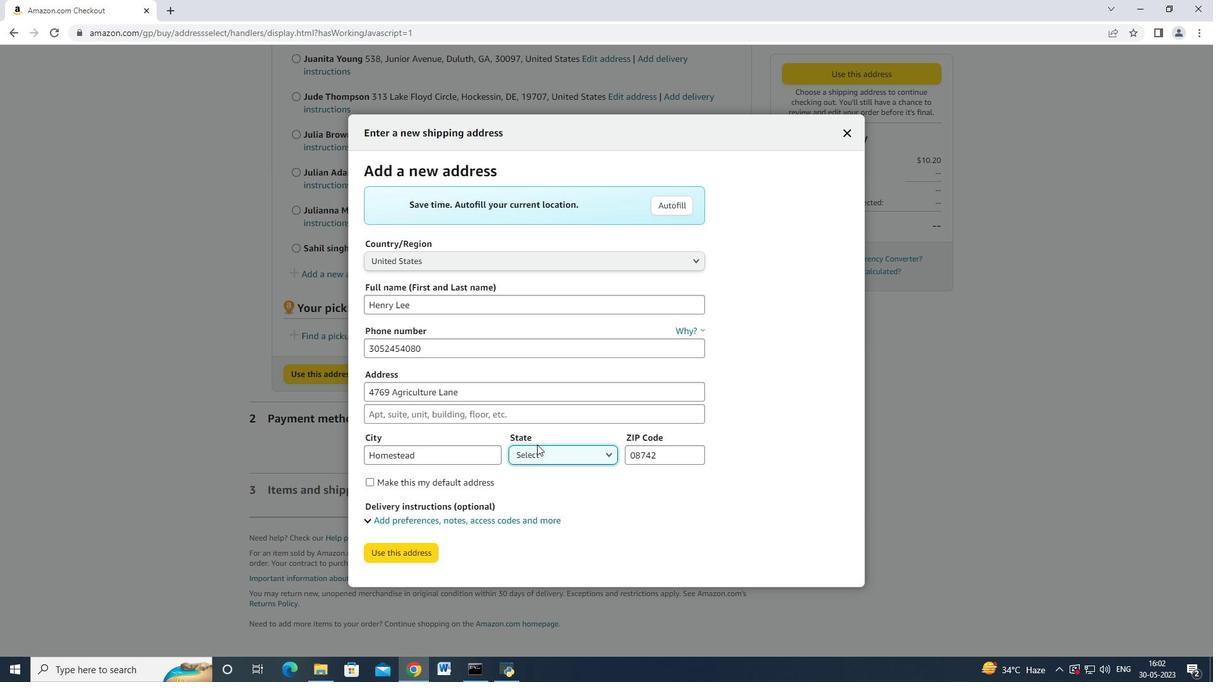 
Action: Mouse pressed left at (543, 448)
Screenshot: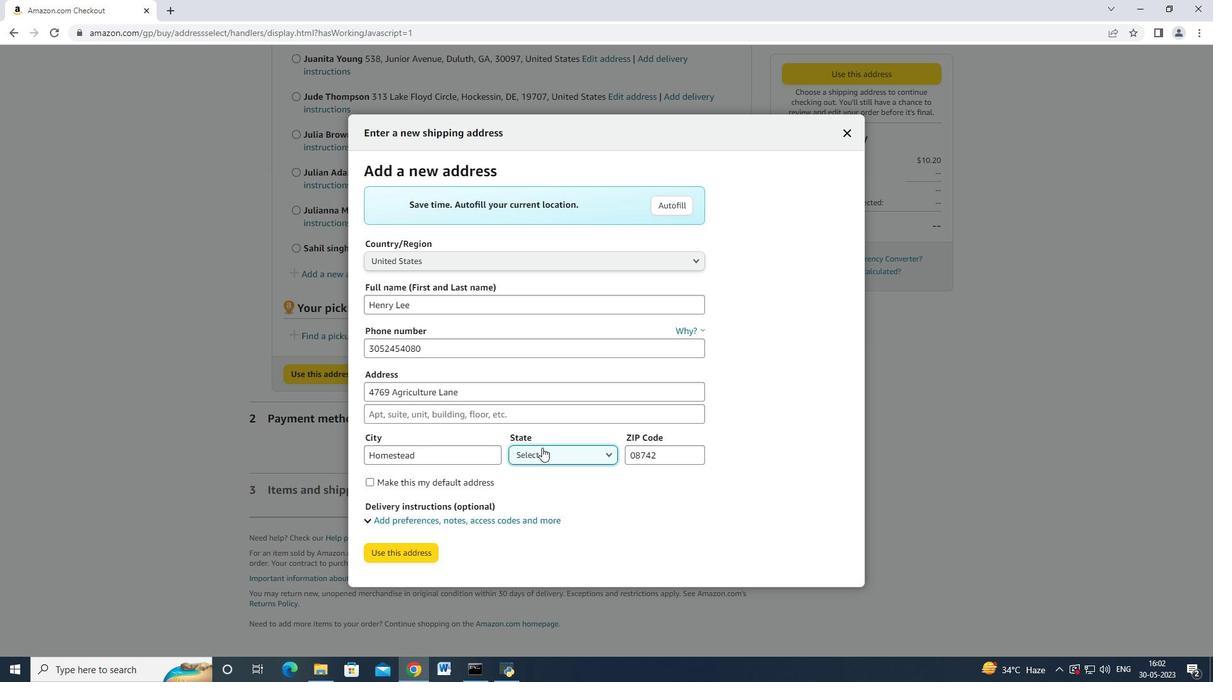 
Action: Mouse moved to (560, 249)
Screenshot: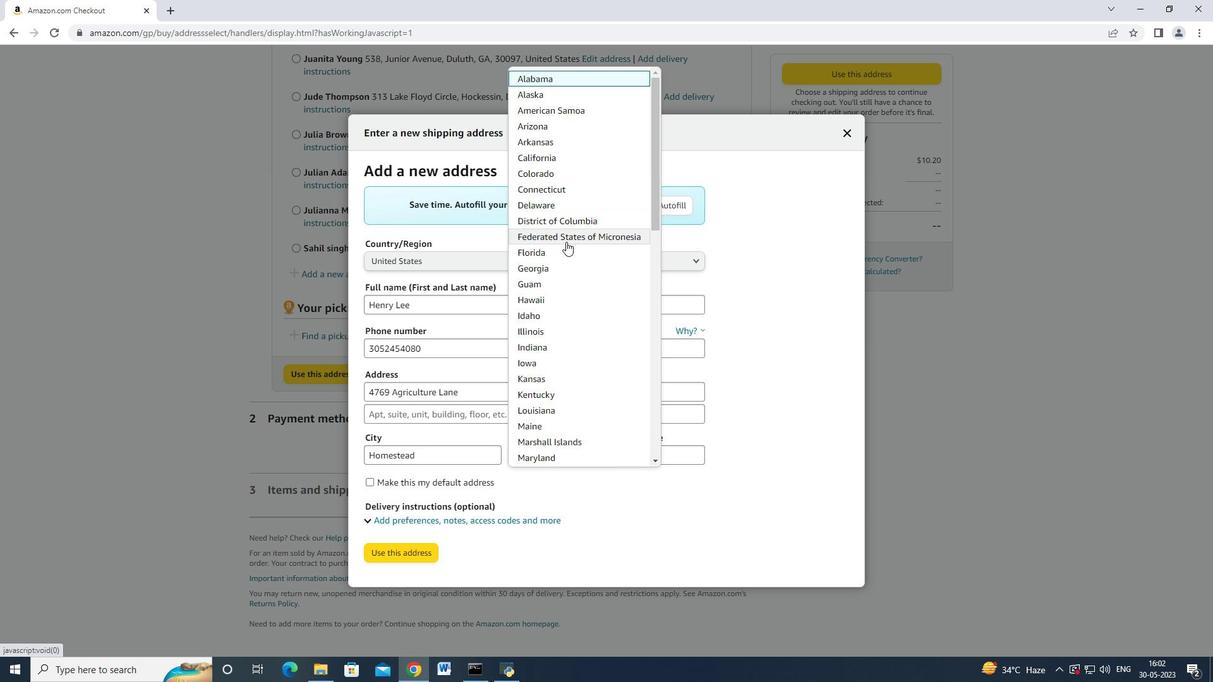 
Action: Mouse pressed left at (560, 249)
Screenshot: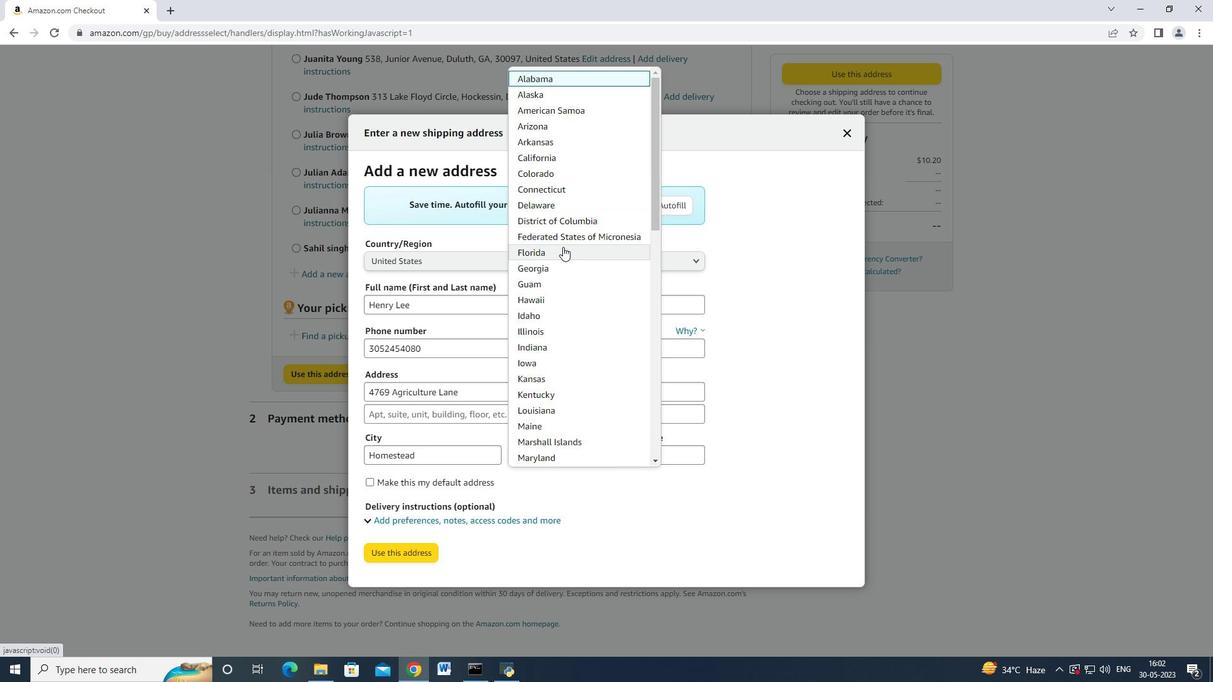 
Action: Mouse moved to (659, 459)
Screenshot: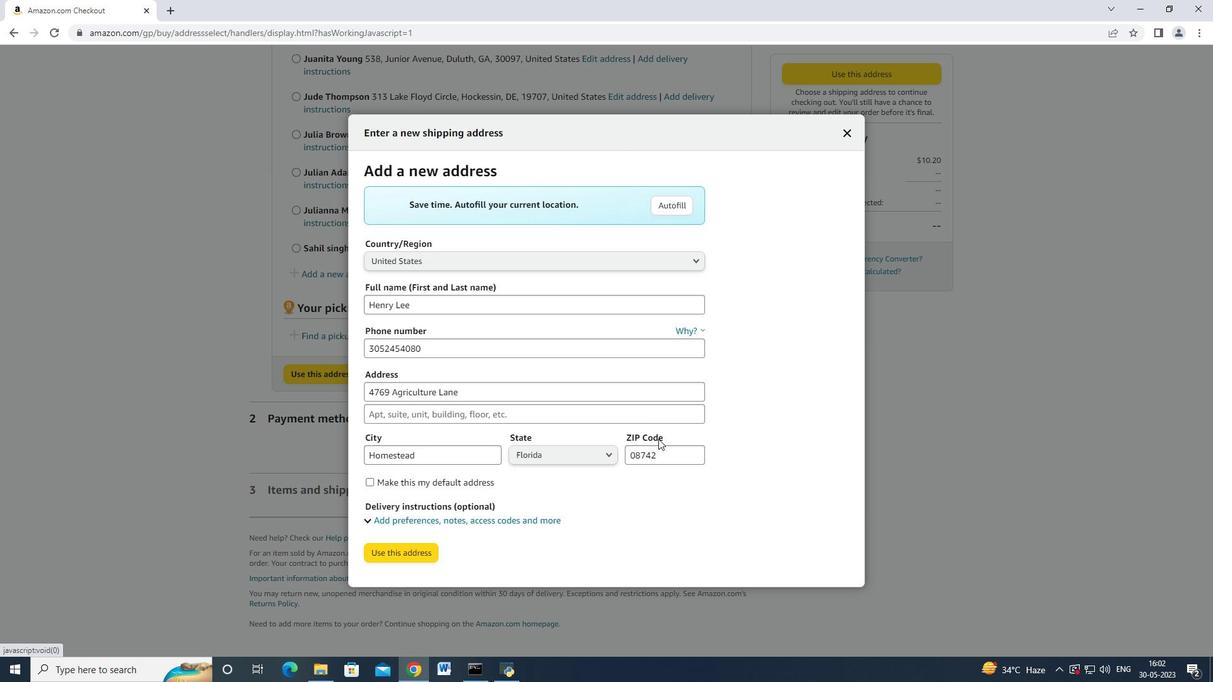 
Action: Mouse pressed left at (659, 459)
Screenshot: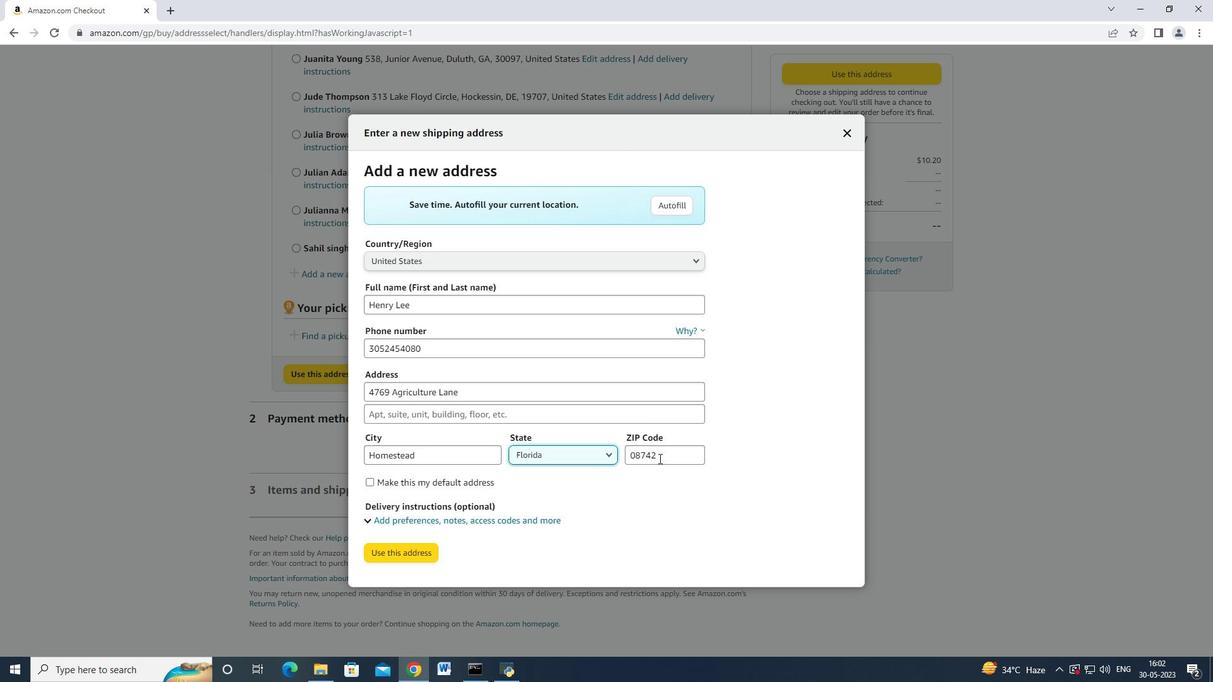 
Action: Mouse moved to (665, 455)
Screenshot: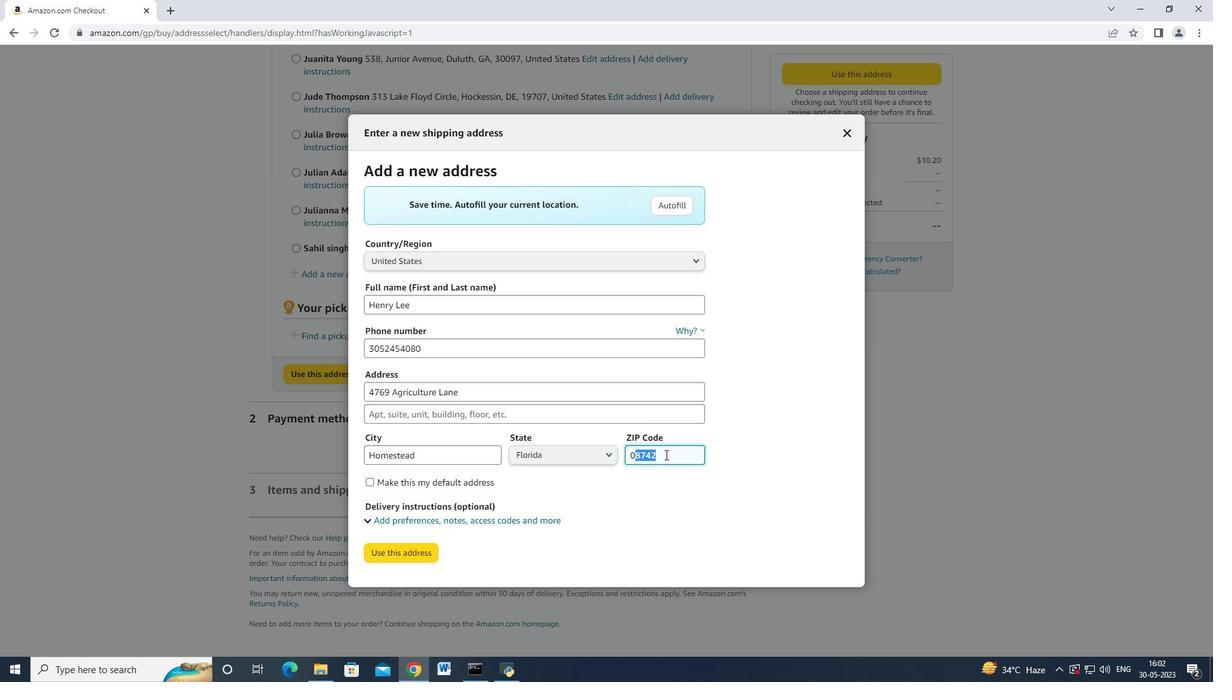 
Action: Key pressed <Key.backspace><Key.backspace>33030
Screenshot: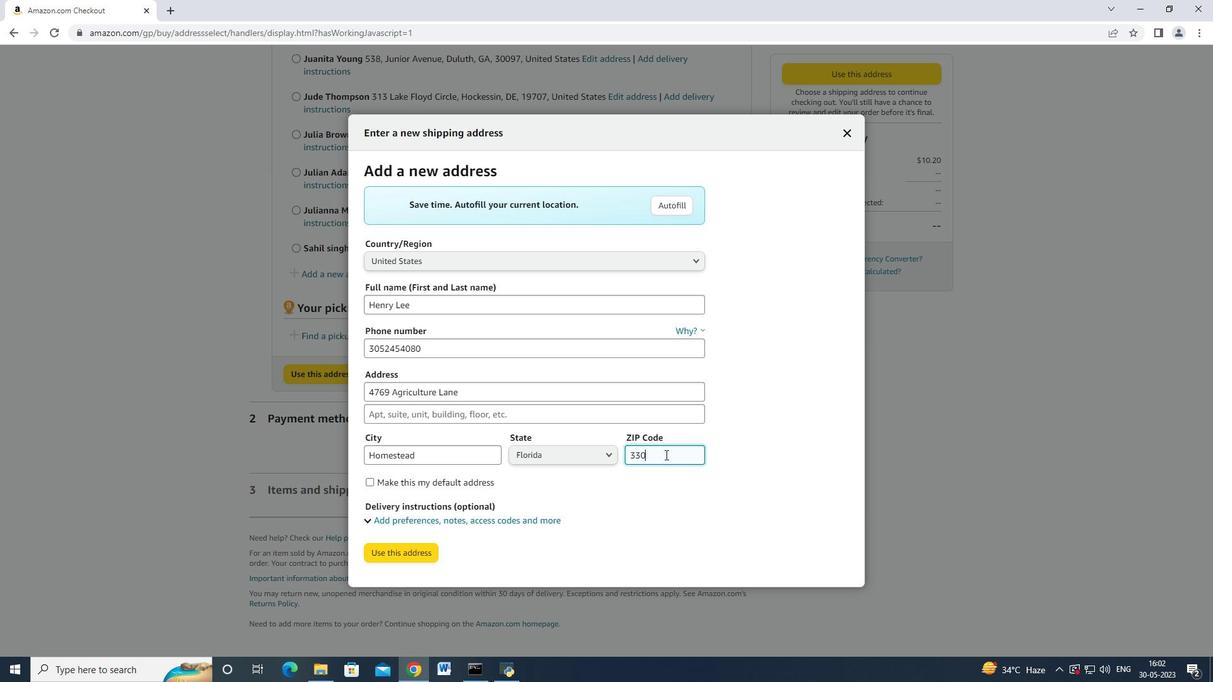 
Action: Mouse moved to (500, 426)
Screenshot: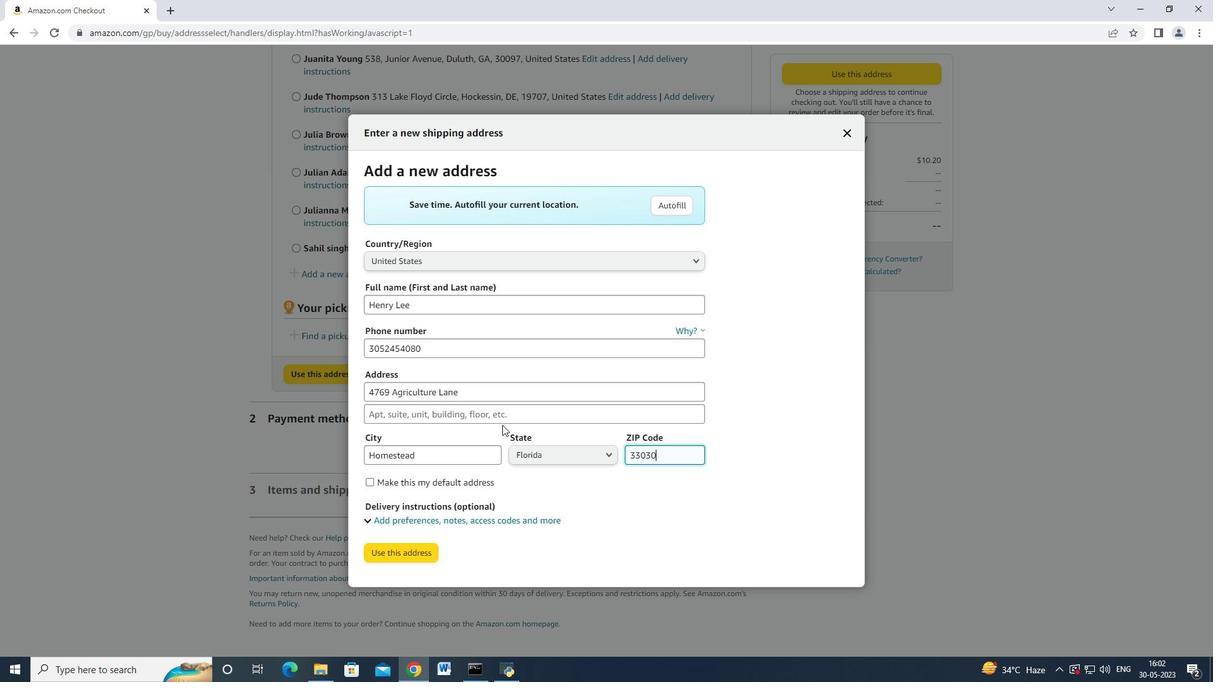 
Action: Mouse scrolled (500, 425) with delta (0, 0)
Screenshot: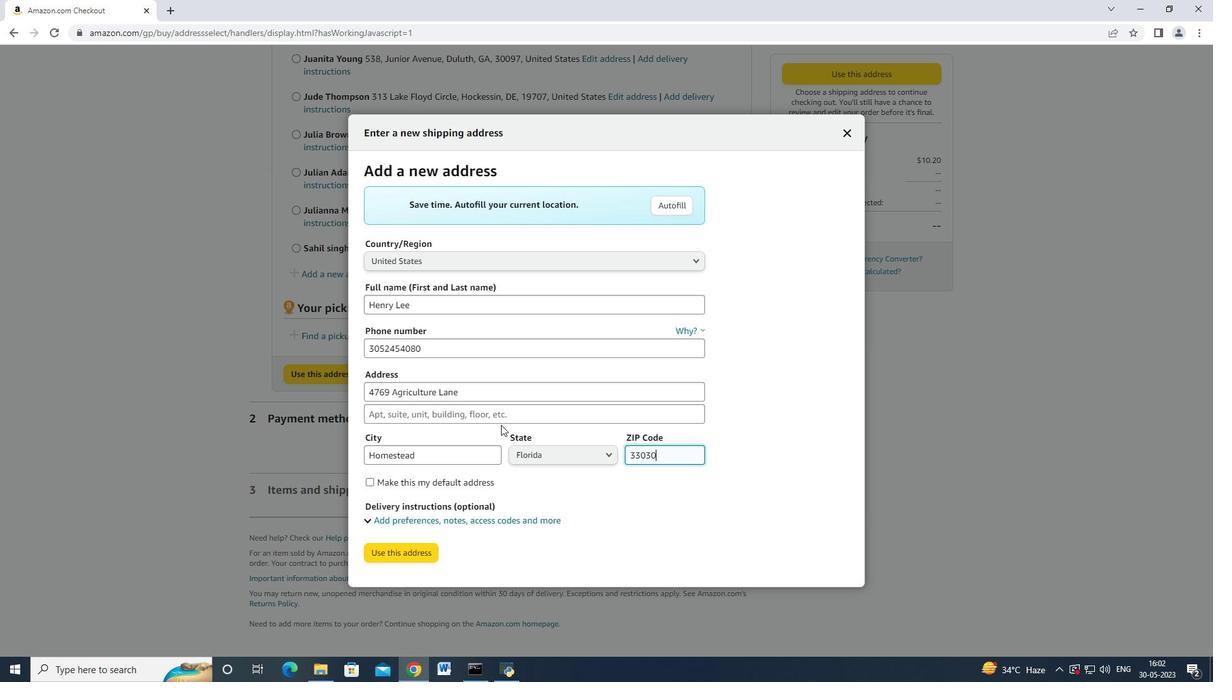 
Action: Mouse moved to (417, 550)
Screenshot: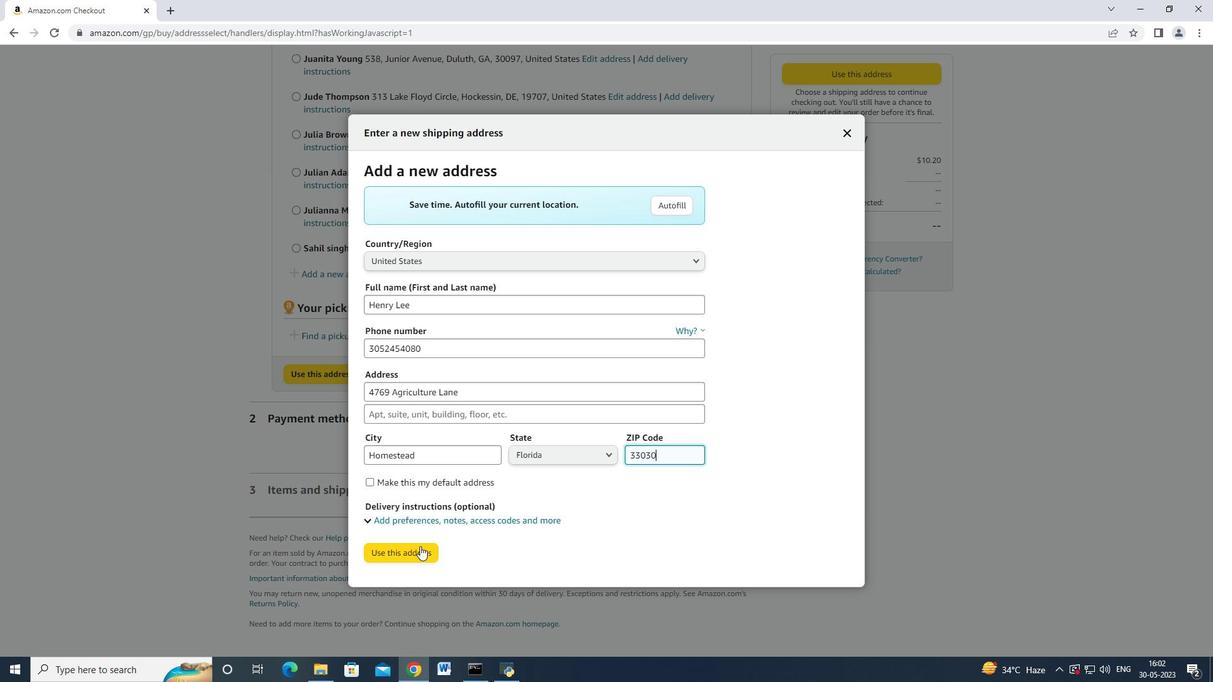 
Action: Mouse pressed left at (417, 550)
Screenshot: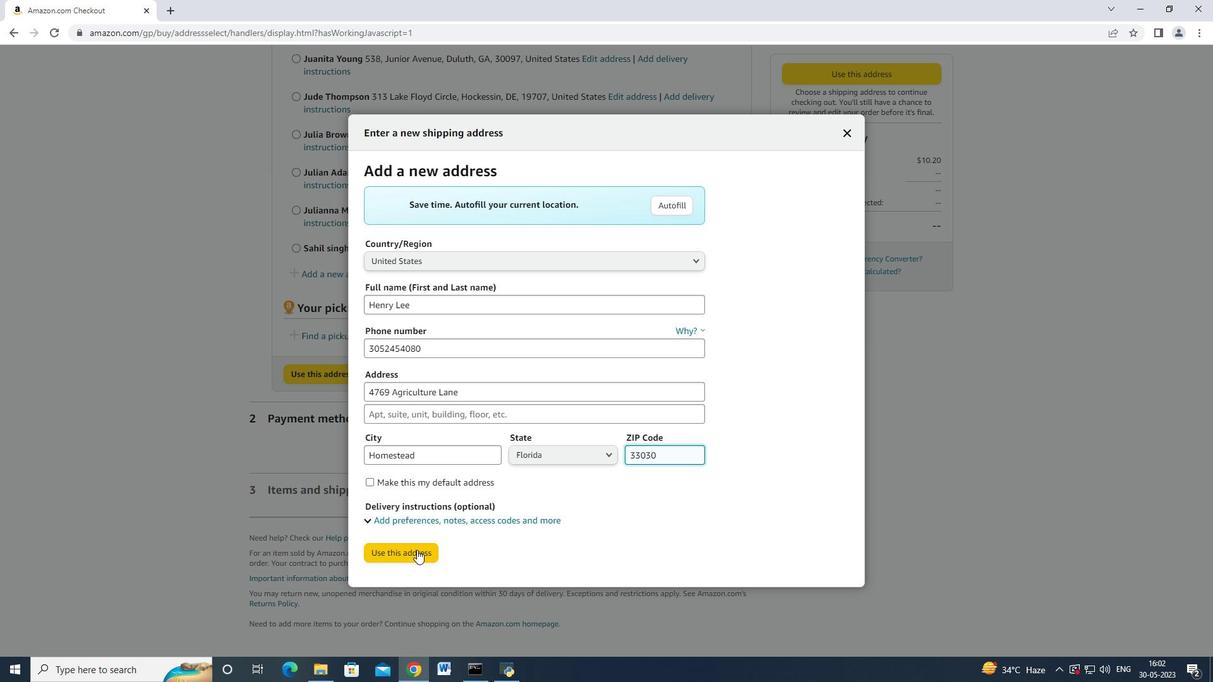 
Action: Mouse moved to (410, 636)
Screenshot: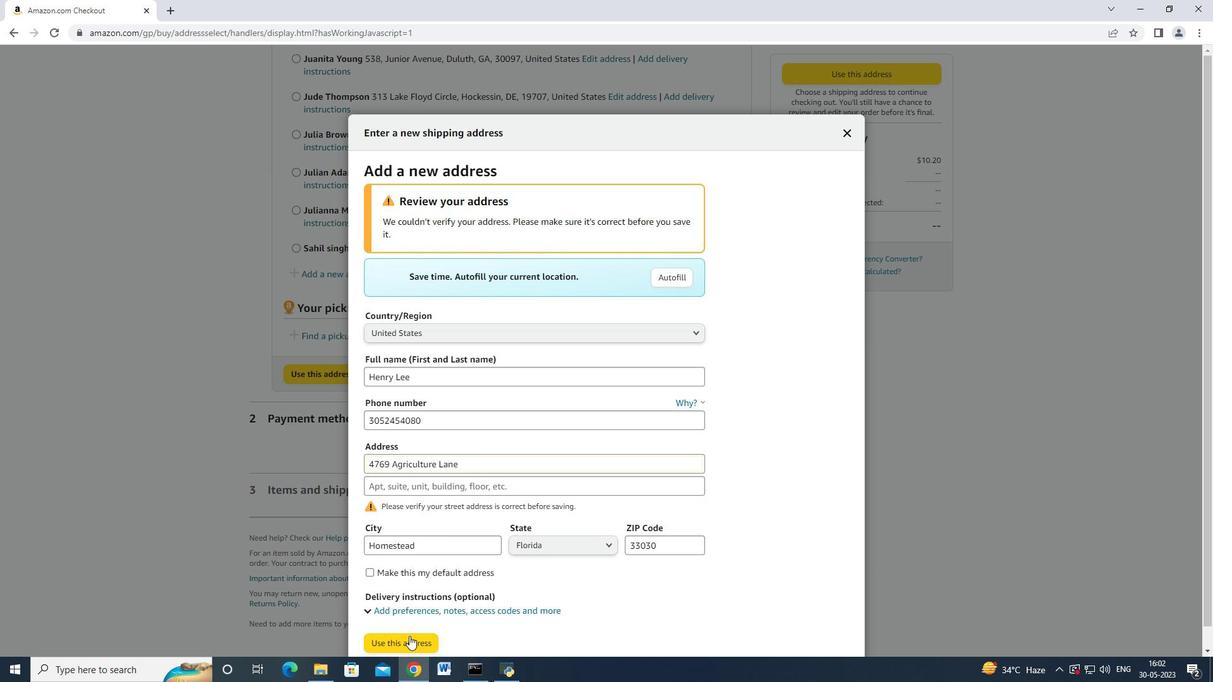 
Action: Mouse pressed left at (410, 636)
Screenshot: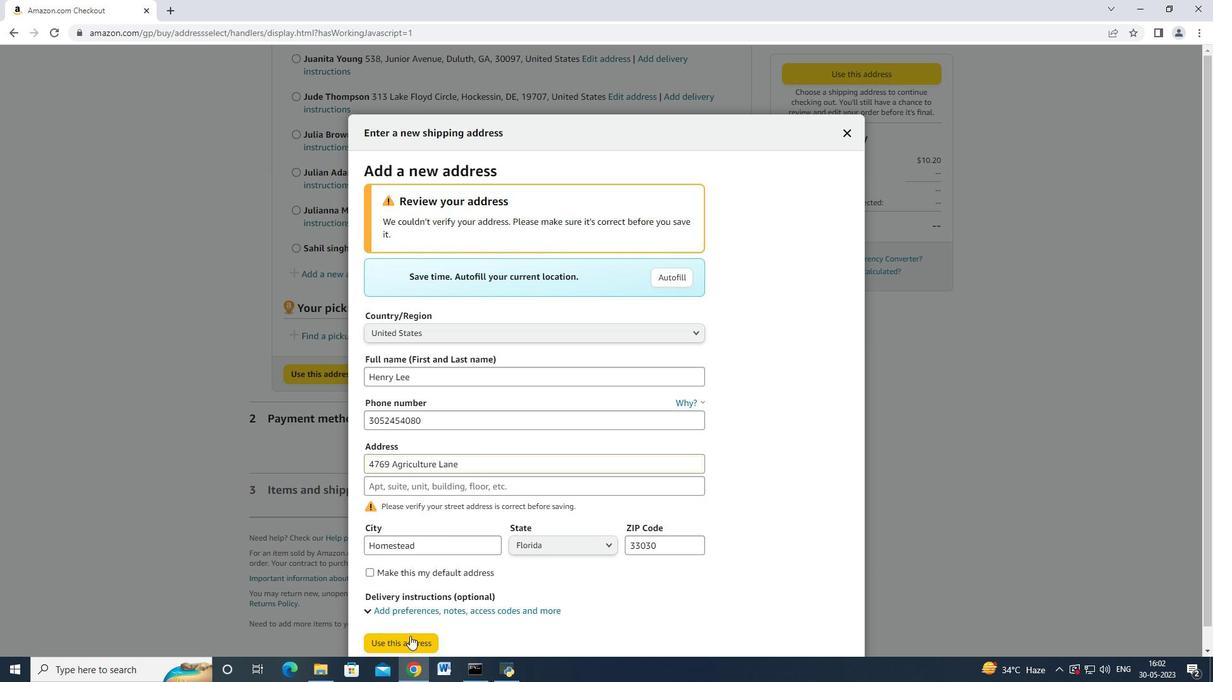 
Action: Mouse moved to (422, 376)
Screenshot: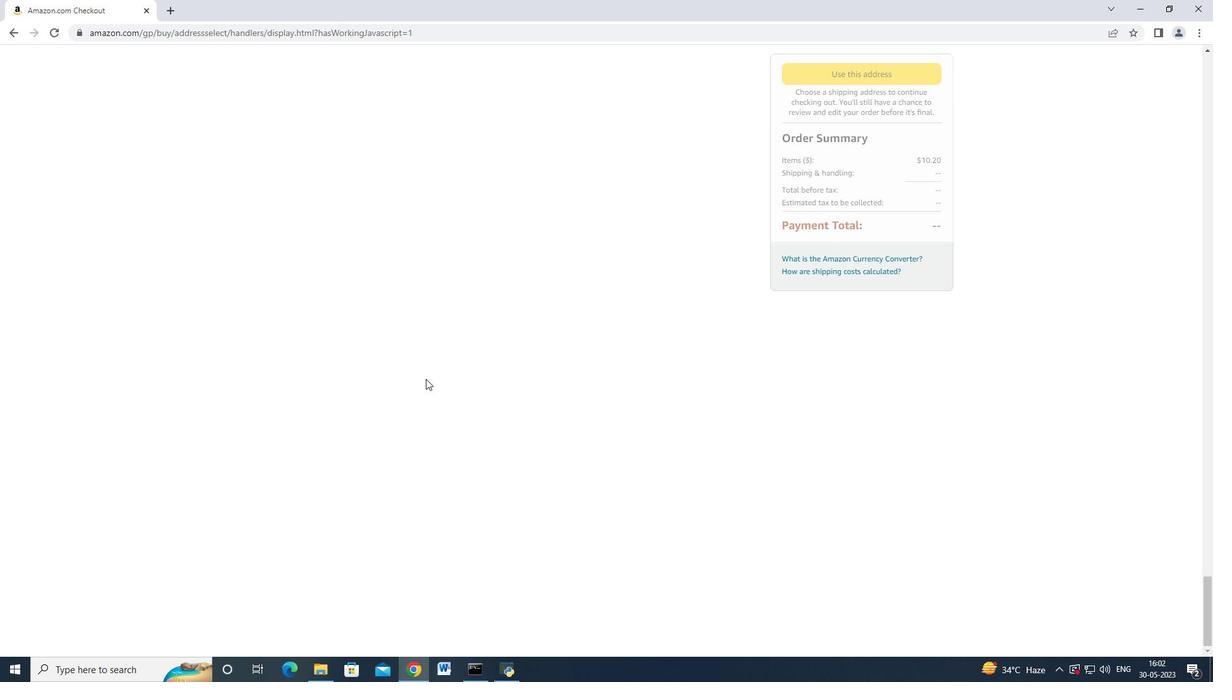 
Action: Mouse scrolled (422, 376) with delta (0, 0)
Screenshot: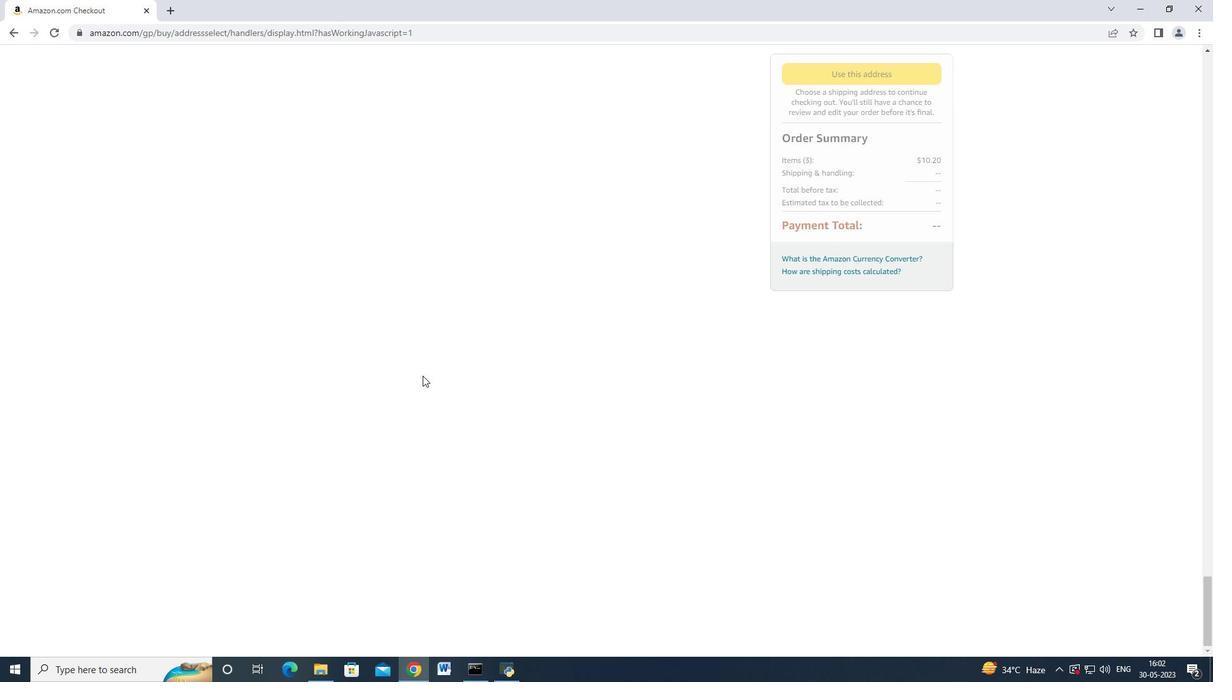 
Action: Mouse moved to (436, 289)
Screenshot: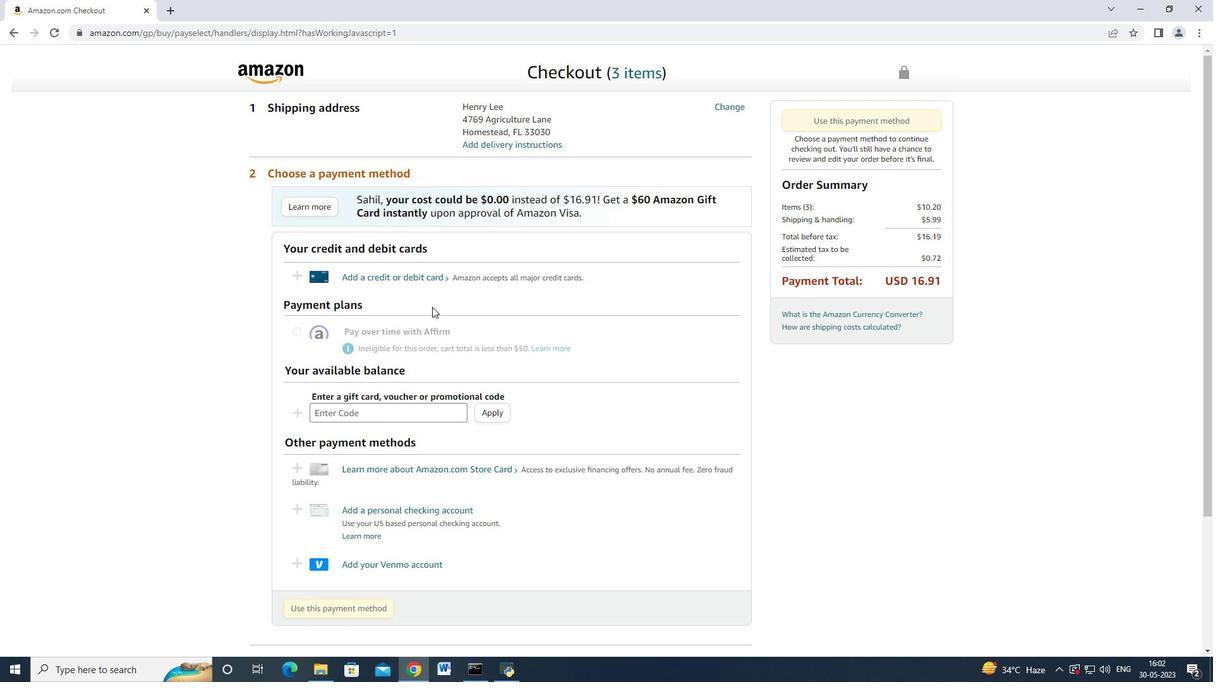 
Action: Mouse scrolled (436, 288) with delta (0, 0)
Screenshot: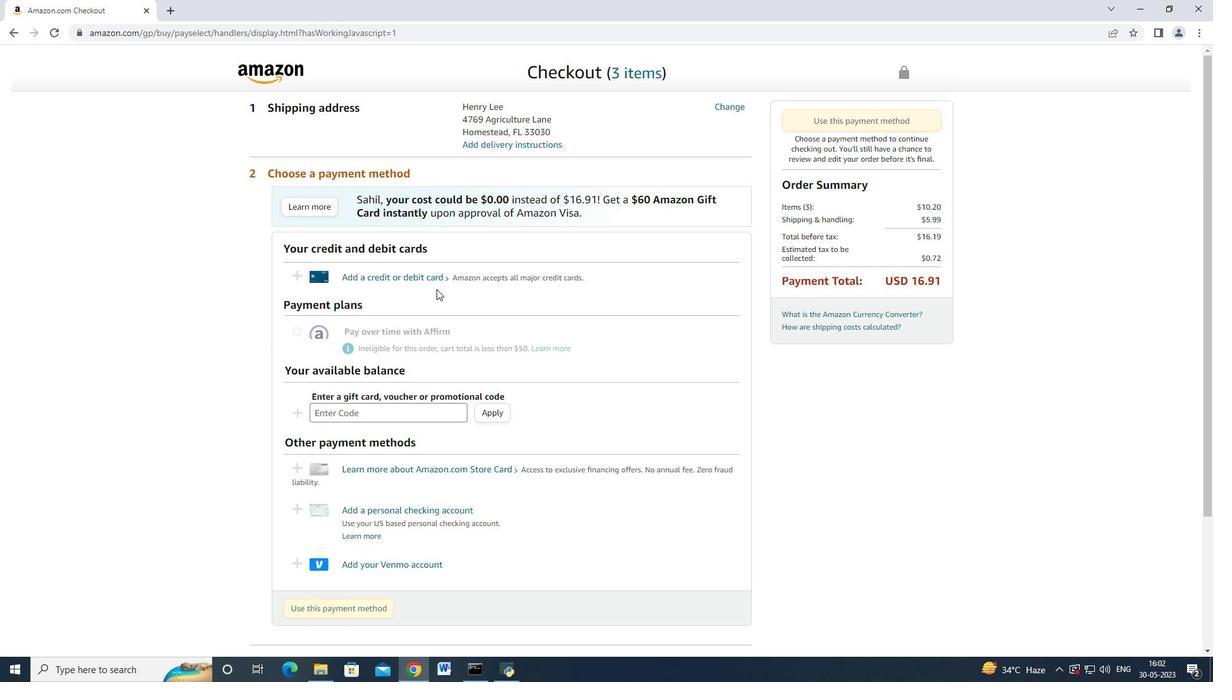 
Action: Mouse scrolled (436, 288) with delta (0, 0)
Screenshot: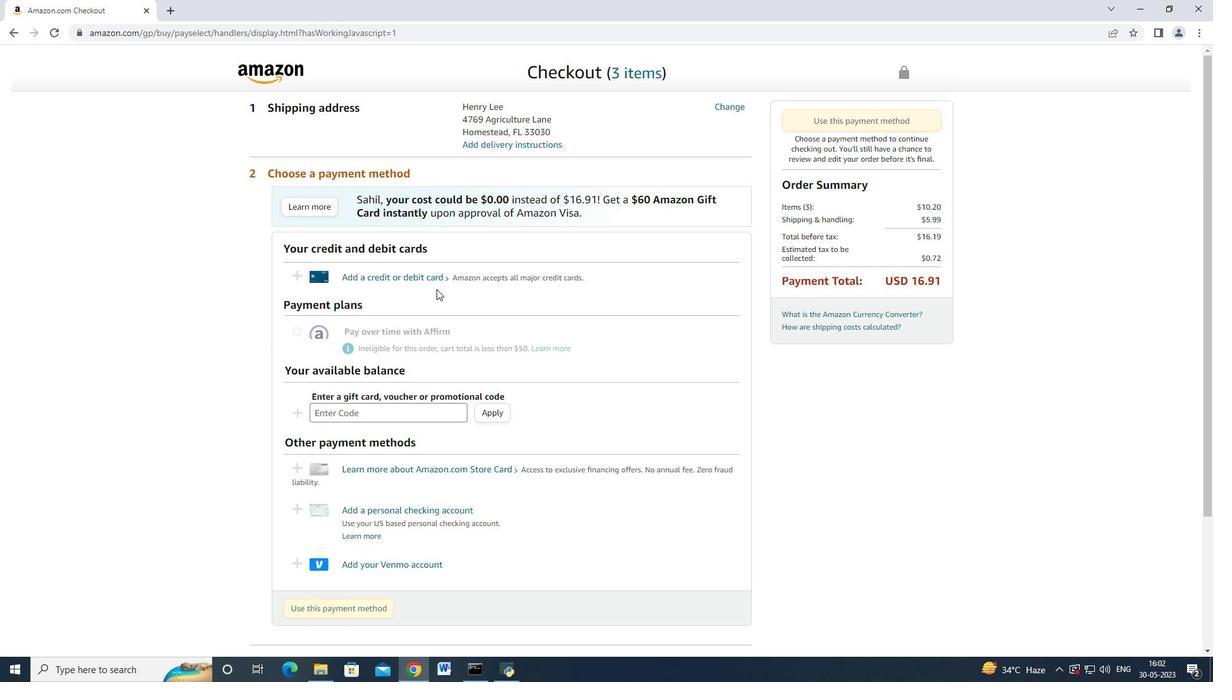 
Action: Mouse scrolled (436, 290) with delta (0, 0)
Screenshot: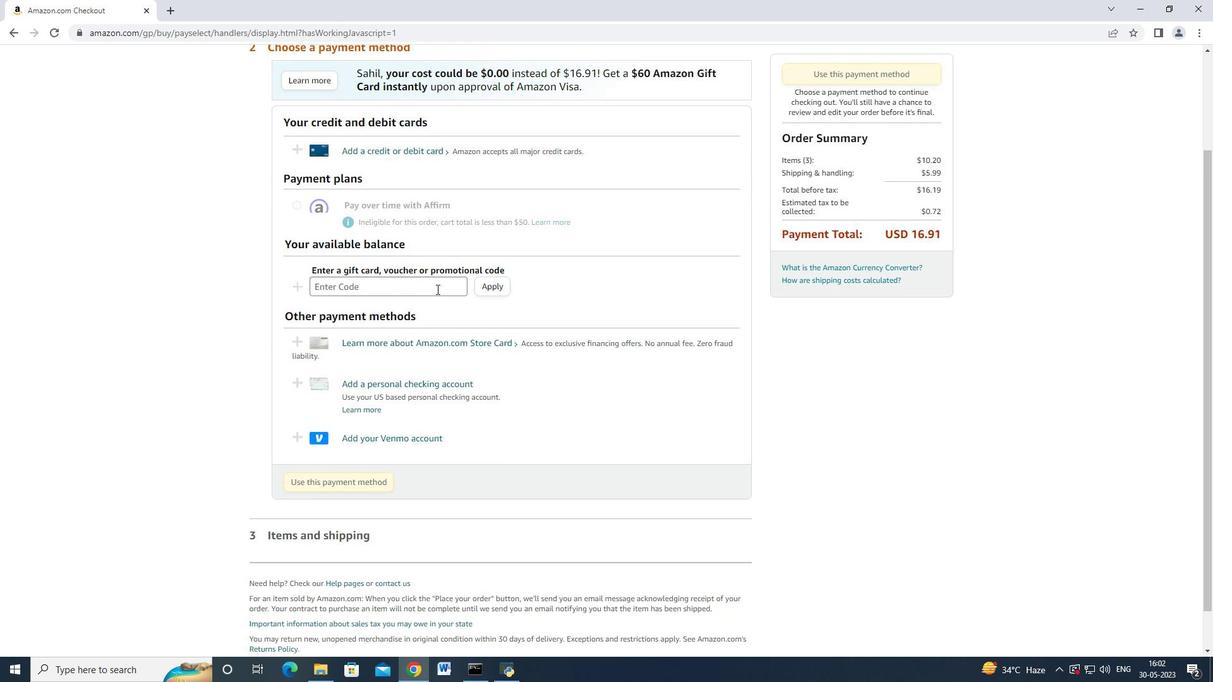 
Action: Mouse scrolled (436, 290) with delta (0, 0)
Screenshot: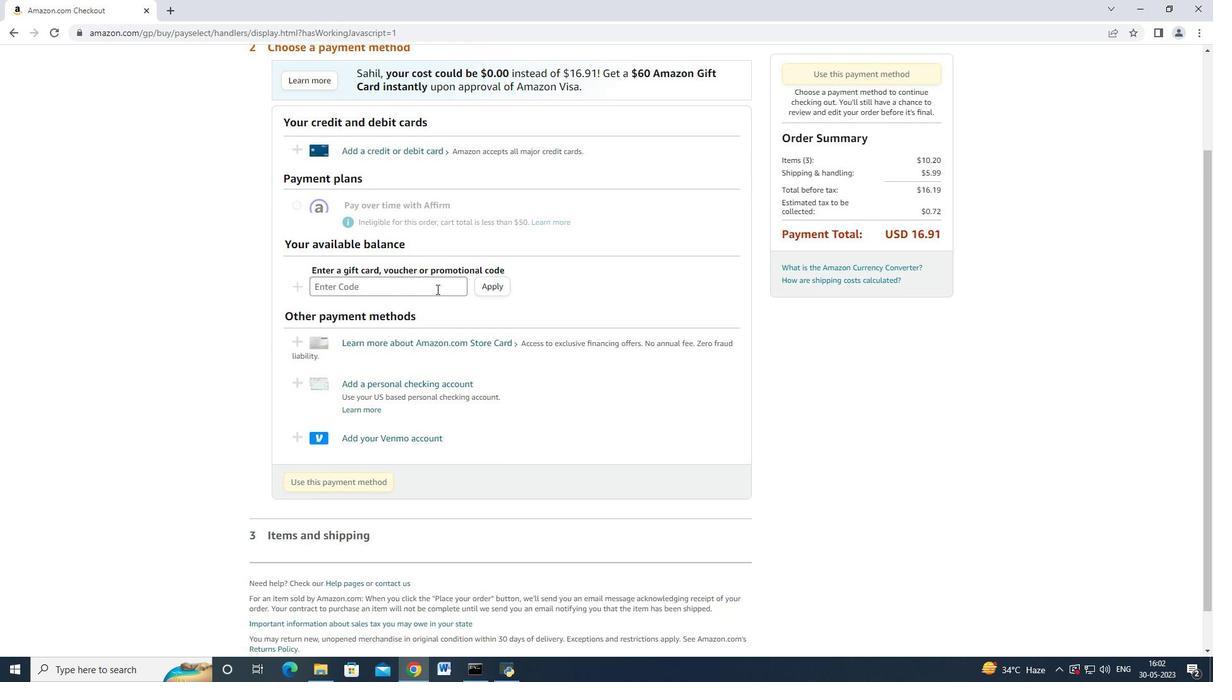 
Action: Mouse scrolled (436, 290) with delta (0, 0)
Screenshot: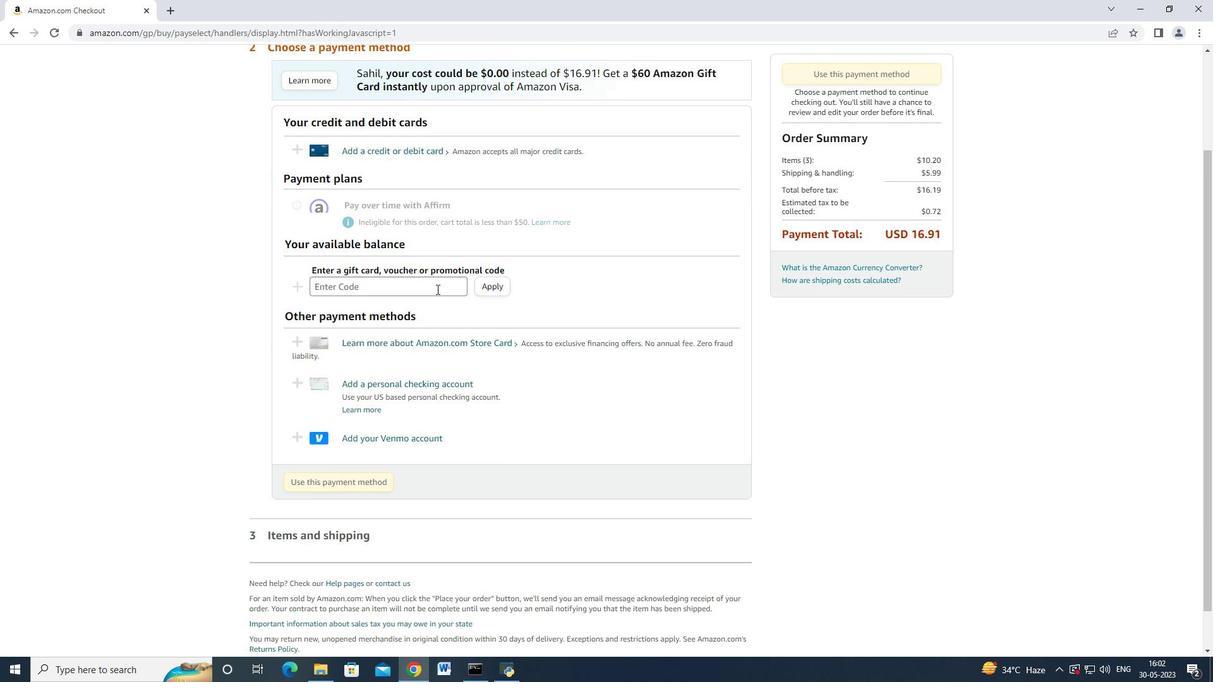
Action: Mouse moved to (405, 277)
Screenshot: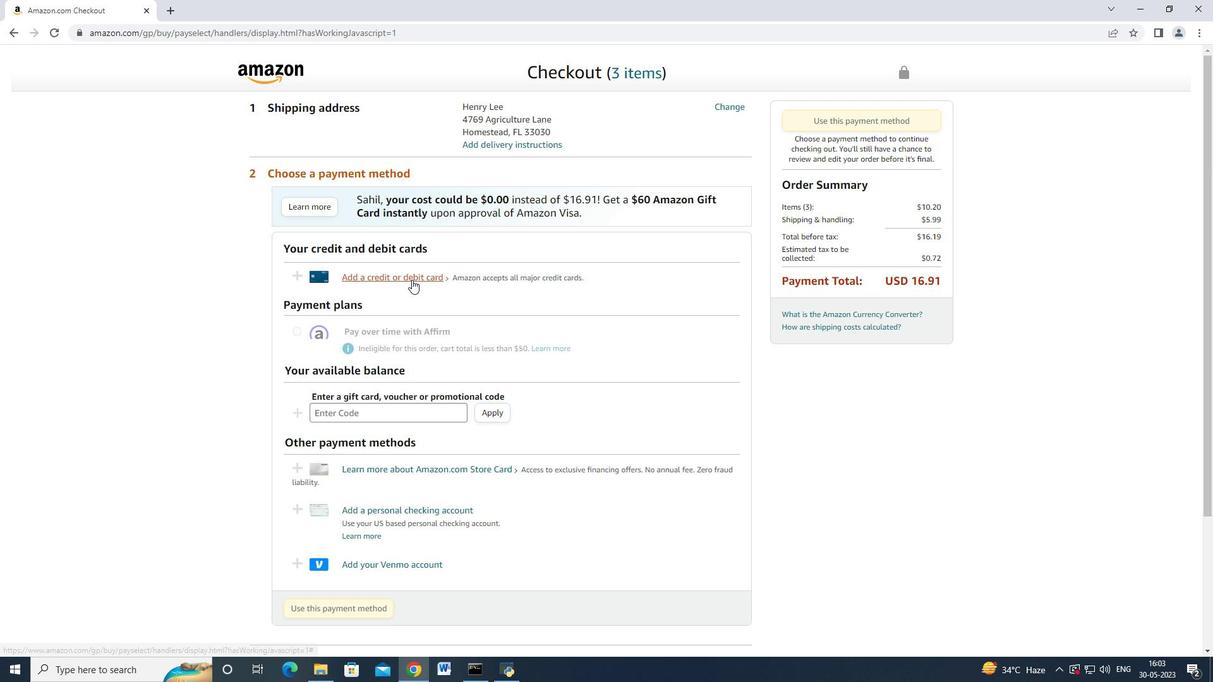 
Action: Mouse pressed left at (405, 277)
Screenshot: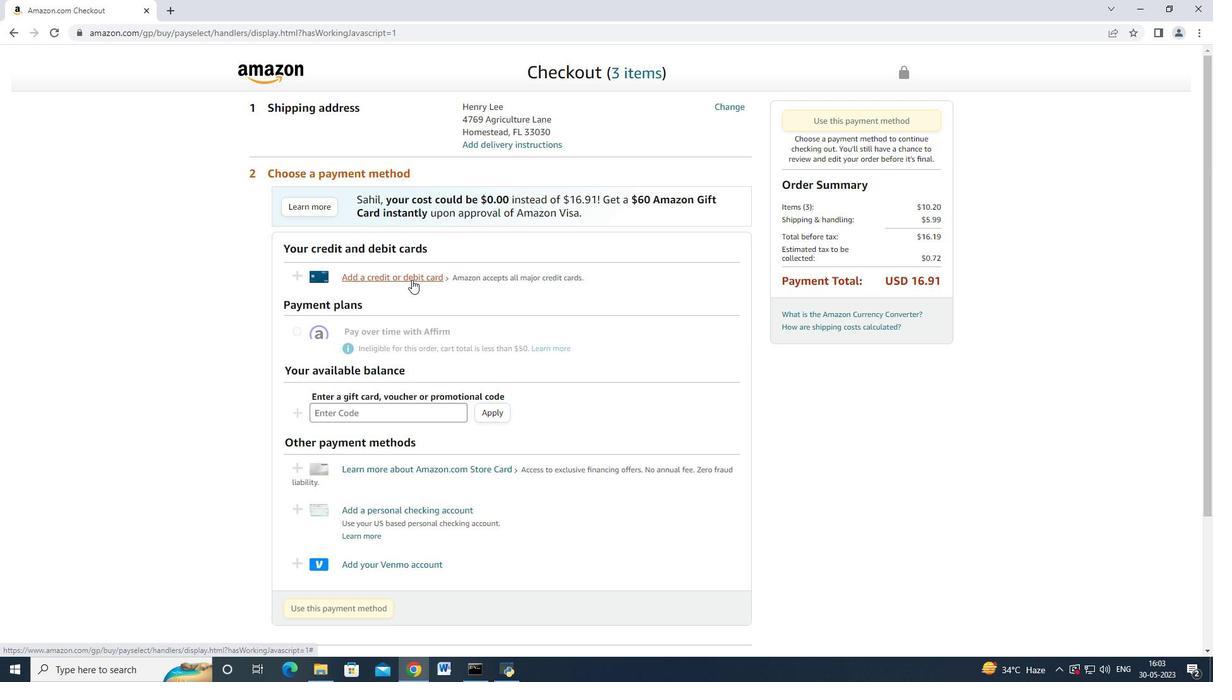 
Action: Mouse moved to (503, 283)
Screenshot: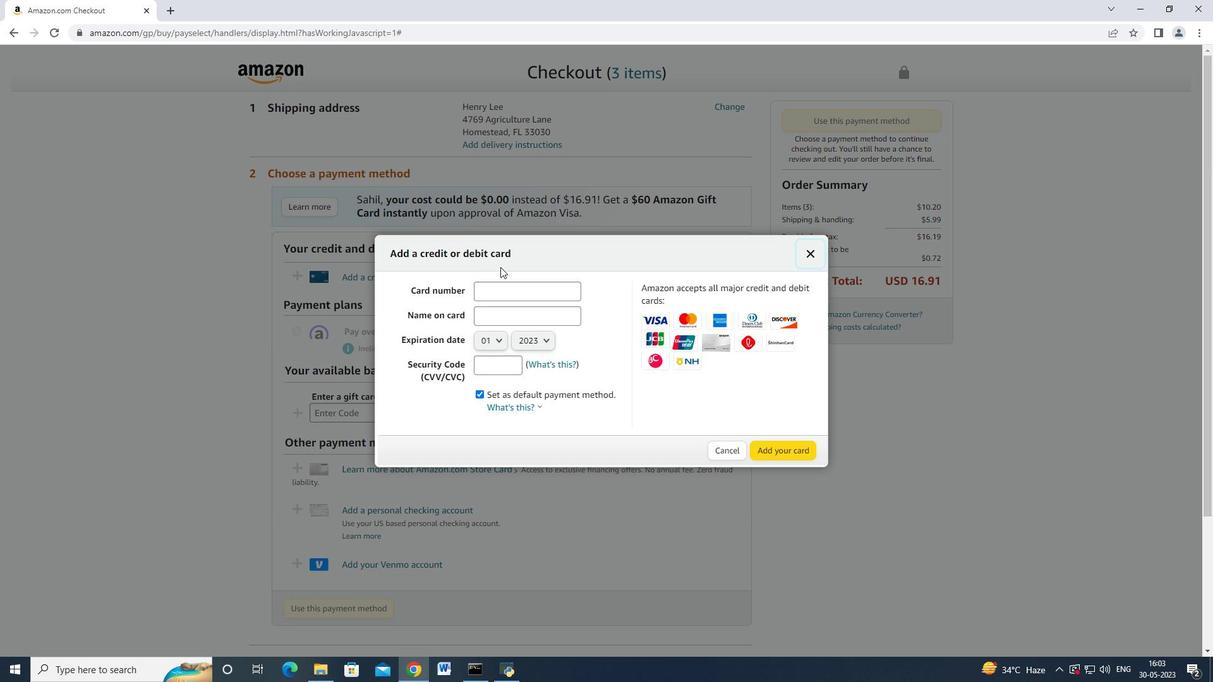 
Action: Mouse pressed left at (503, 283)
Screenshot: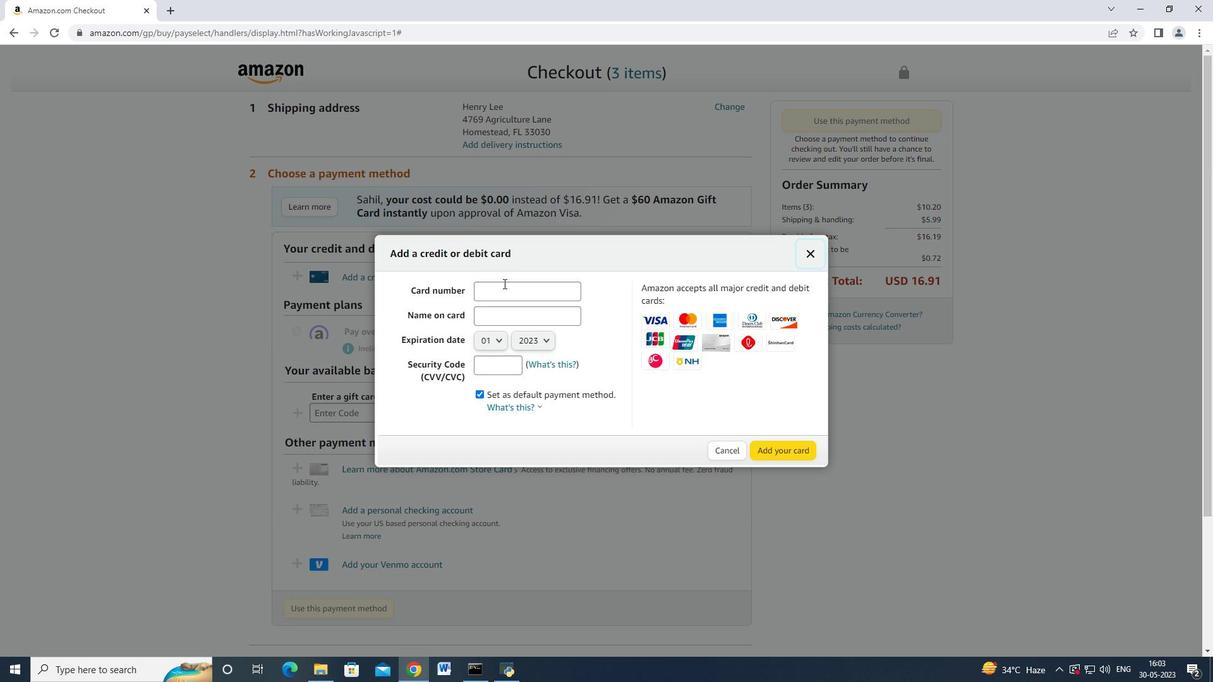 
Action: Mouse moved to (503, 283)
Screenshot: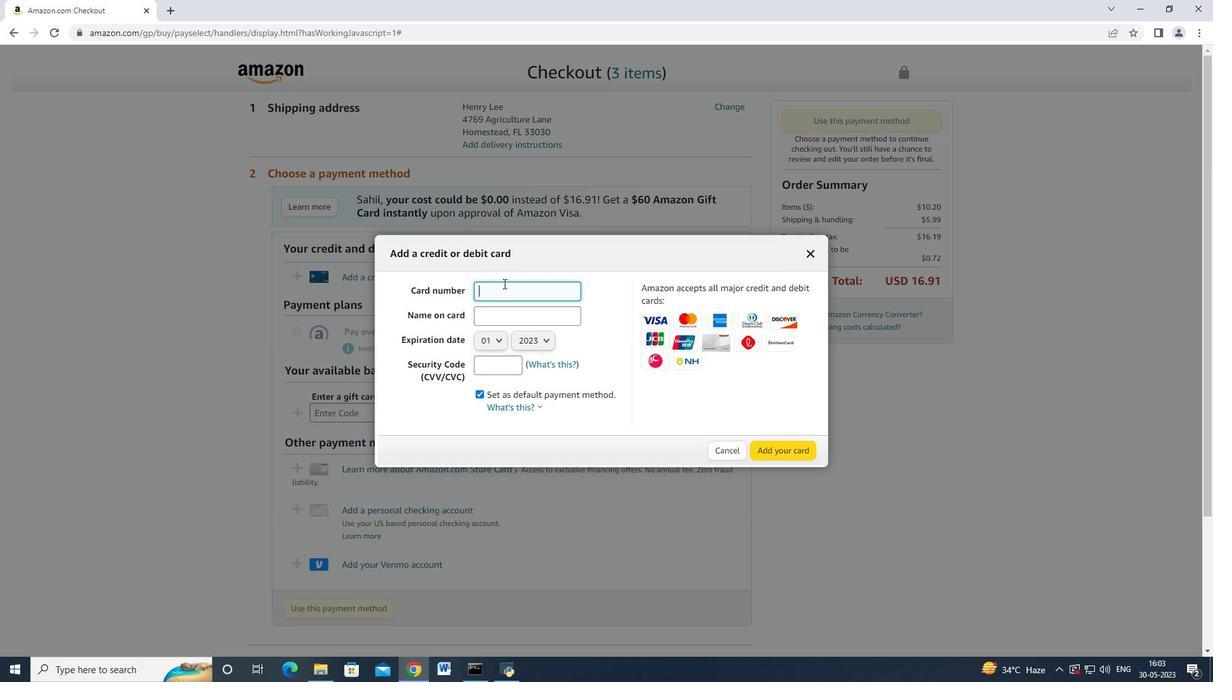 
Action: Key pressed 467266447755<Key.space>2005<Key.tab><Key.shift>R<Key.backspace><Key.shift>Makr<Key.backspace><Key.backspace>rk<Key.space><Key.shift_r>Adams<Key.space><Key.tab>
Screenshot: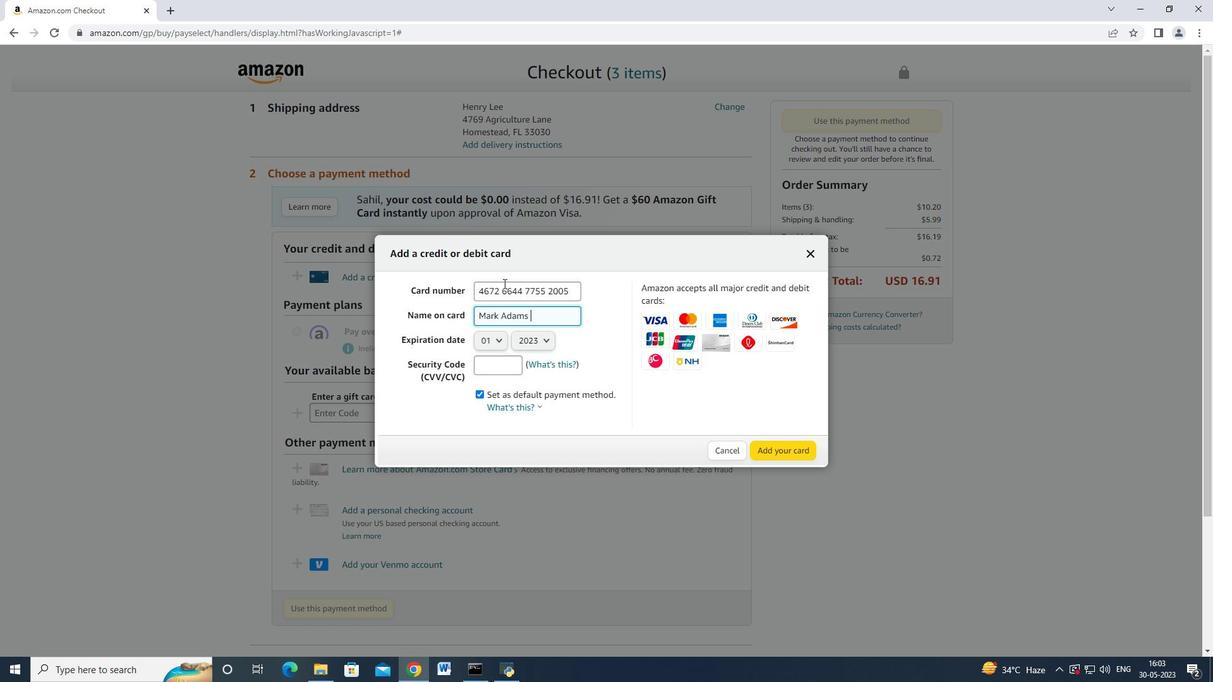 
Action: Mouse moved to (498, 336)
Screenshot: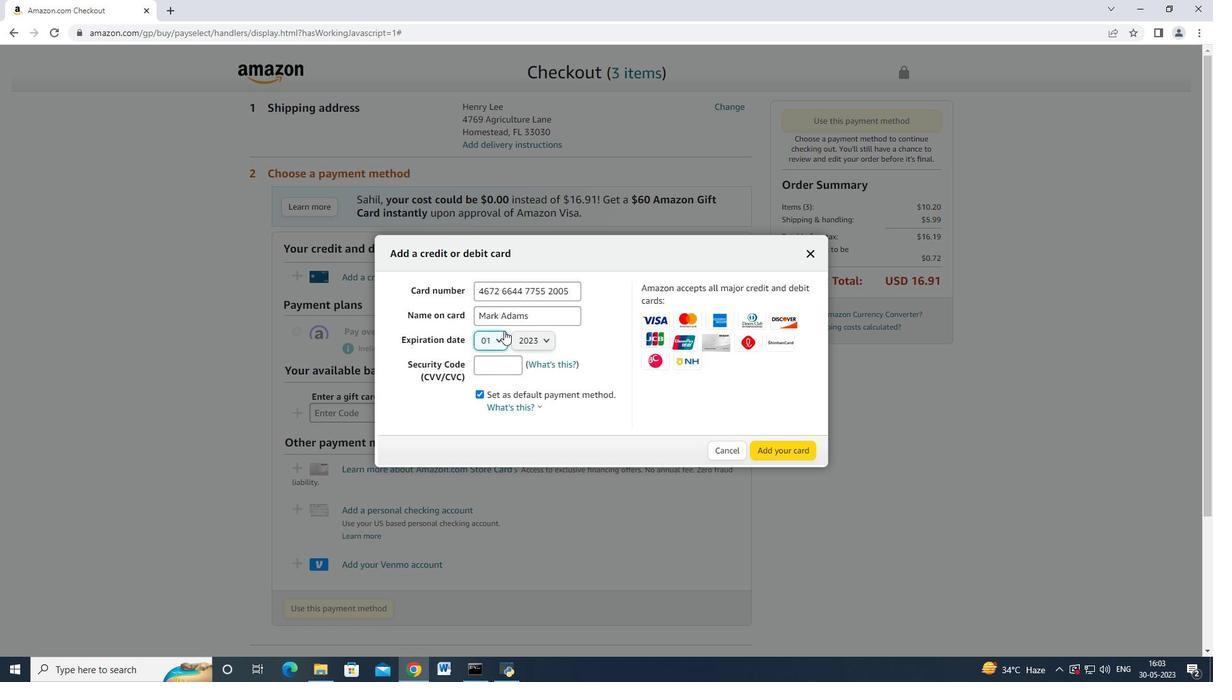 
Action: Mouse pressed left at (498, 336)
Screenshot: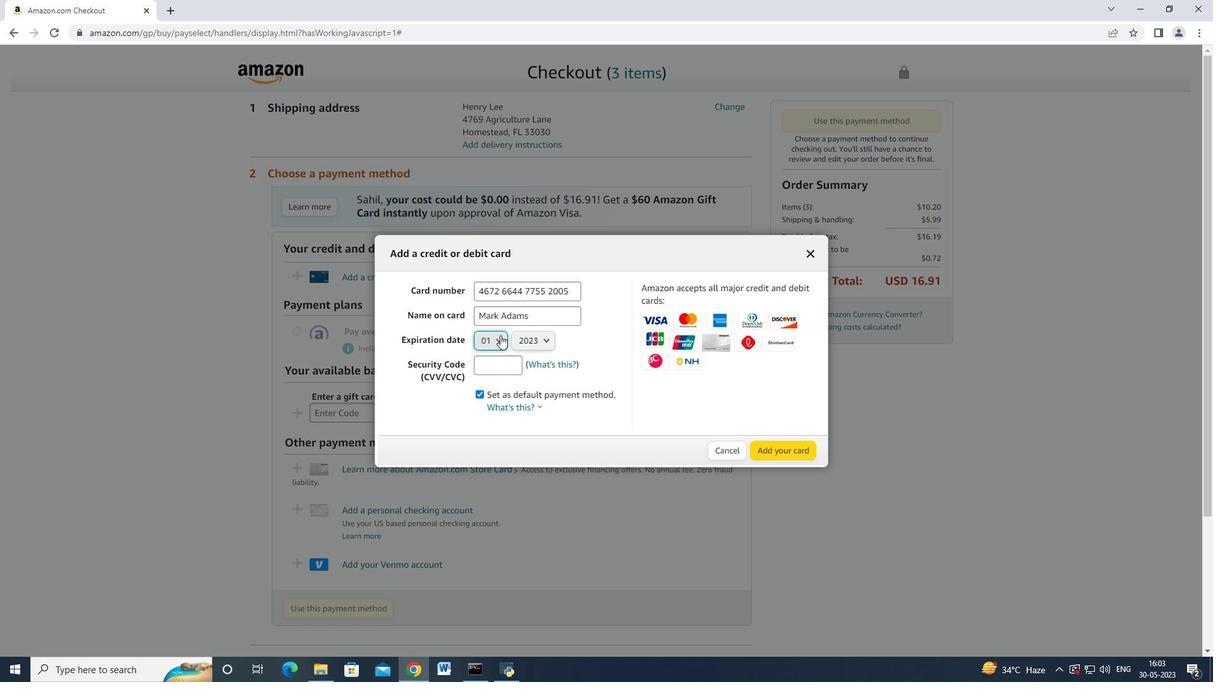 
Action: Mouse moved to (492, 393)
Screenshot: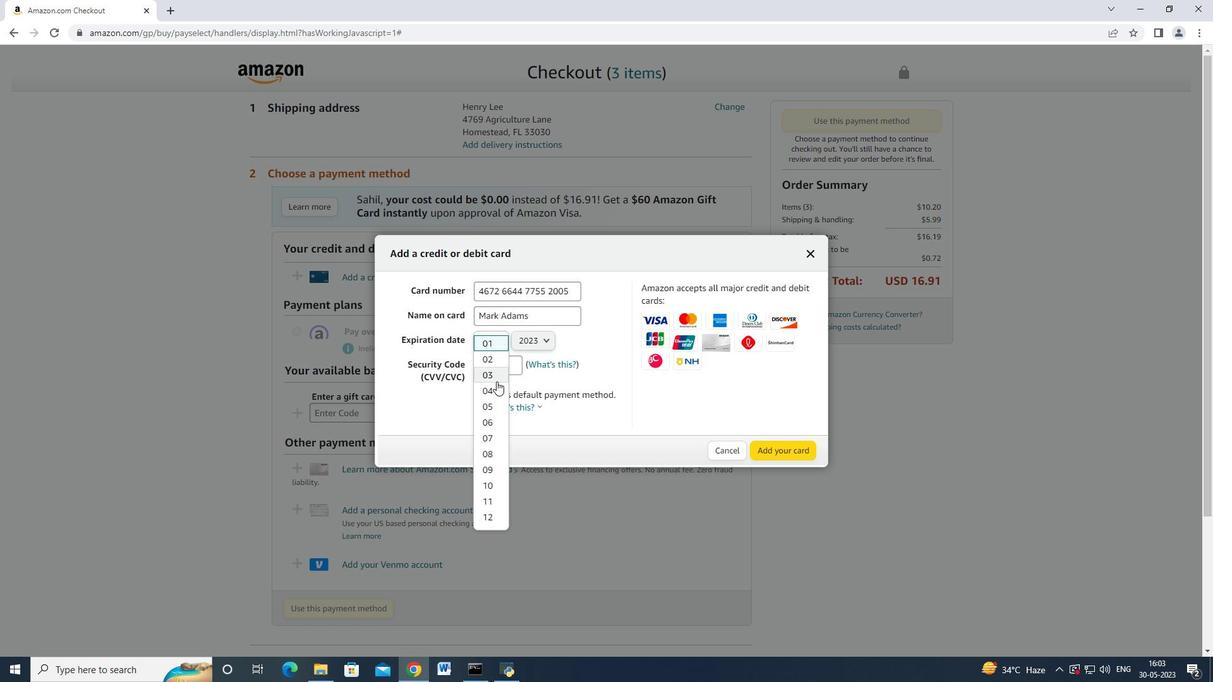 
Action: Mouse pressed left at (492, 393)
Screenshot: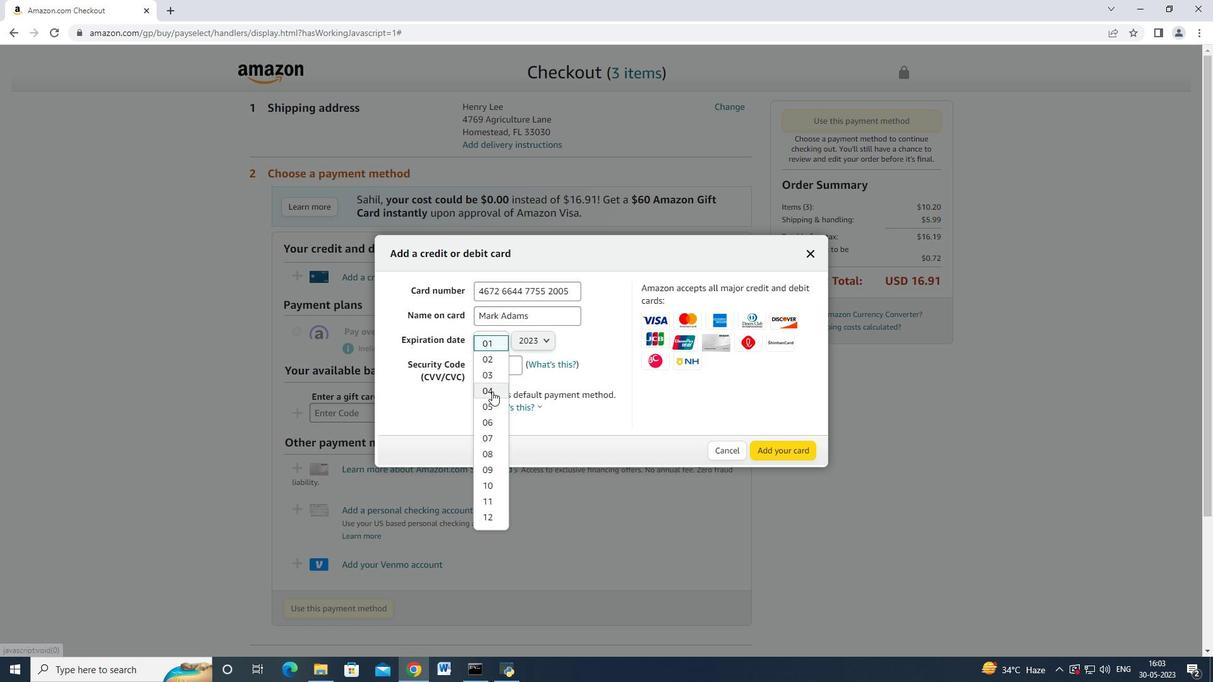 
Action: Mouse moved to (544, 336)
Screenshot: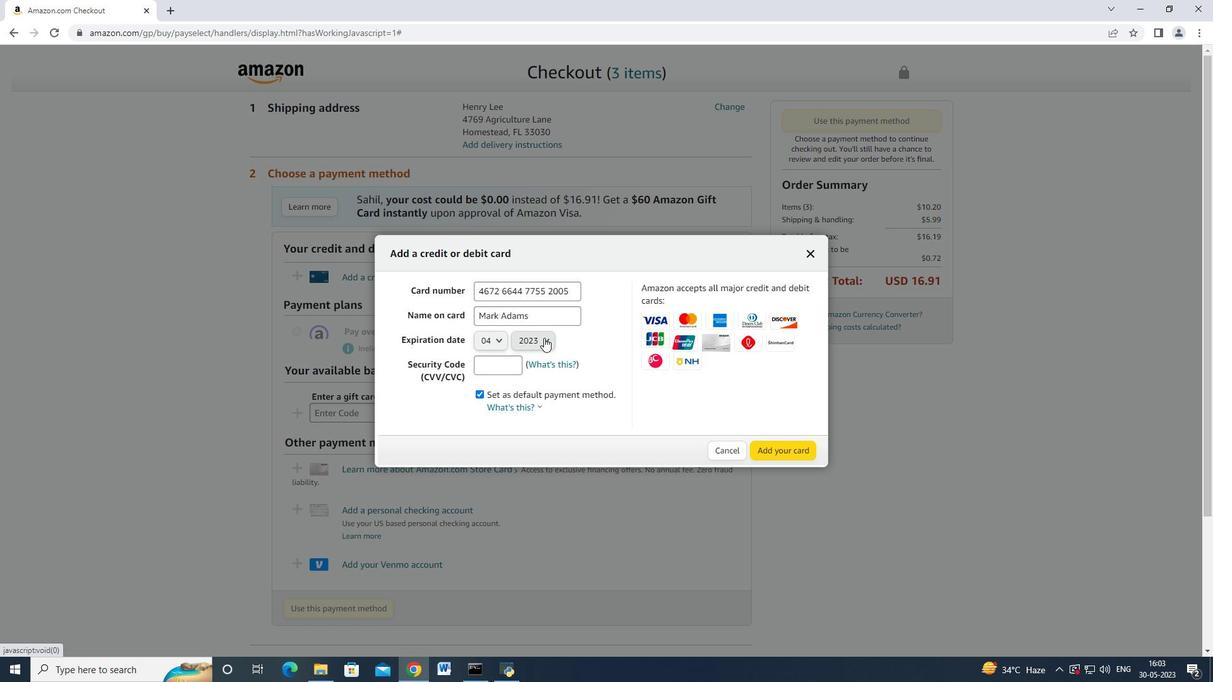 
Action: Mouse pressed left at (544, 336)
Screenshot: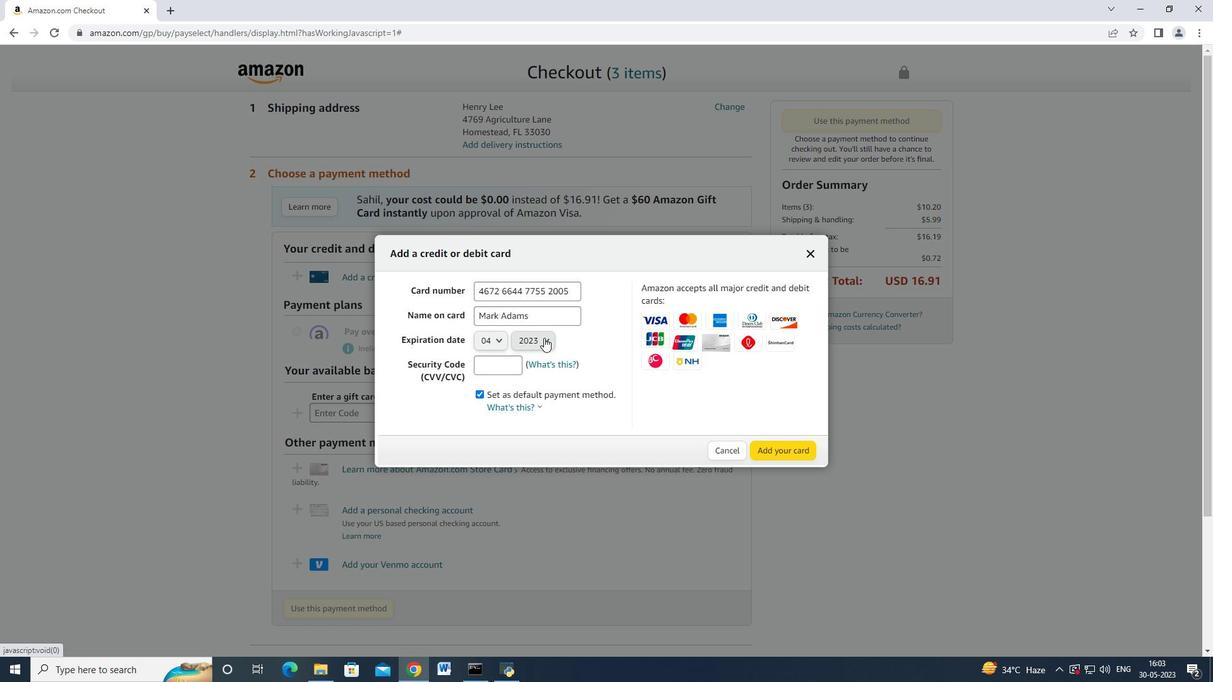 
Action: Mouse moved to (533, 371)
Screenshot: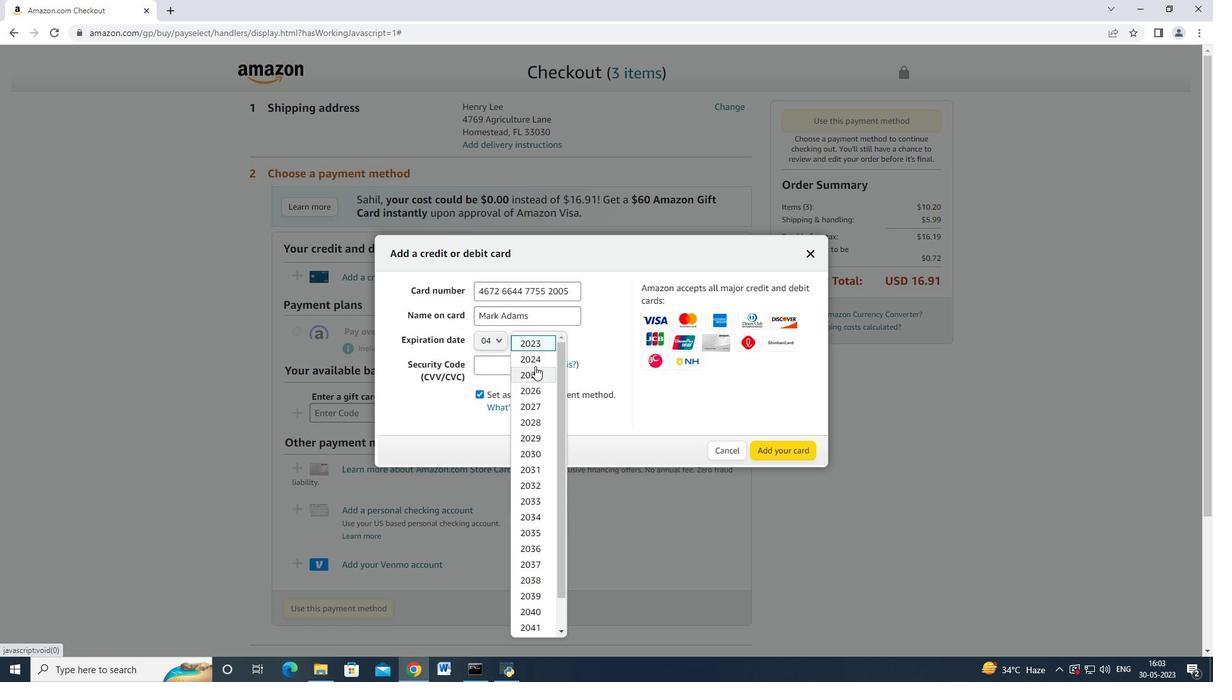 
Action: Mouse pressed left at (533, 371)
Screenshot: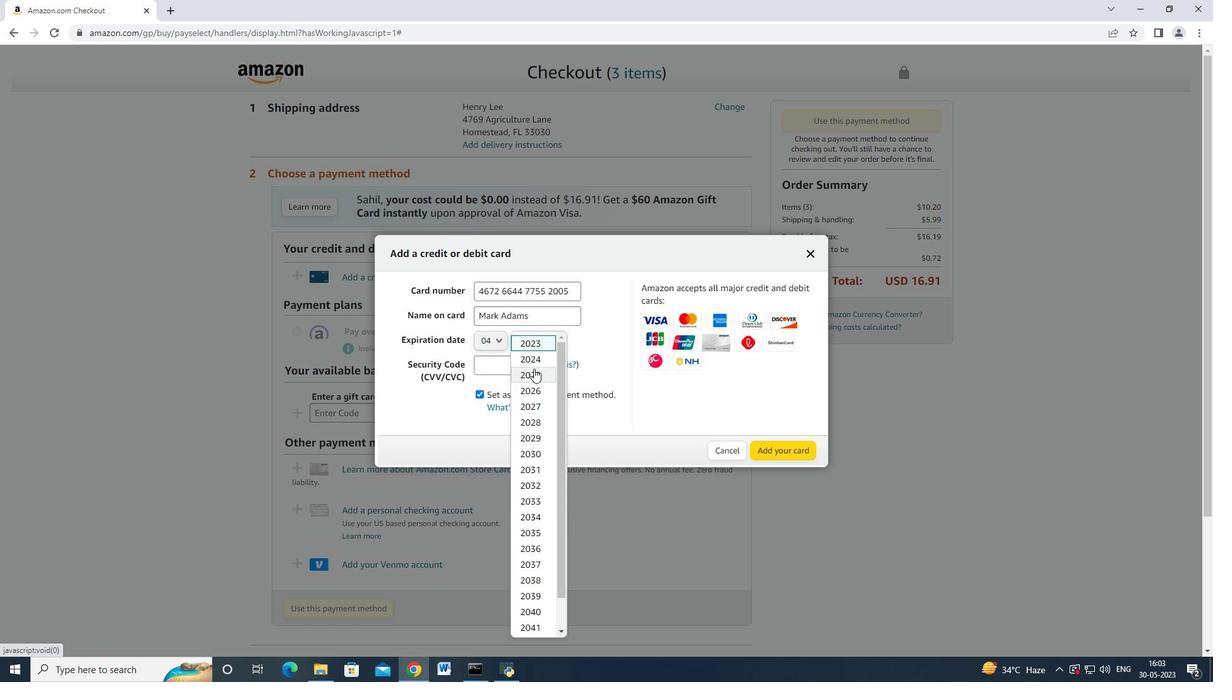 
Action: Mouse moved to (501, 364)
Screenshot: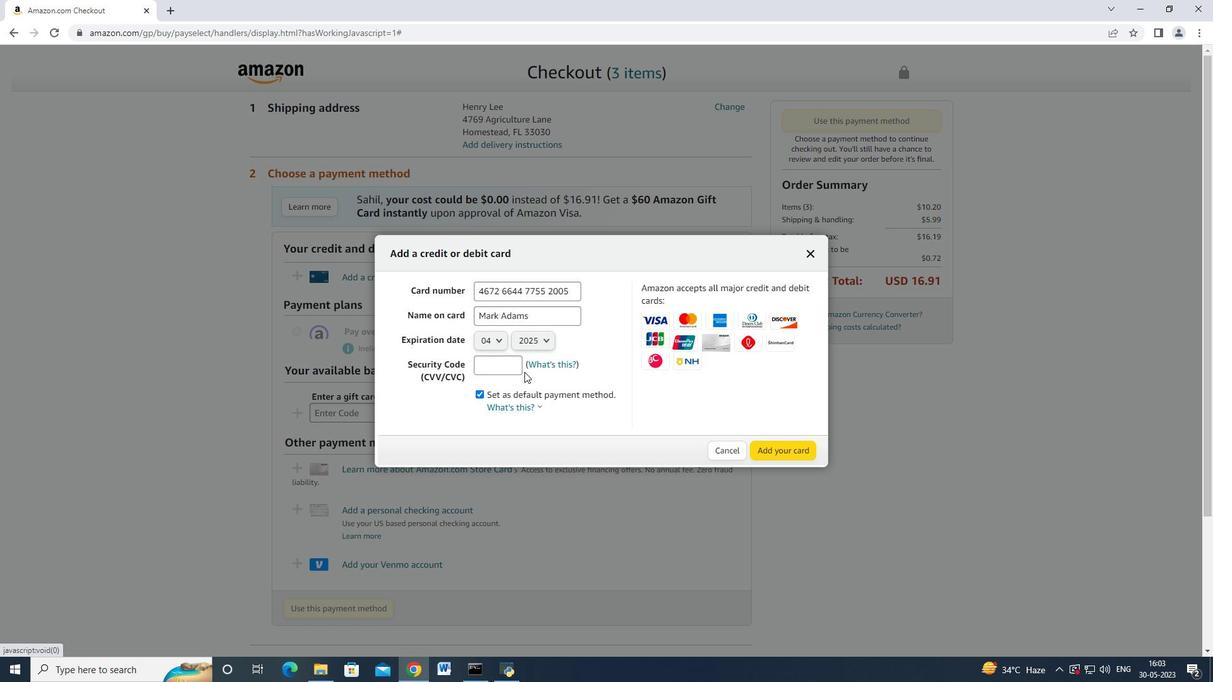
Action: Mouse pressed left at (501, 364)
Screenshot: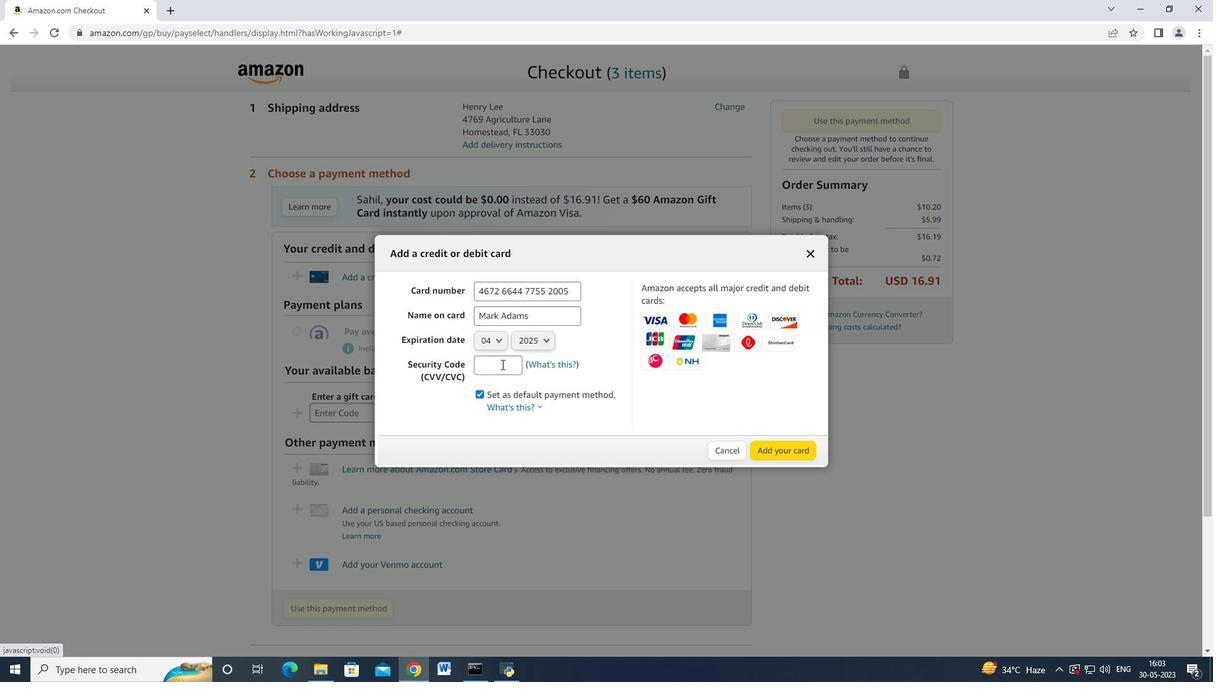 
Action: Mouse moved to (501, 364)
Screenshot: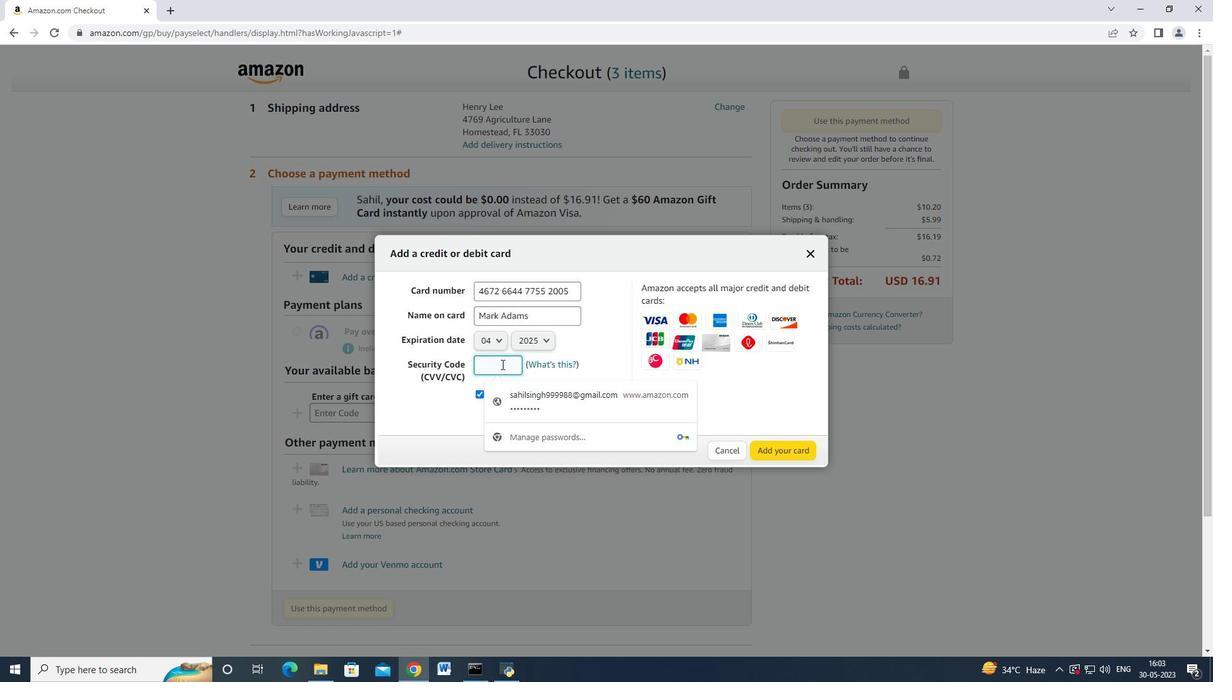 
Action: Key pressed 2<Key.backspace>3321
Screenshot: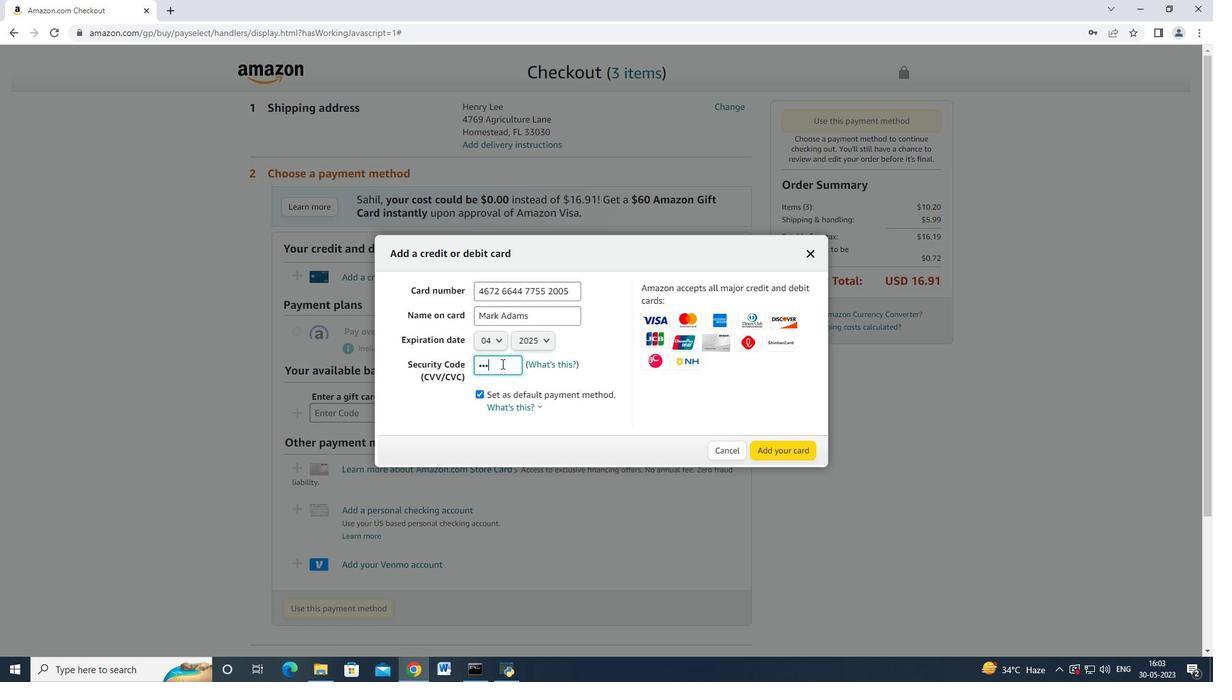 
Action: Mouse moved to (785, 450)
Screenshot: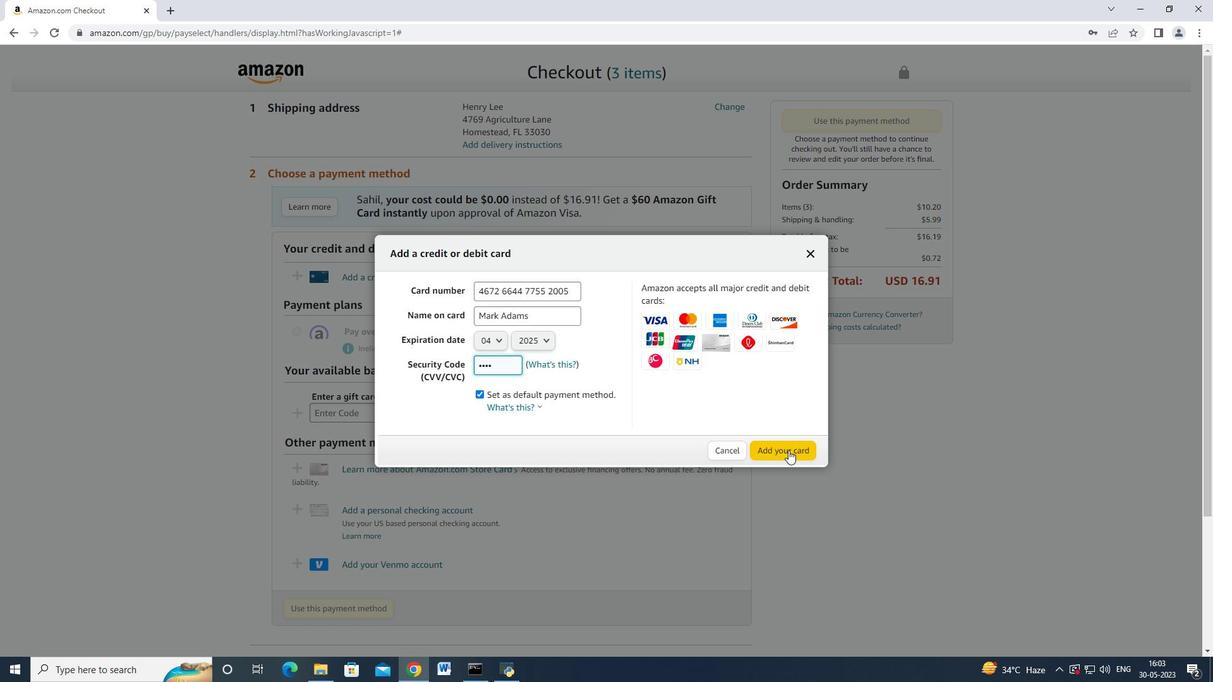 
